 Task: Search and explore Airbnb listings in Outer Banks, North Carolina with access to surfing.
Action: Mouse moved to (479, 70)
Screenshot: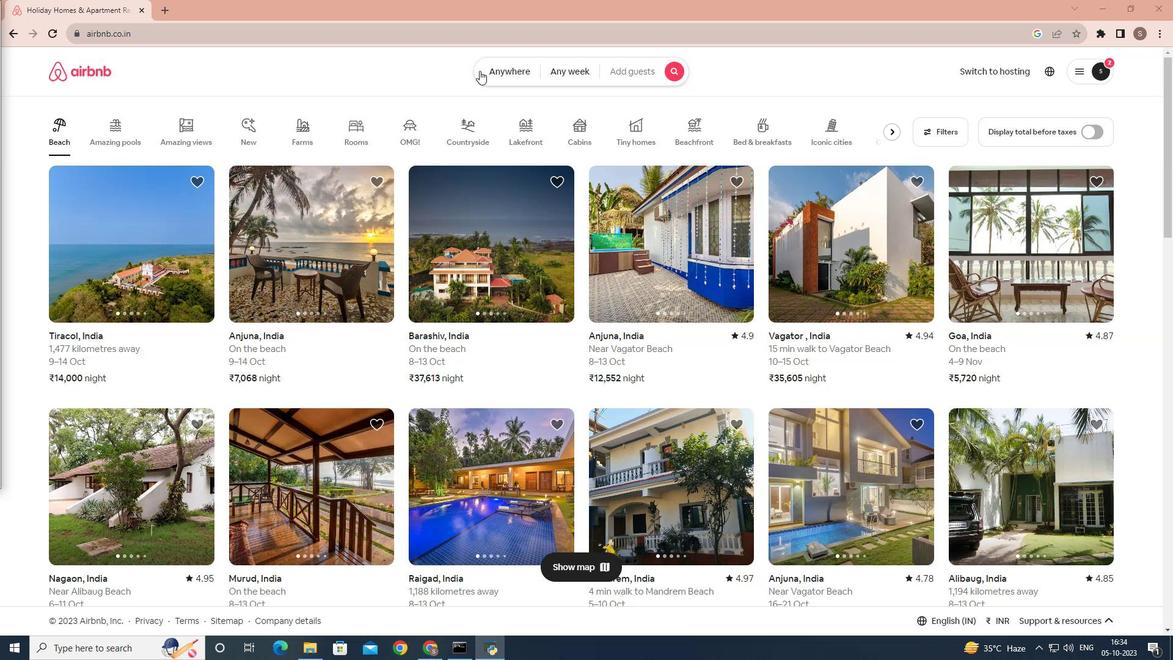 
Action: Mouse pressed left at (479, 70)
Screenshot: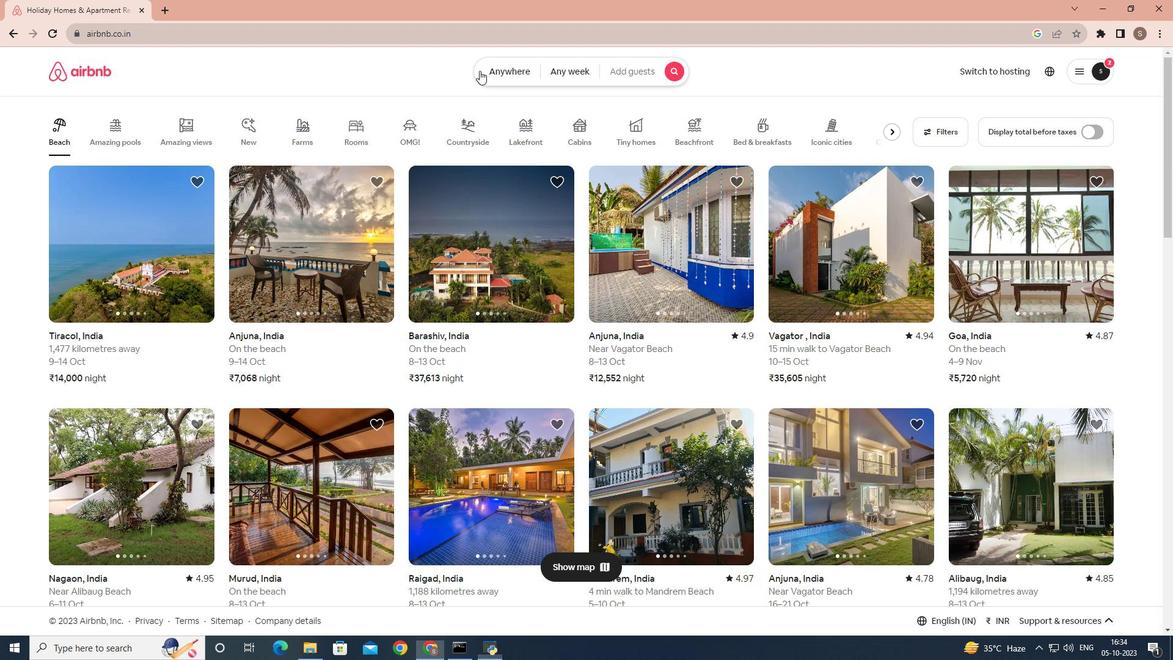 
Action: Mouse moved to (434, 125)
Screenshot: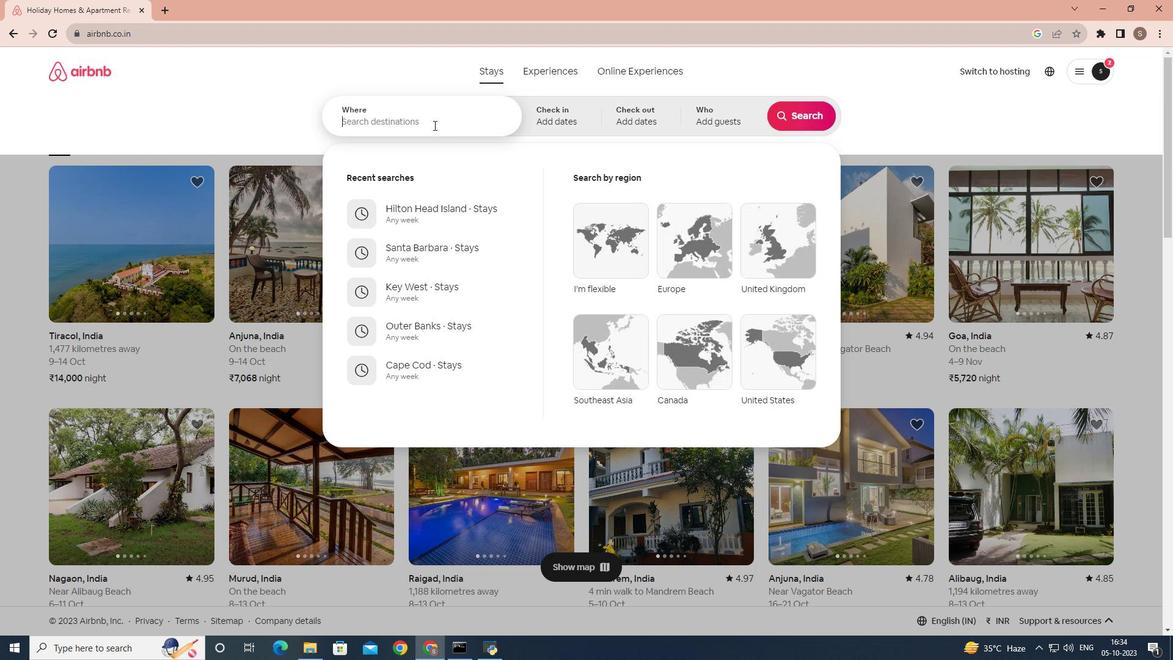 
Action: Mouse pressed left at (434, 125)
Screenshot: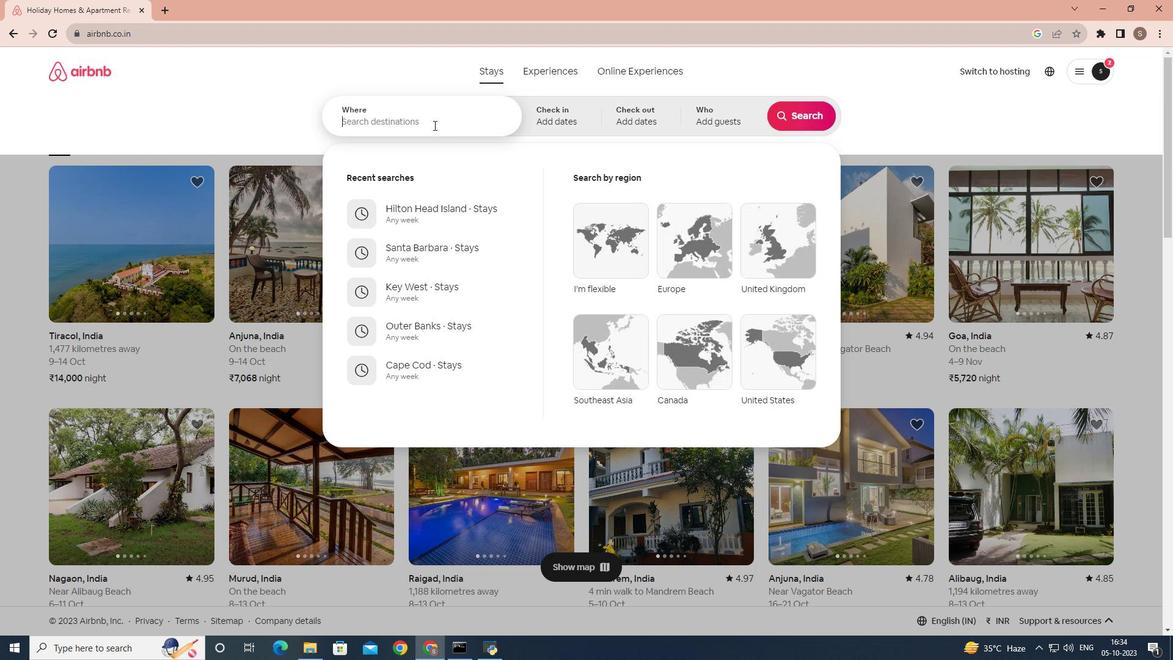 
Action: Key pressed <Key.shift><Key.shift>Outer<Key.space><Key.shift>Banks,<Key.space><Key.shift>north<Key.space><Key.shift>Carolina<Key.enter>
Screenshot: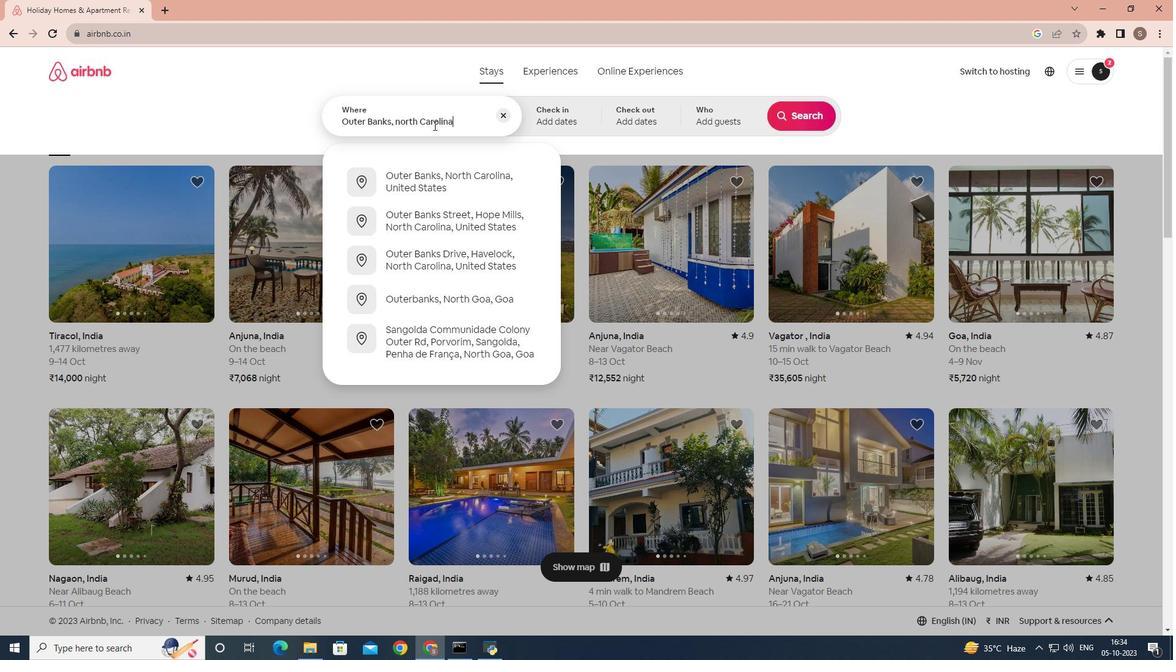 
Action: Mouse moved to (782, 112)
Screenshot: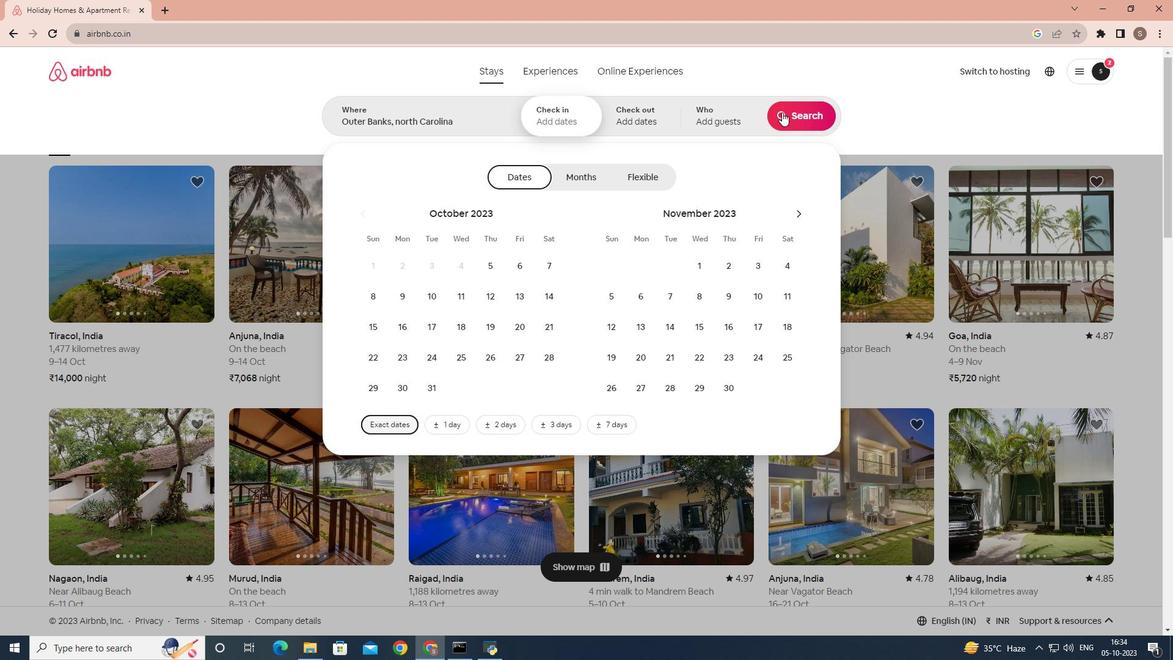 
Action: Mouse pressed left at (782, 112)
Screenshot: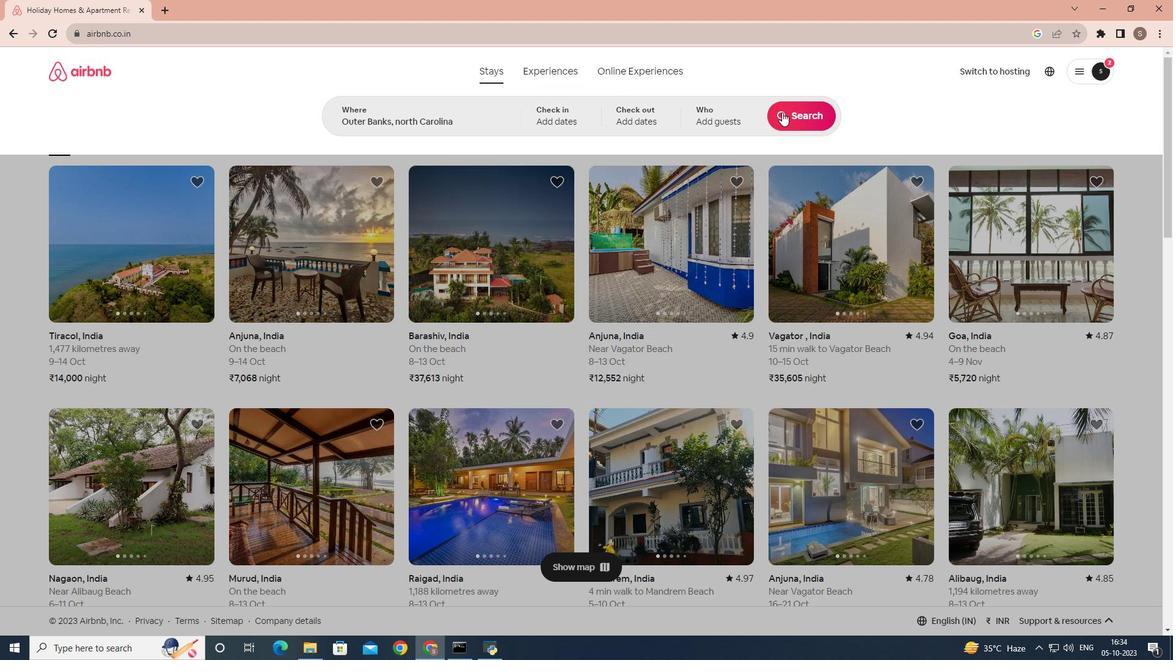 
Action: Mouse moved to (928, 123)
Screenshot: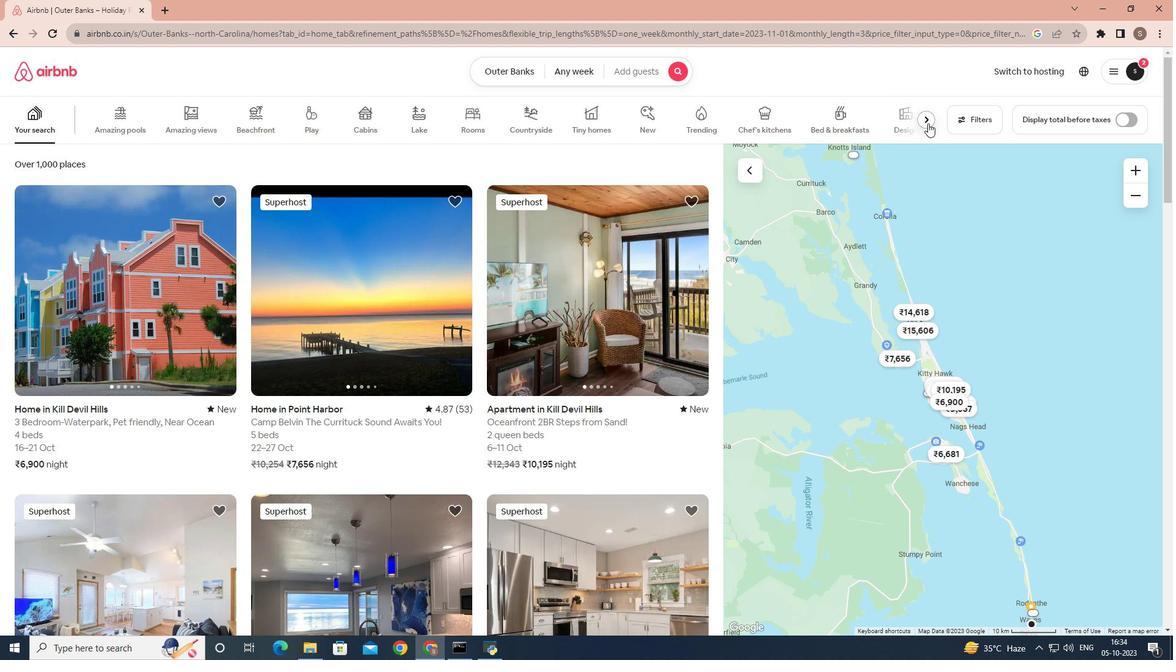
Action: Mouse pressed left at (928, 123)
Screenshot: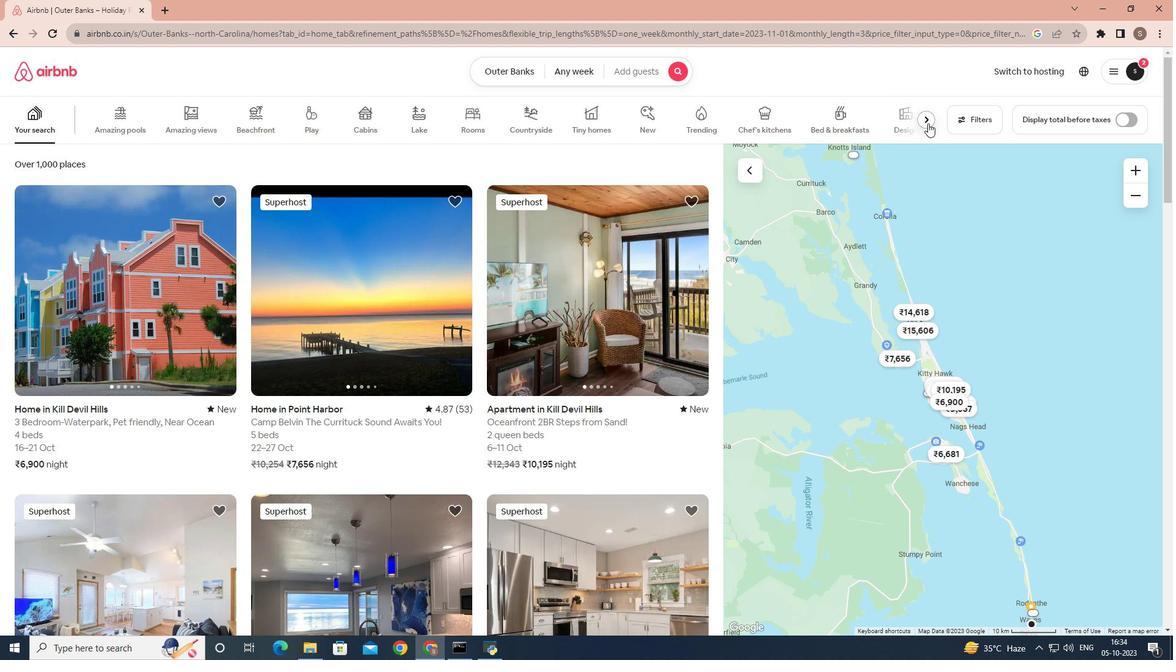 
Action: Mouse moved to (839, 122)
Screenshot: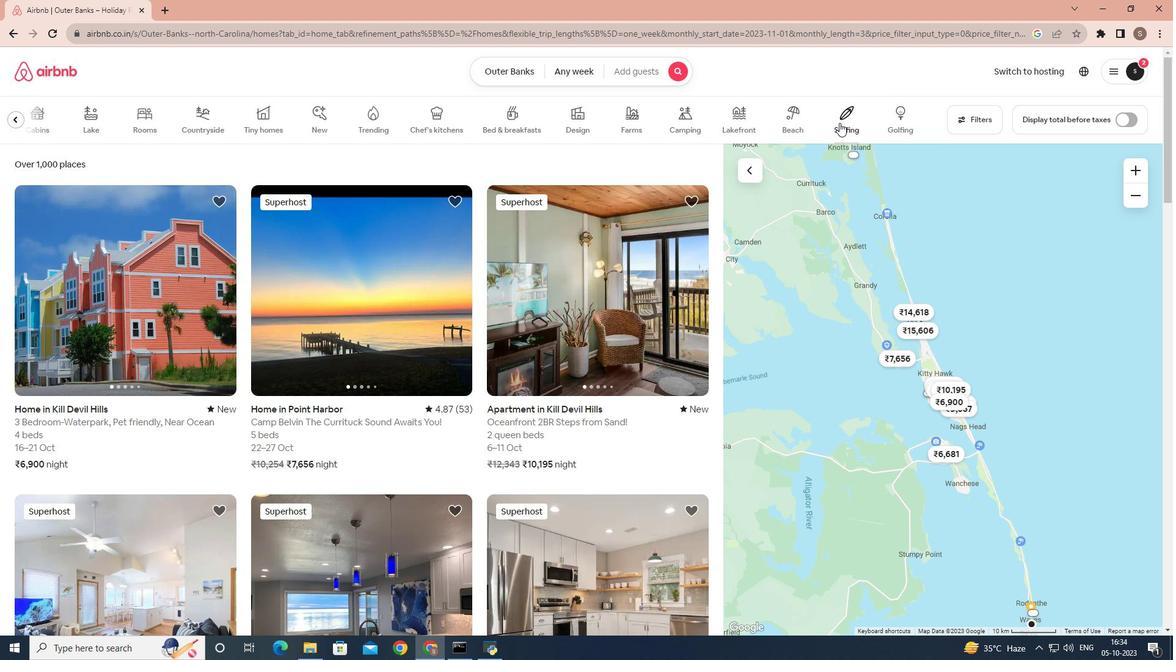 
Action: Mouse pressed left at (839, 122)
Screenshot: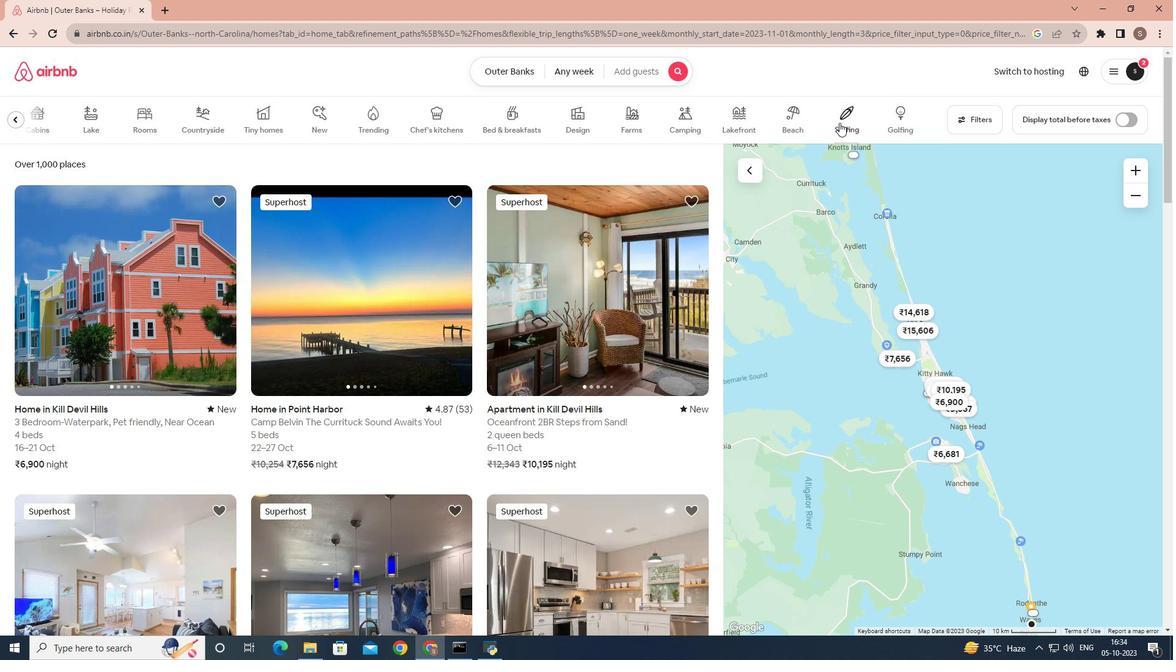 
Action: Mouse moved to (204, 317)
Screenshot: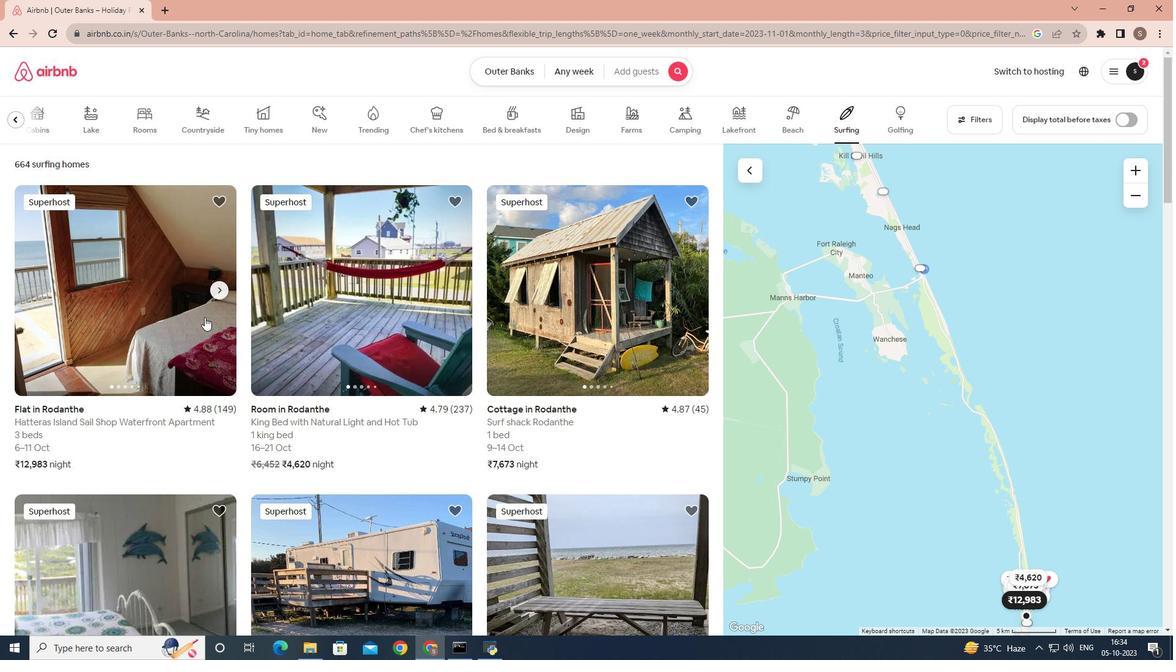 
Action: Mouse scrolled (204, 316) with delta (0, 0)
Screenshot: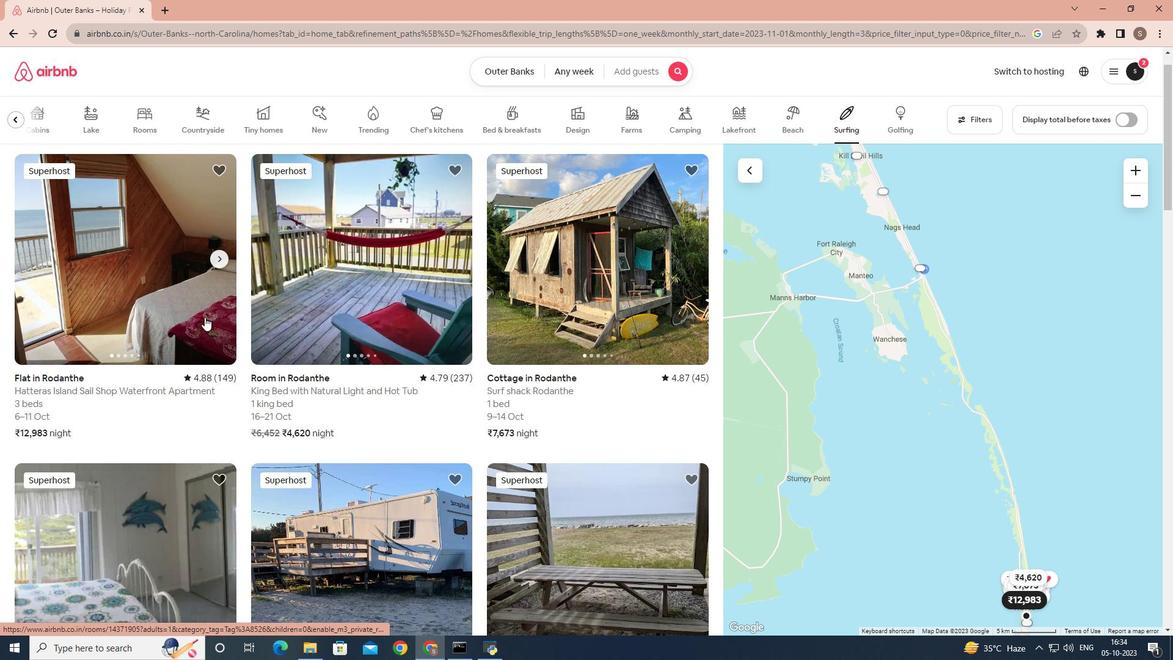 
Action: Mouse moved to (176, 273)
Screenshot: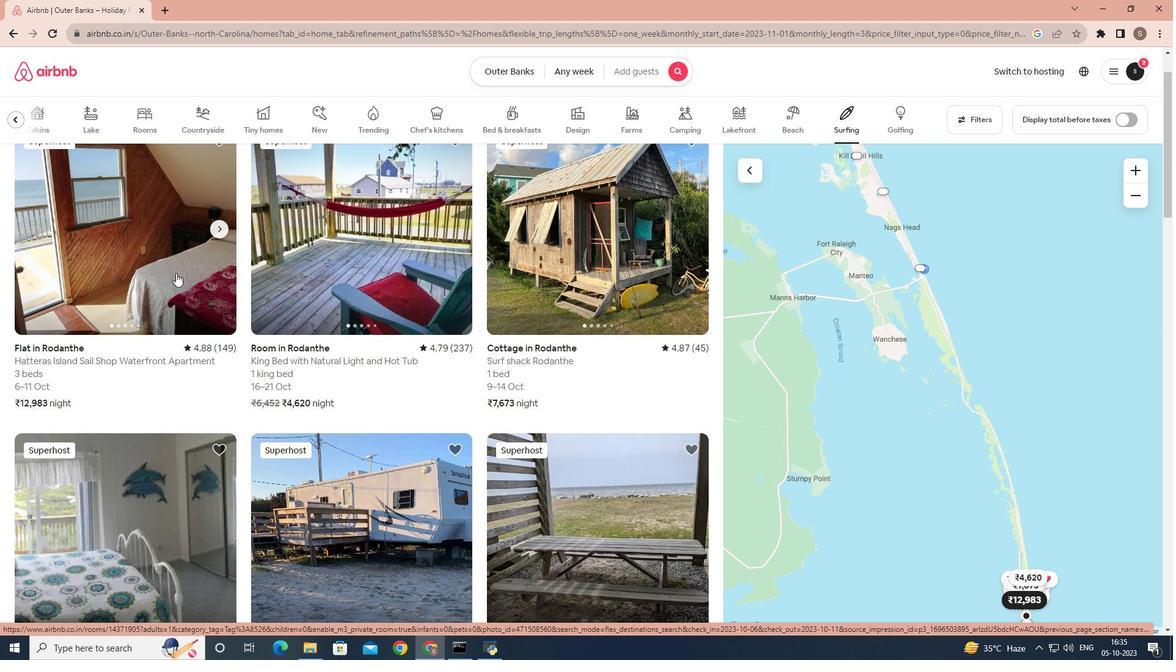 
Action: Mouse pressed left at (176, 273)
Screenshot: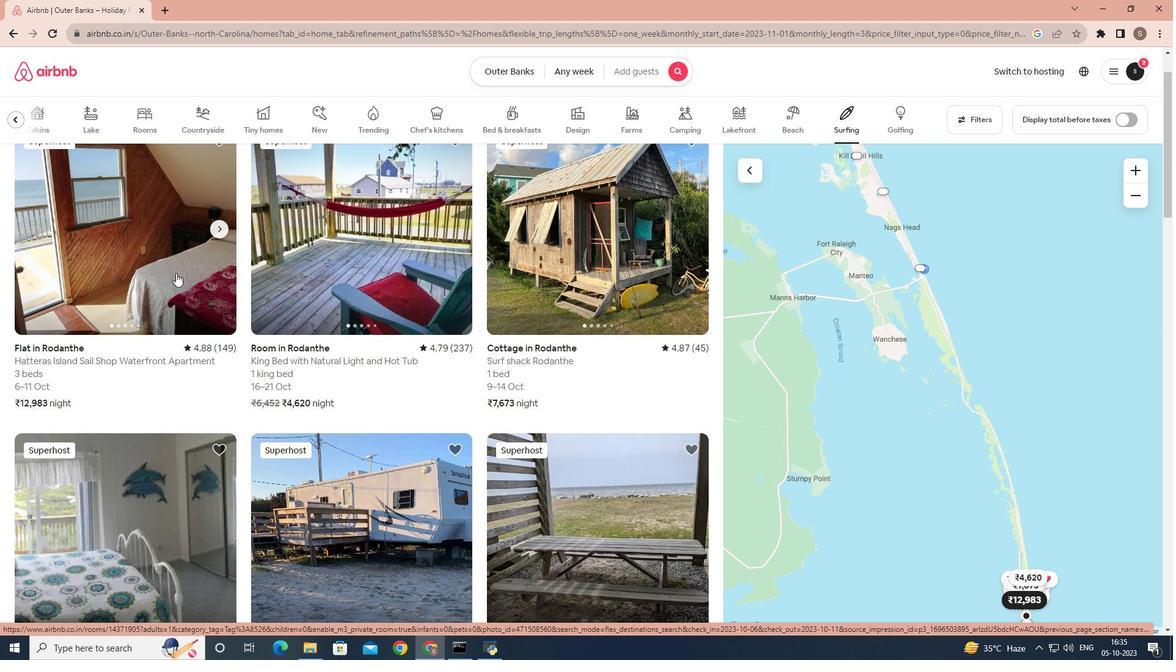 
Action: Mouse moved to (846, 449)
Screenshot: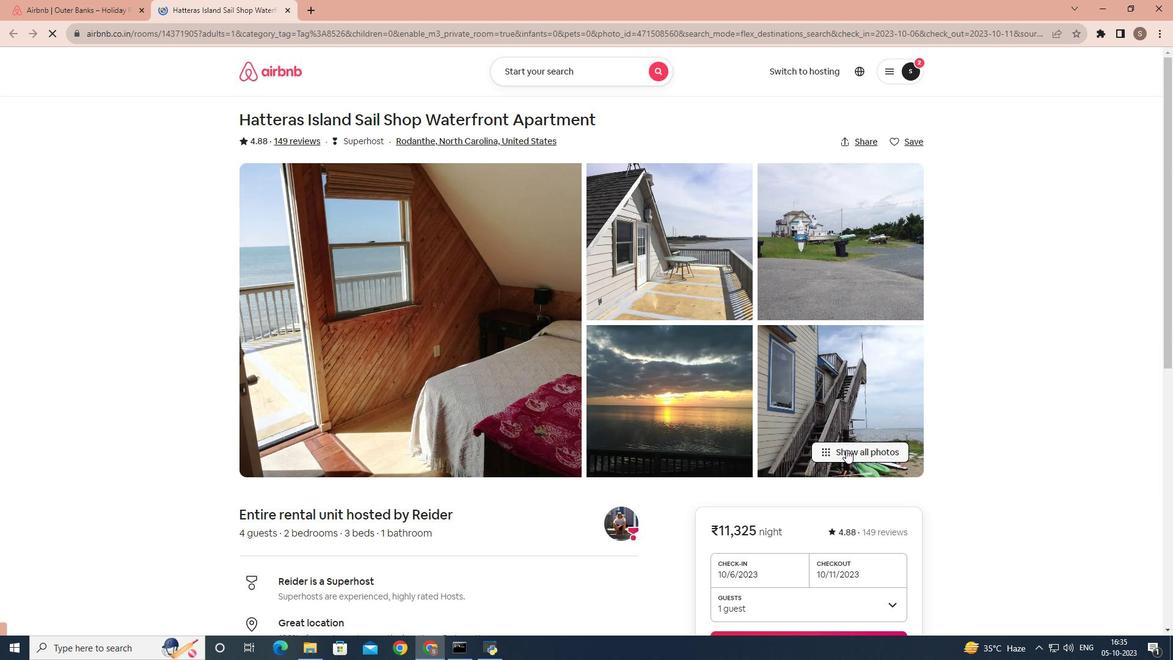 
Action: Mouse pressed left at (846, 449)
Screenshot: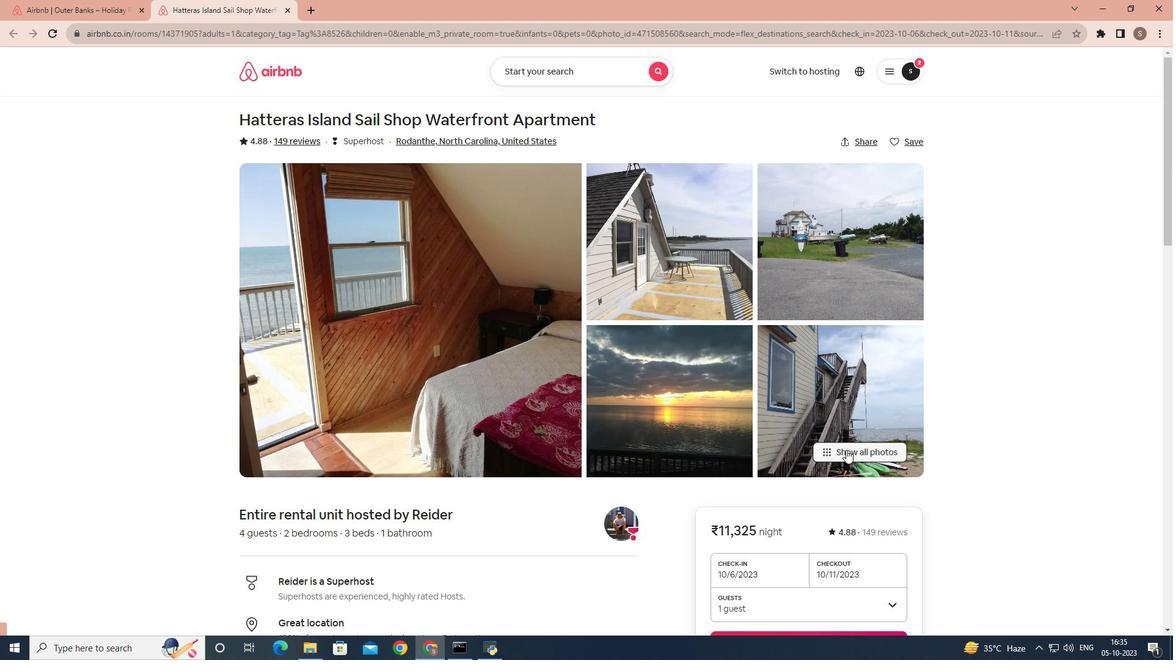 
Action: Mouse moved to (836, 447)
Screenshot: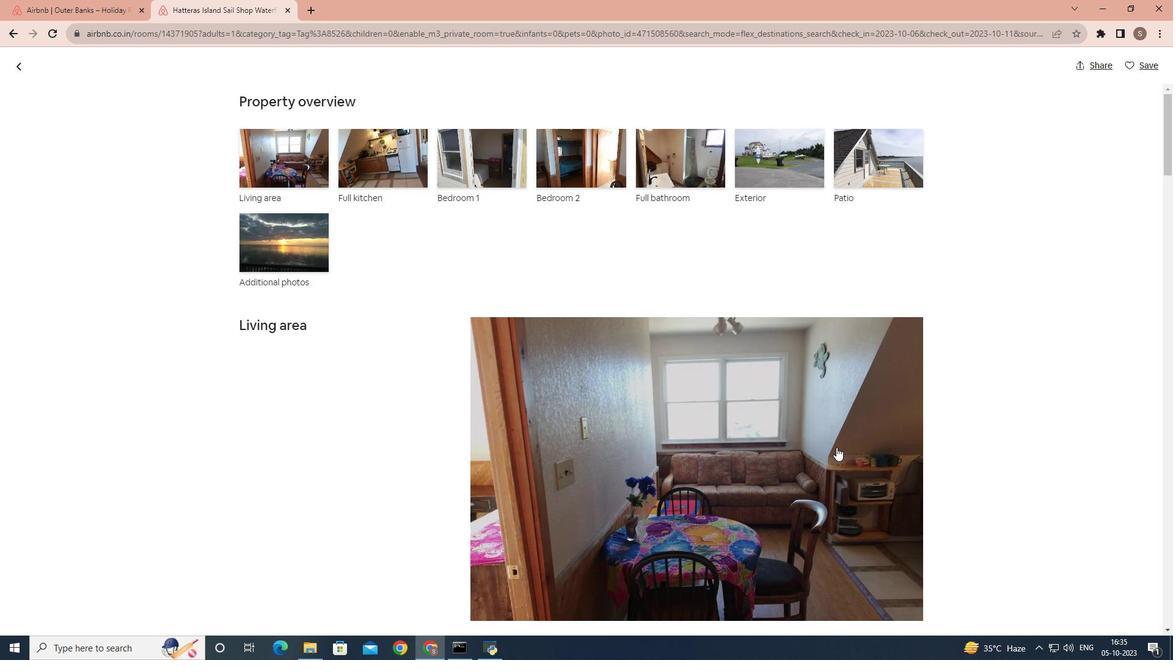 
Action: Mouse scrolled (836, 446) with delta (0, 0)
Screenshot: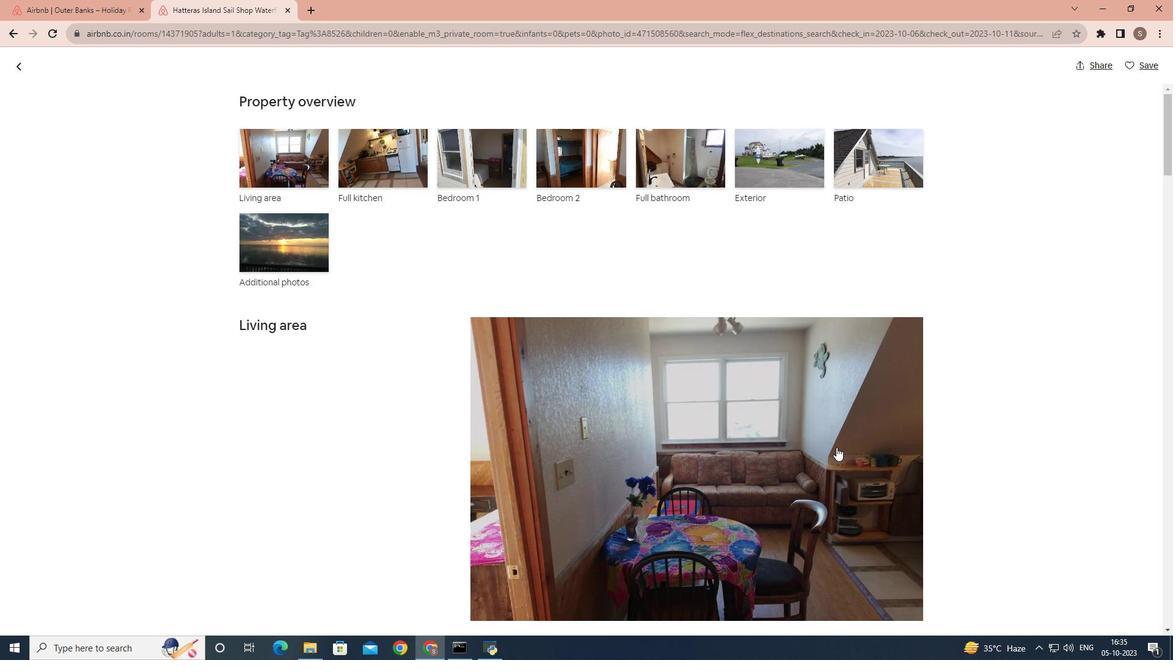 
Action: Mouse scrolled (836, 446) with delta (0, 0)
Screenshot: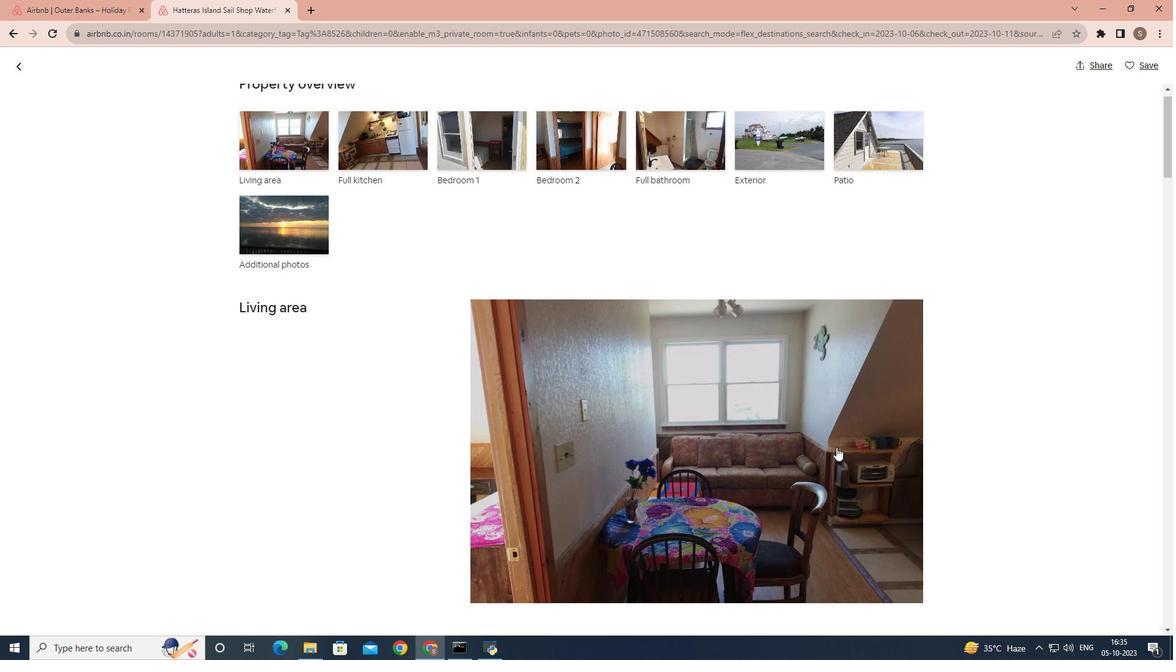 
Action: Mouse scrolled (836, 446) with delta (0, 0)
Screenshot: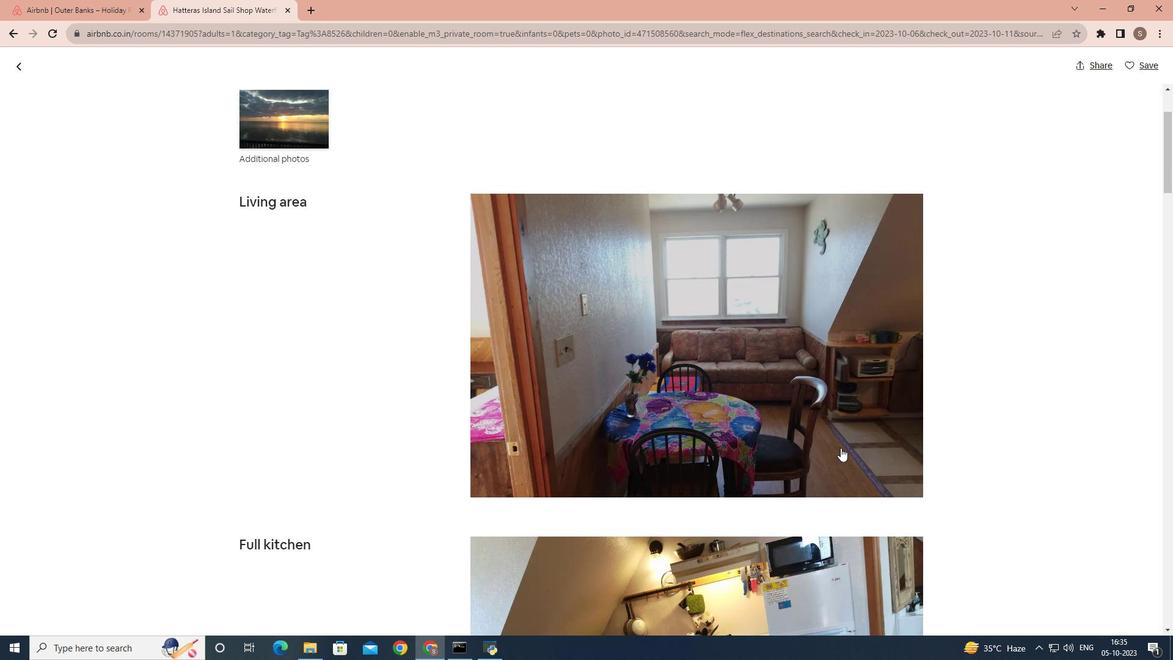 
Action: Mouse moved to (842, 448)
Screenshot: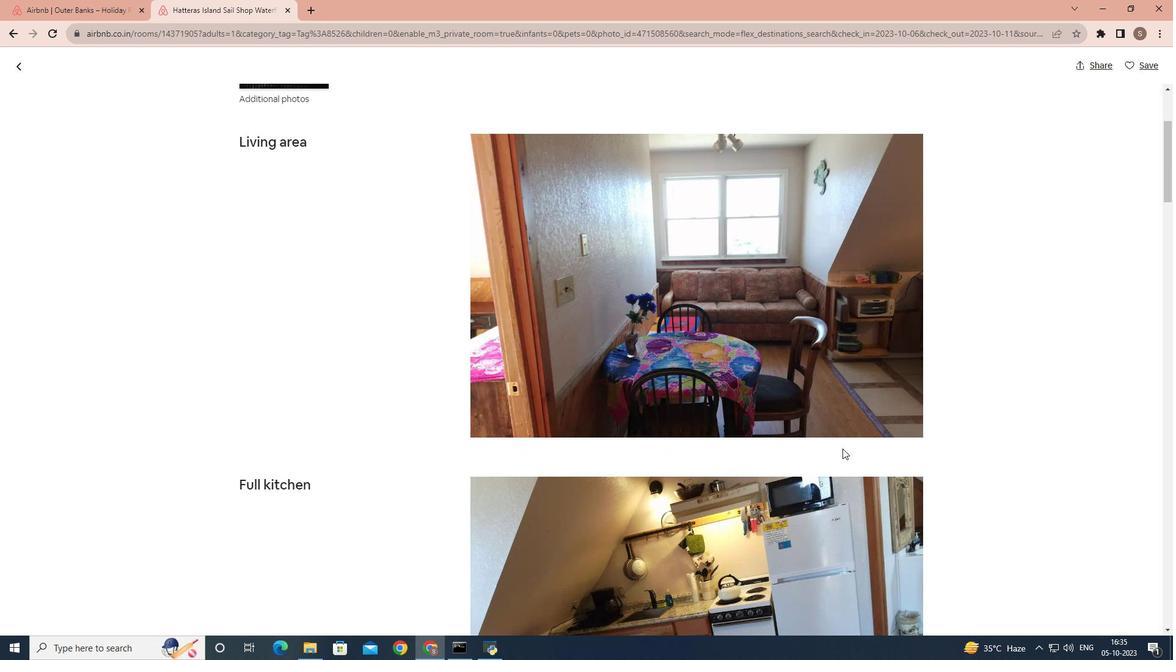 
Action: Mouse scrolled (842, 448) with delta (0, 0)
Screenshot: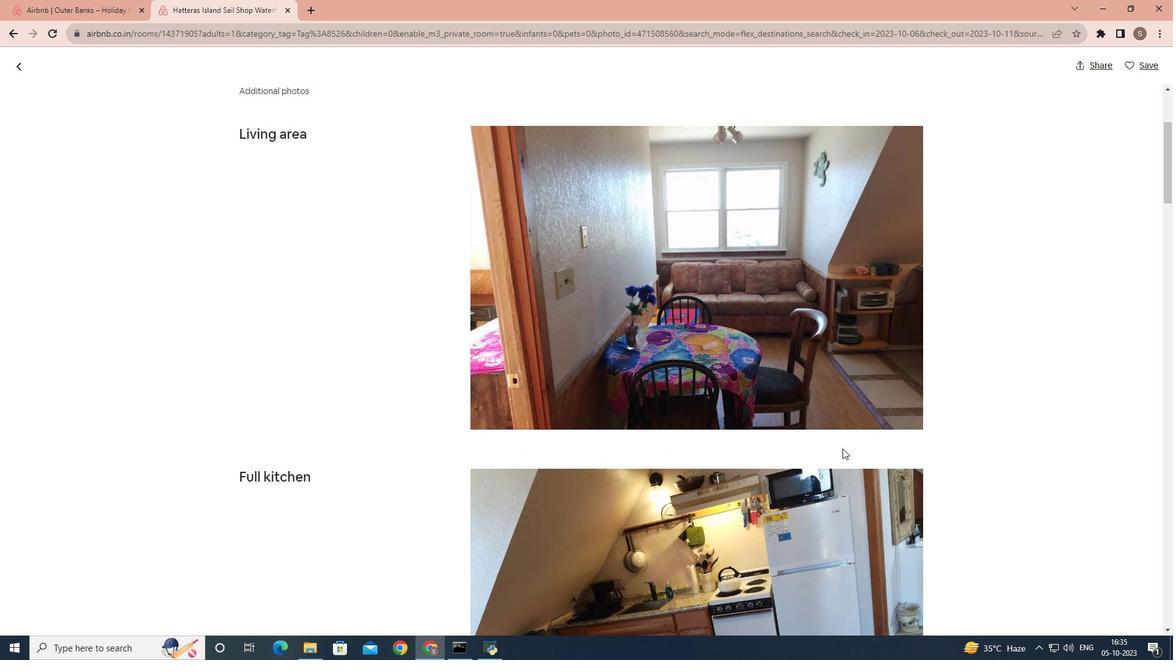 
Action: Mouse scrolled (842, 448) with delta (0, 0)
Screenshot: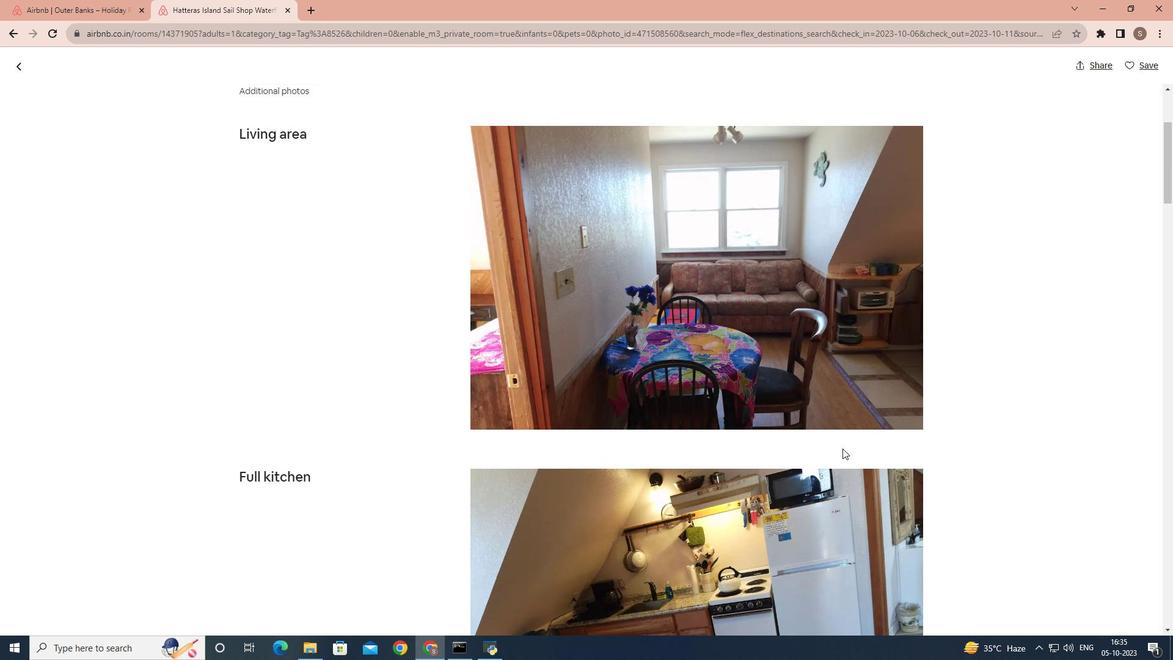 
Action: Mouse scrolled (842, 448) with delta (0, 0)
Screenshot: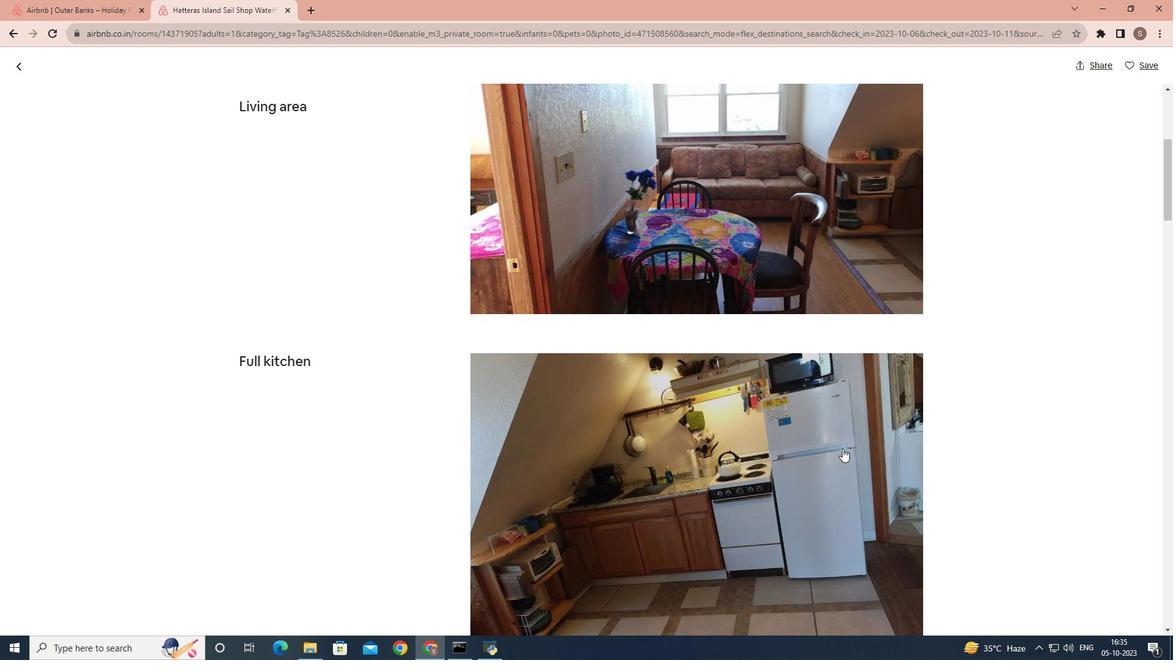 
Action: Mouse scrolled (842, 448) with delta (0, 0)
Screenshot: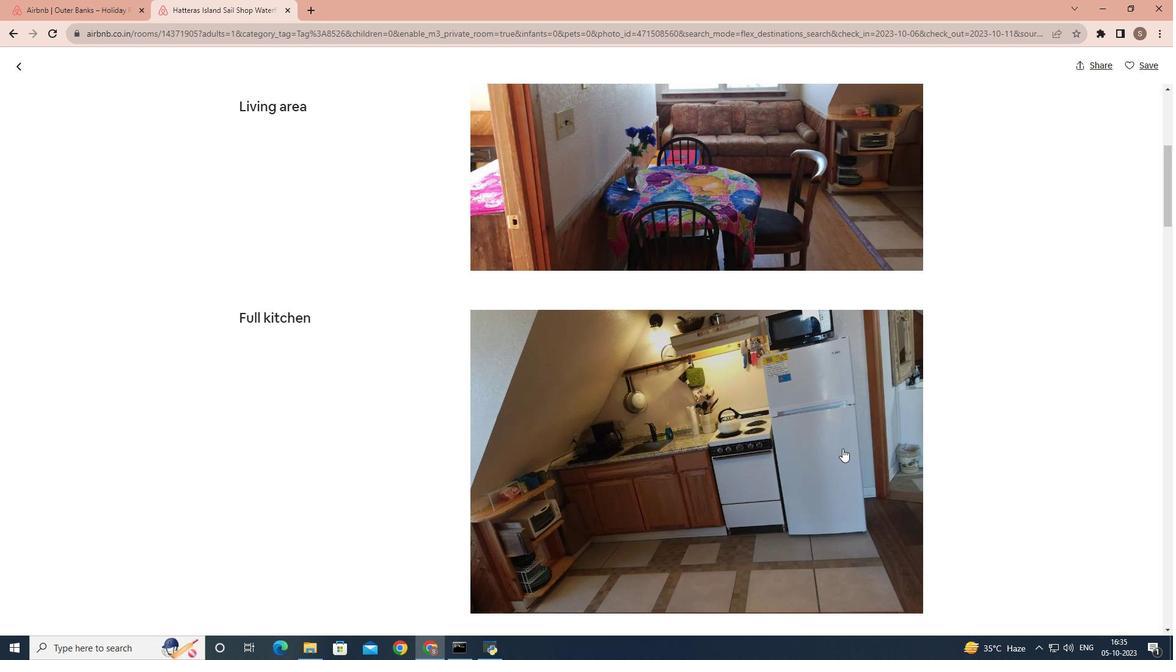 
Action: Mouse moved to (844, 439)
Screenshot: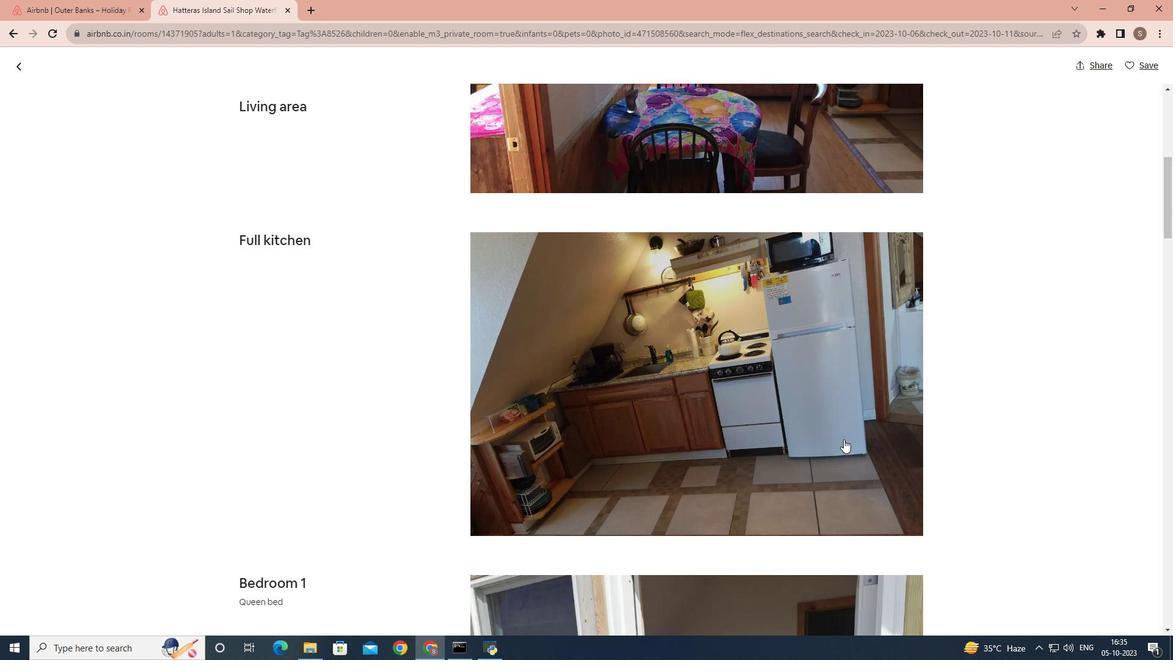 
Action: Mouse scrolled (844, 438) with delta (0, 0)
Screenshot: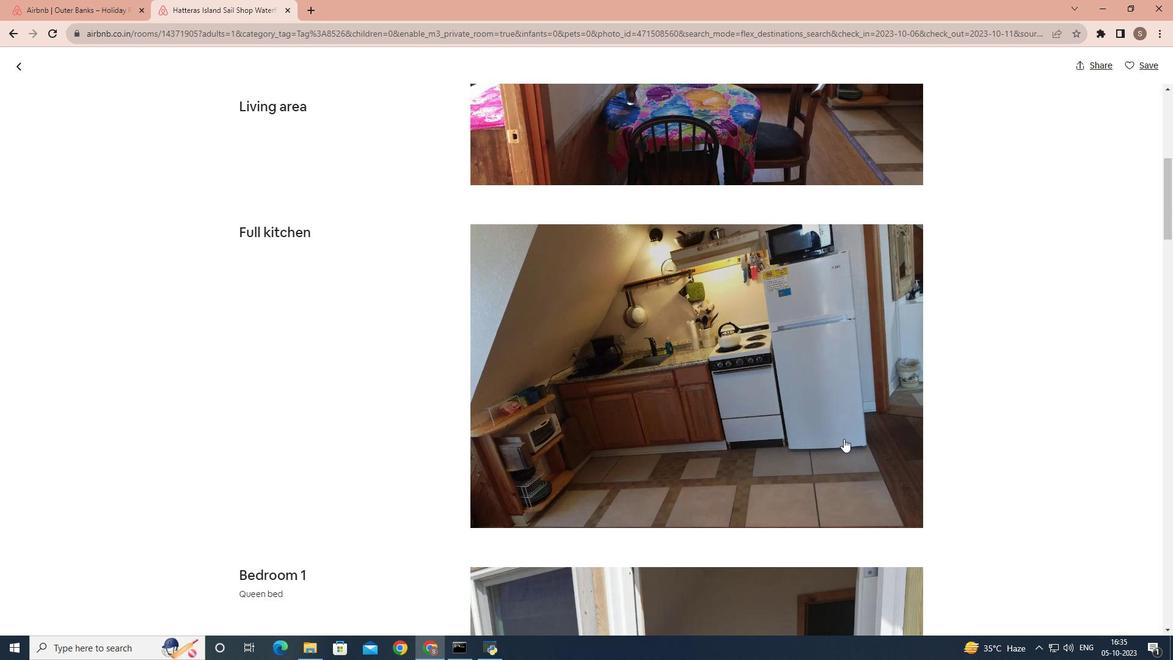 
Action: Mouse scrolled (844, 438) with delta (0, 0)
Screenshot: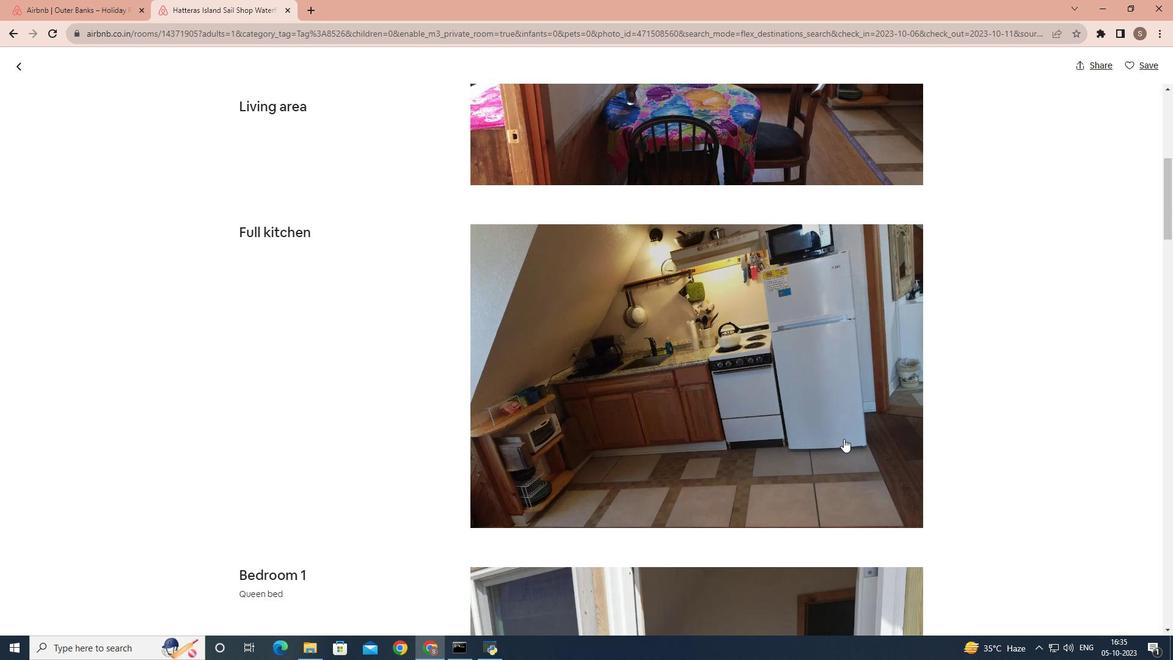 
Action: Mouse moved to (844, 437)
Screenshot: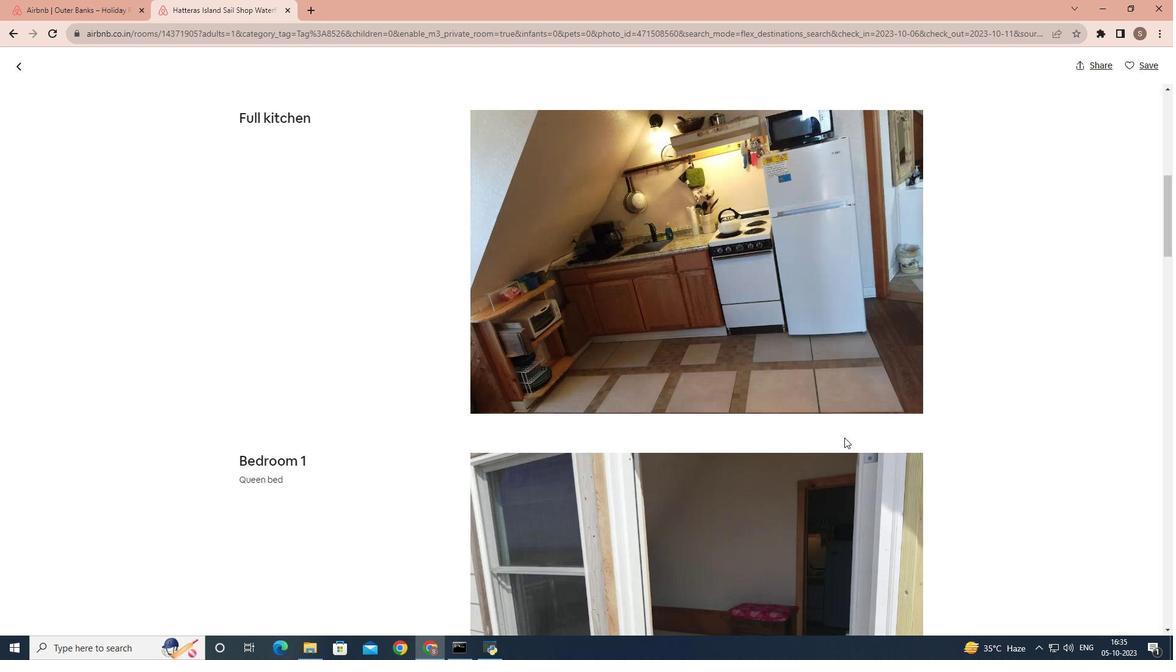 
Action: Mouse scrolled (844, 437) with delta (0, 0)
Screenshot: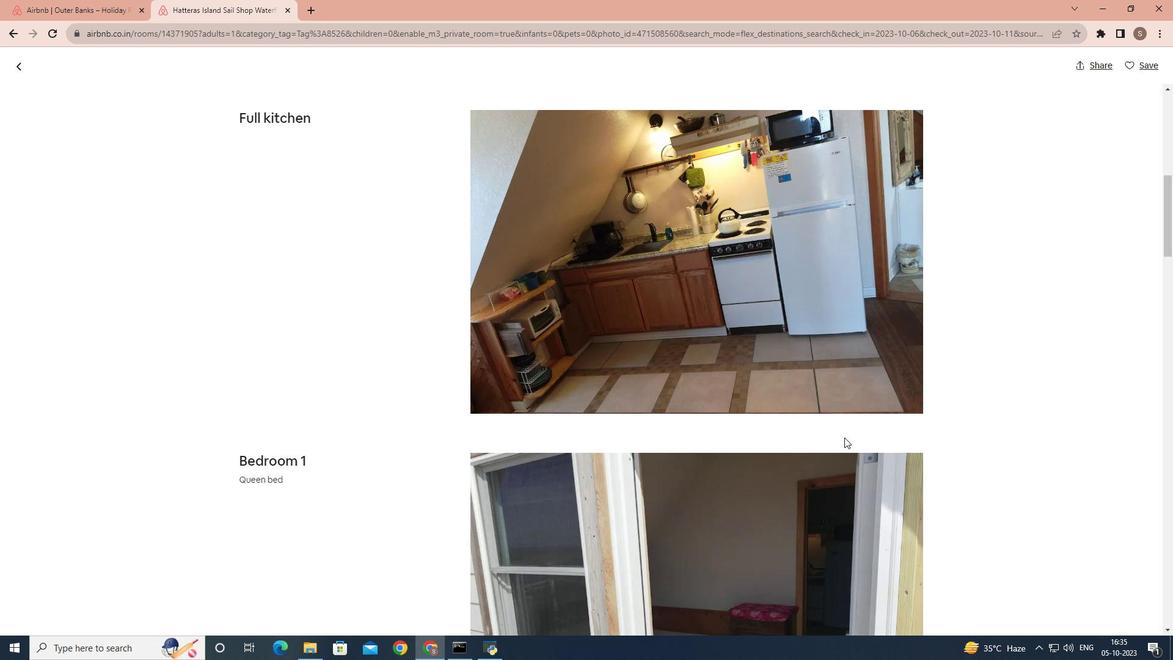 
Action: Mouse scrolled (844, 437) with delta (0, 0)
Screenshot: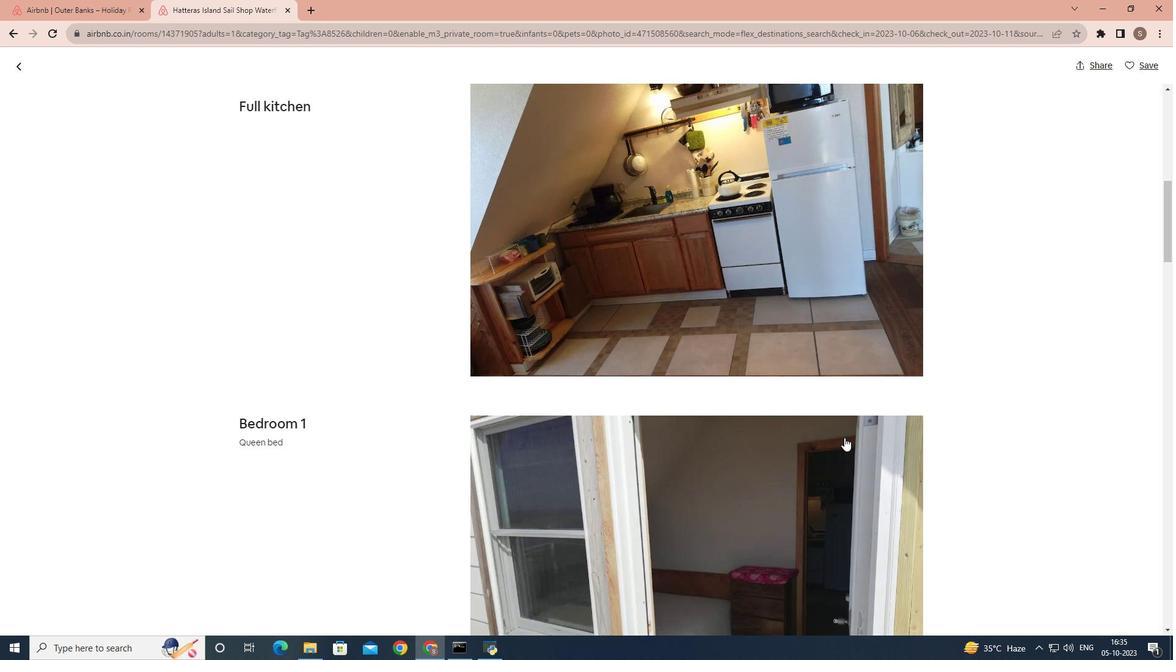 
Action: Mouse scrolled (844, 437) with delta (0, 0)
Screenshot: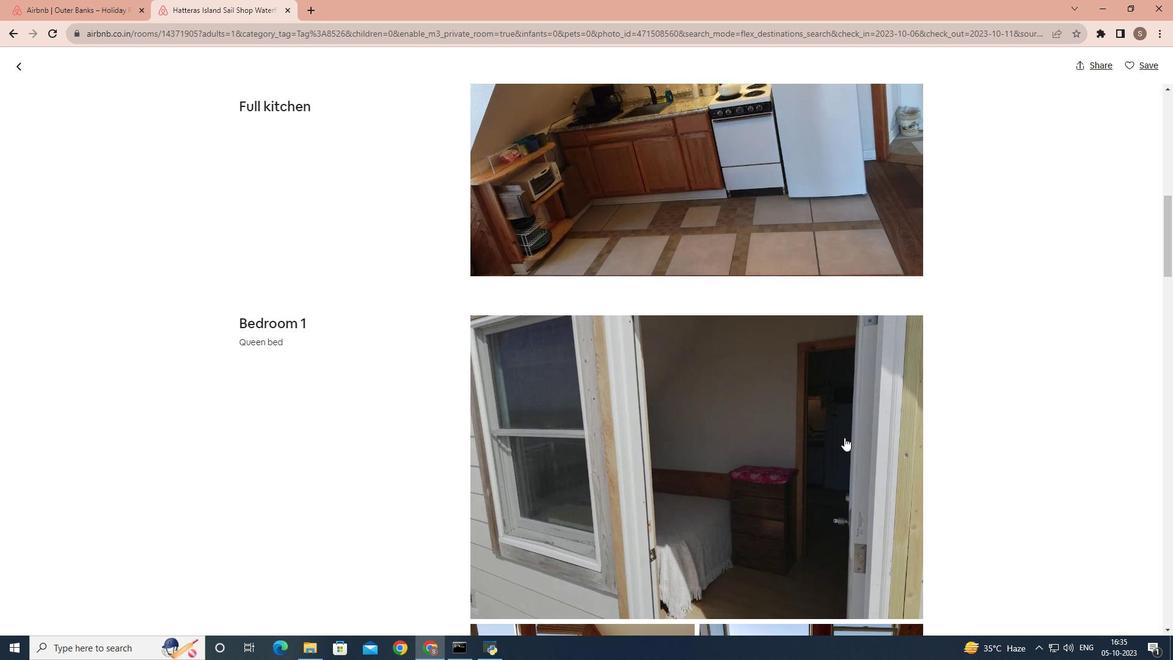 
Action: Mouse scrolled (844, 437) with delta (0, 0)
Screenshot: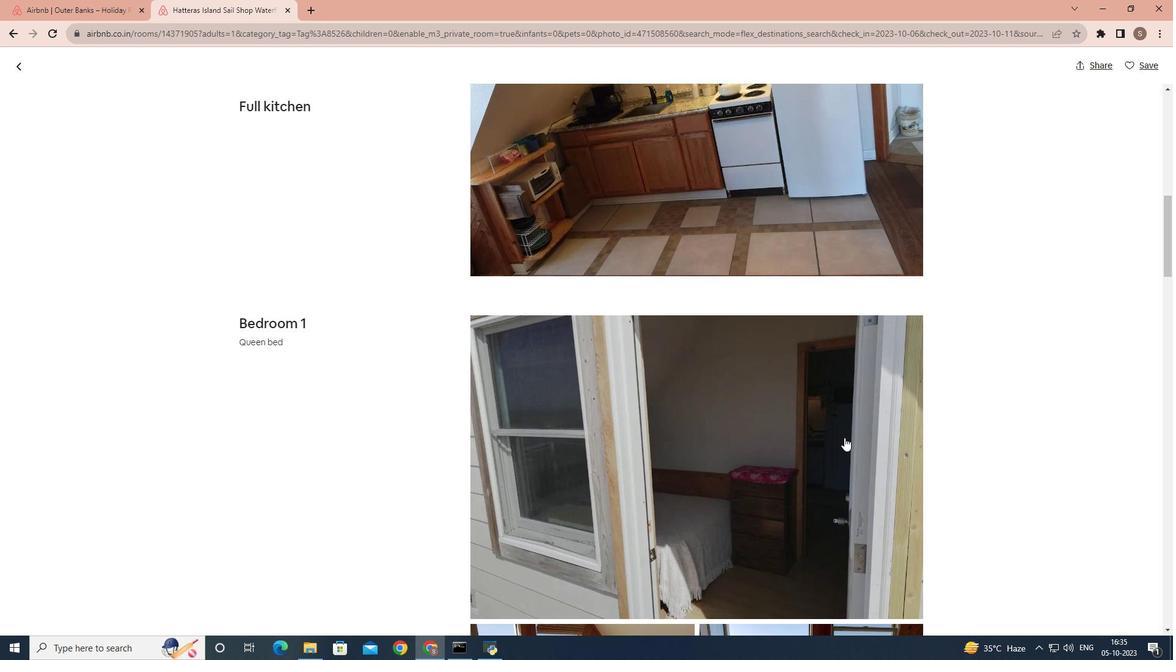 
Action: Mouse scrolled (844, 437) with delta (0, 0)
Screenshot: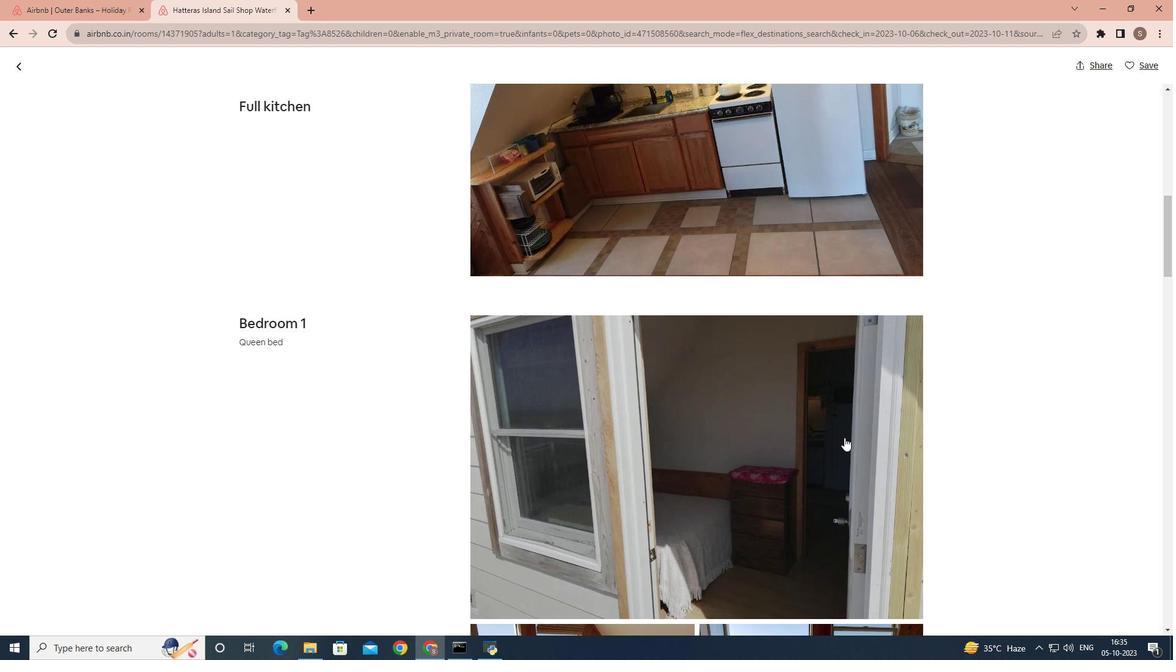 
Action: Mouse scrolled (844, 437) with delta (0, 0)
Screenshot: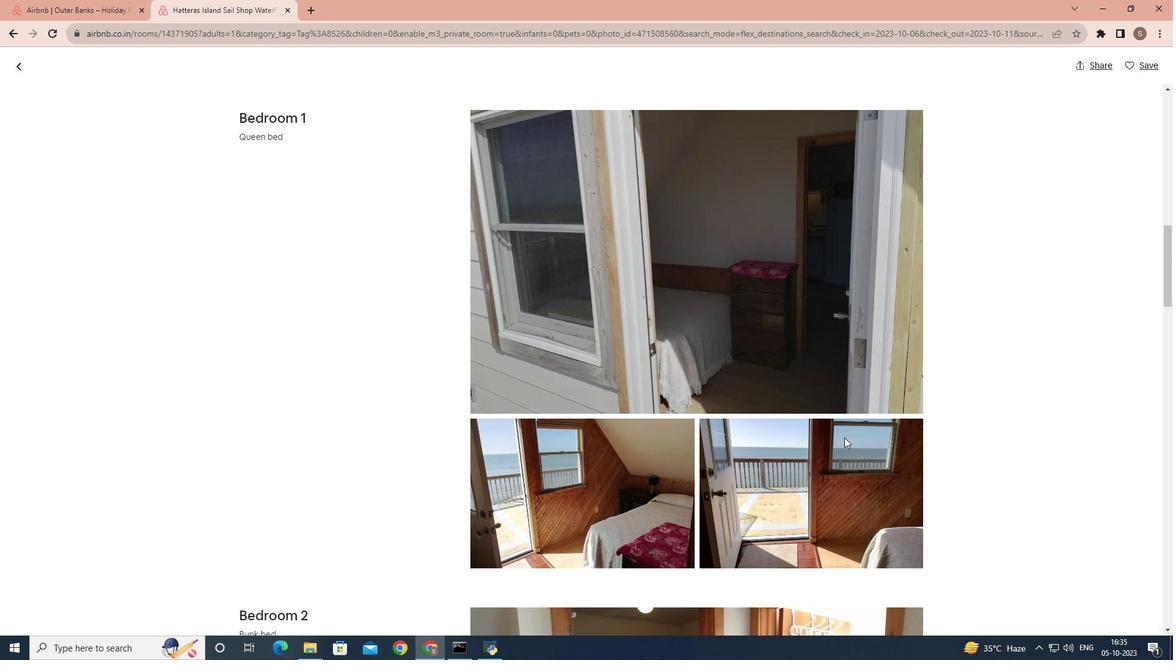 
Action: Mouse scrolled (844, 437) with delta (0, 0)
Screenshot: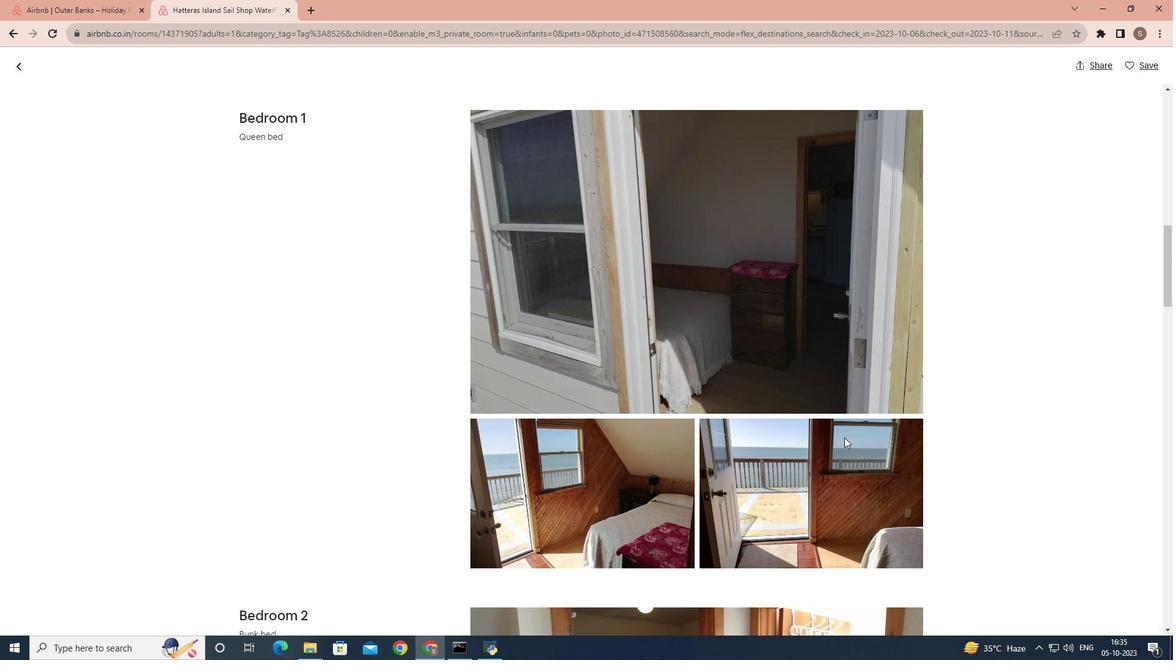 
Action: Mouse scrolled (844, 437) with delta (0, 0)
Screenshot: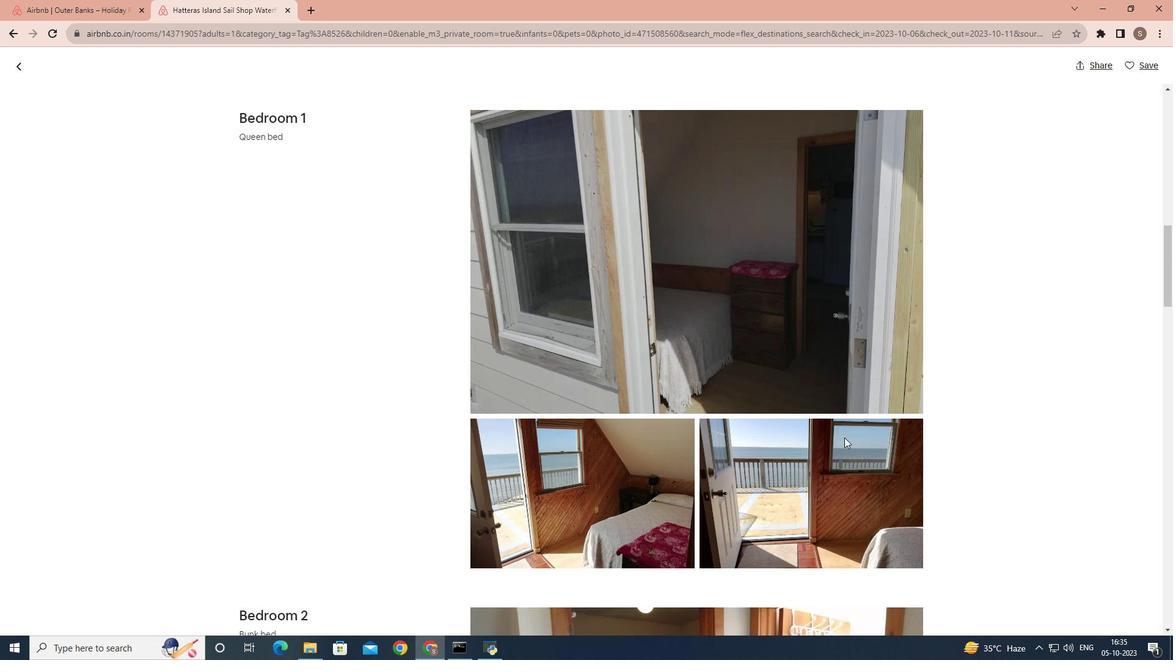 
Action: Mouse scrolled (844, 437) with delta (0, 0)
Screenshot: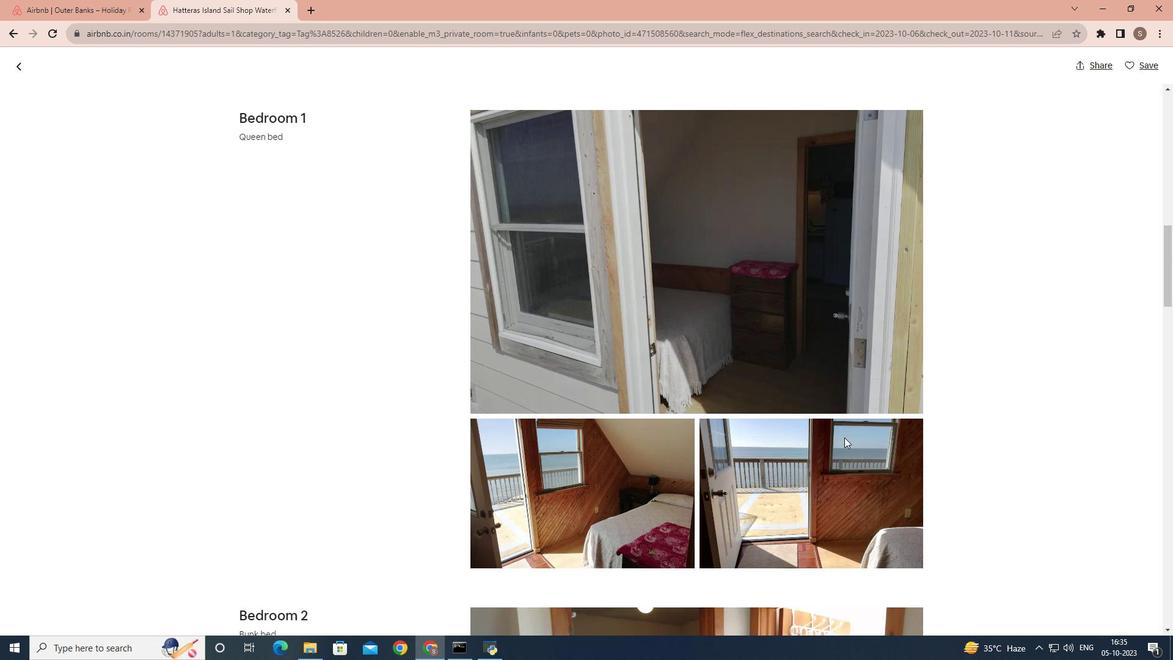 
Action: Mouse moved to (848, 440)
Screenshot: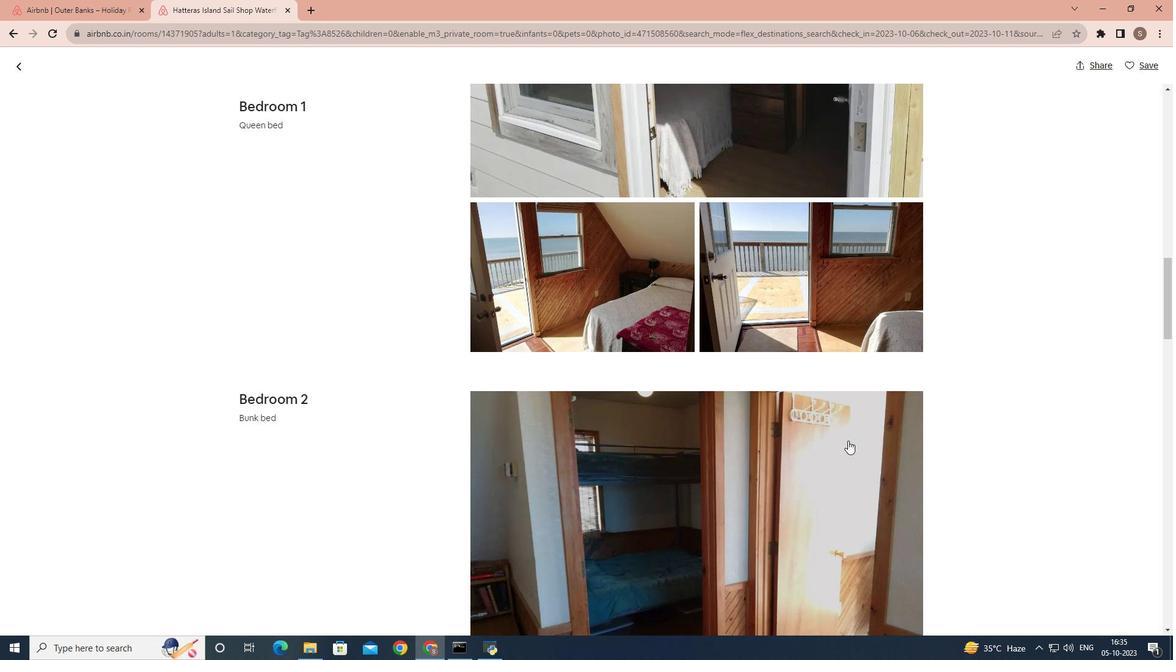 
Action: Mouse scrolled (848, 439) with delta (0, 0)
Screenshot: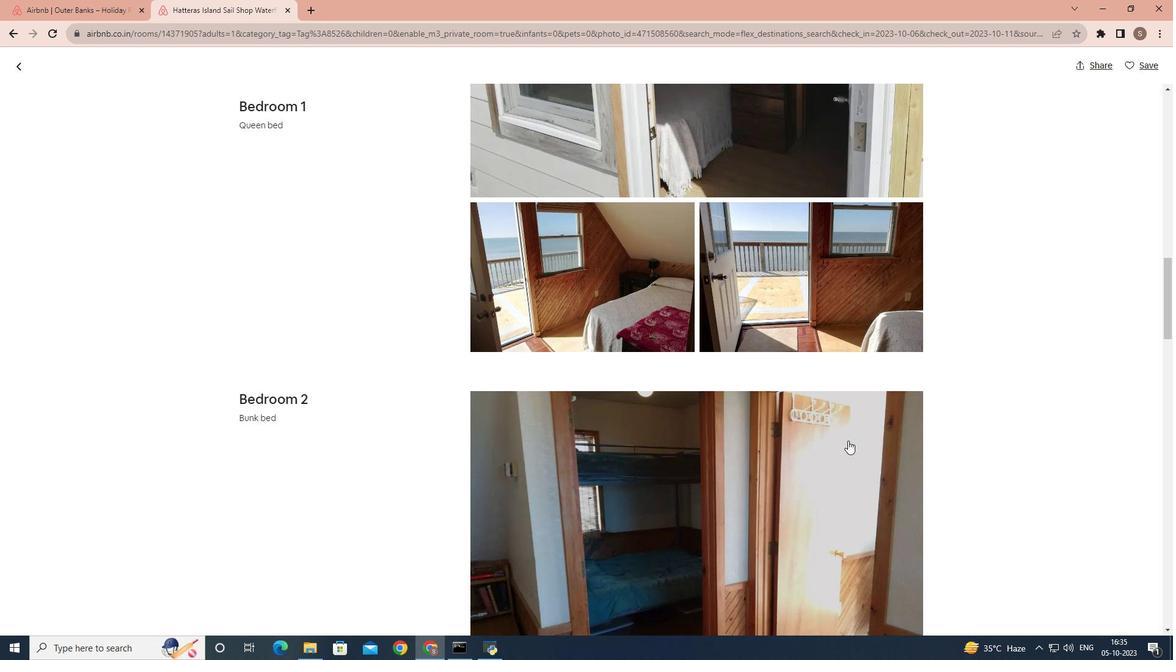 
Action: Mouse moved to (848, 440)
Screenshot: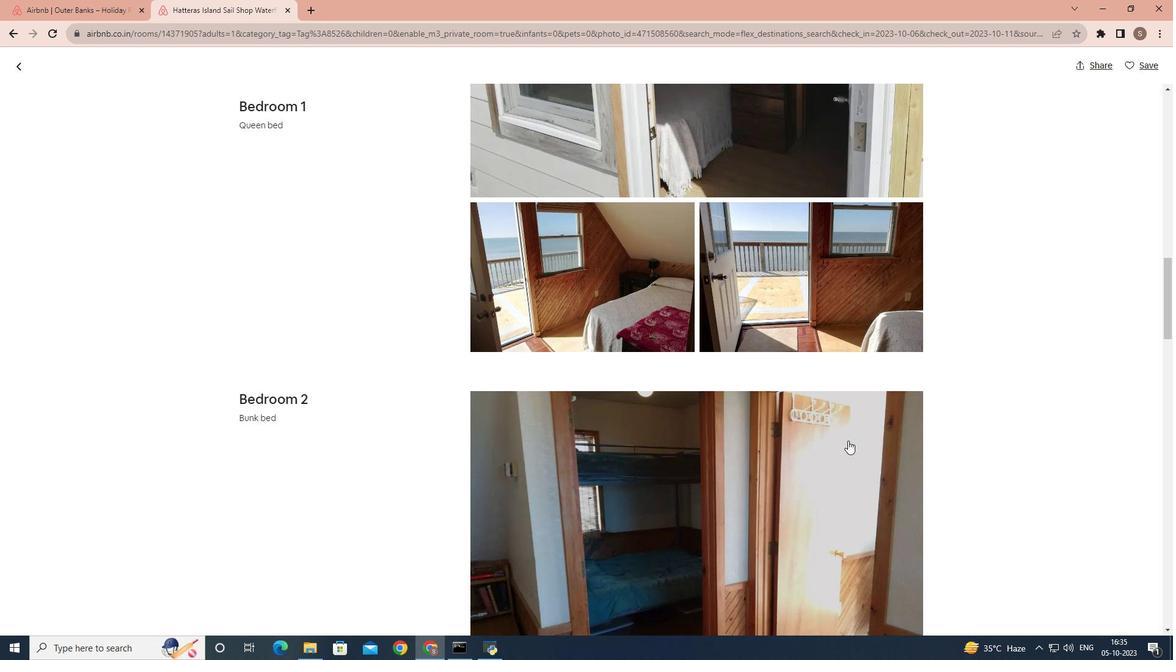 
Action: Mouse scrolled (848, 440) with delta (0, 0)
Screenshot: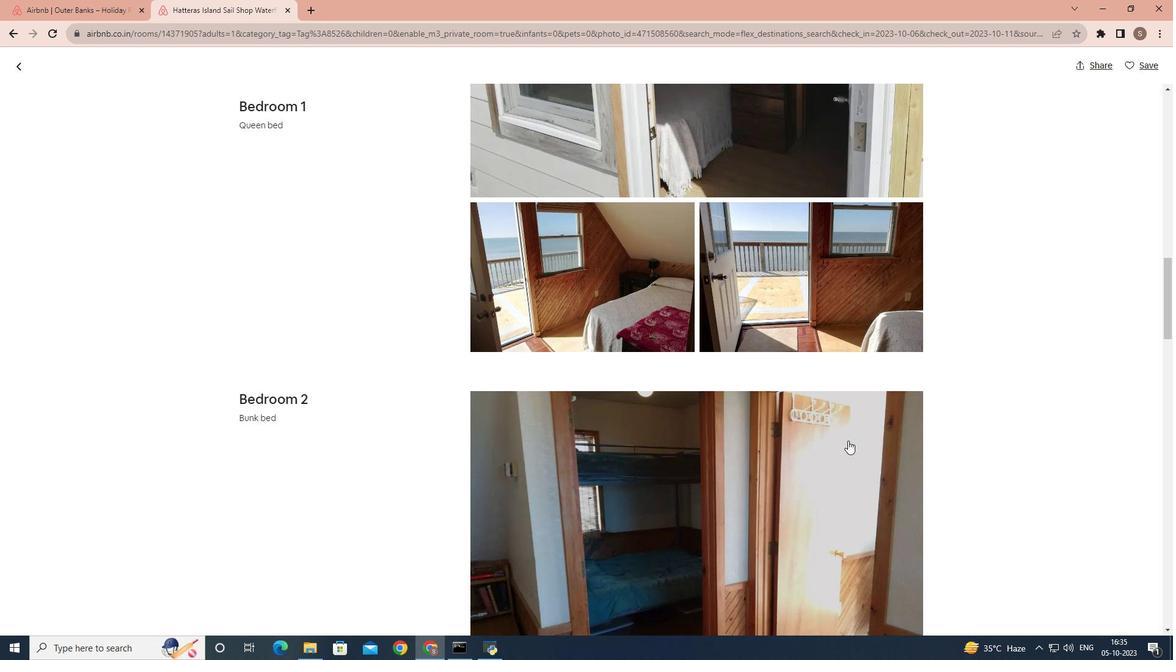 
Action: Mouse scrolled (848, 440) with delta (0, 0)
Screenshot: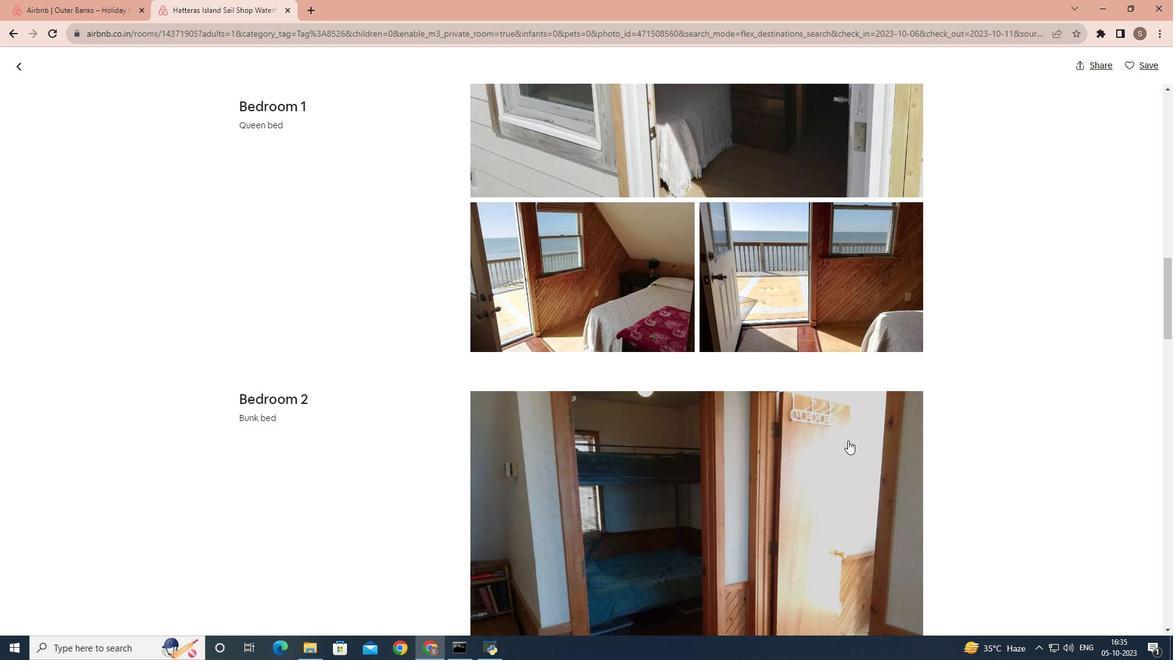 
Action: Mouse scrolled (848, 440) with delta (0, 0)
Screenshot: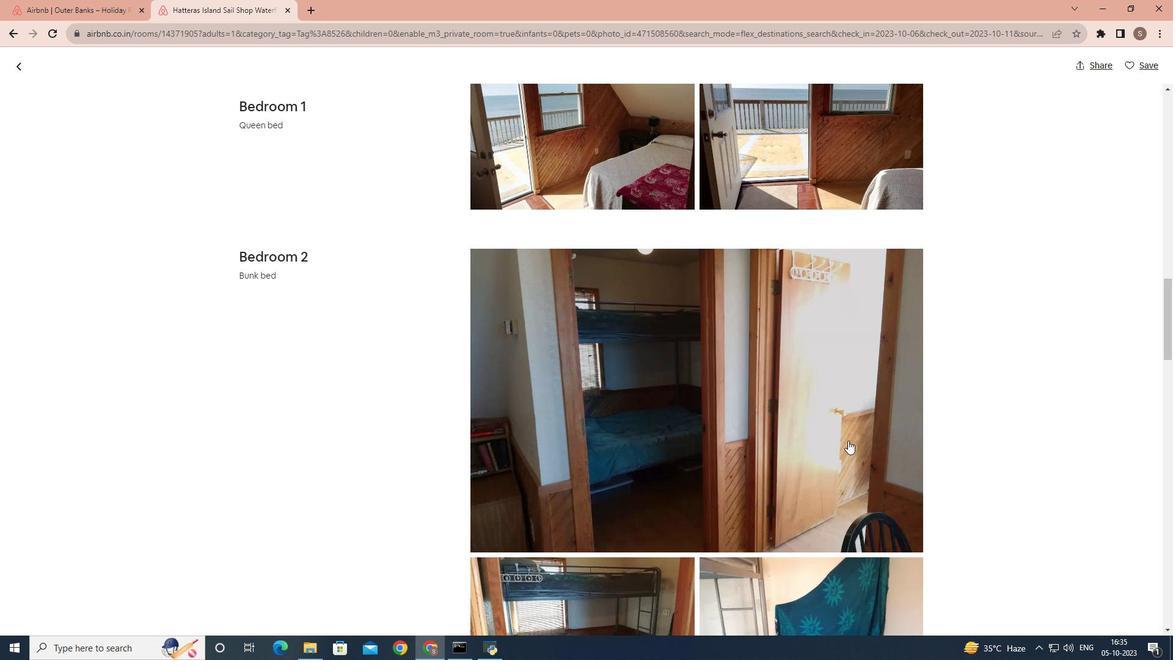 
Action: Mouse scrolled (848, 440) with delta (0, 0)
Screenshot: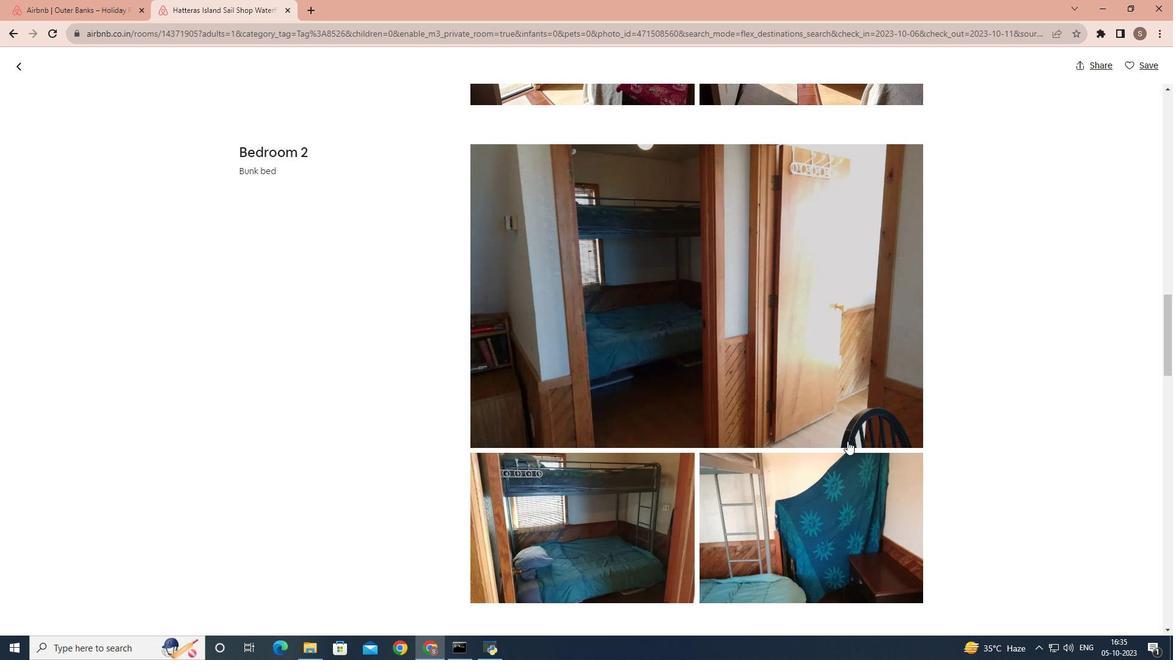 
Action: Mouse moved to (847, 441)
Screenshot: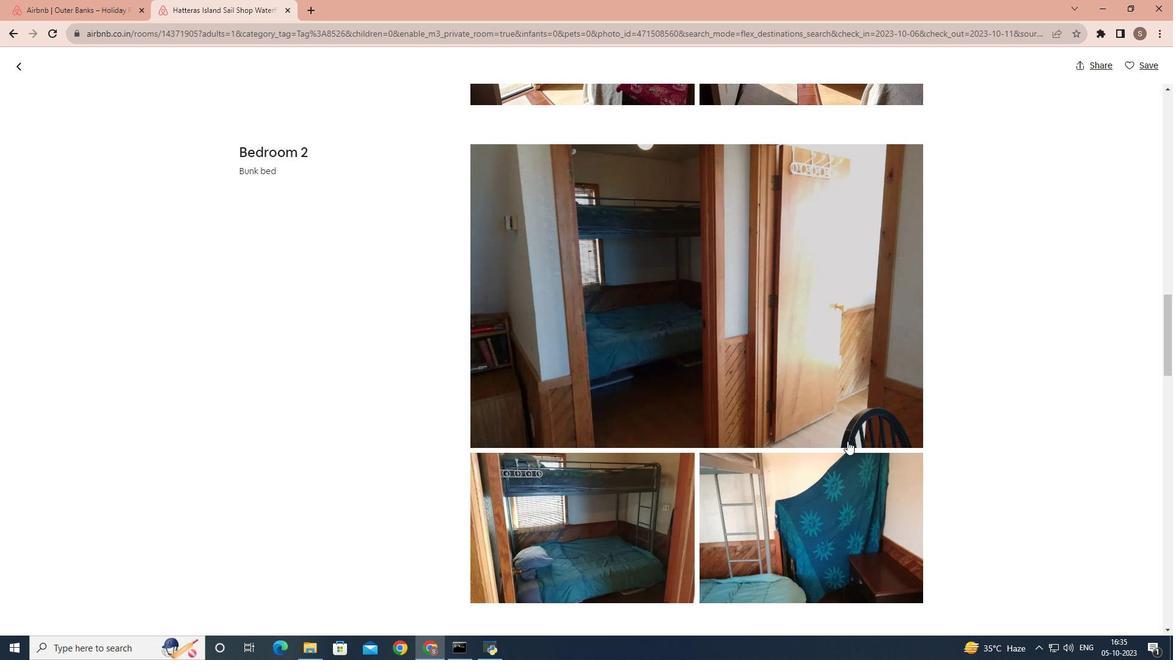 
Action: Mouse scrolled (847, 440) with delta (0, 0)
Screenshot: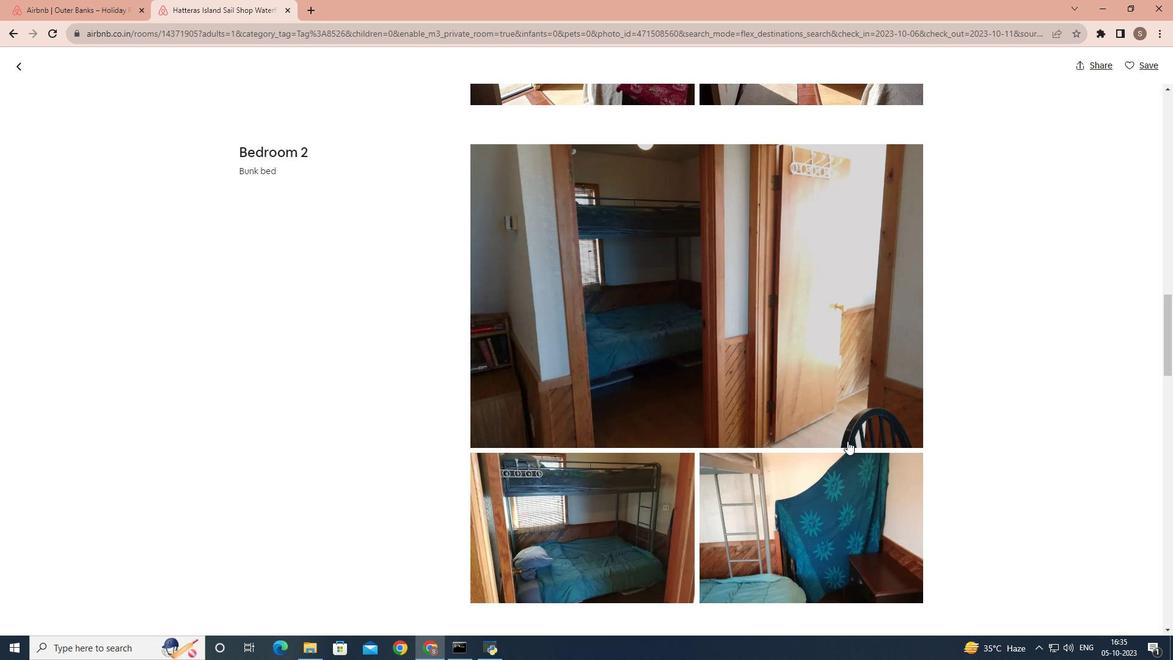 
Action: Mouse scrolled (847, 440) with delta (0, 0)
Screenshot: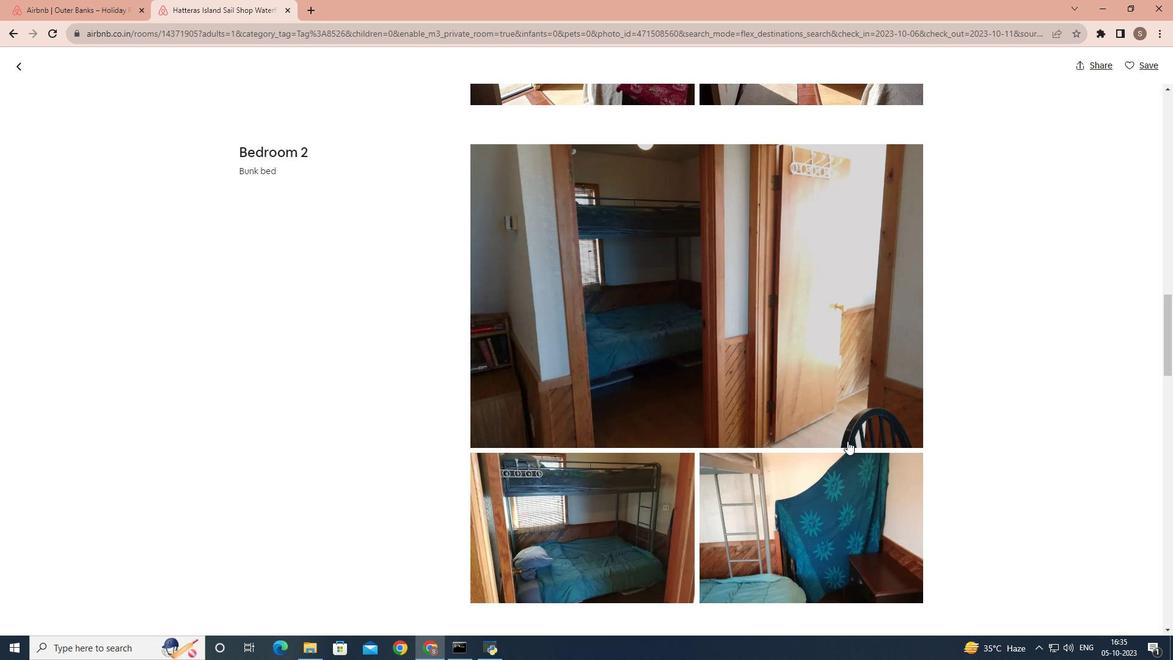 
Action: Mouse moved to (847, 438)
Screenshot: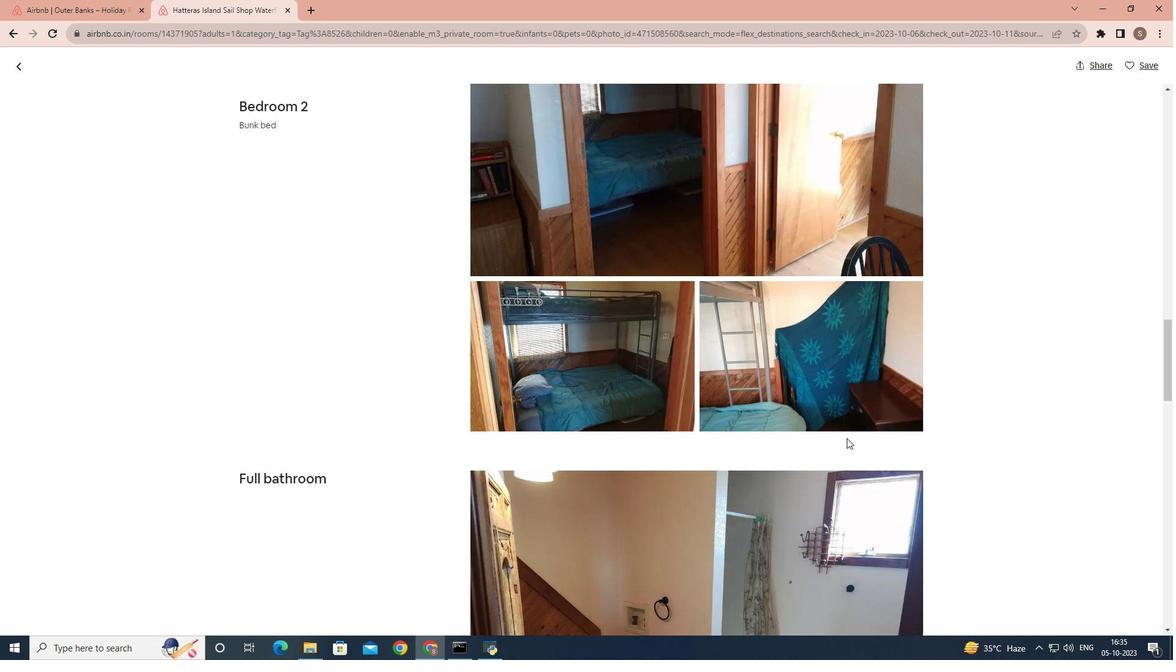 
Action: Mouse scrolled (847, 437) with delta (0, 0)
Screenshot: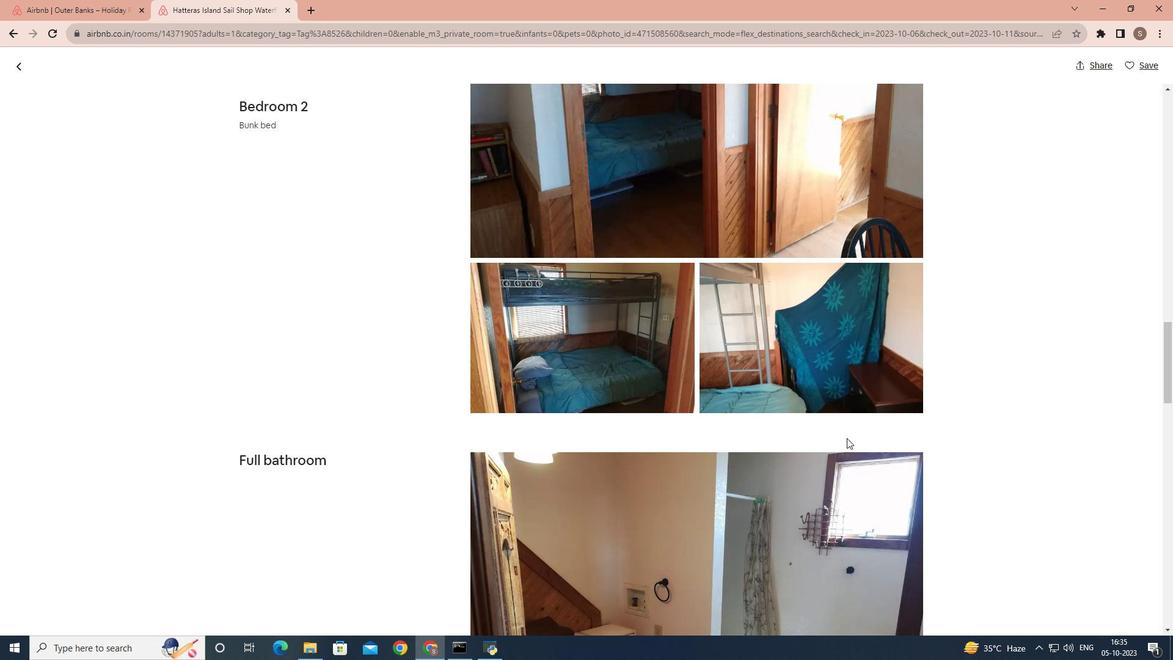 
Action: Mouse scrolled (847, 437) with delta (0, 0)
Screenshot: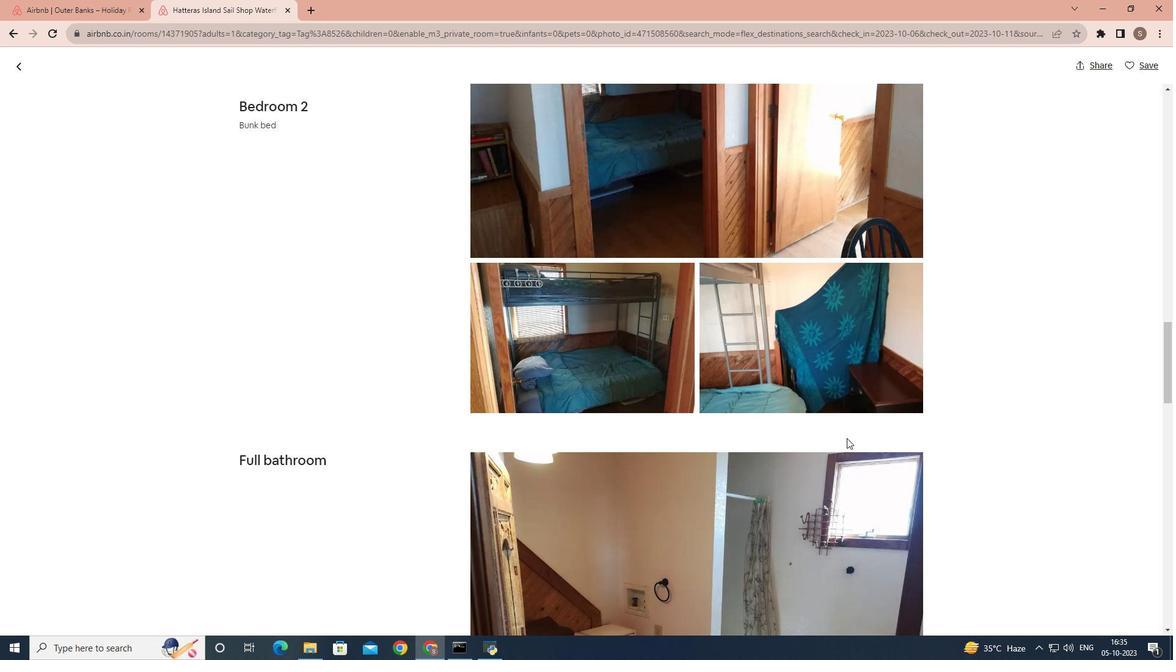 
Action: Mouse scrolled (847, 437) with delta (0, 0)
Screenshot: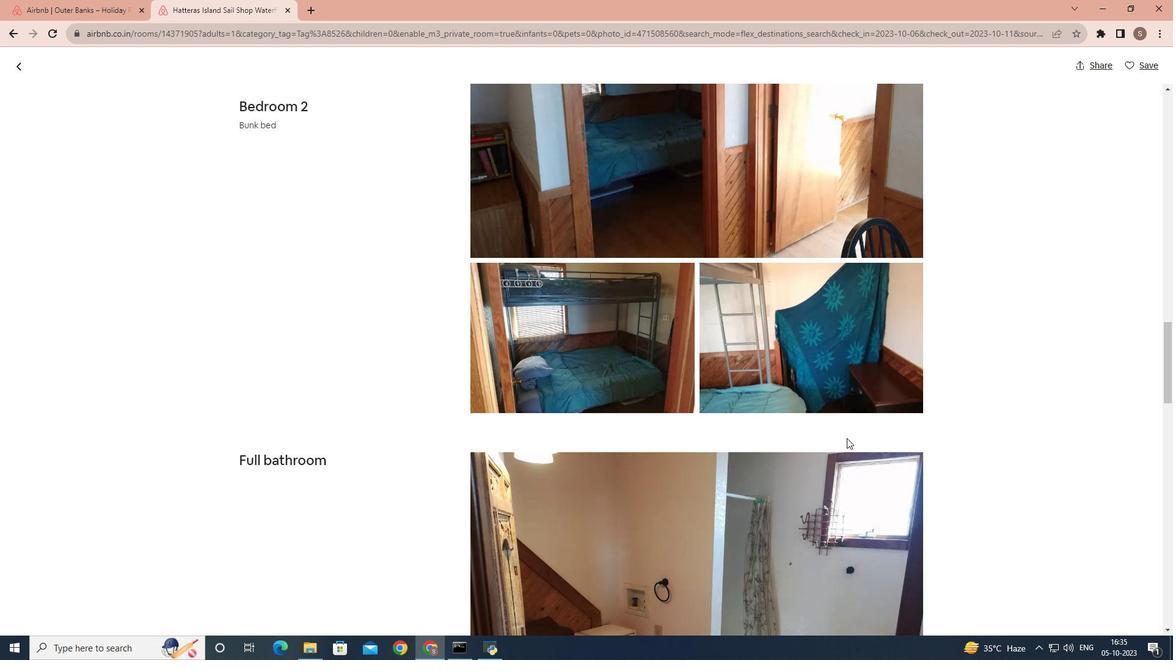 
Action: Mouse moved to (847, 436)
Screenshot: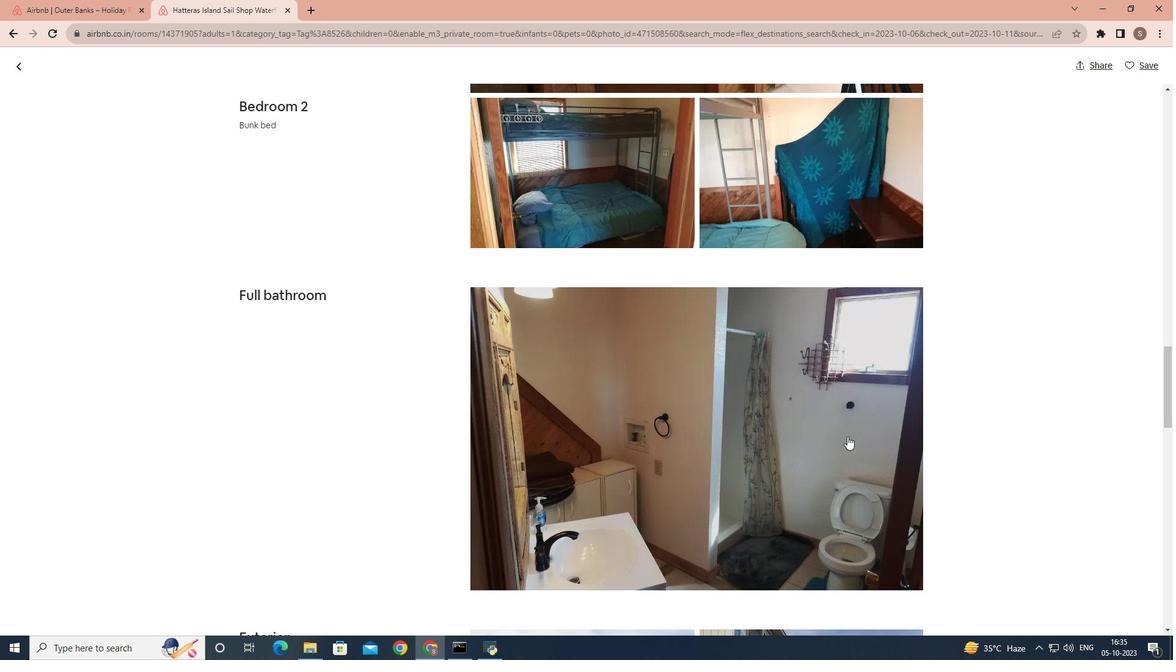 
Action: Mouse scrolled (847, 435) with delta (0, 0)
Screenshot: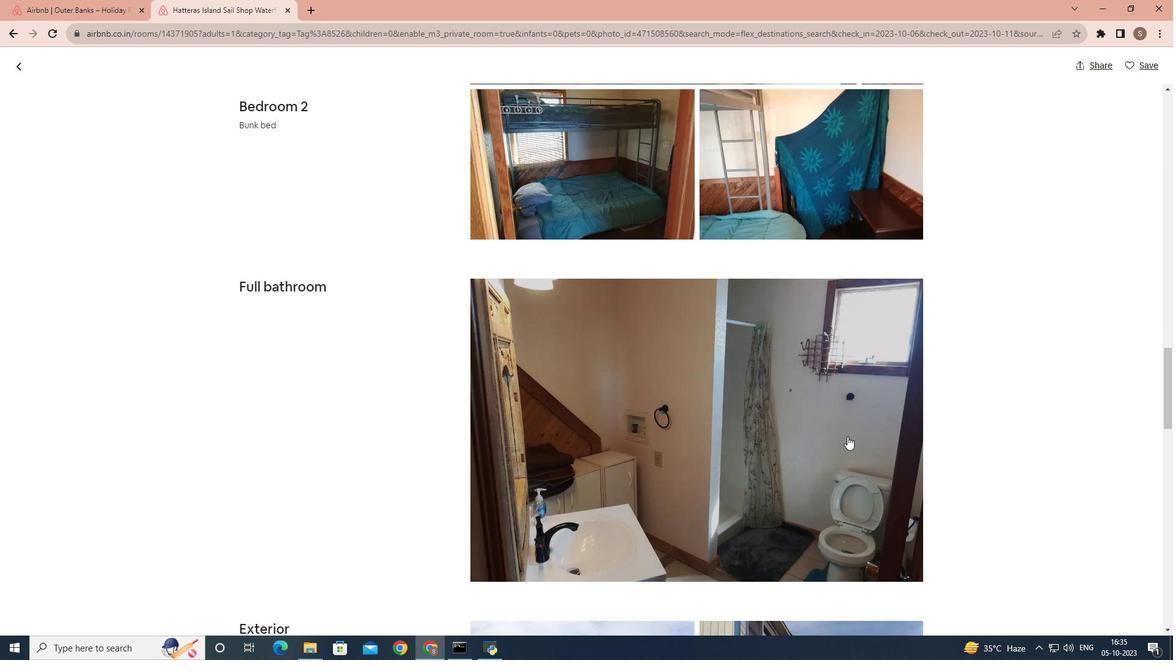 
Action: Mouse scrolled (847, 435) with delta (0, 0)
Screenshot: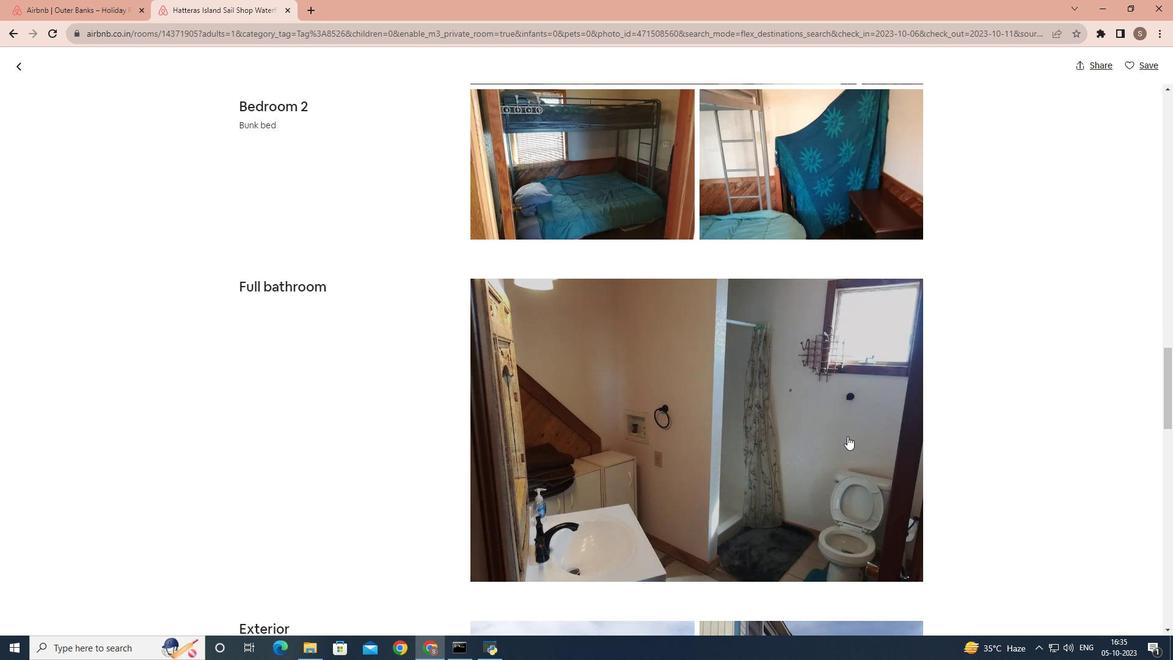 
Action: Mouse scrolled (847, 435) with delta (0, 0)
Screenshot: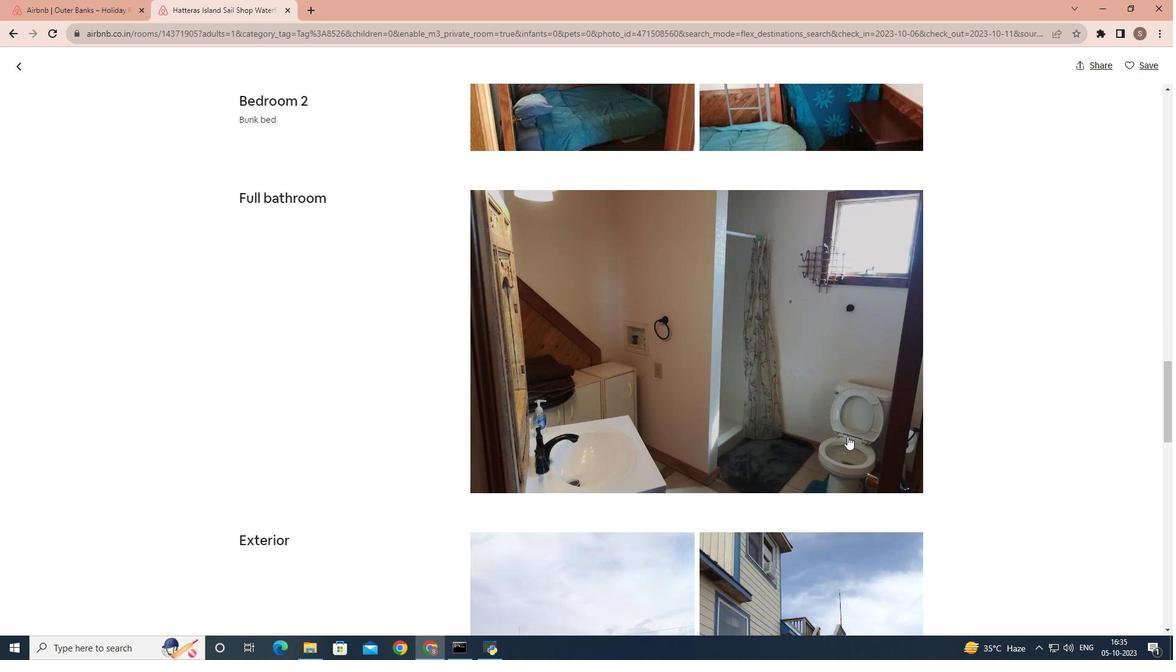 
Action: Mouse scrolled (847, 435) with delta (0, 0)
Screenshot: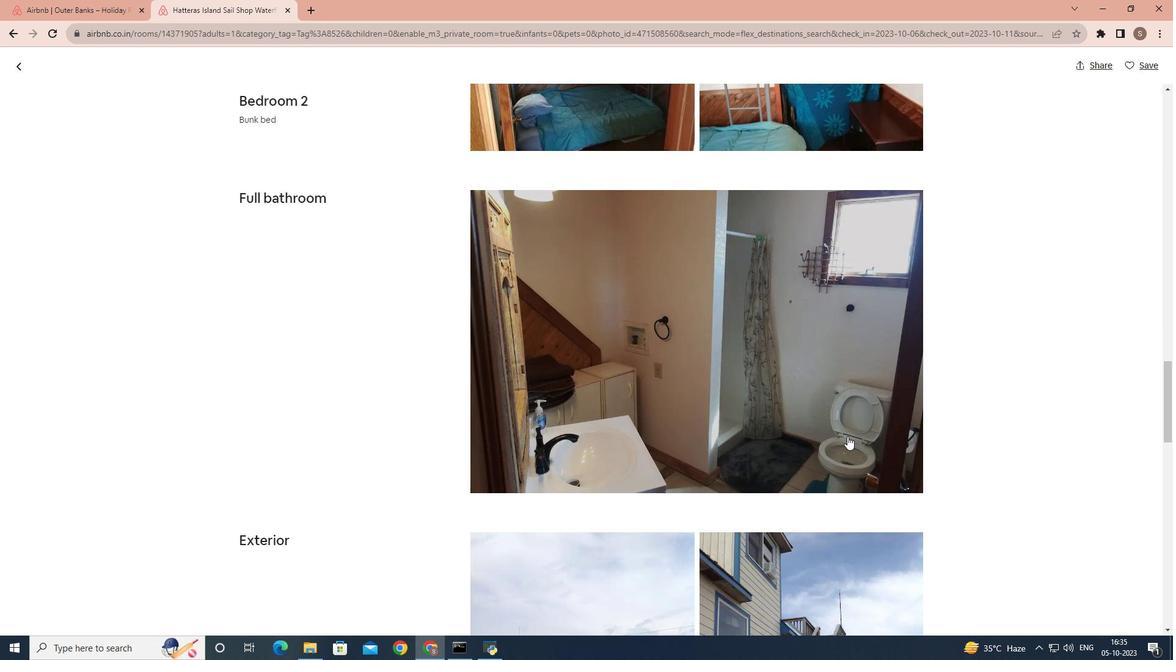 
Action: Mouse scrolled (847, 435) with delta (0, 0)
Screenshot: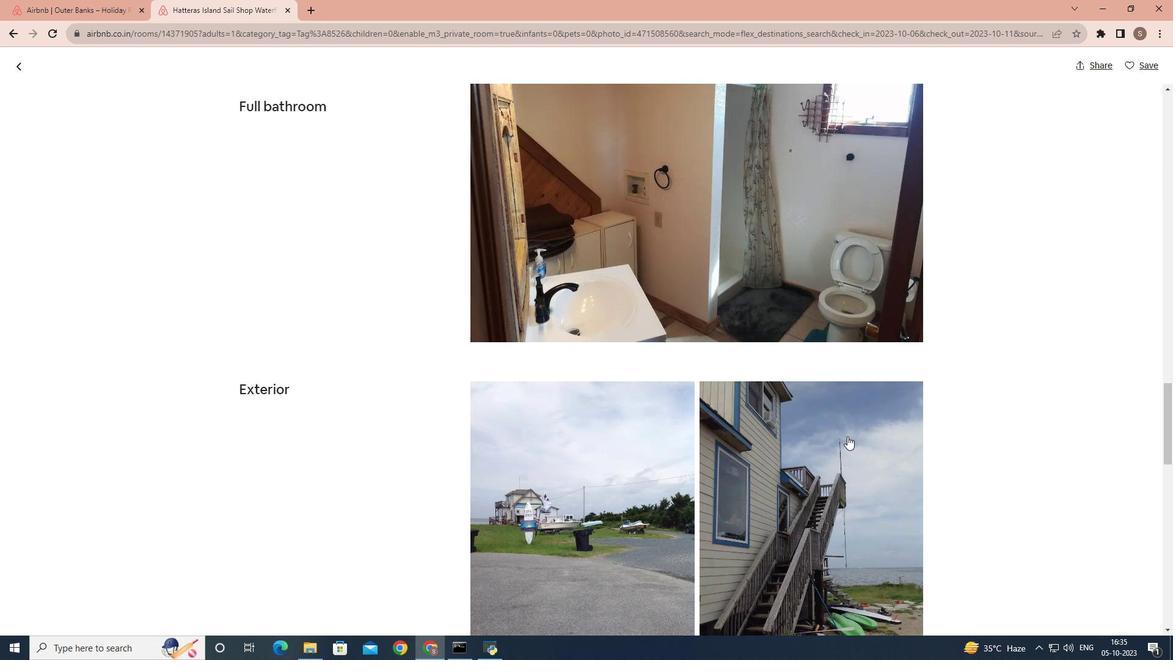 
Action: Mouse scrolled (847, 435) with delta (0, 0)
Screenshot: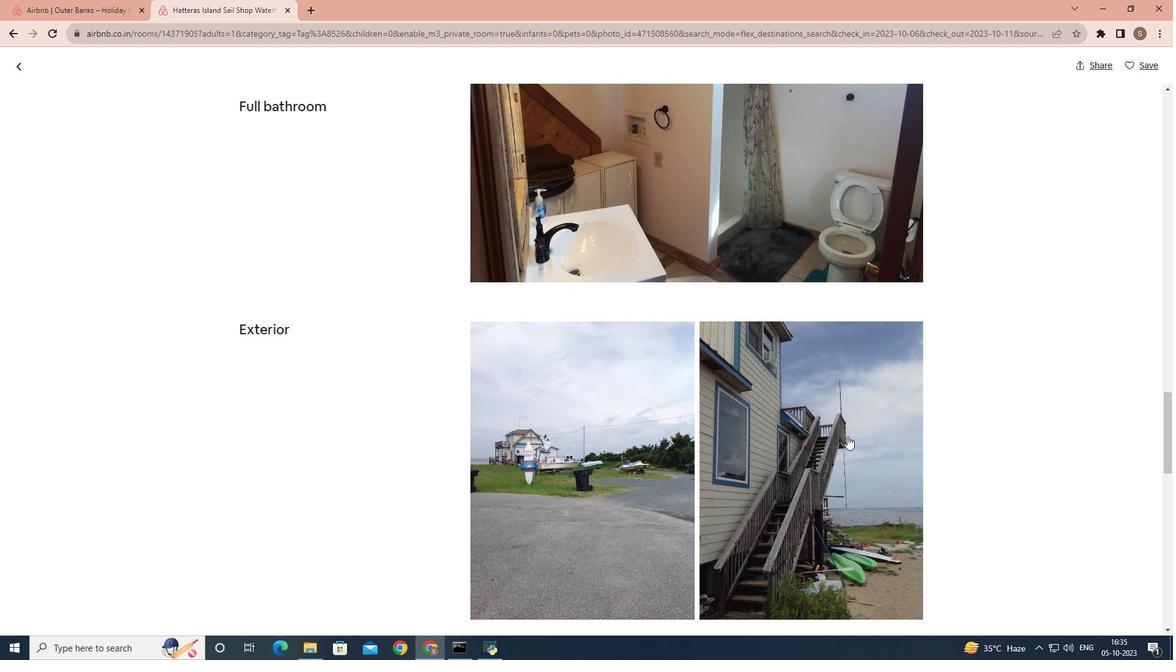 
Action: Mouse scrolled (847, 435) with delta (0, 0)
Screenshot: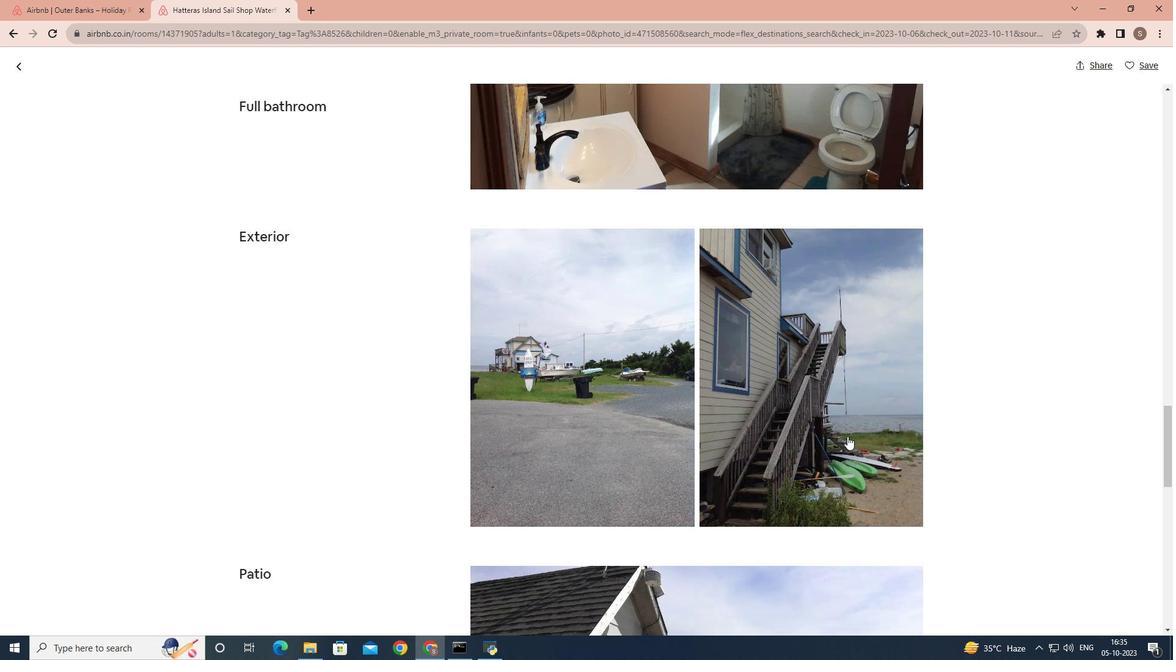 
Action: Mouse scrolled (847, 435) with delta (0, 0)
Screenshot: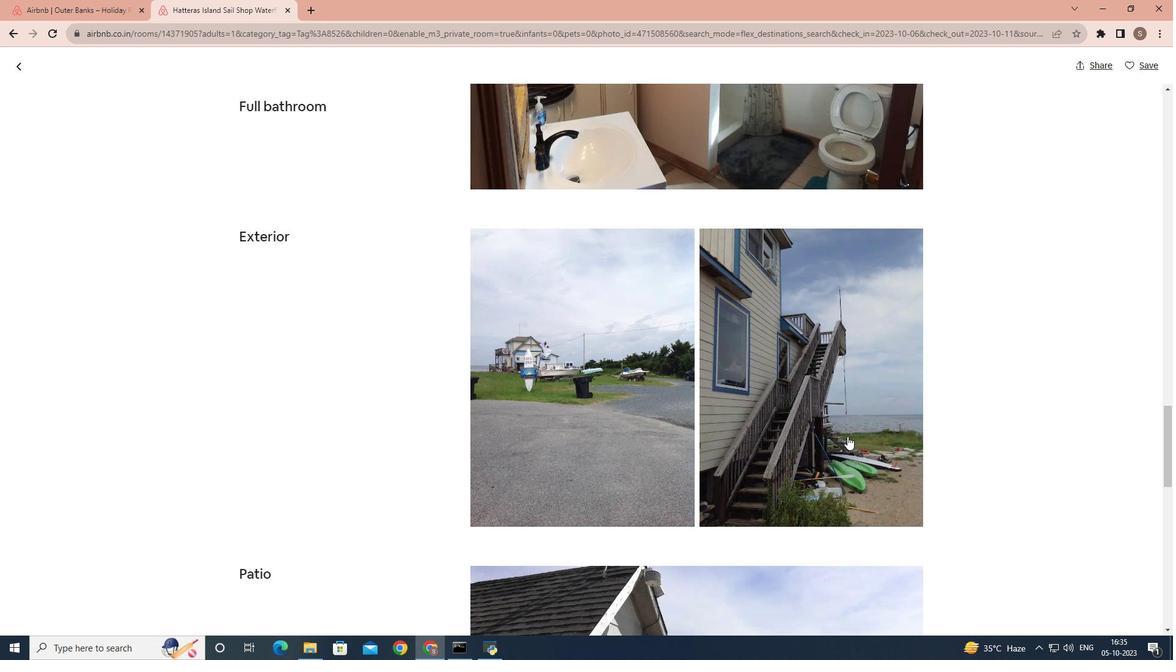 
Action: Mouse scrolled (847, 435) with delta (0, 0)
Screenshot: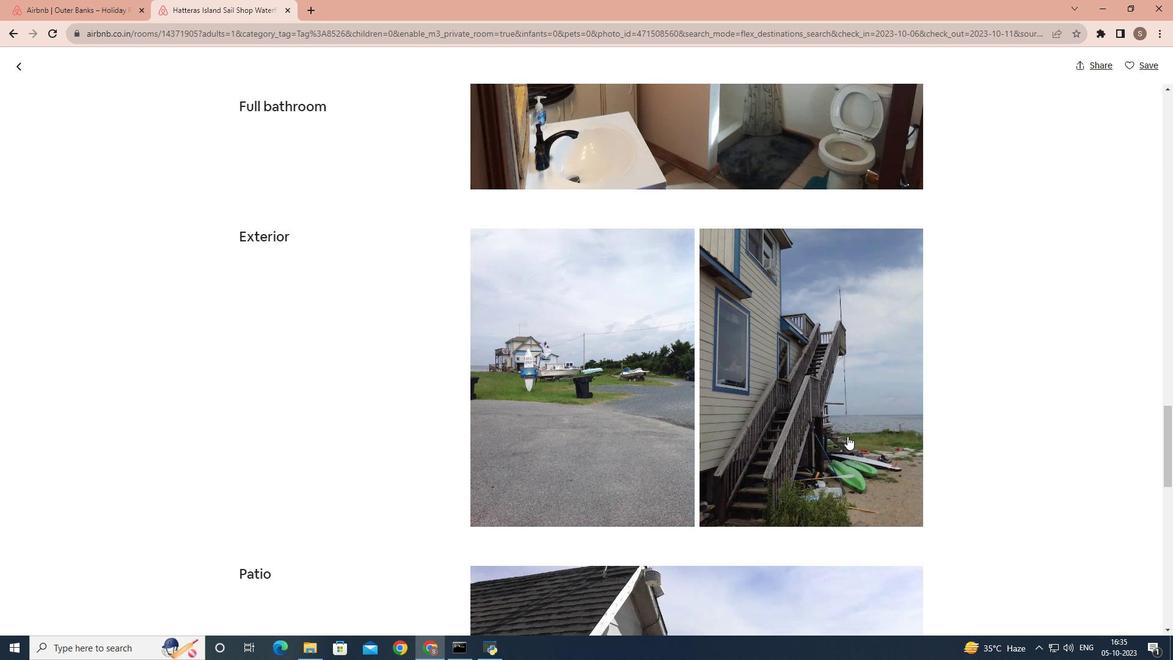 
Action: Mouse scrolled (847, 435) with delta (0, 0)
Screenshot: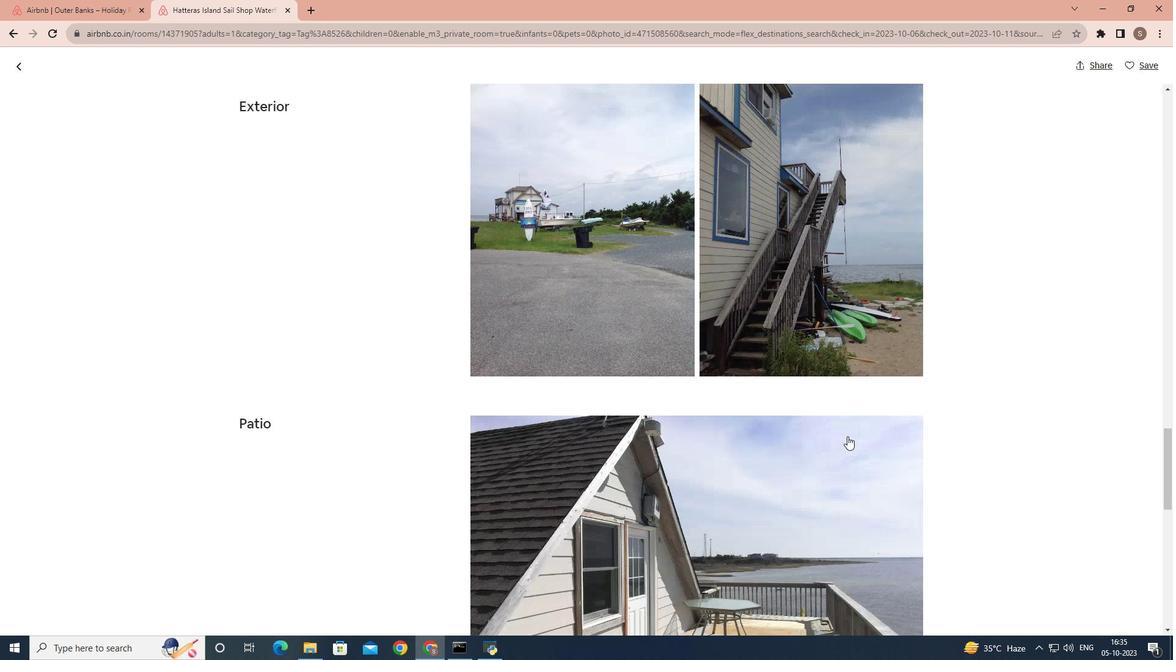 
Action: Mouse moved to (842, 435)
Screenshot: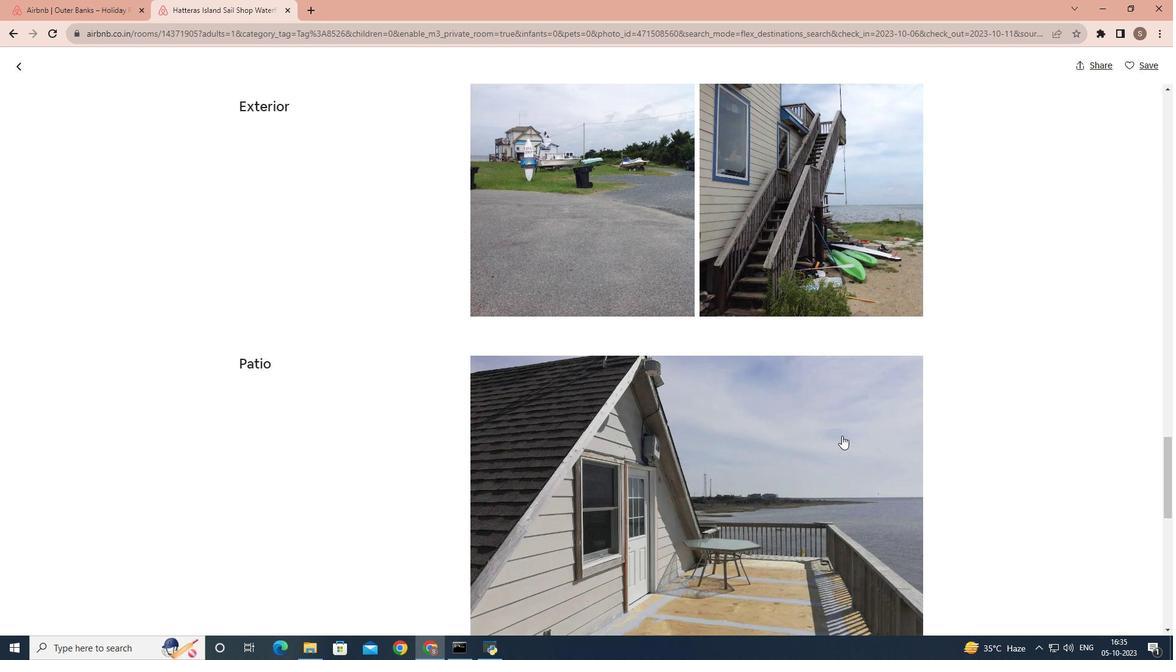 
Action: Mouse scrolled (842, 435) with delta (0, 0)
Screenshot: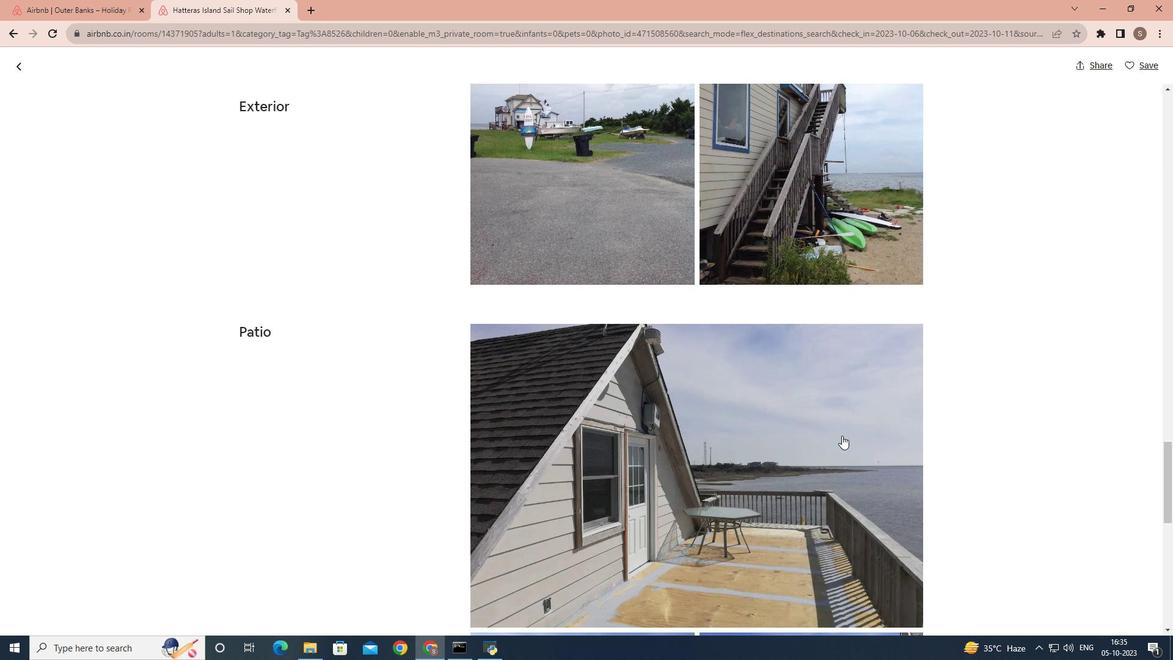 
Action: Mouse scrolled (842, 435) with delta (0, 0)
Screenshot: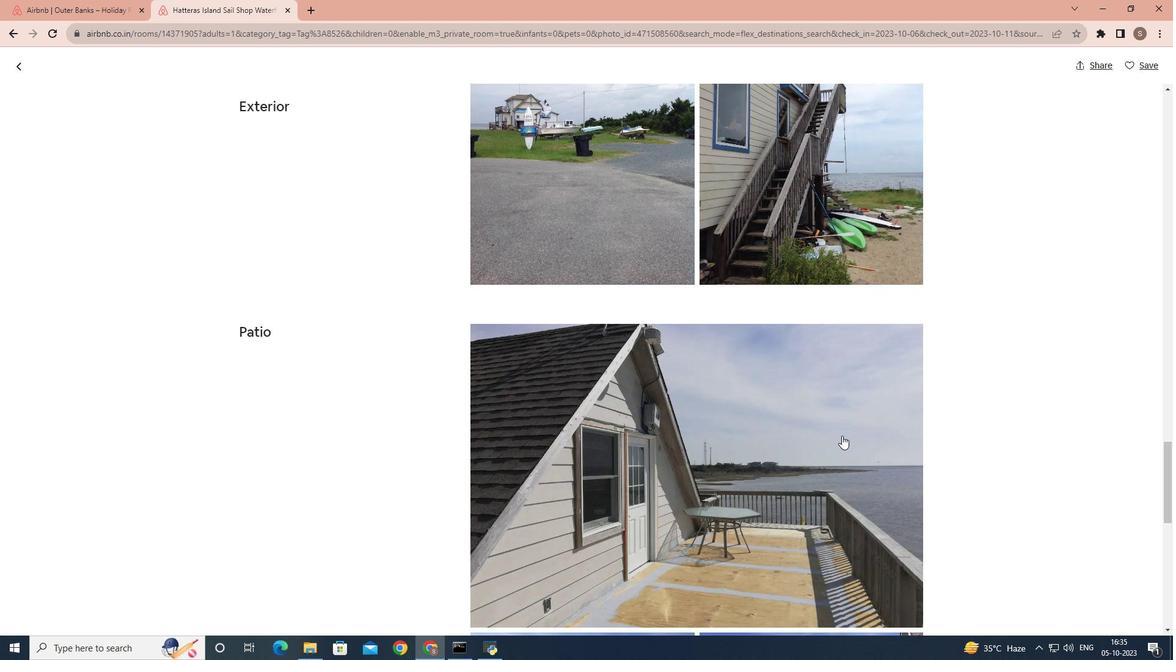 
Action: Mouse scrolled (842, 435) with delta (0, 0)
Screenshot: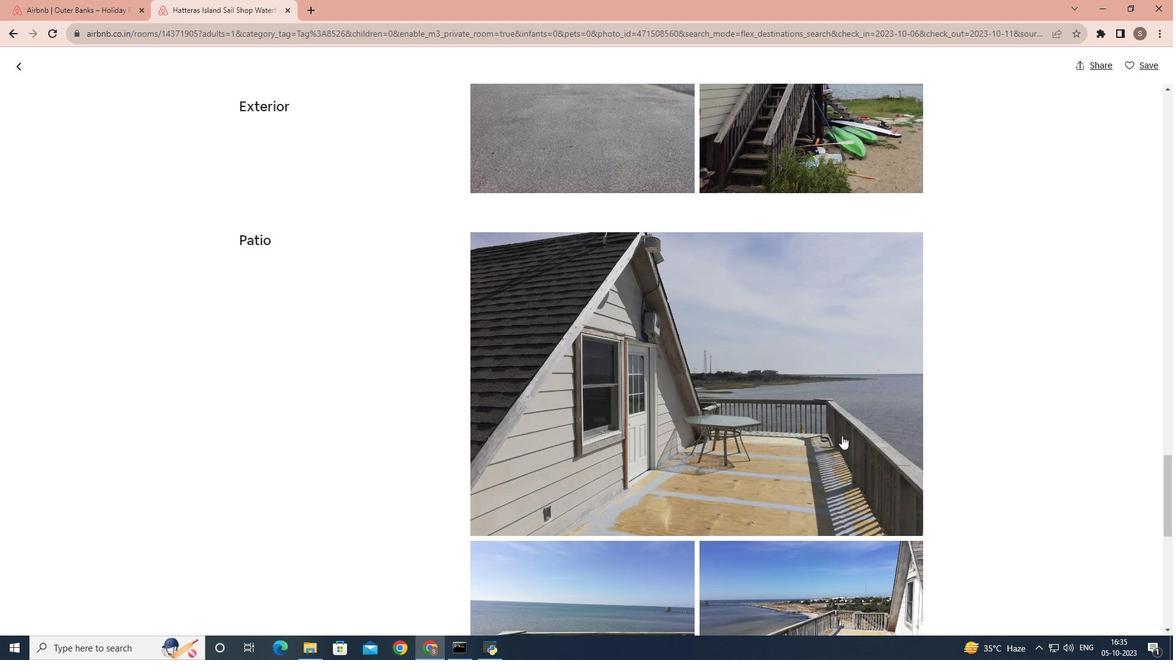 
Action: Mouse scrolled (842, 435) with delta (0, 0)
Screenshot: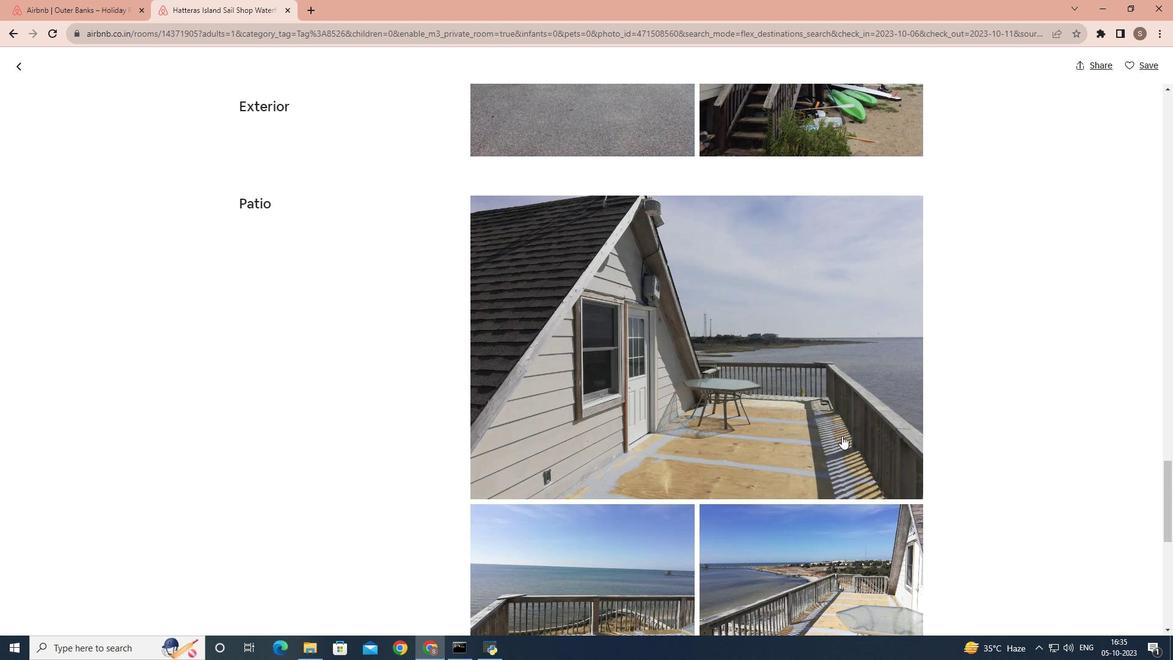 
Action: Mouse scrolled (842, 435) with delta (0, 0)
Screenshot: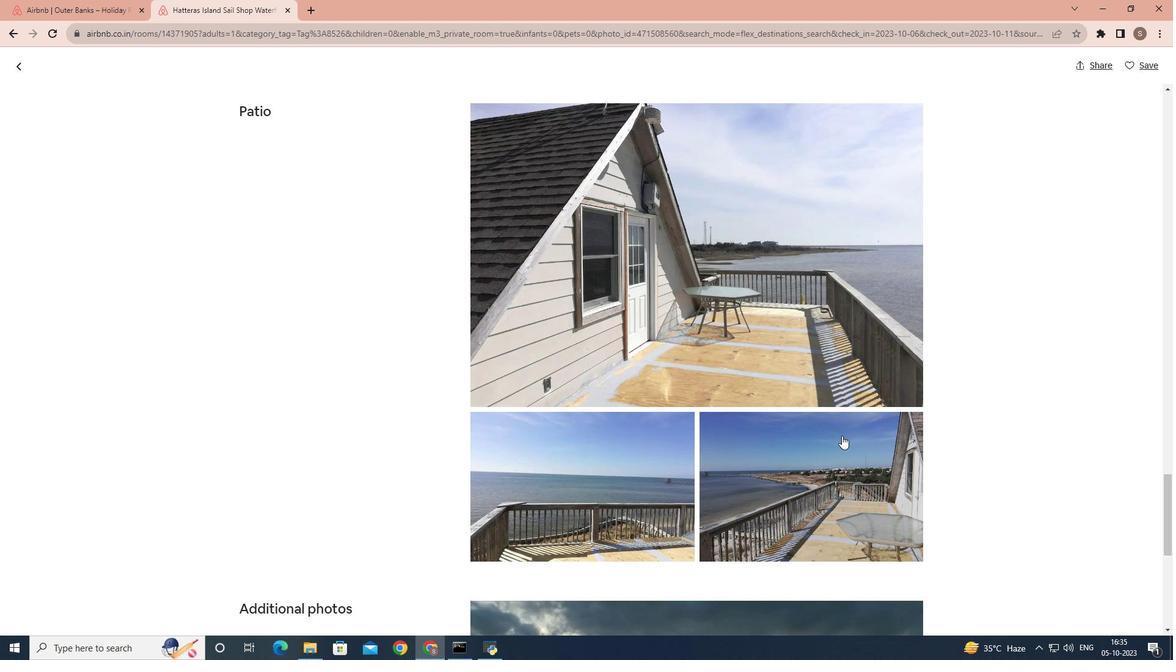 
Action: Mouse scrolled (842, 435) with delta (0, 0)
Screenshot: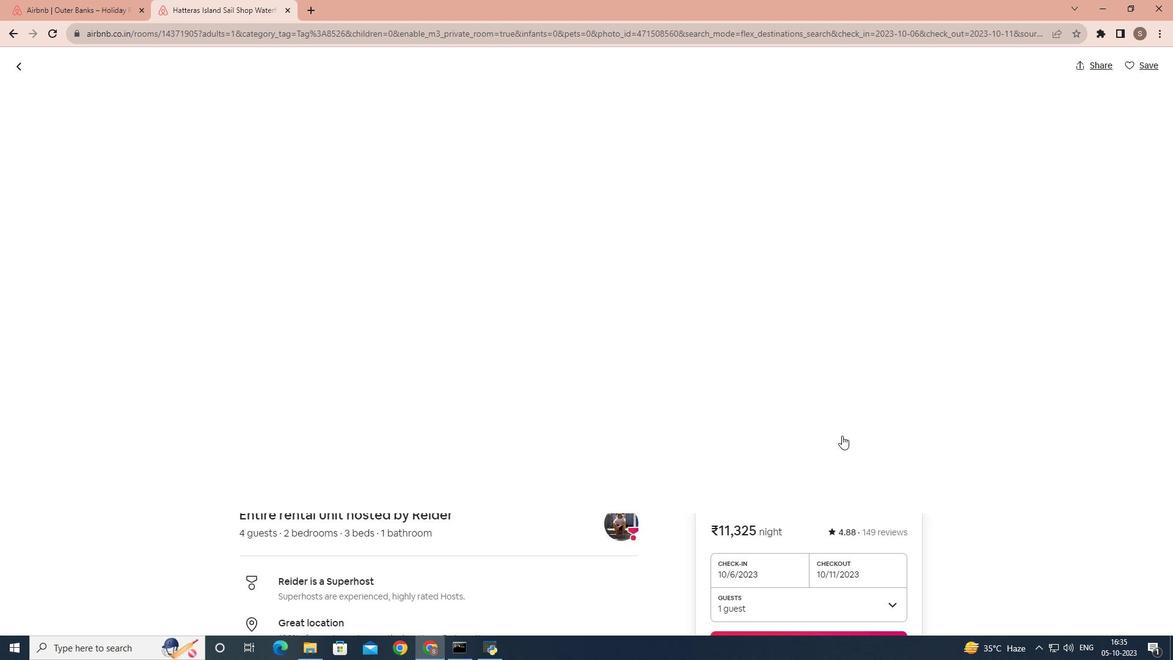 
Action: Mouse scrolled (842, 435) with delta (0, 0)
Screenshot: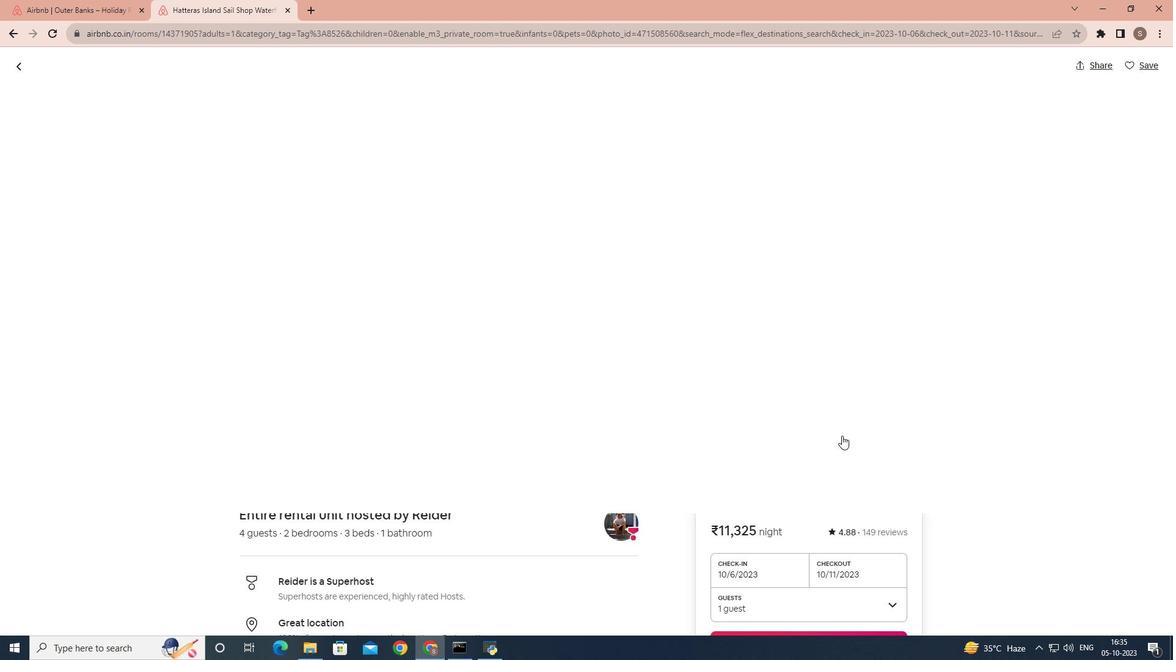 
Action: Mouse scrolled (842, 435) with delta (0, 0)
Screenshot: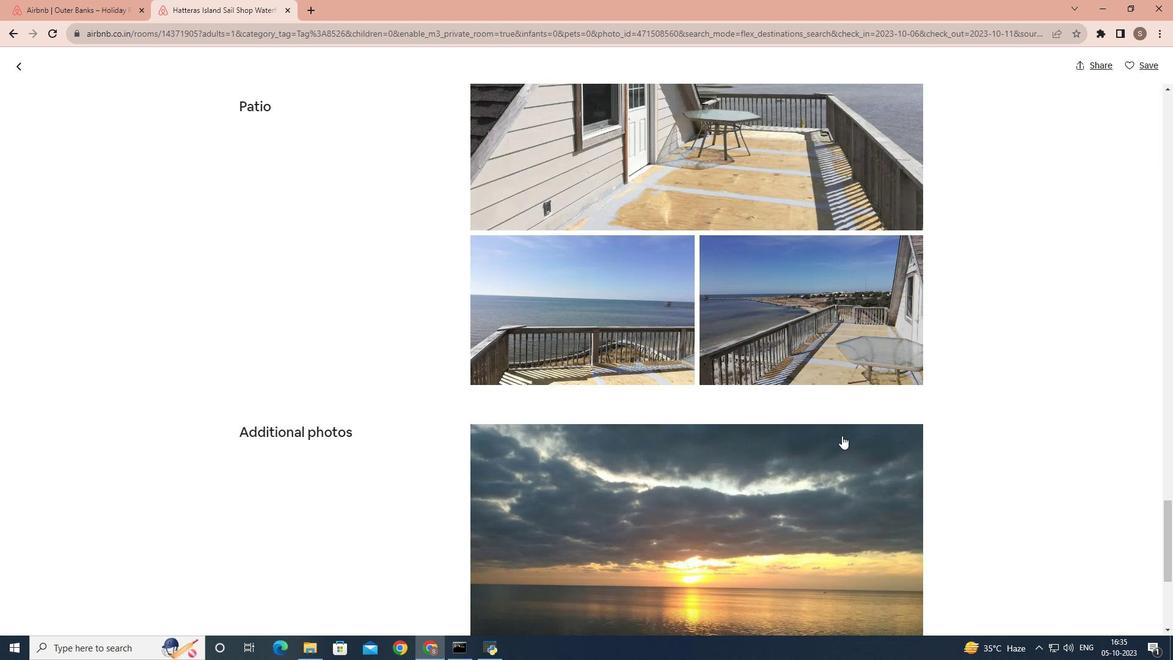 
Action: Mouse scrolled (842, 435) with delta (0, 0)
Screenshot: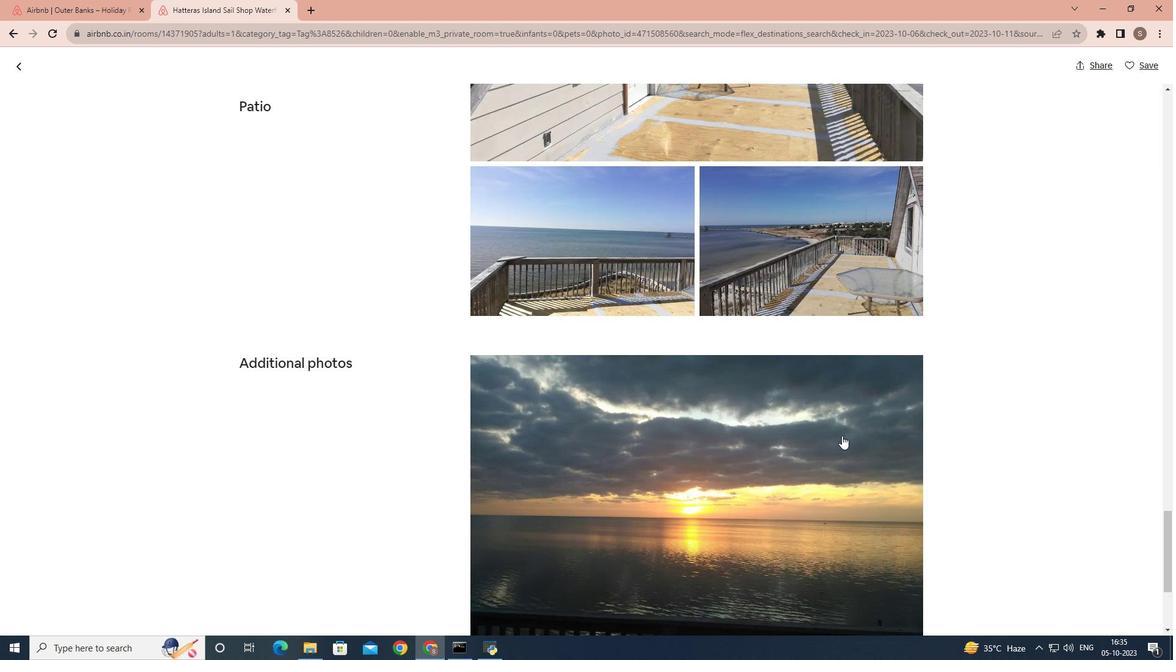 
Action: Mouse scrolled (842, 435) with delta (0, 0)
Screenshot: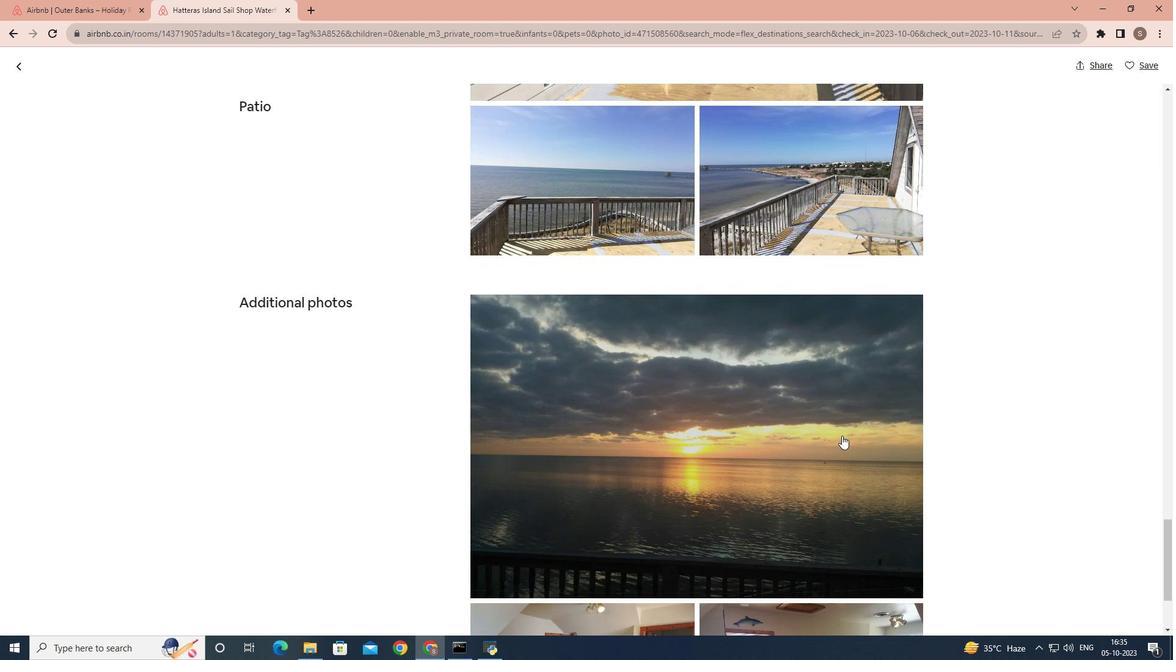 
Action: Mouse scrolled (842, 435) with delta (0, 0)
Screenshot: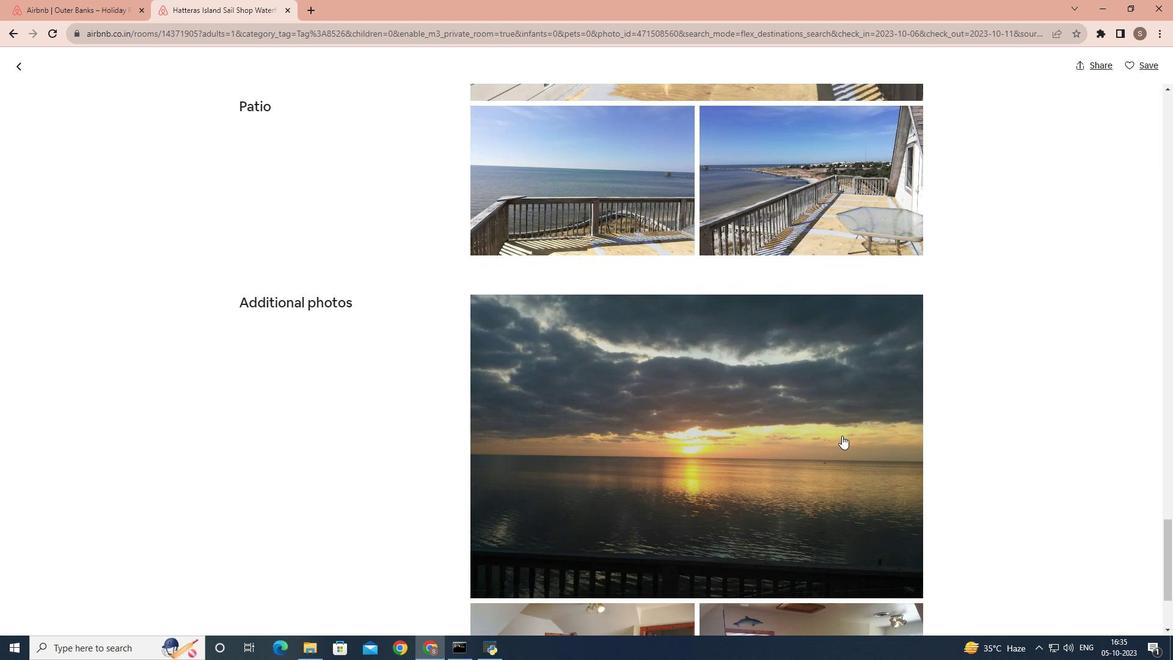 
Action: Mouse scrolled (842, 435) with delta (0, 0)
Screenshot: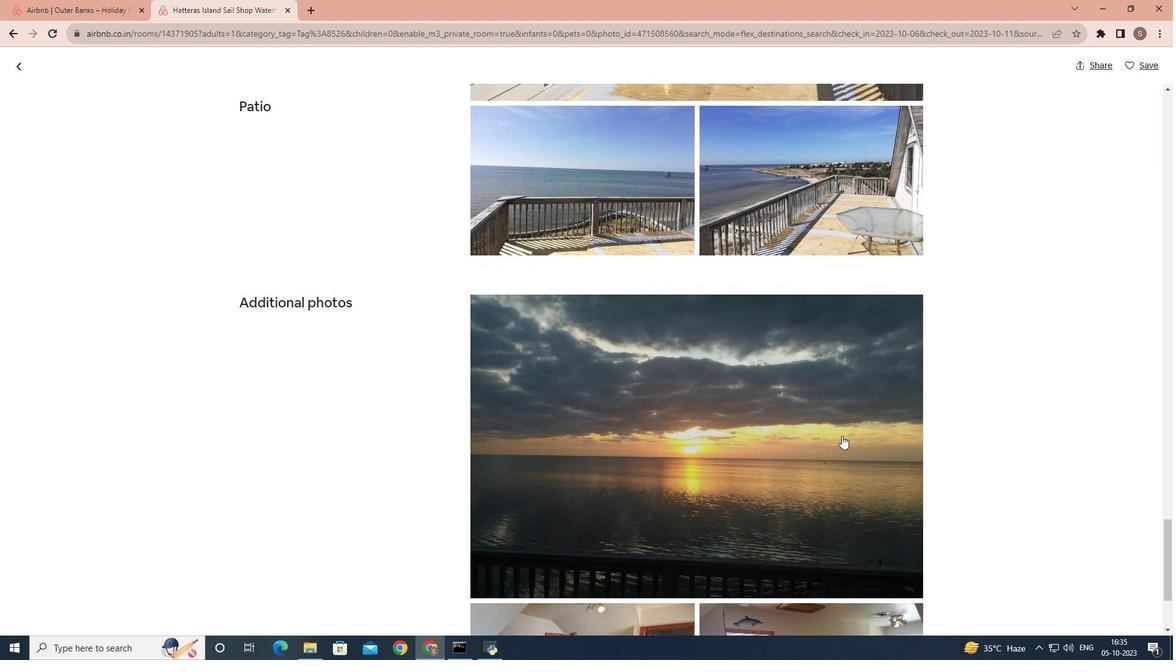 
Action: Mouse scrolled (842, 435) with delta (0, 0)
Screenshot: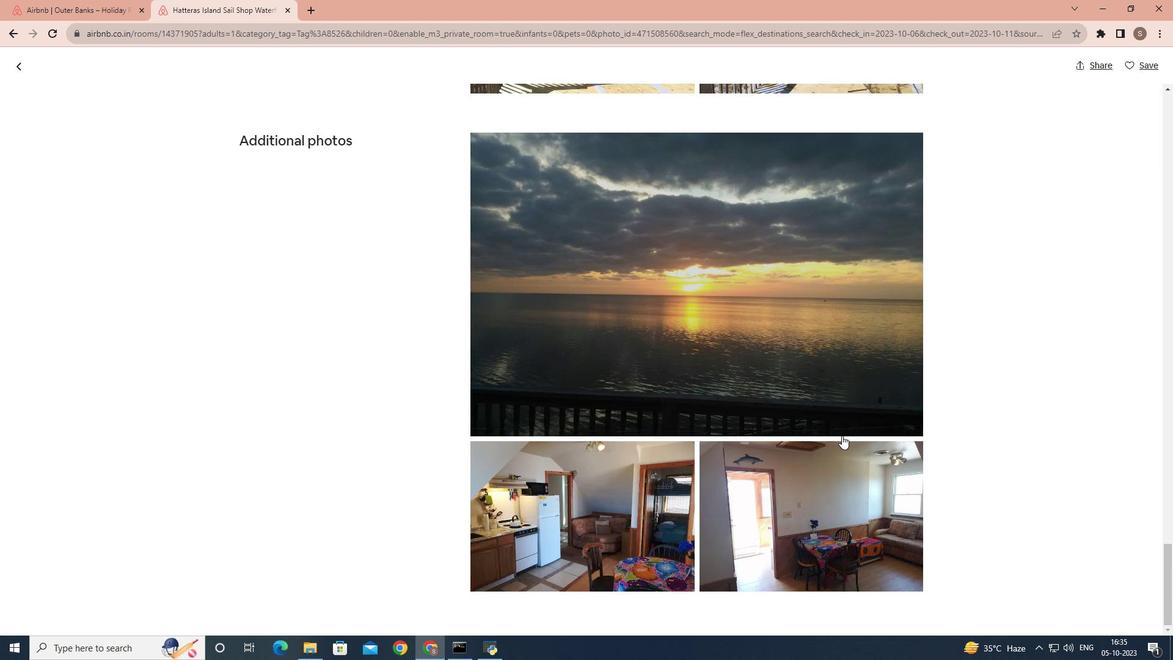 
Action: Mouse scrolled (842, 435) with delta (0, 0)
Screenshot: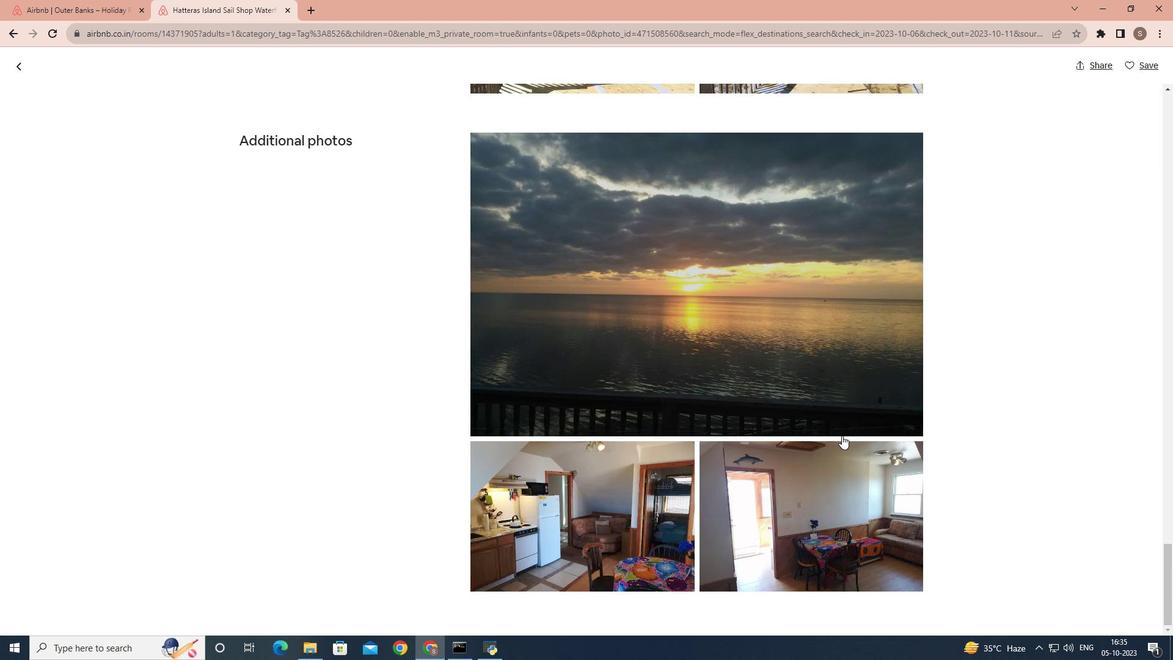 
Action: Mouse scrolled (842, 435) with delta (0, 0)
Screenshot: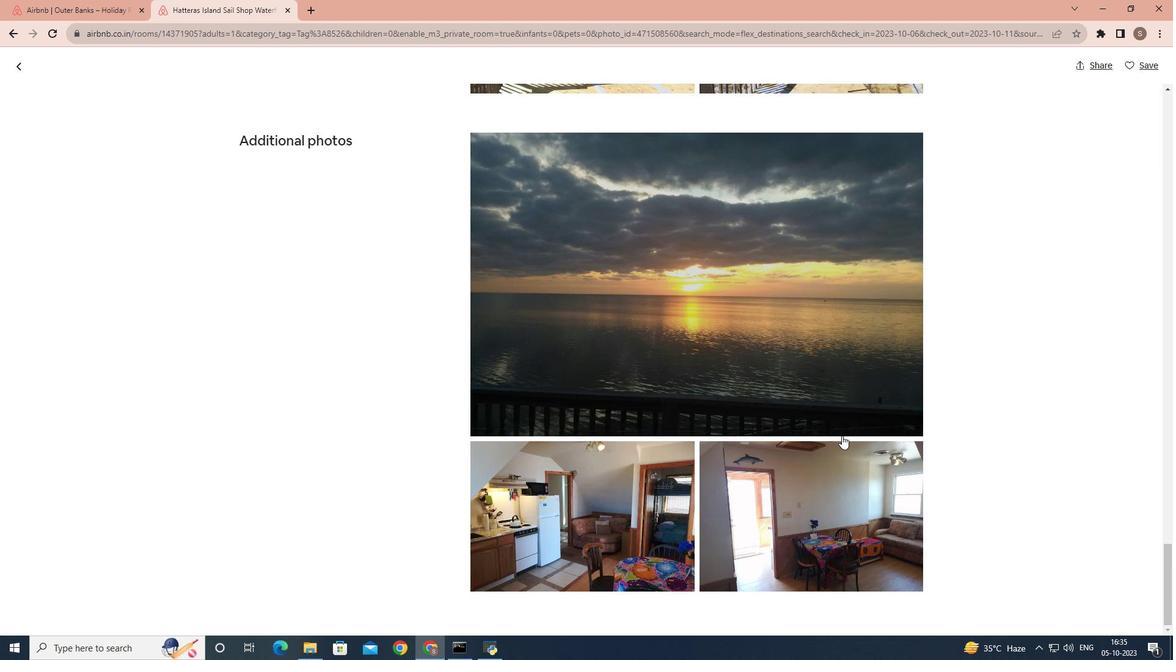 
Action: Mouse scrolled (842, 435) with delta (0, 0)
Screenshot: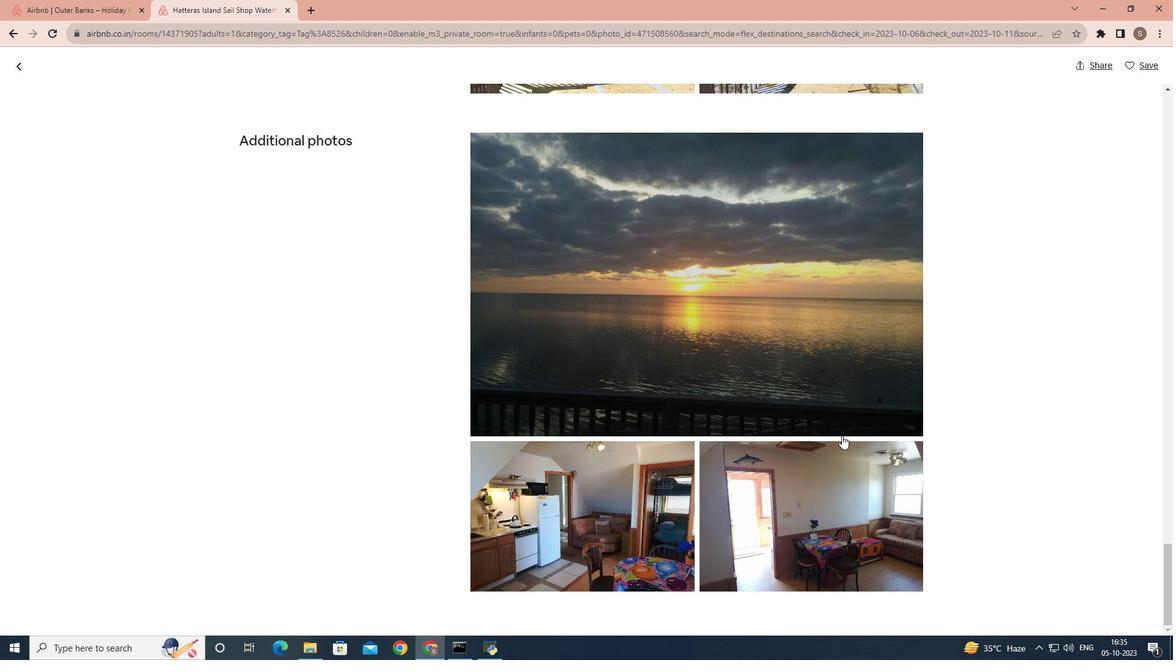 
Action: Mouse scrolled (842, 435) with delta (0, 0)
Screenshot: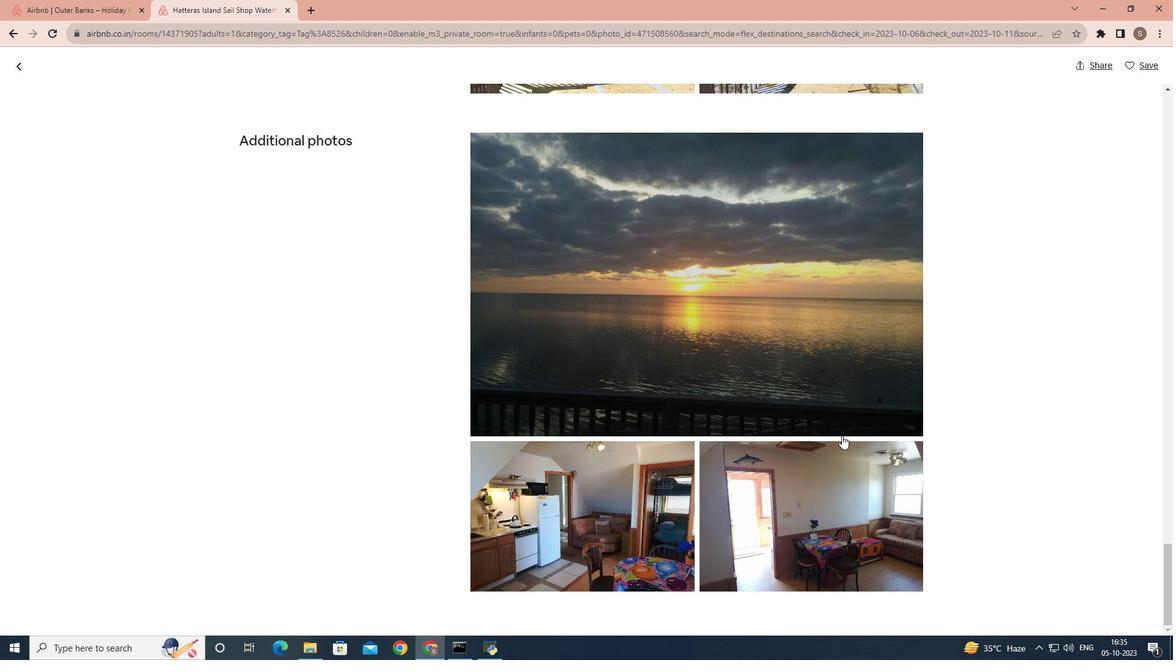 
Action: Mouse scrolled (842, 435) with delta (0, 0)
Screenshot: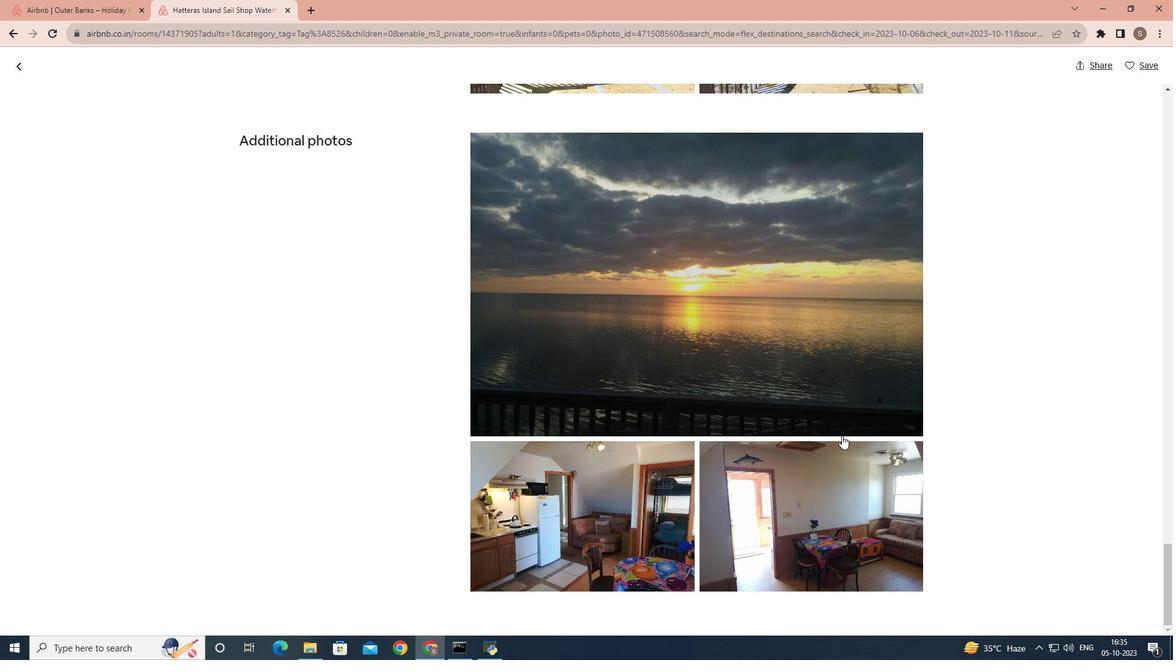 
Action: Mouse scrolled (842, 435) with delta (0, 0)
Screenshot: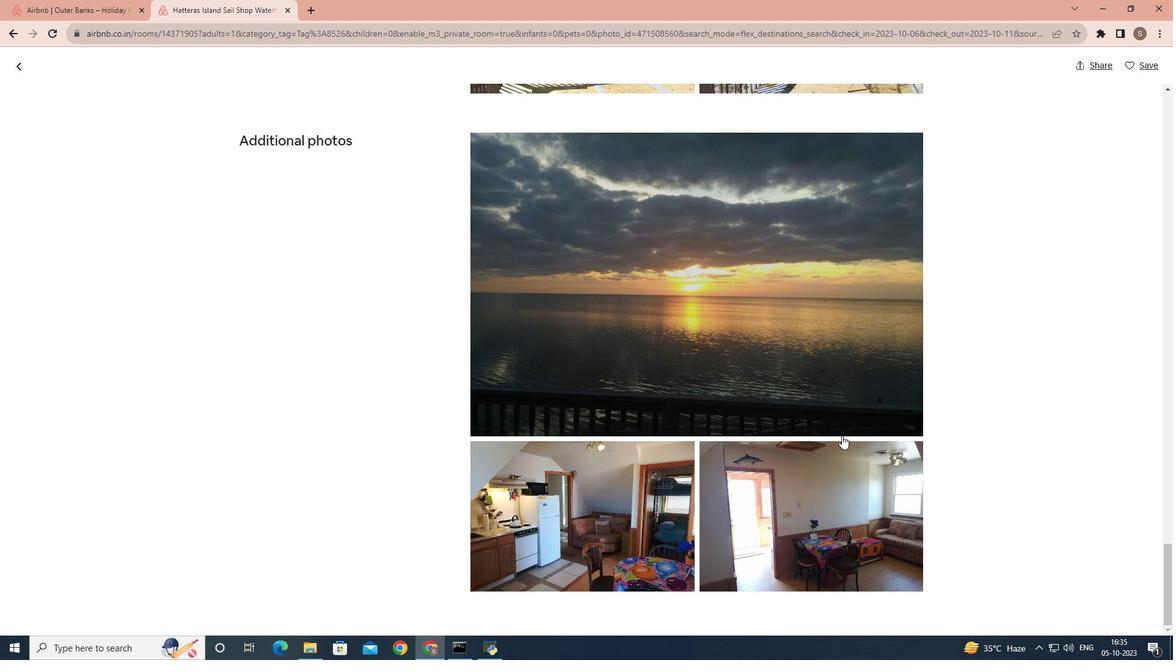 
Action: Mouse scrolled (842, 435) with delta (0, 0)
Screenshot: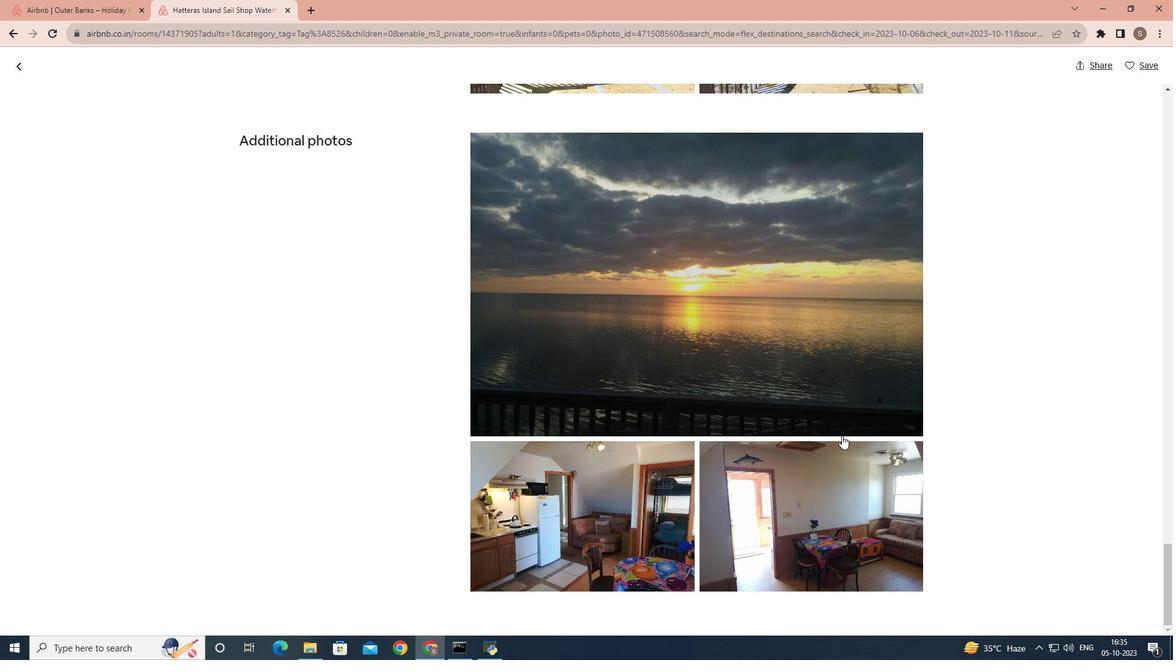 
Action: Mouse scrolled (842, 435) with delta (0, 0)
Screenshot: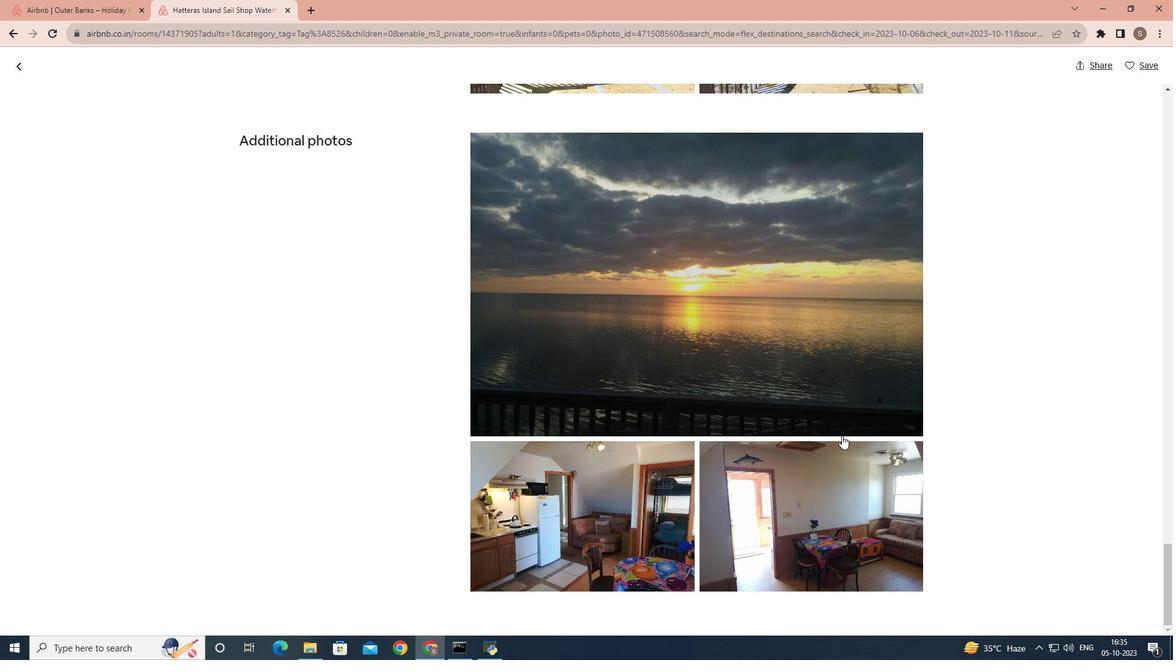 
Action: Mouse scrolled (842, 435) with delta (0, 0)
Screenshot: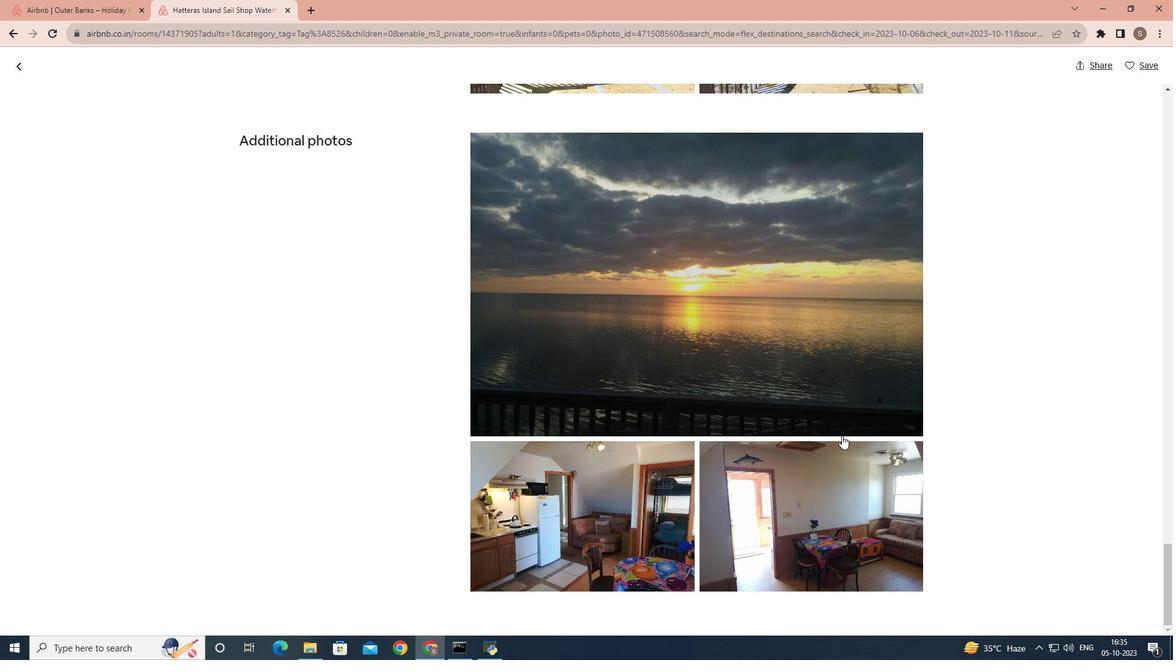 
Action: Mouse scrolled (842, 435) with delta (0, 0)
Screenshot: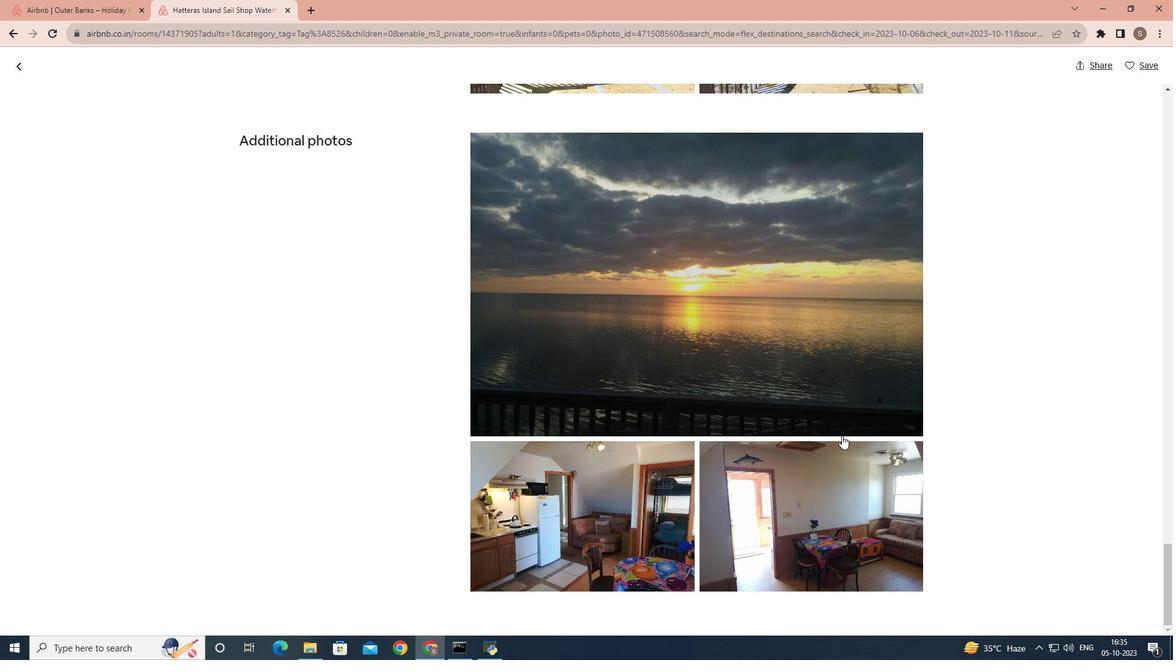 
Action: Mouse scrolled (842, 435) with delta (0, 0)
Screenshot: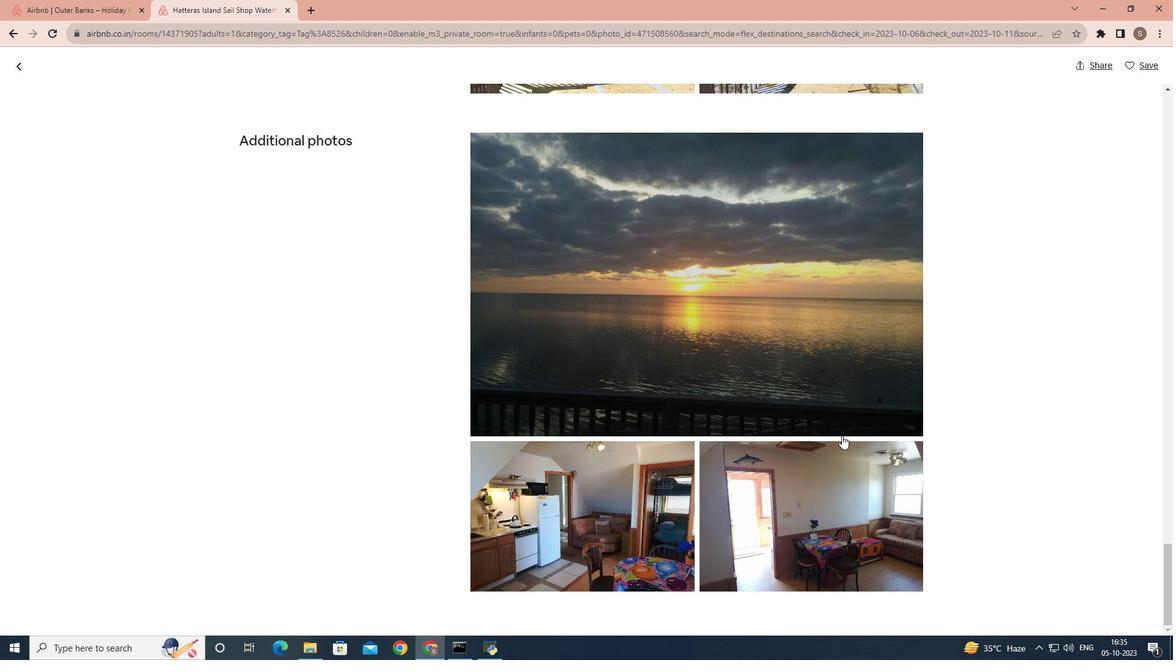
Action: Mouse scrolled (842, 435) with delta (0, 0)
Screenshot: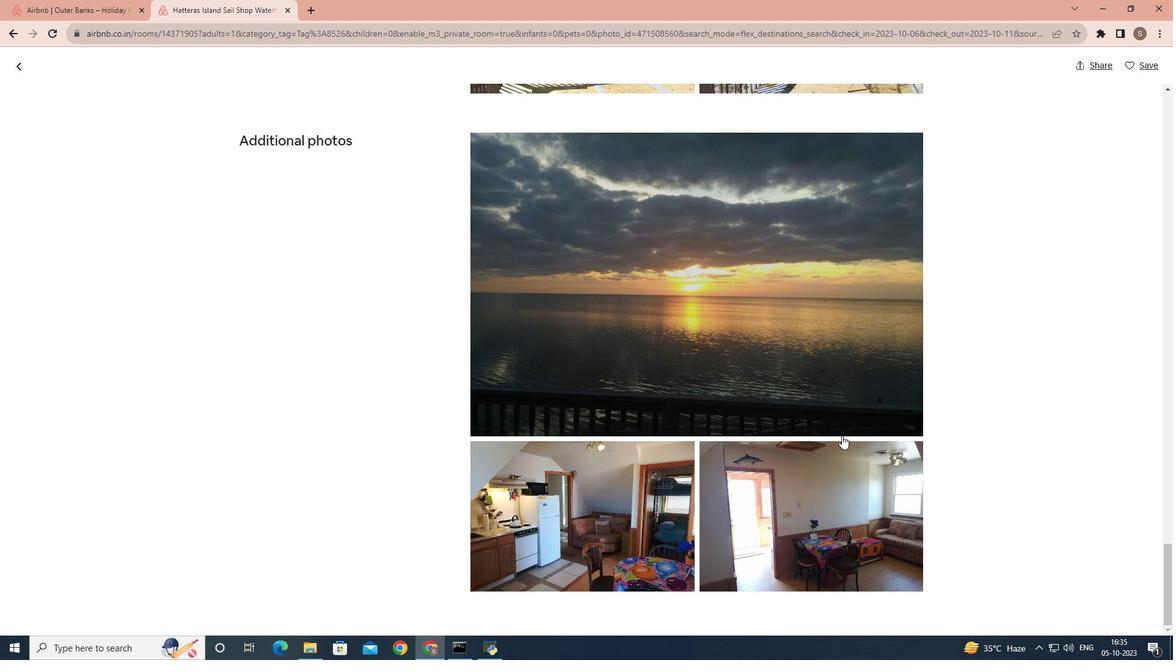 
Action: Mouse scrolled (842, 435) with delta (0, 0)
Screenshot: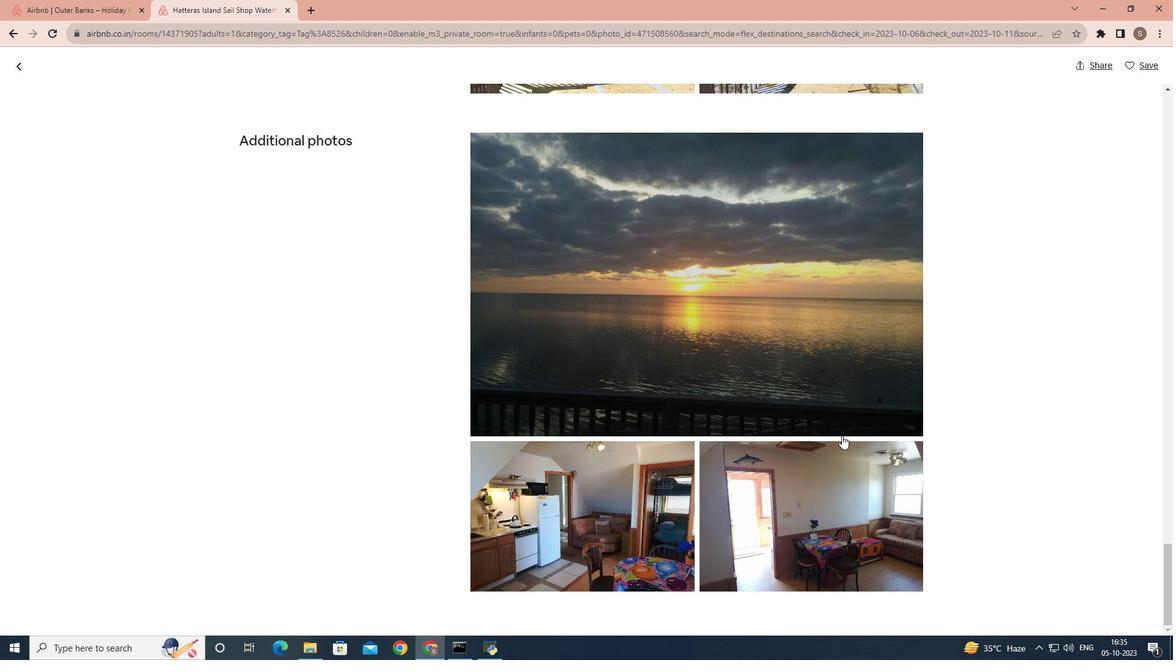 
Action: Mouse scrolled (842, 435) with delta (0, 0)
Screenshot: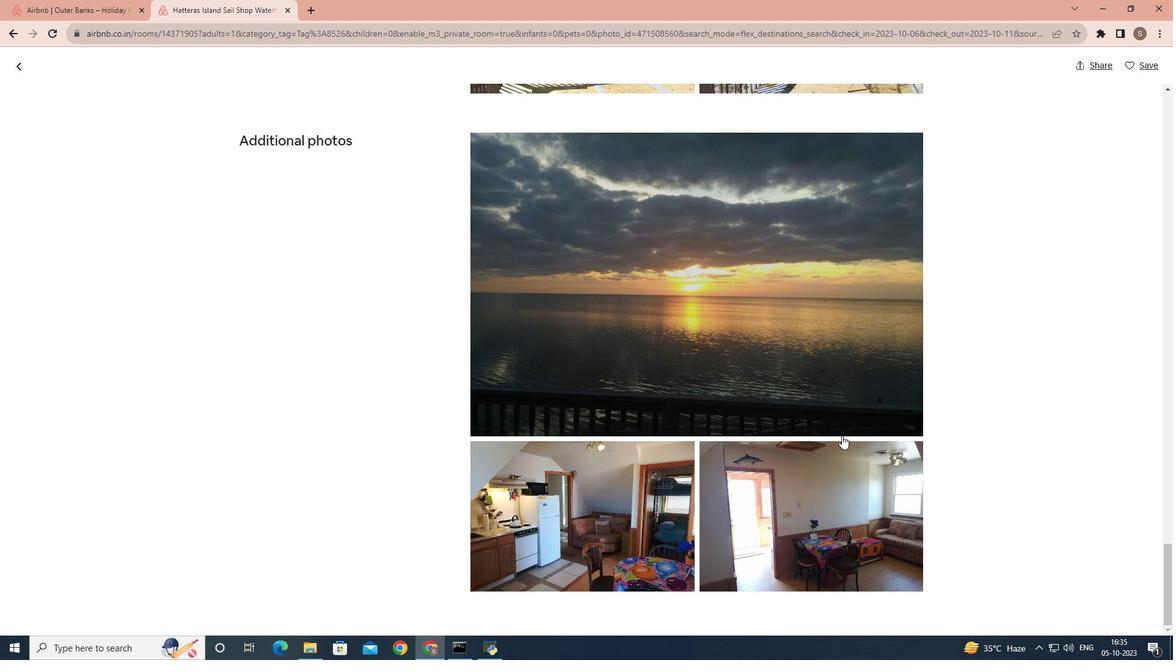 
Action: Mouse scrolled (842, 435) with delta (0, 0)
Screenshot: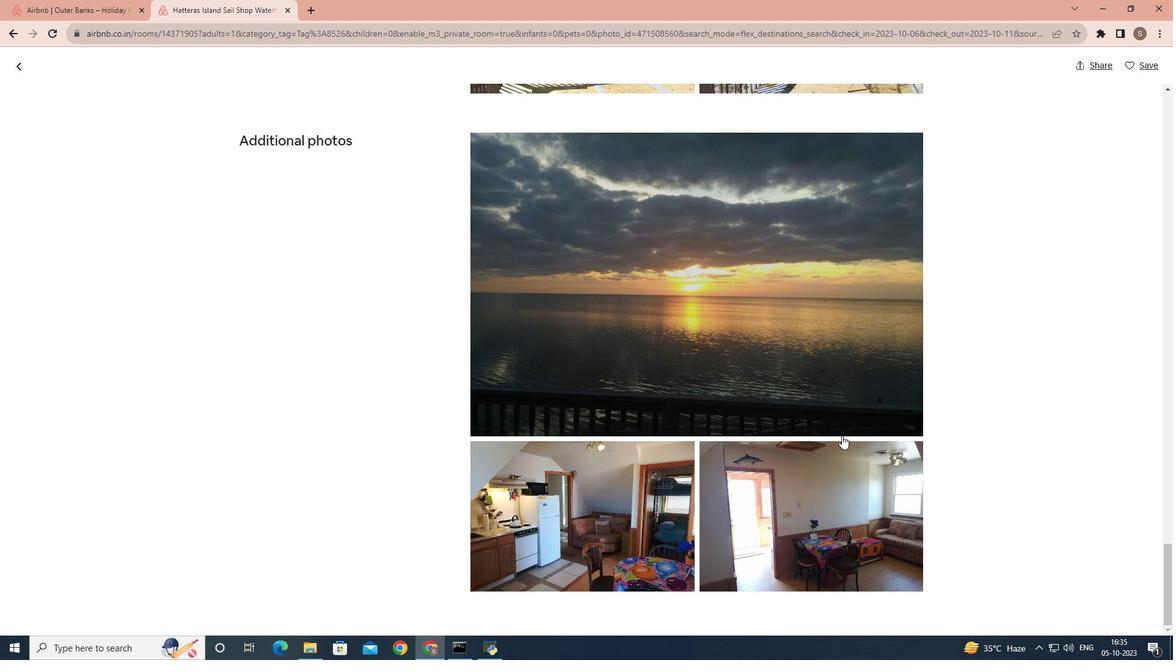 
Action: Mouse scrolled (842, 435) with delta (0, 0)
Screenshot: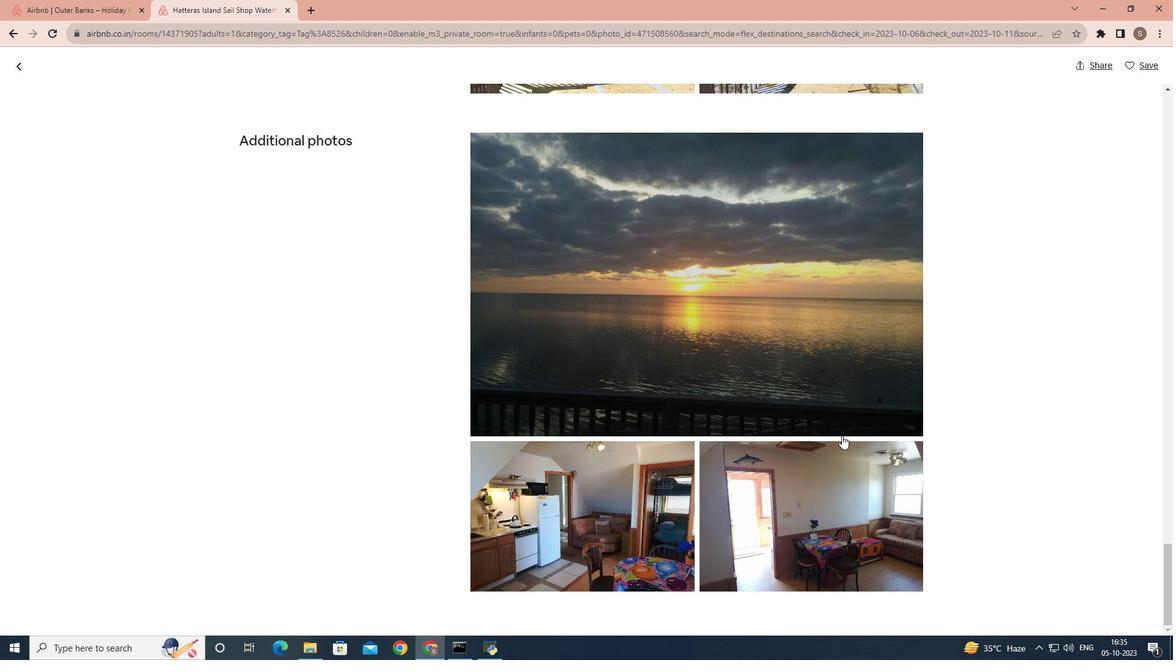 
Action: Mouse scrolled (842, 435) with delta (0, 0)
Screenshot: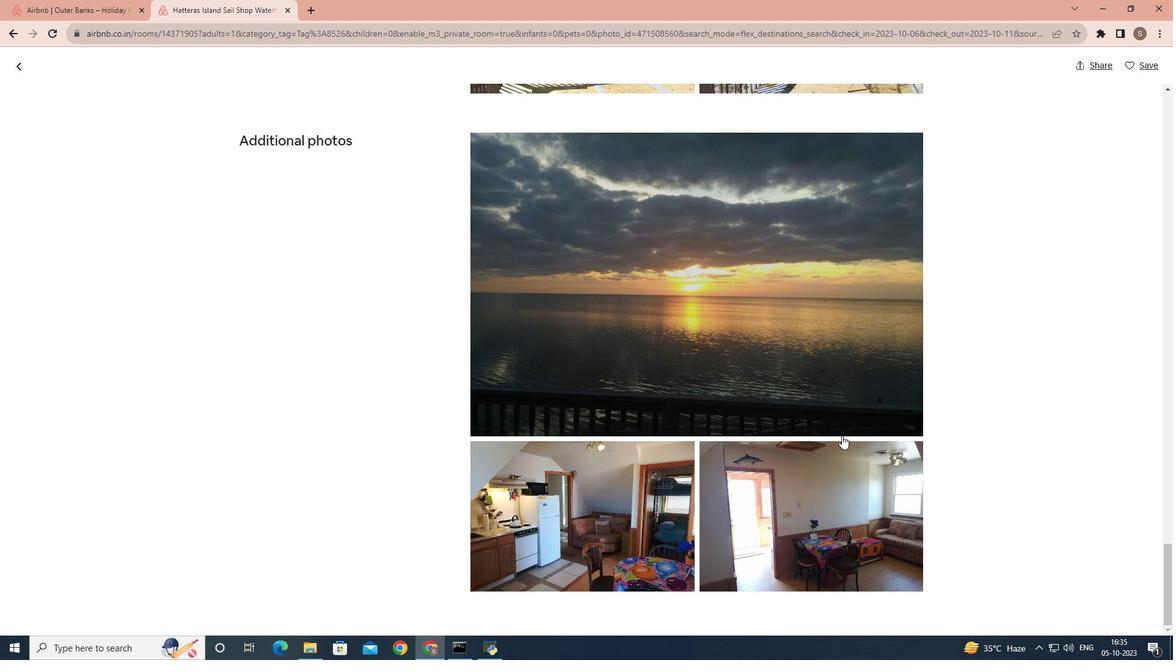 
Action: Mouse moved to (20, 67)
Screenshot: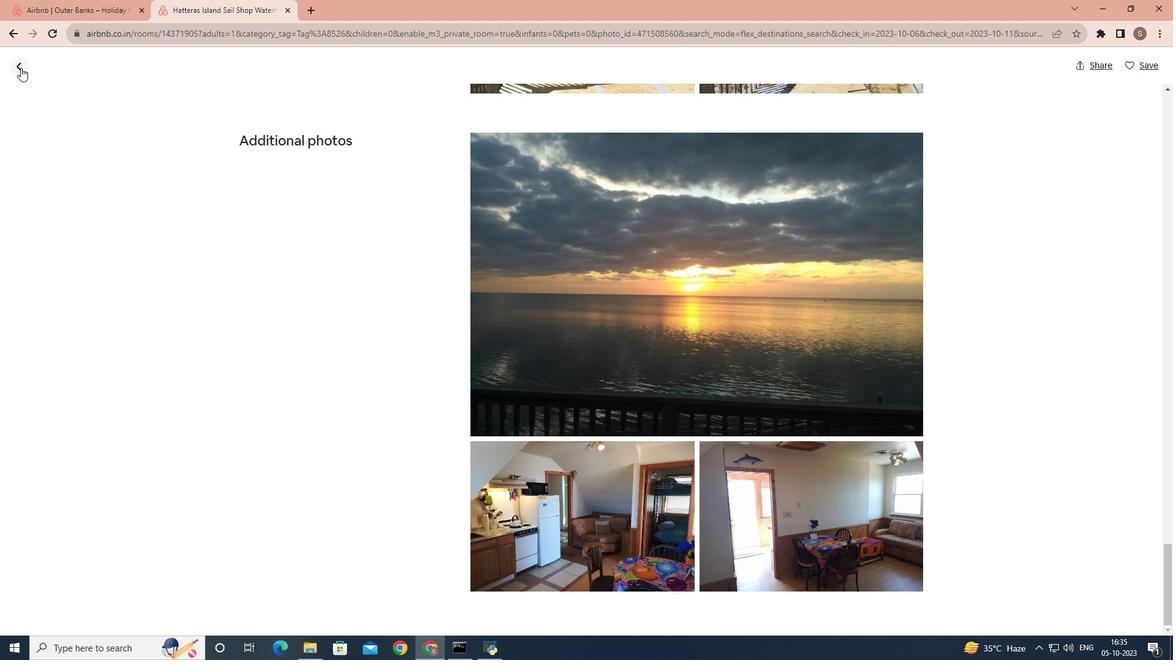 
Action: Mouse pressed left at (20, 67)
Screenshot: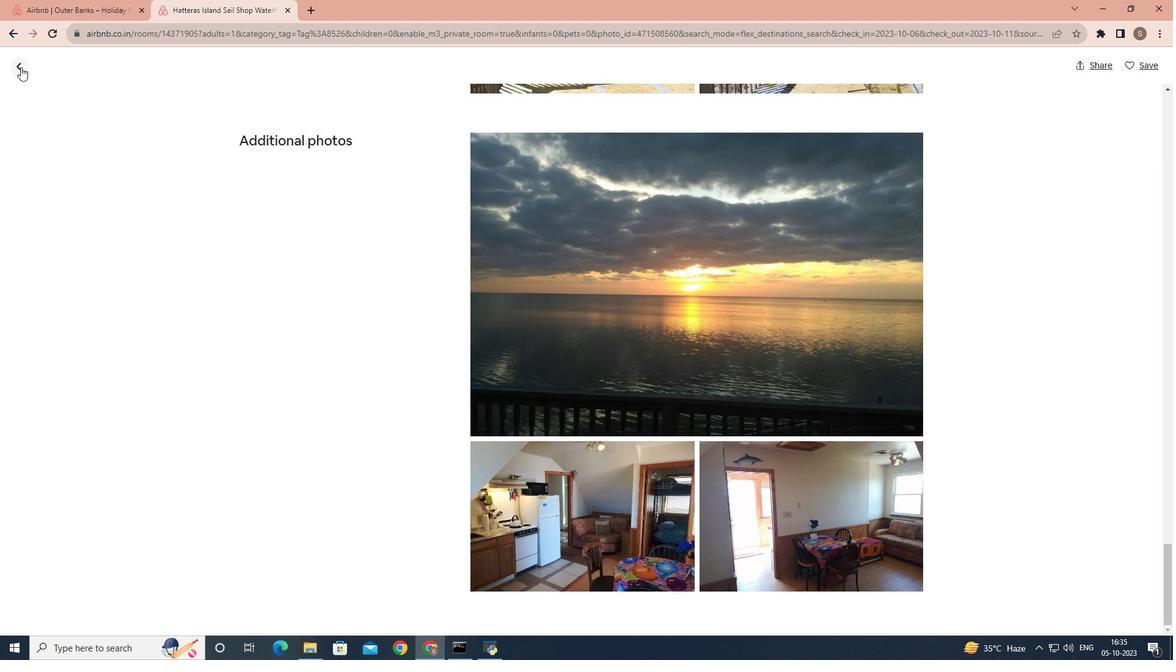 
Action: Mouse moved to (333, 193)
Screenshot: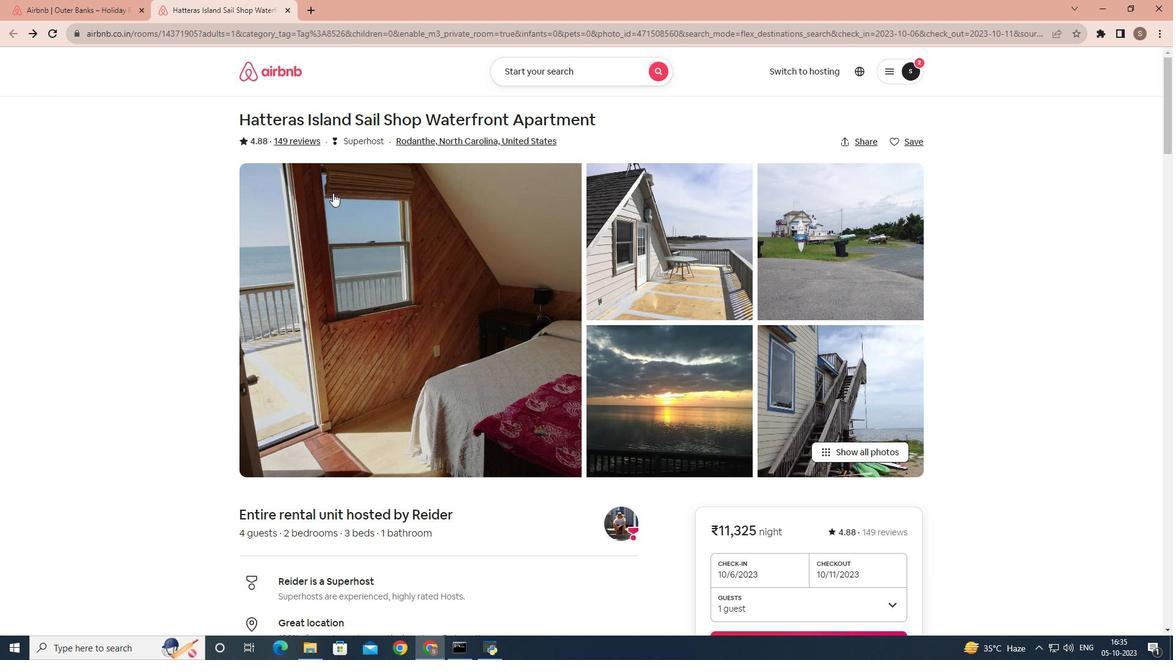 
Action: Mouse scrolled (333, 192) with delta (0, 0)
Screenshot: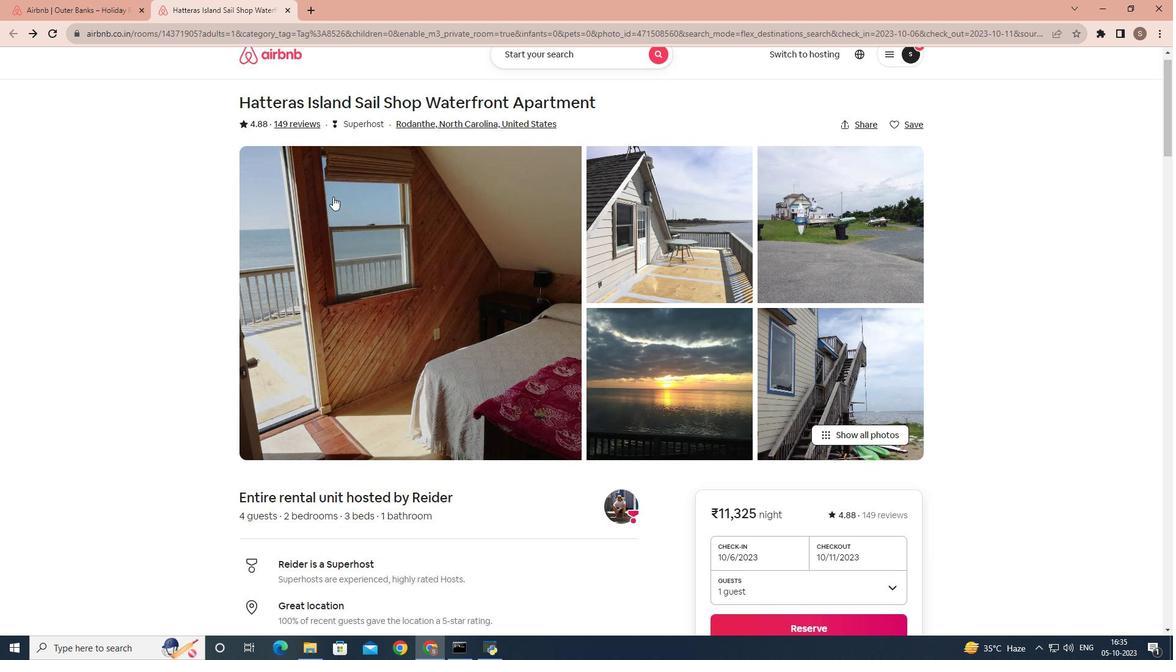 
Action: Mouse scrolled (333, 192) with delta (0, 0)
Screenshot: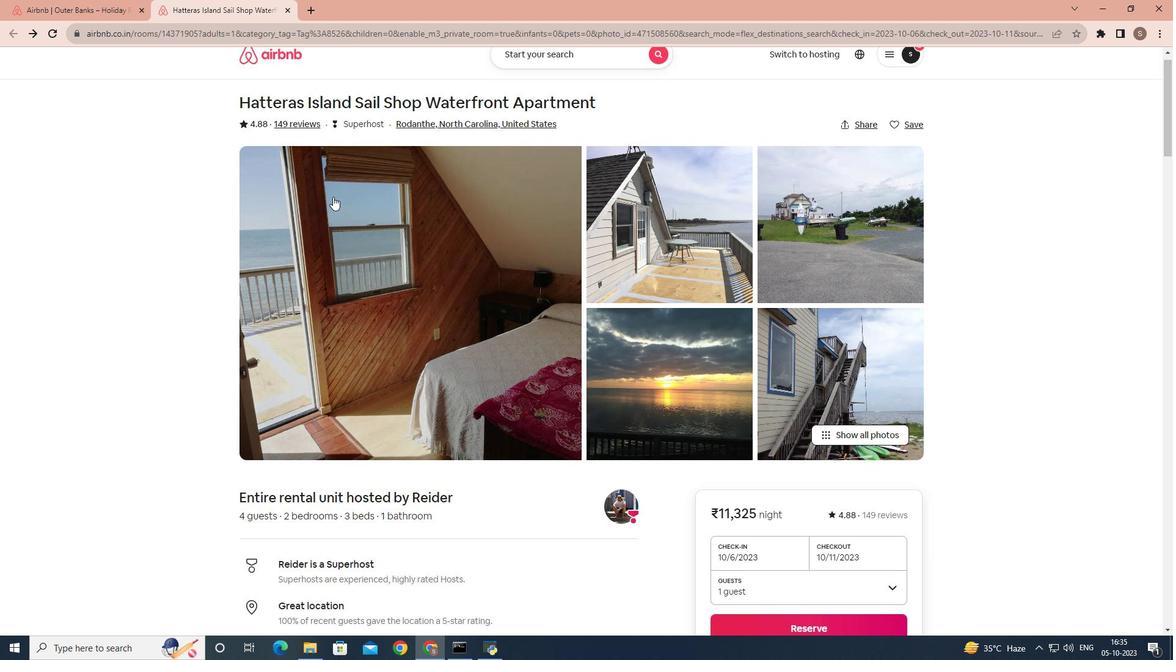 
Action: Mouse scrolled (333, 192) with delta (0, 0)
Screenshot: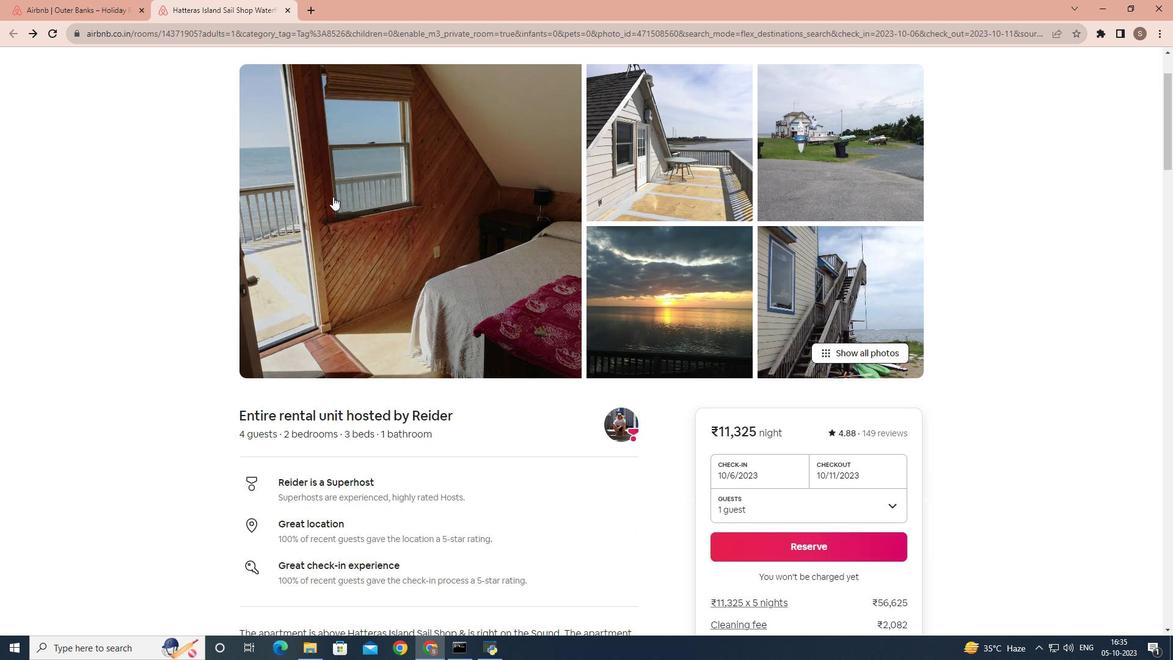 
Action: Mouse moved to (333, 194)
Screenshot: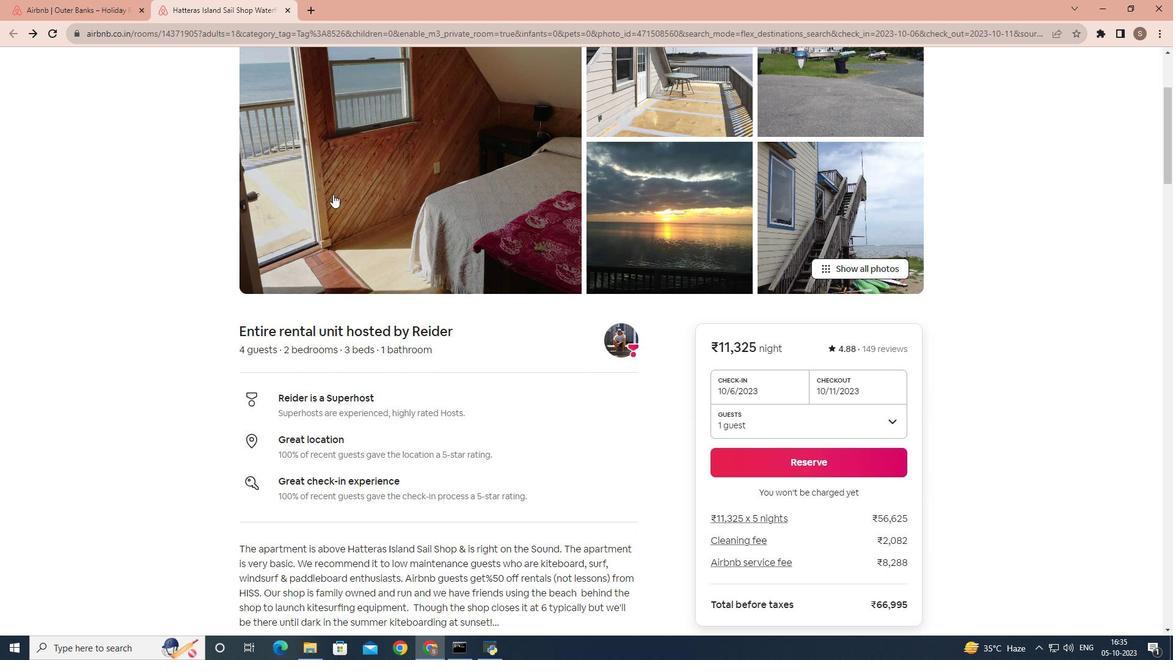 
Action: Mouse scrolled (333, 193) with delta (0, 0)
Screenshot: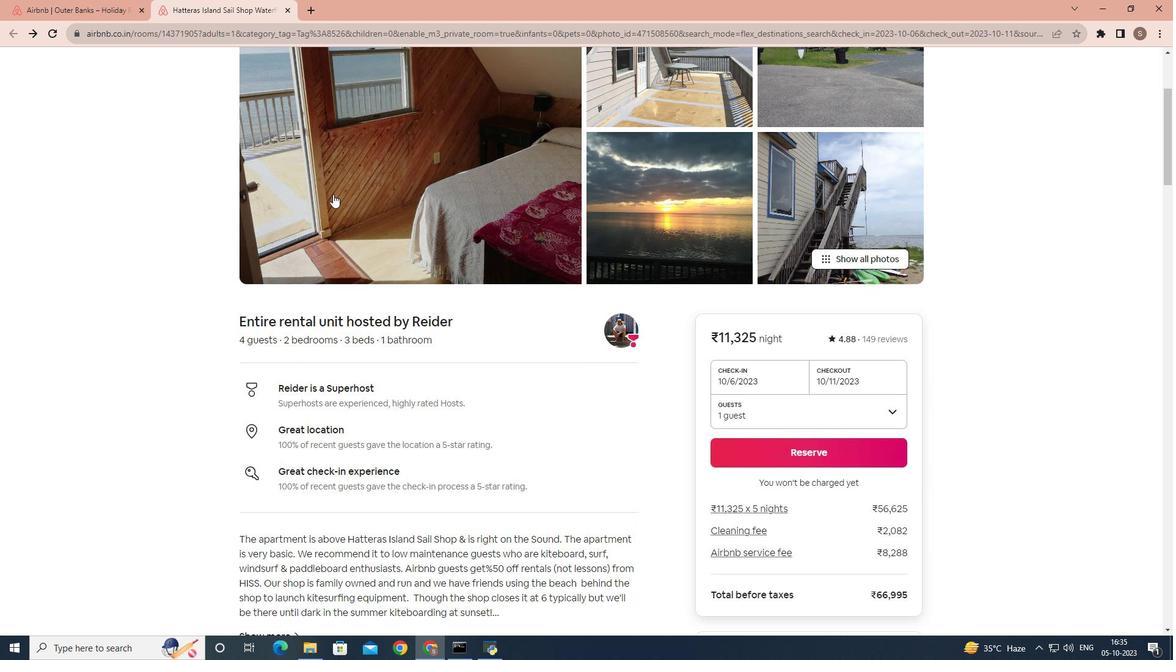 
Action: Mouse scrolled (333, 193) with delta (0, 0)
Screenshot: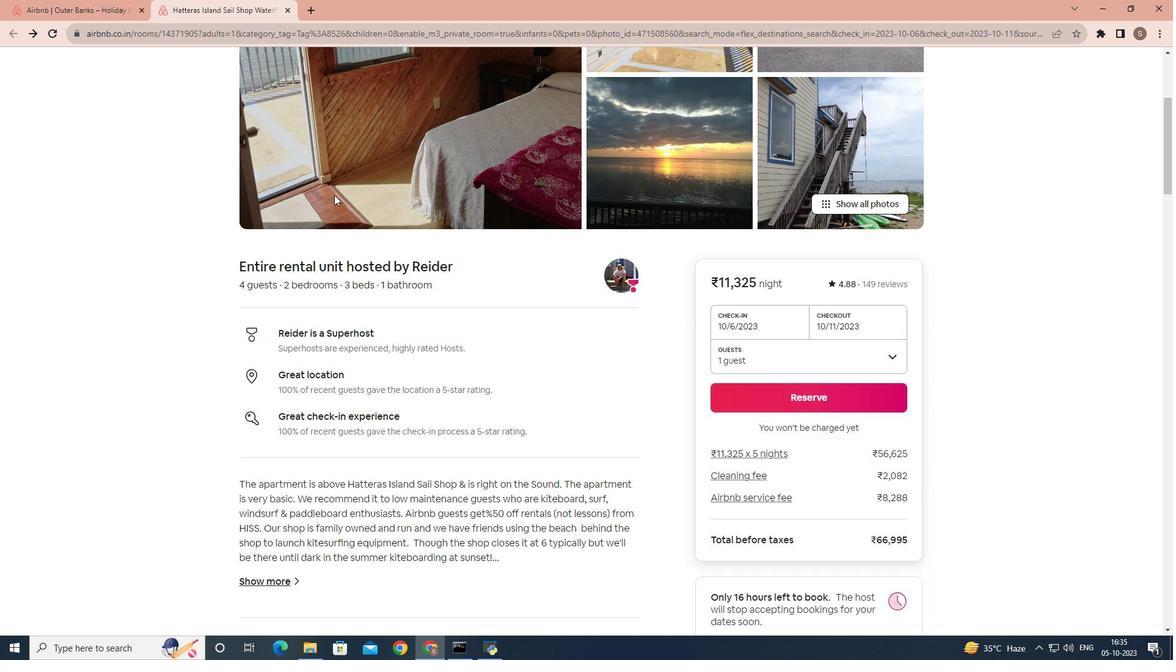 
Action: Mouse scrolled (333, 193) with delta (0, 0)
Screenshot: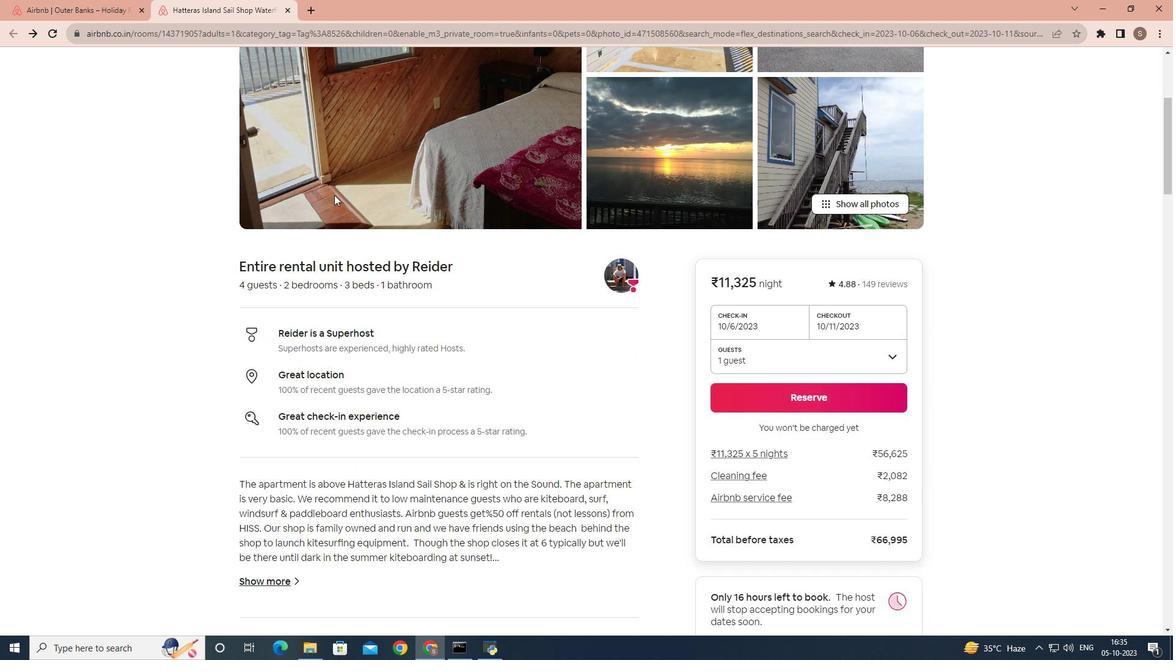 
Action: Mouse moved to (334, 193)
Screenshot: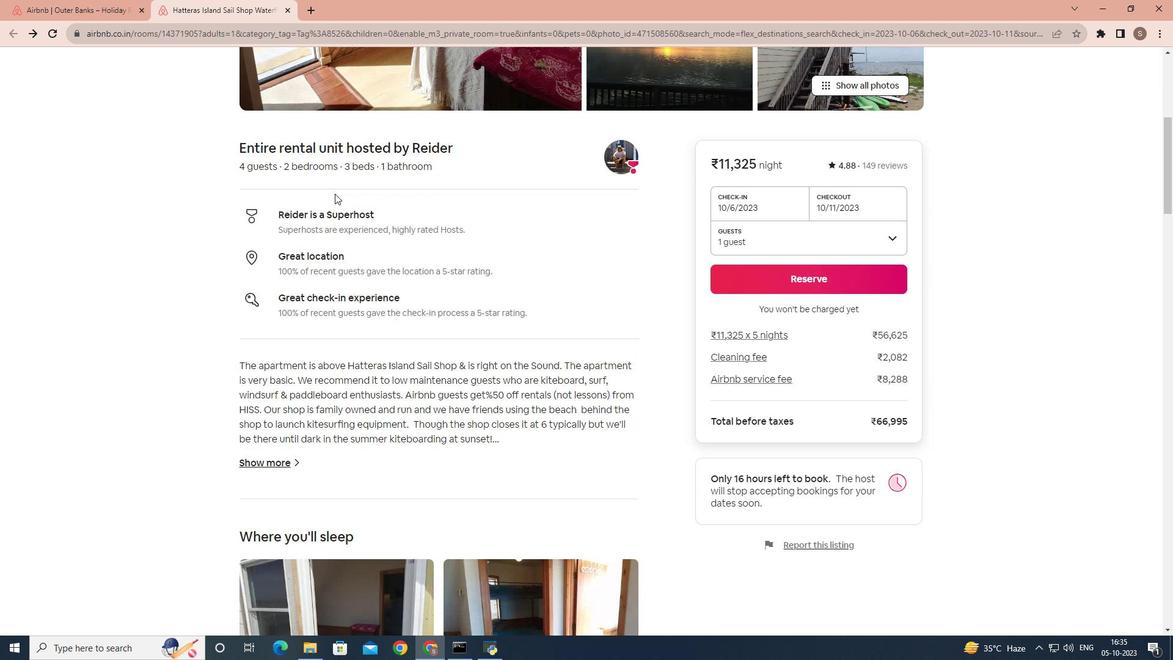 
Action: Mouse scrolled (334, 193) with delta (0, 0)
Screenshot: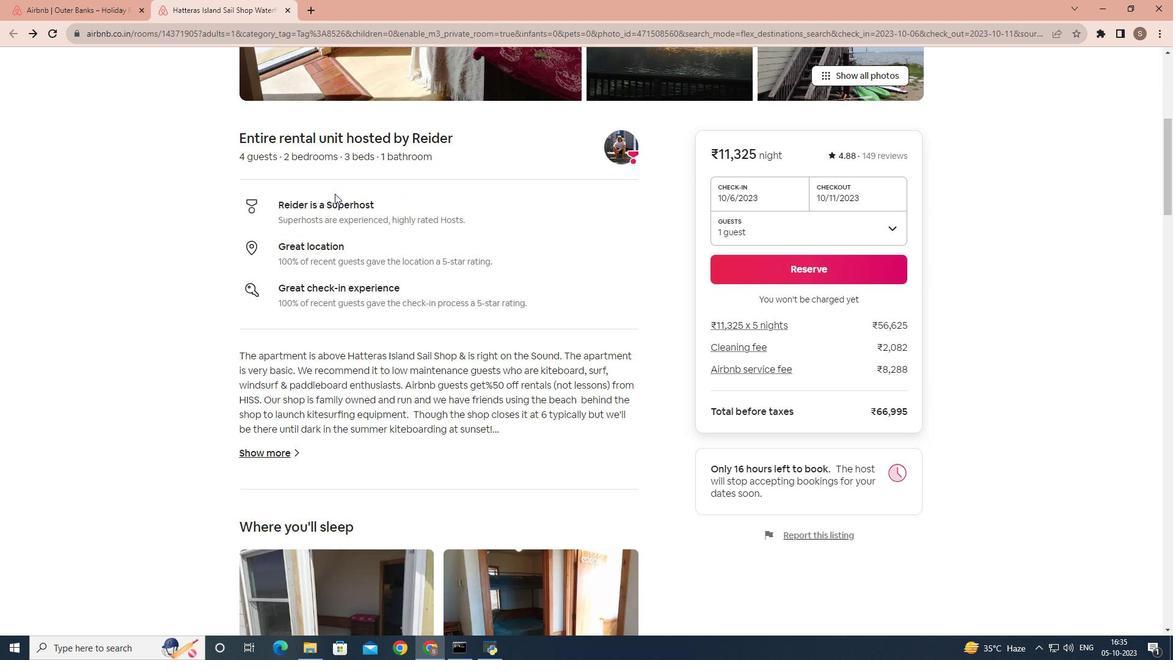 
Action: Mouse scrolled (334, 193) with delta (0, 0)
Screenshot: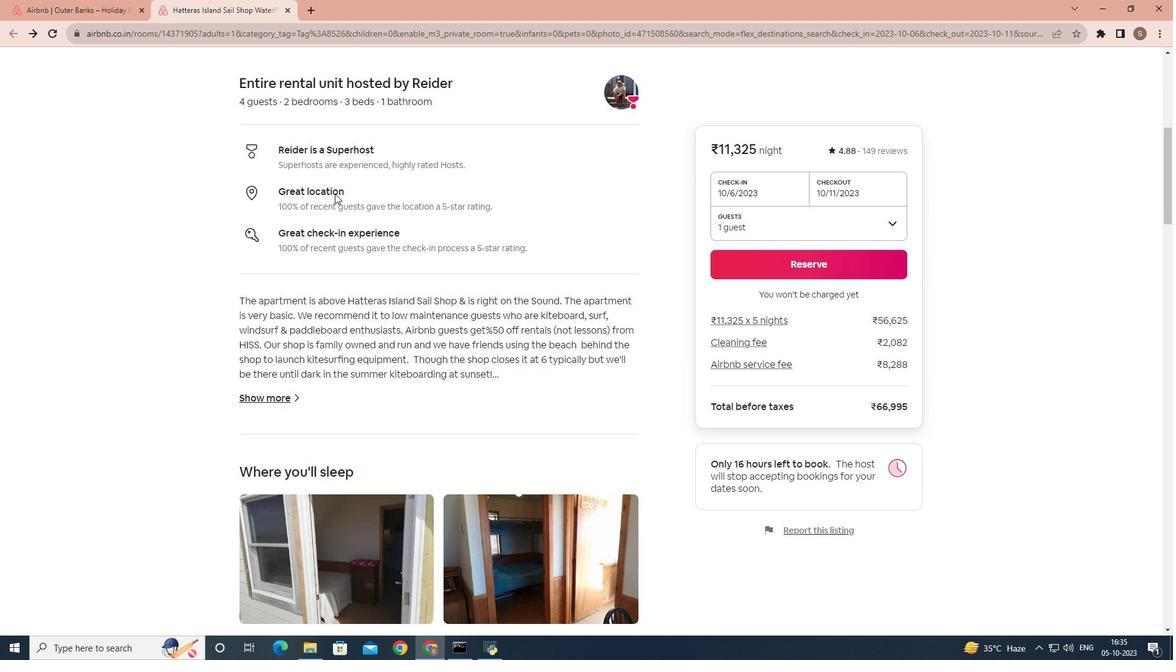 
Action: Mouse scrolled (334, 193) with delta (0, 0)
Screenshot: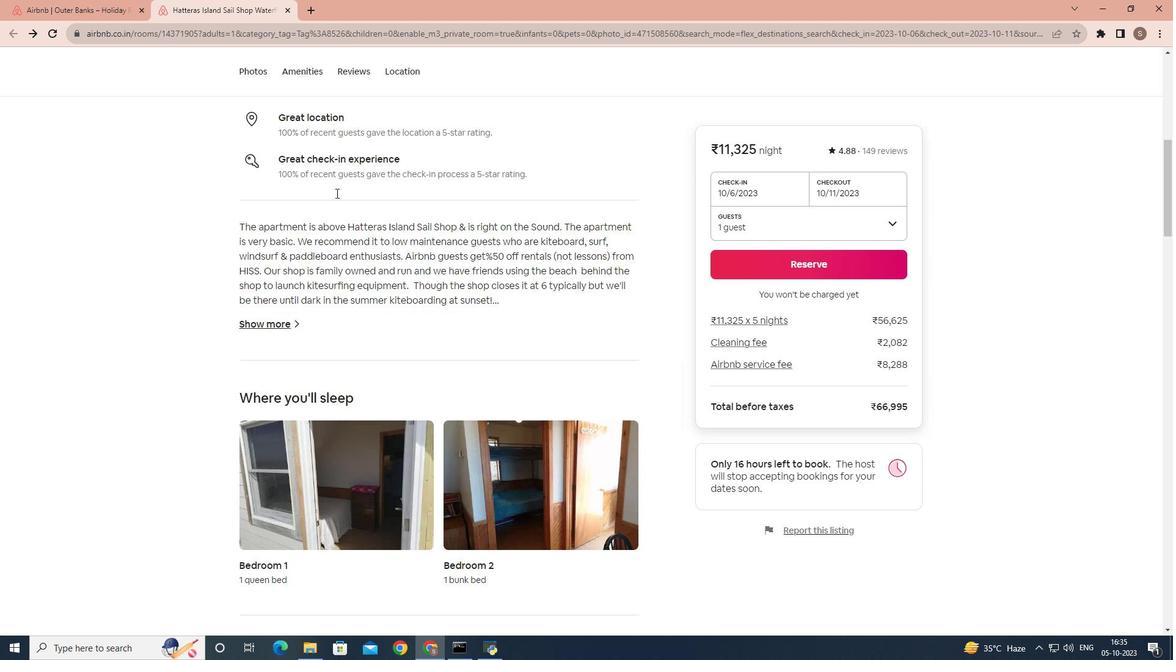 
Action: Mouse moved to (336, 193)
Screenshot: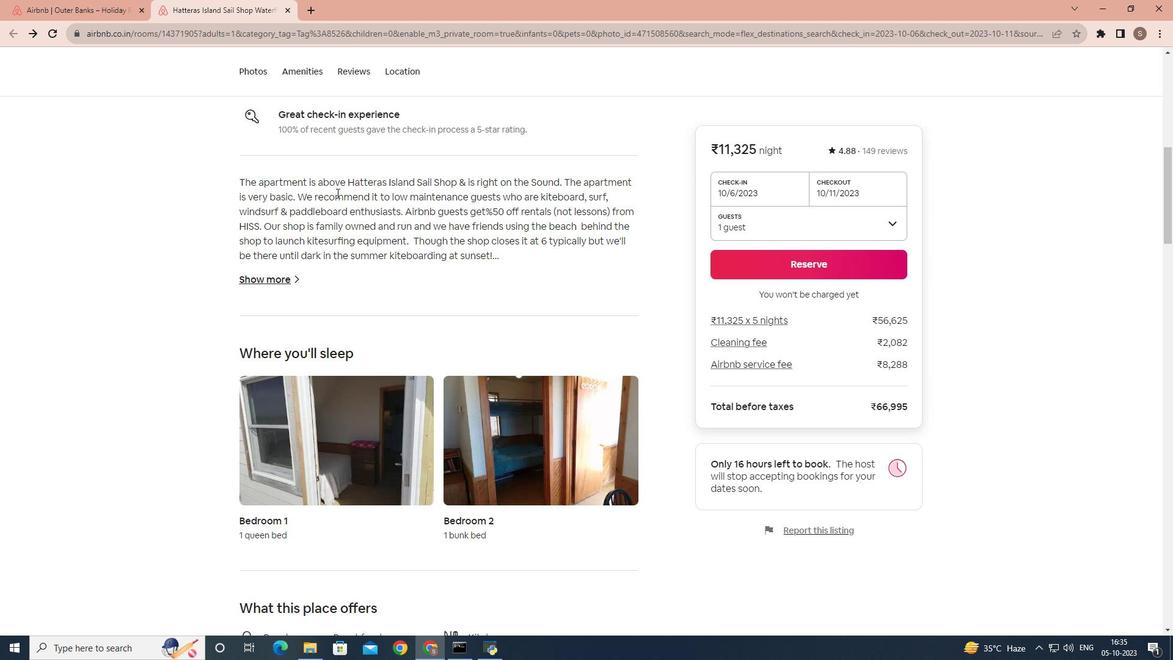 
Action: Mouse scrolled (336, 192) with delta (0, 0)
Screenshot: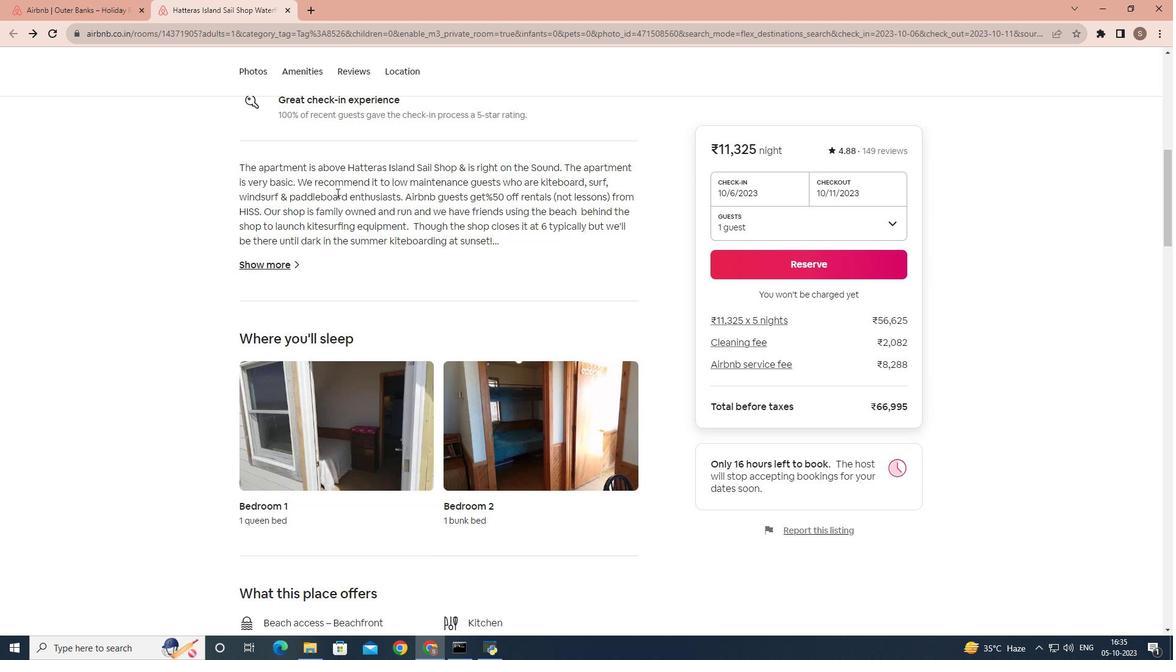 
Action: Mouse moved to (283, 220)
Screenshot: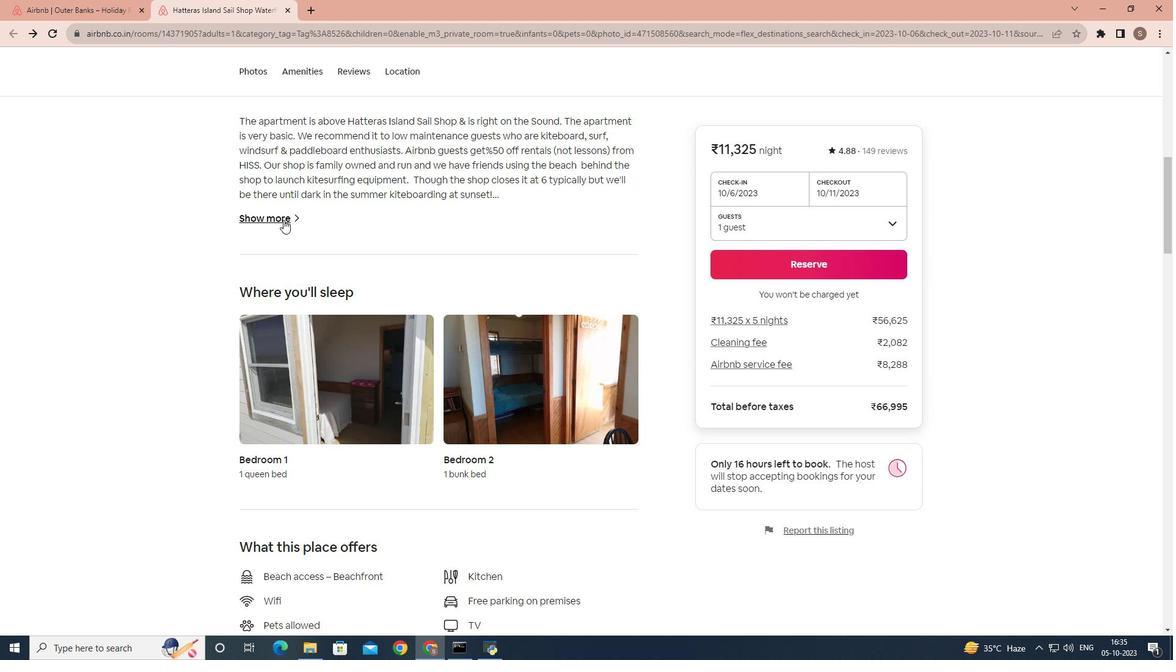 
Action: Mouse pressed left at (283, 220)
Screenshot: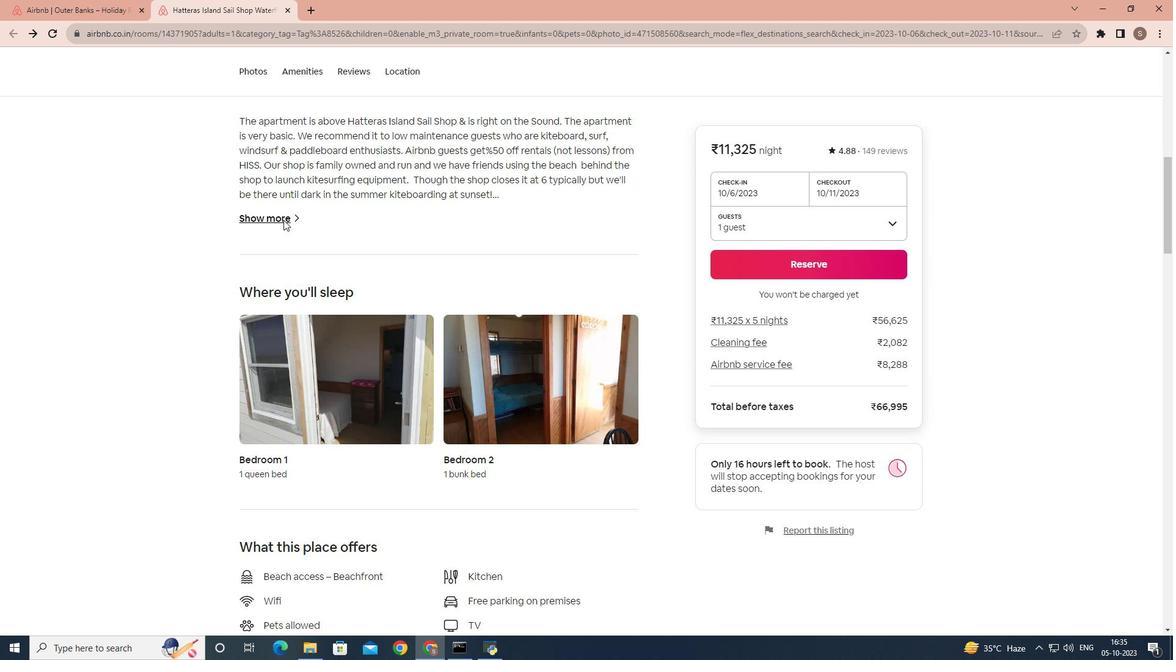 
Action: Mouse moved to (437, 256)
Screenshot: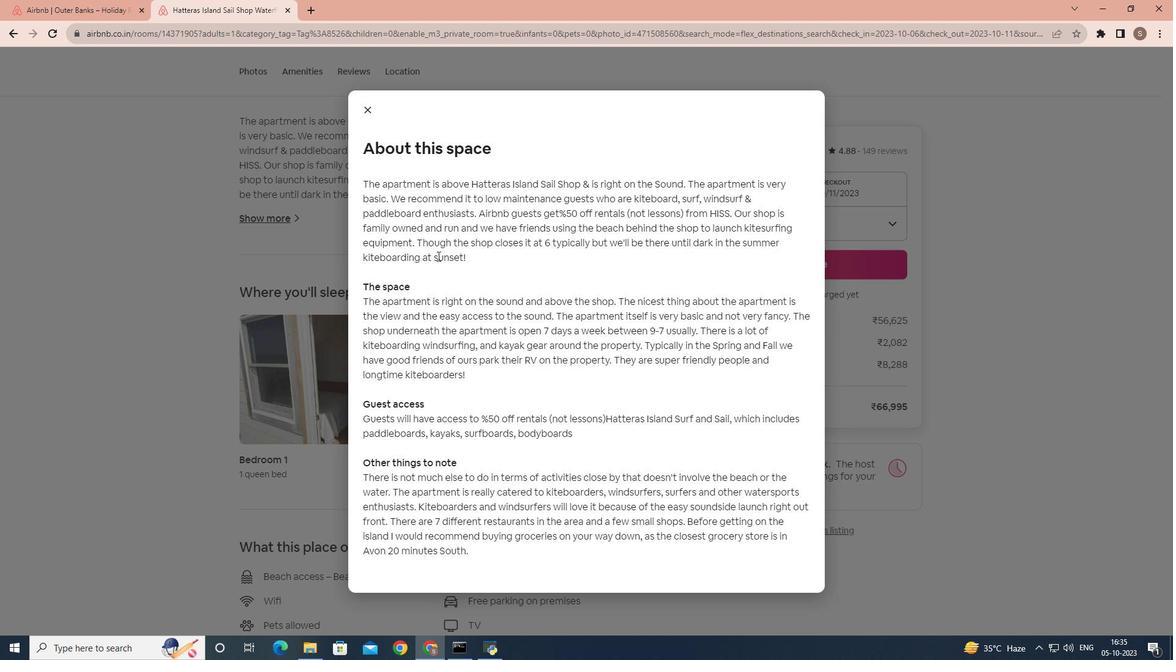 
Action: Mouse scrolled (437, 255) with delta (0, 0)
Screenshot: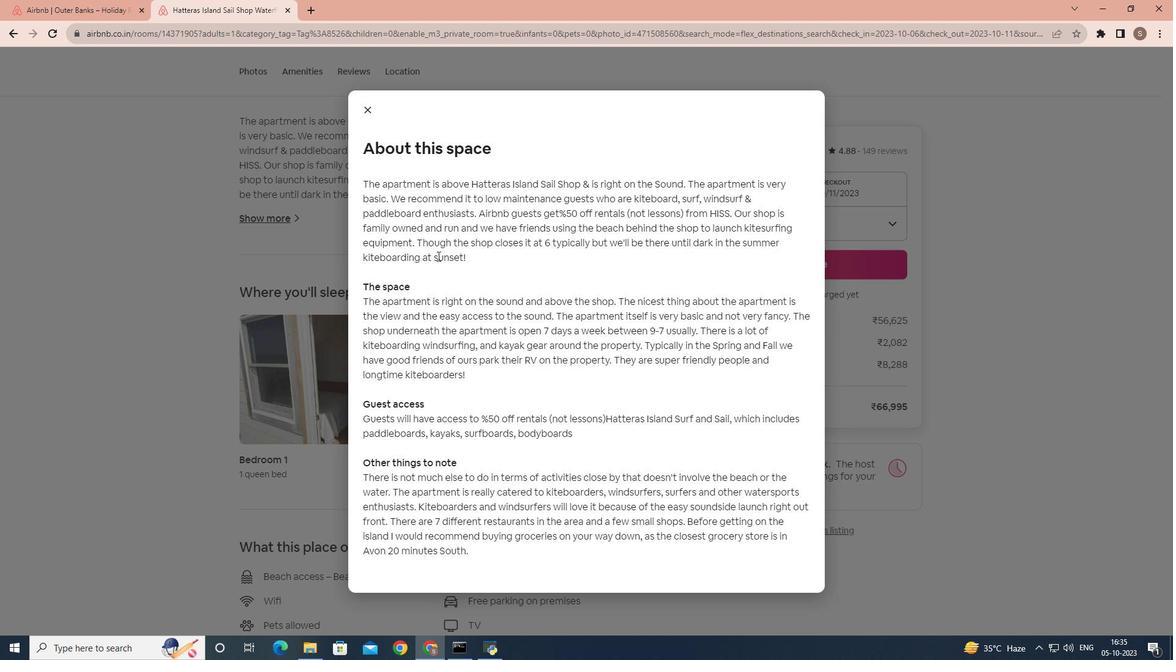 
Action: Mouse scrolled (437, 255) with delta (0, 0)
Screenshot: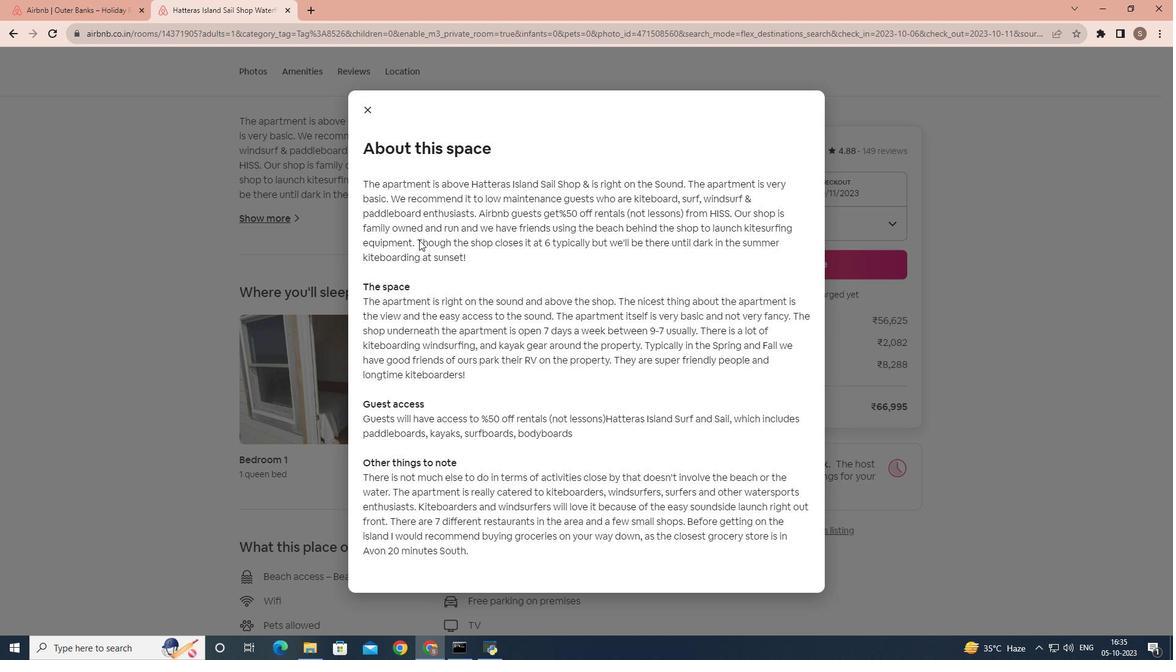 
Action: Mouse moved to (368, 111)
Screenshot: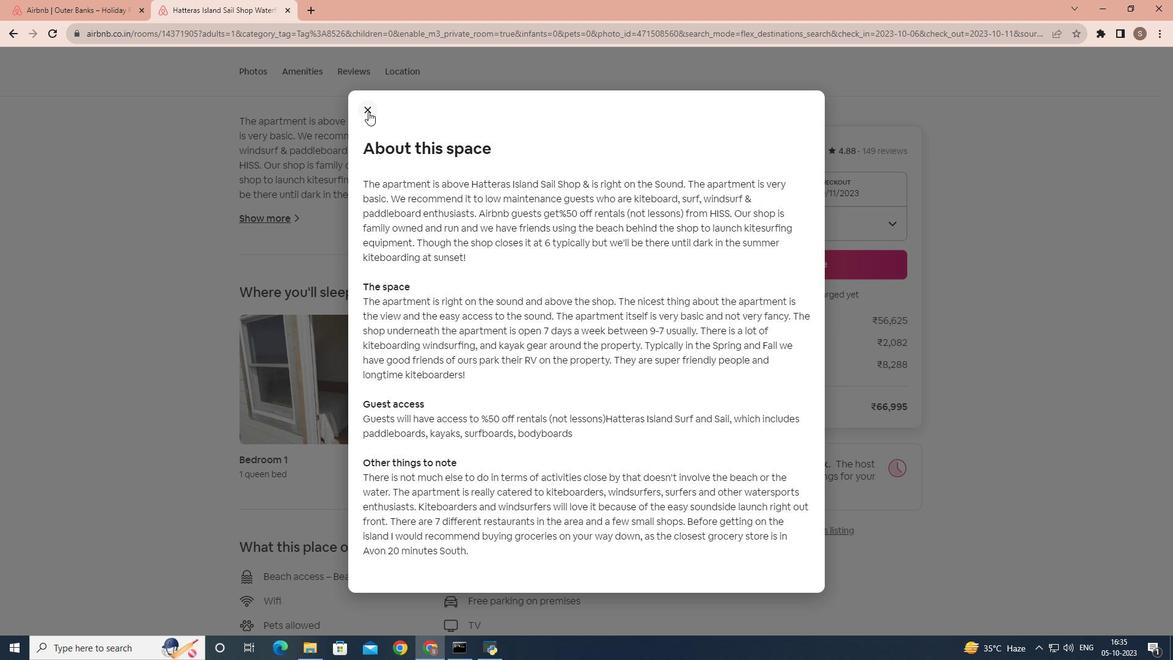 
Action: Mouse pressed left at (368, 111)
Screenshot: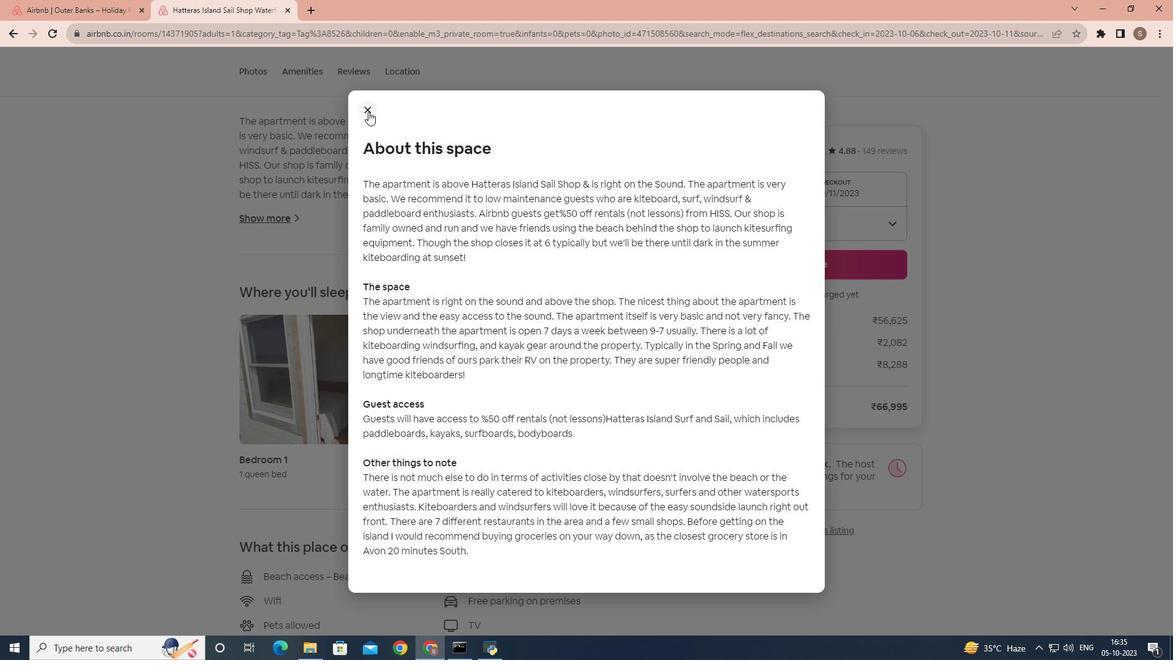 
Action: Mouse moved to (430, 218)
Screenshot: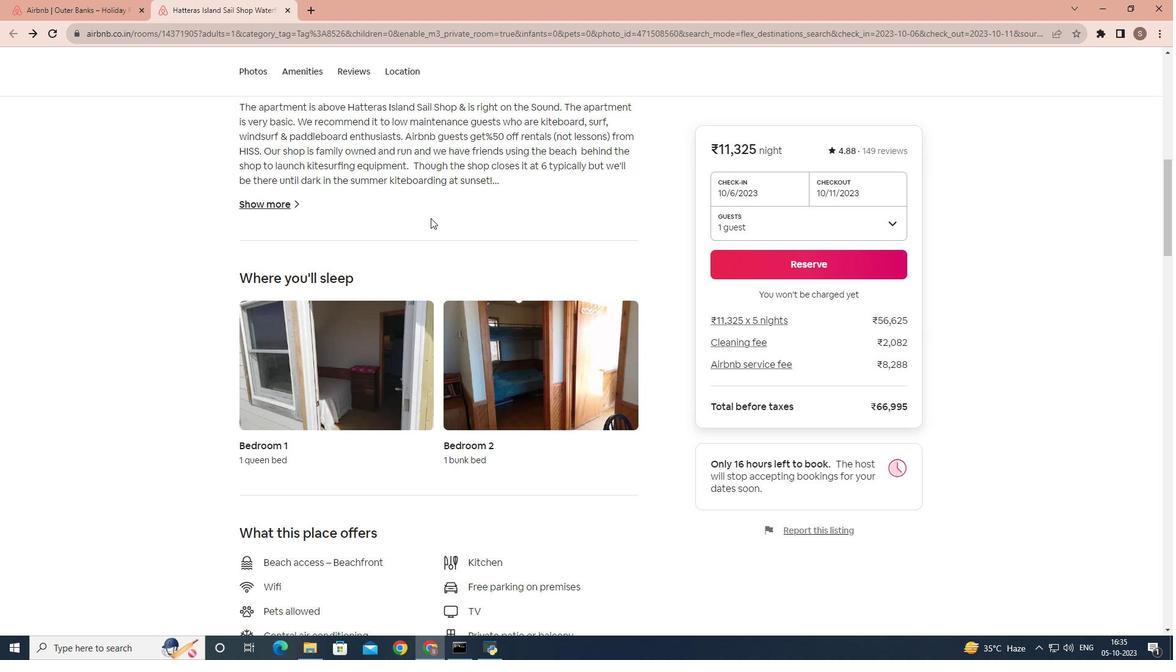 
Action: Mouse scrolled (430, 217) with delta (0, 0)
Screenshot: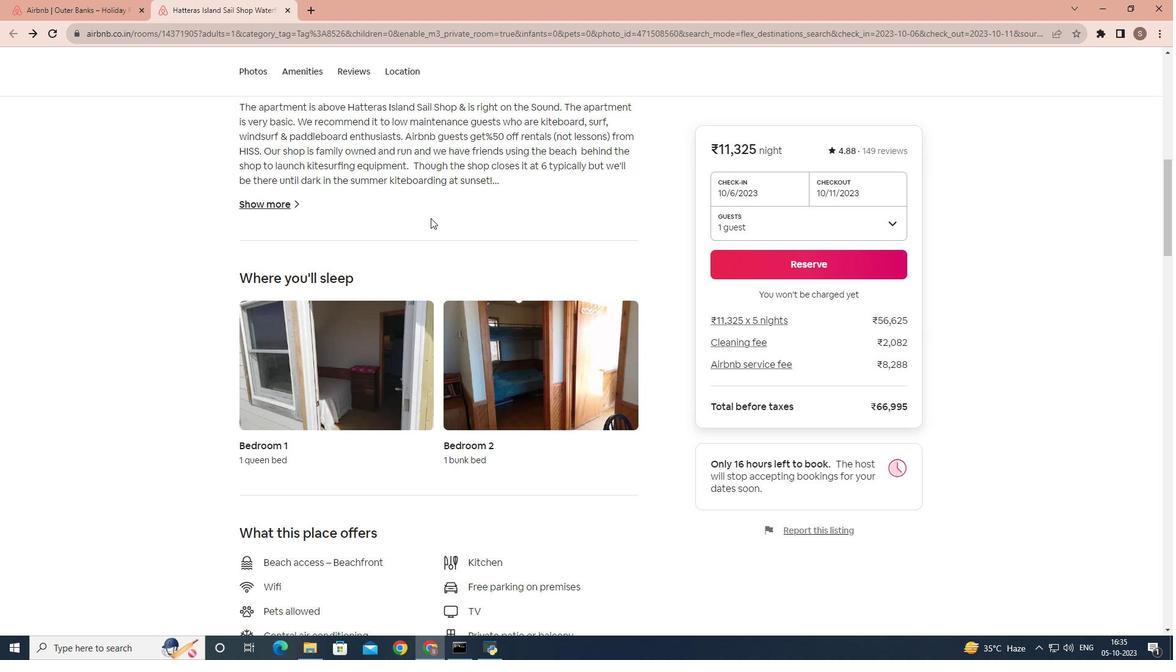 
Action: Mouse scrolled (430, 217) with delta (0, 0)
Screenshot: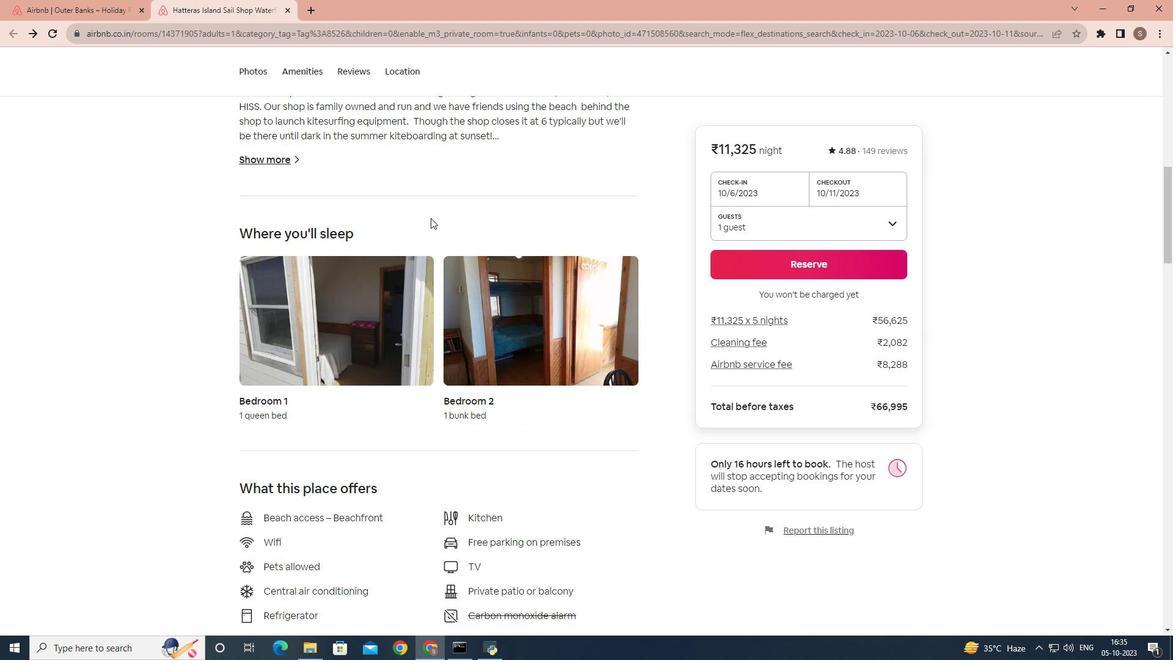 
Action: Mouse moved to (422, 234)
Screenshot: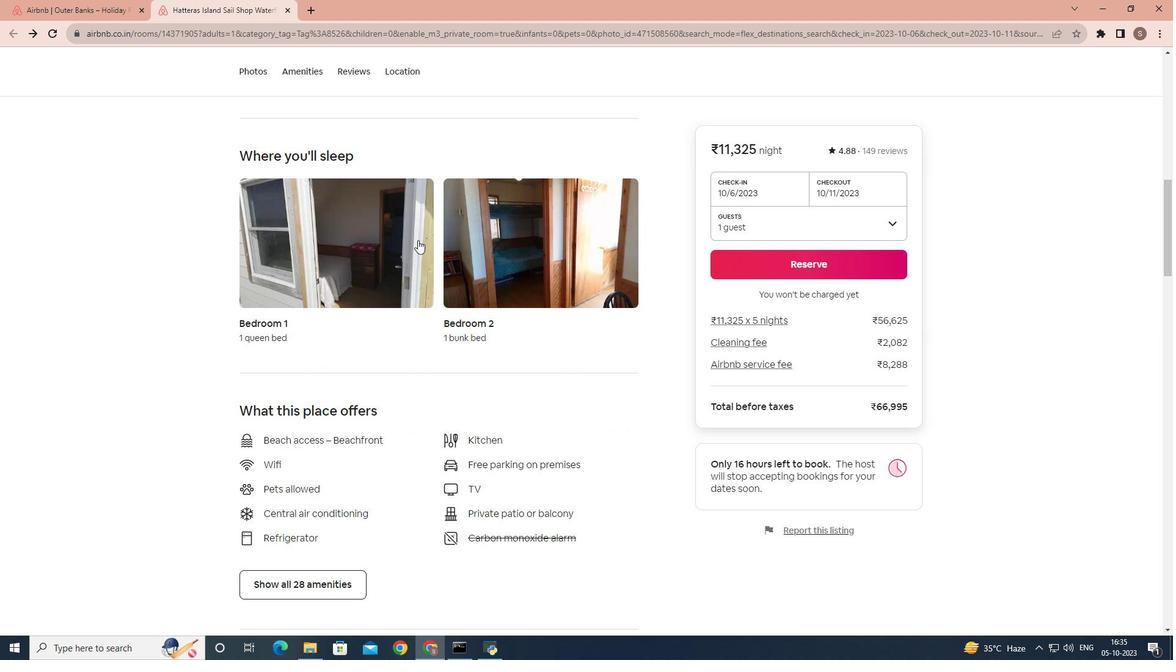 
Action: Mouse scrolled (422, 233) with delta (0, 0)
Screenshot: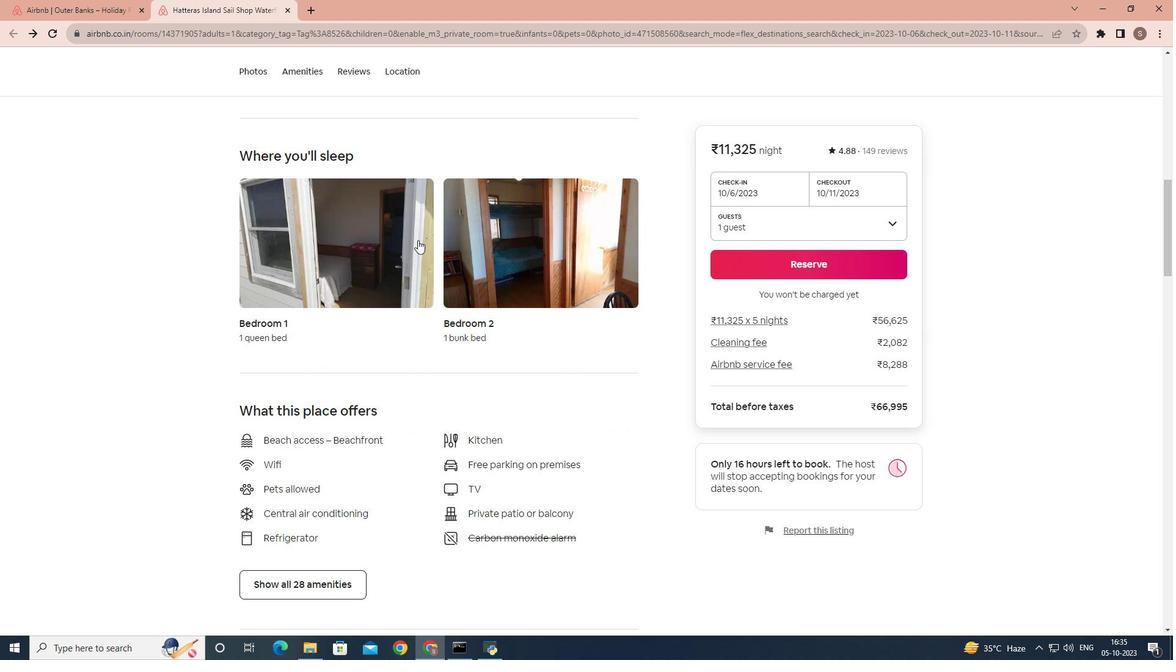 
Action: Mouse moved to (418, 240)
Screenshot: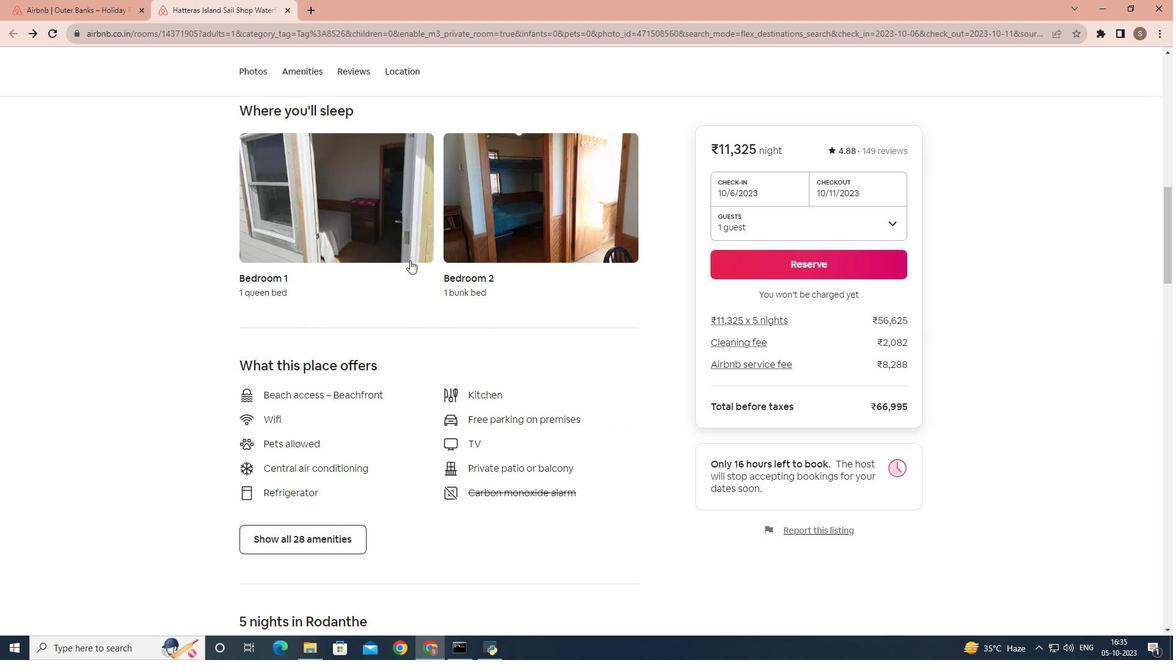 
Action: Mouse scrolled (418, 239) with delta (0, 0)
Screenshot: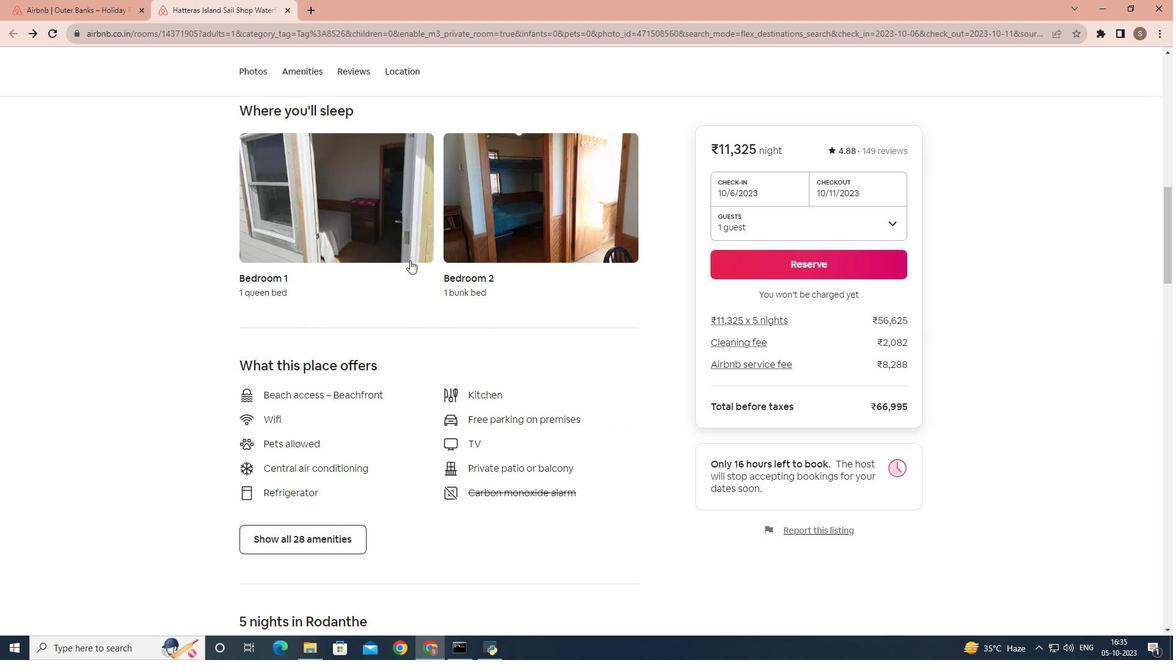
Action: Mouse moved to (415, 243)
Screenshot: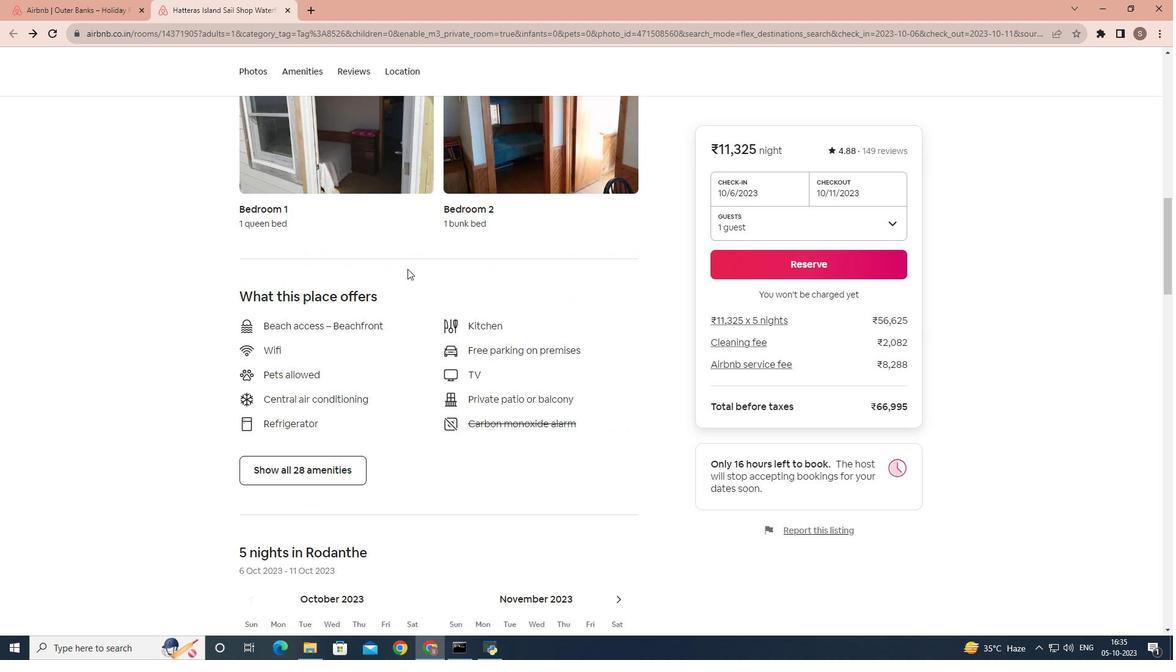 
Action: Mouse scrolled (415, 242) with delta (0, 0)
Screenshot: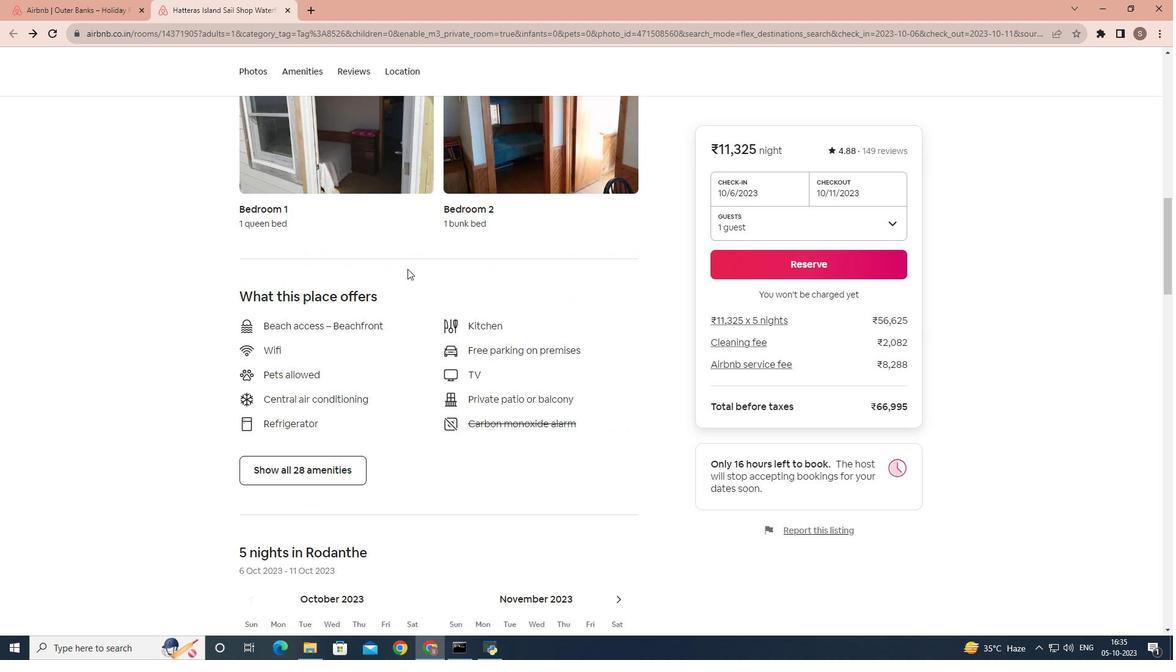 
Action: Mouse moved to (389, 316)
Screenshot: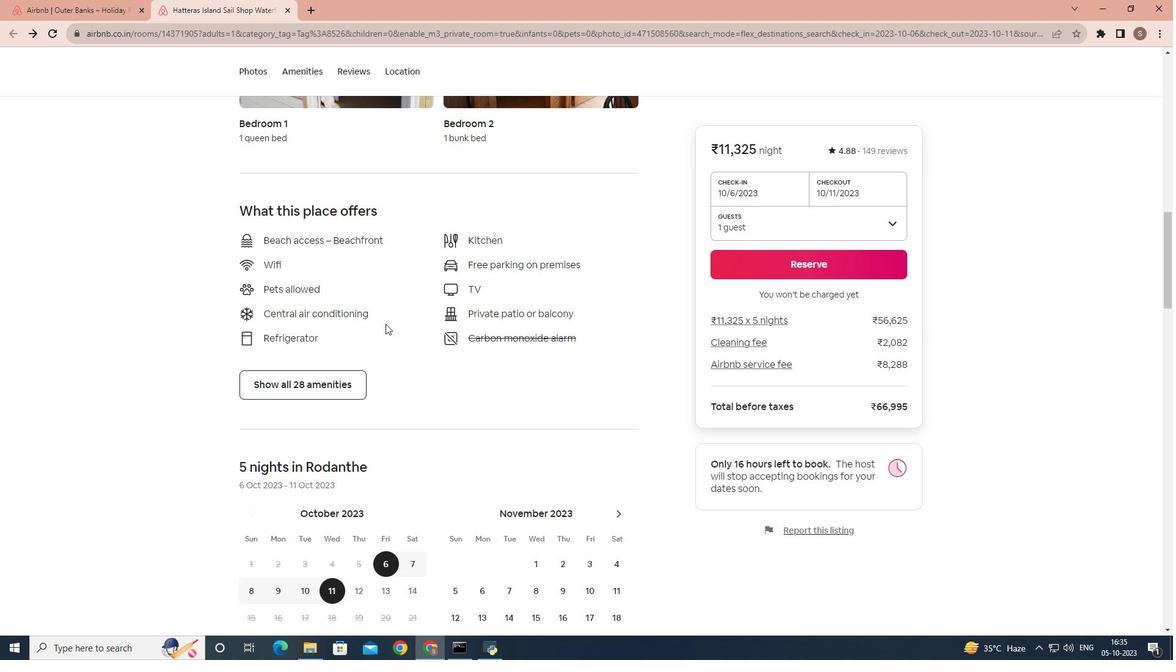 
Action: Mouse scrolled (389, 316) with delta (0, 0)
Screenshot: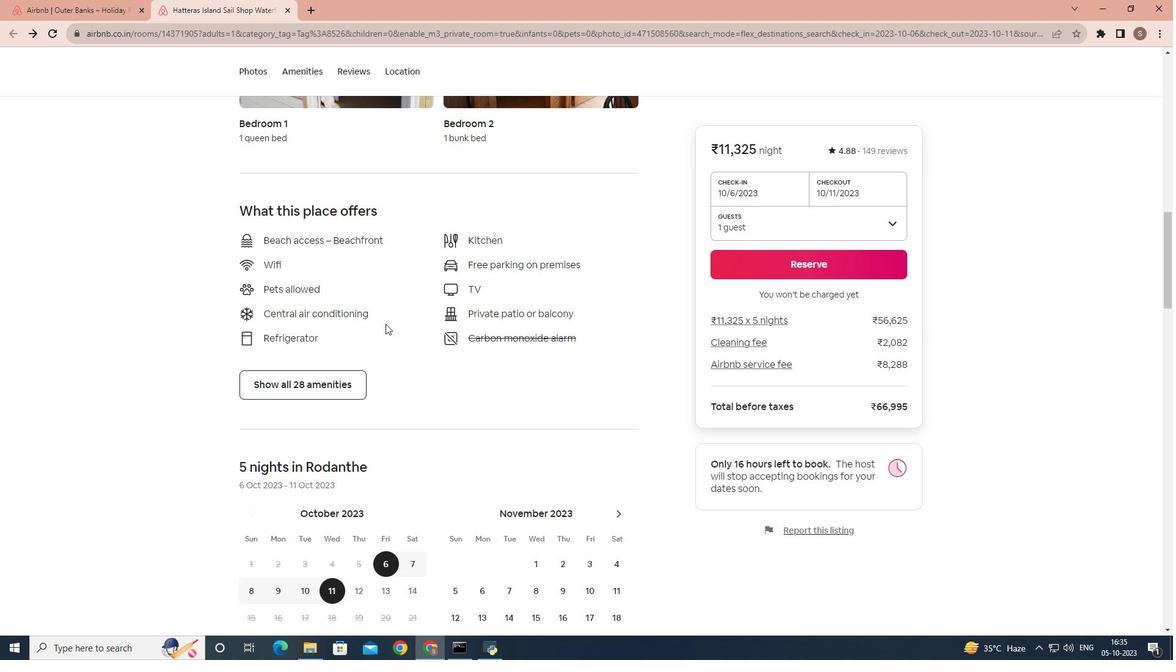 
Action: Mouse moved to (362, 350)
Screenshot: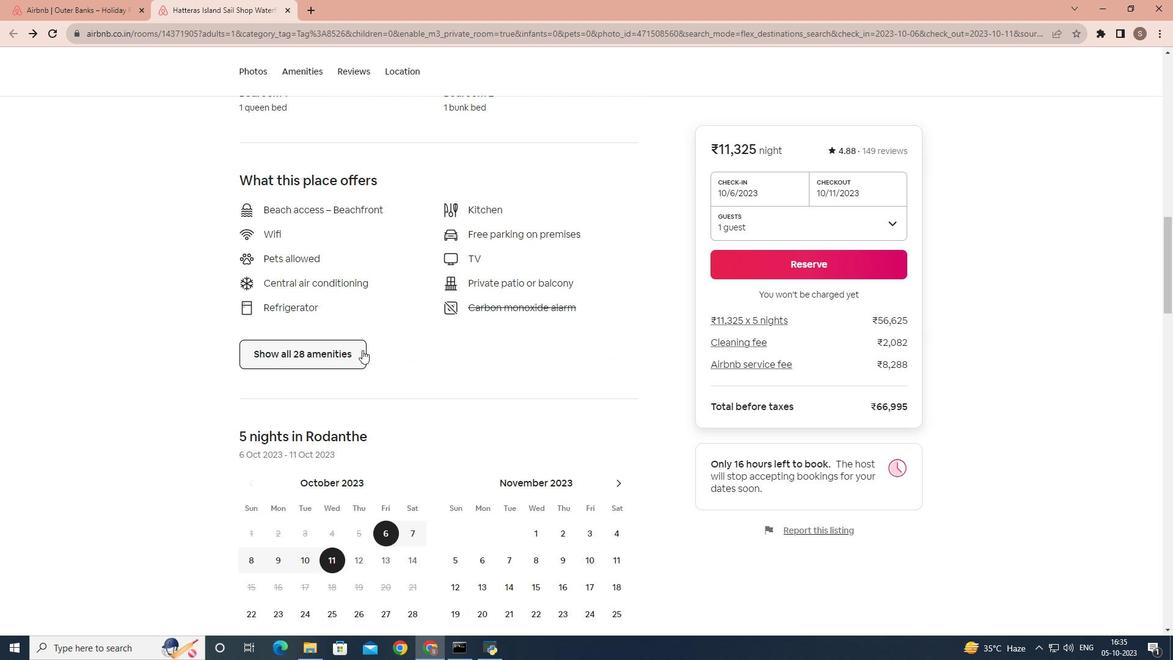 
Action: Mouse pressed left at (362, 350)
Screenshot: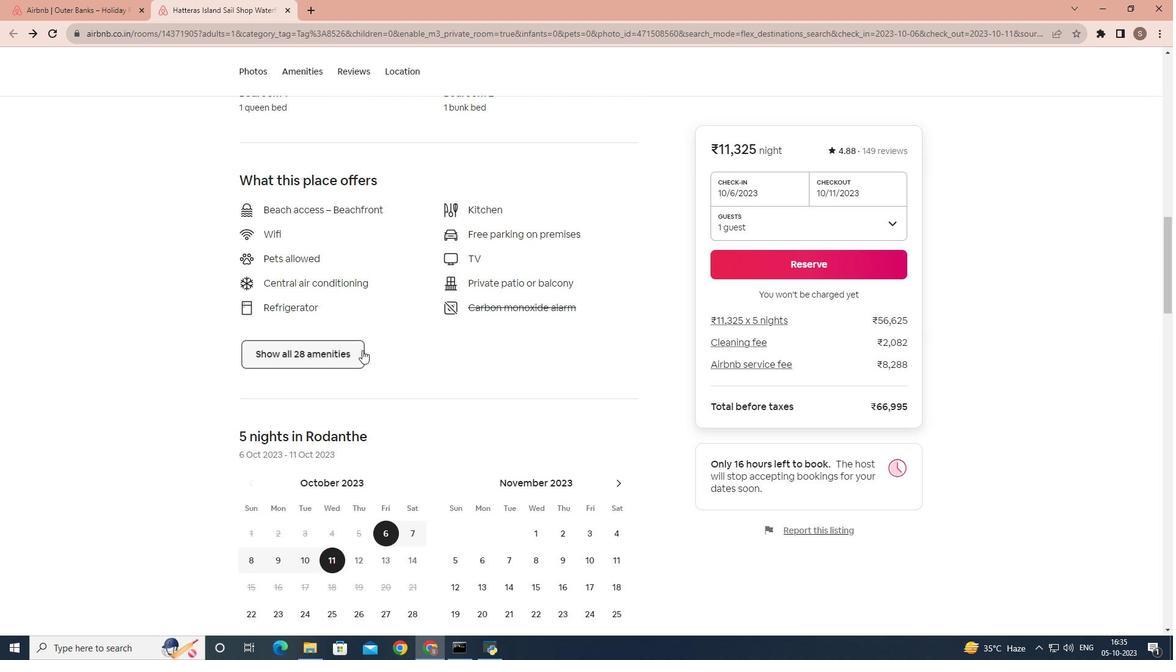 
Action: Mouse moved to (558, 297)
Screenshot: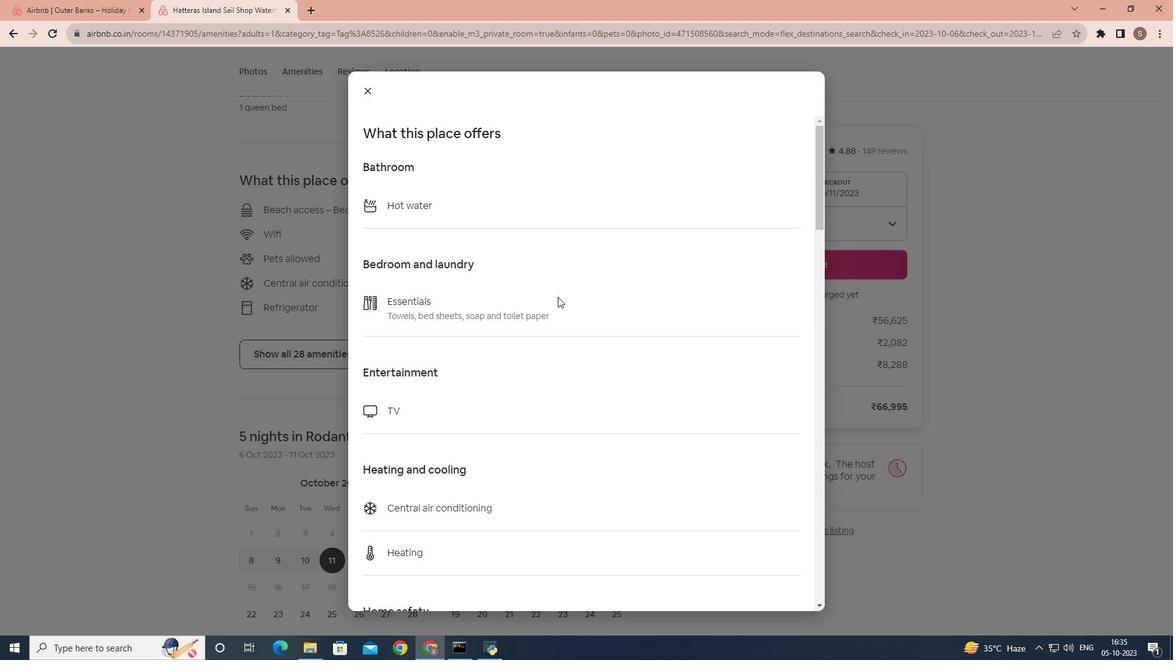 
Action: Mouse scrolled (558, 296) with delta (0, 0)
Screenshot: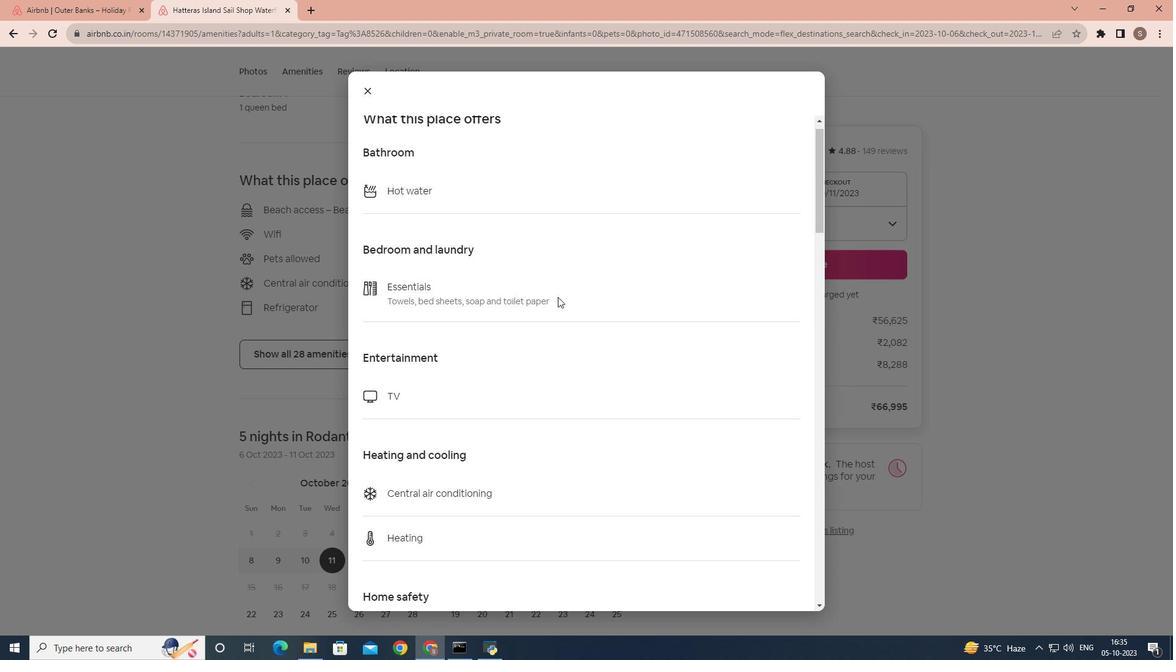 
Action: Mouse scrolled (558, 296) with delta (0, 0)
Screenshot: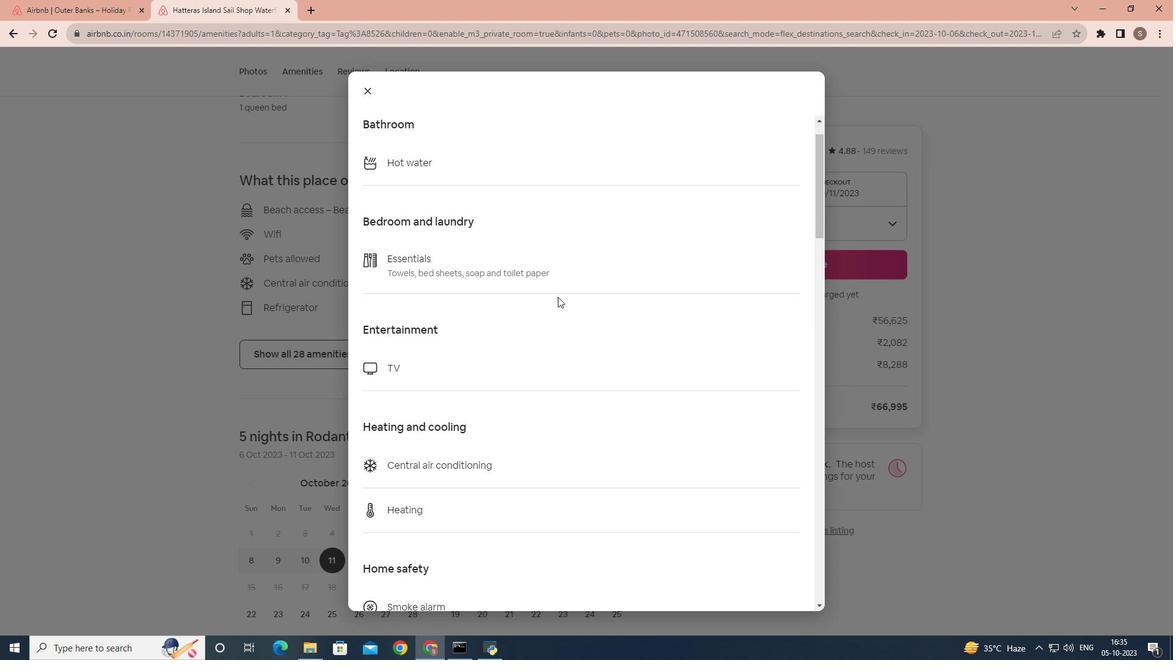
Action: Mouse scrolled (558, 296) with delta (0, 0)
Screenshot: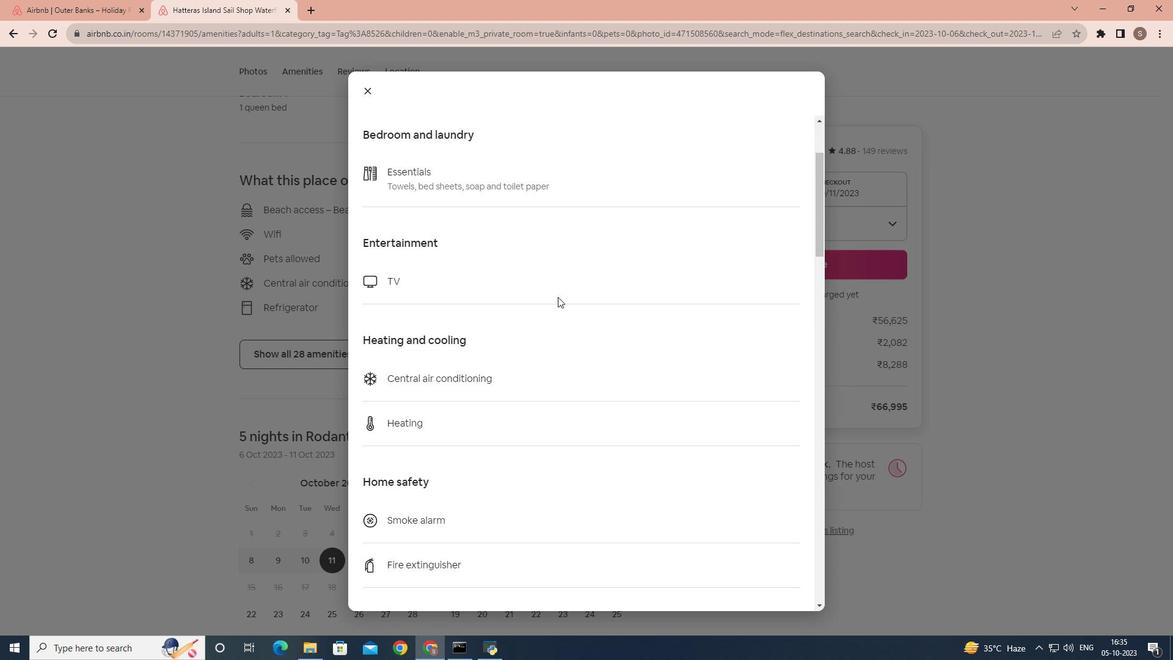 
Action: Mouse scrolled (558, 296) with delta (0, 0)
Screenshot: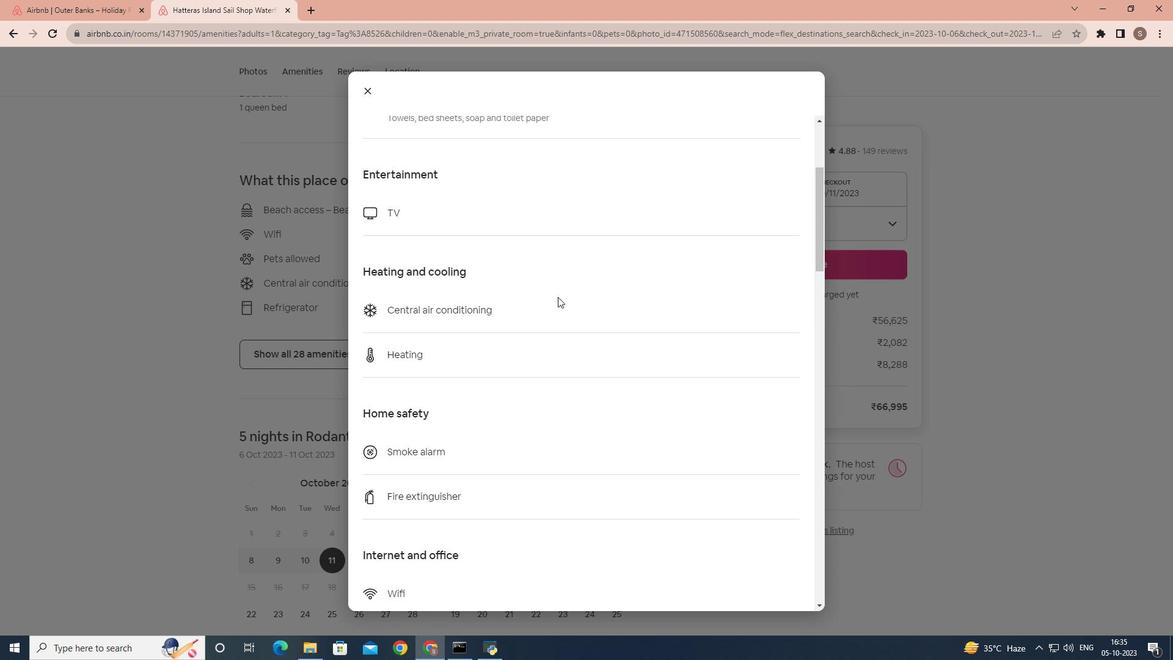 
Action: Mouse scrolled (558, 296) with delta (0, 0)
Screenshot: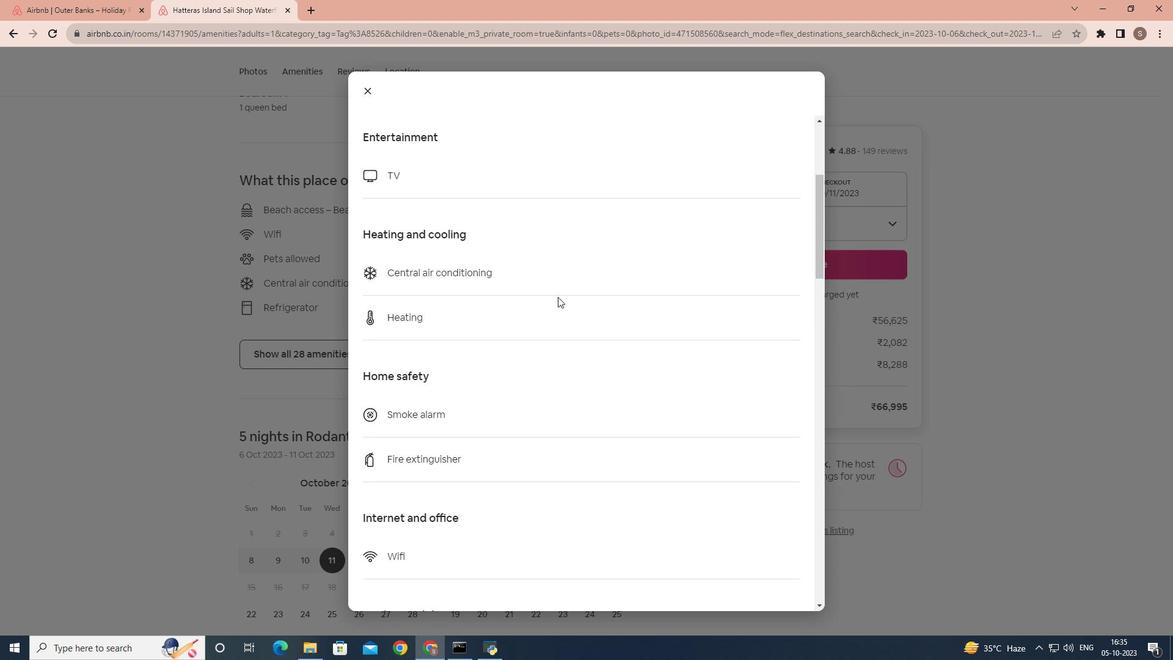 
Action: Mouse scrolled (558, 296) with delta (0, 0)
Screenshot: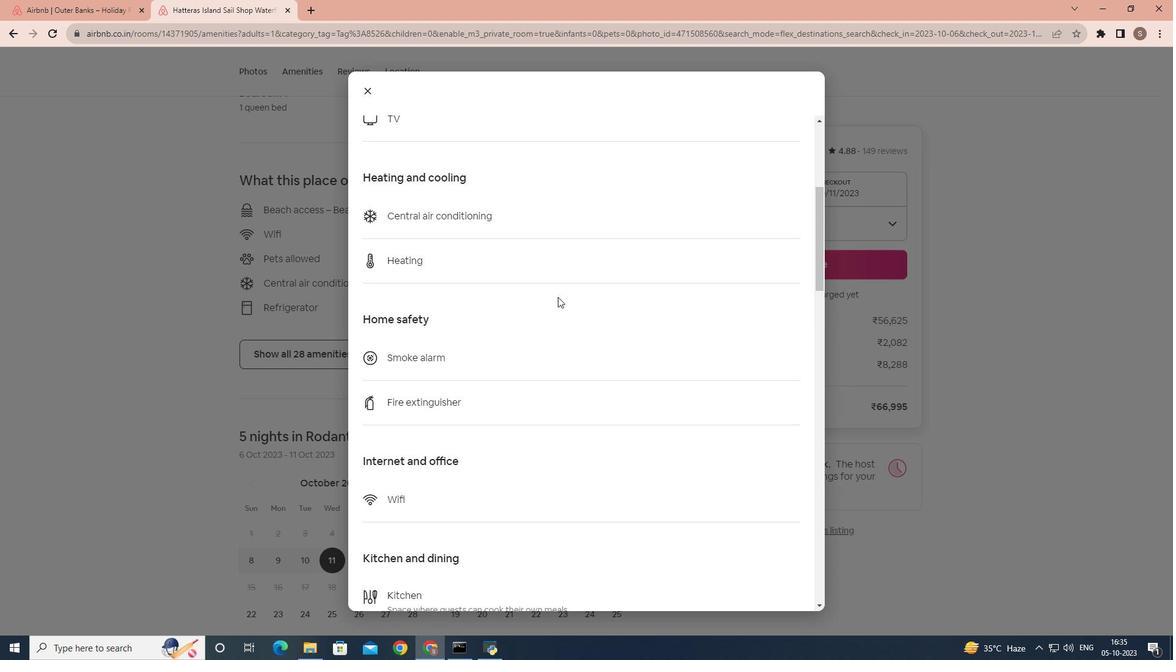 
Action: Mouse scrolled (558, 296) with delta (0, 0)
Screenshot: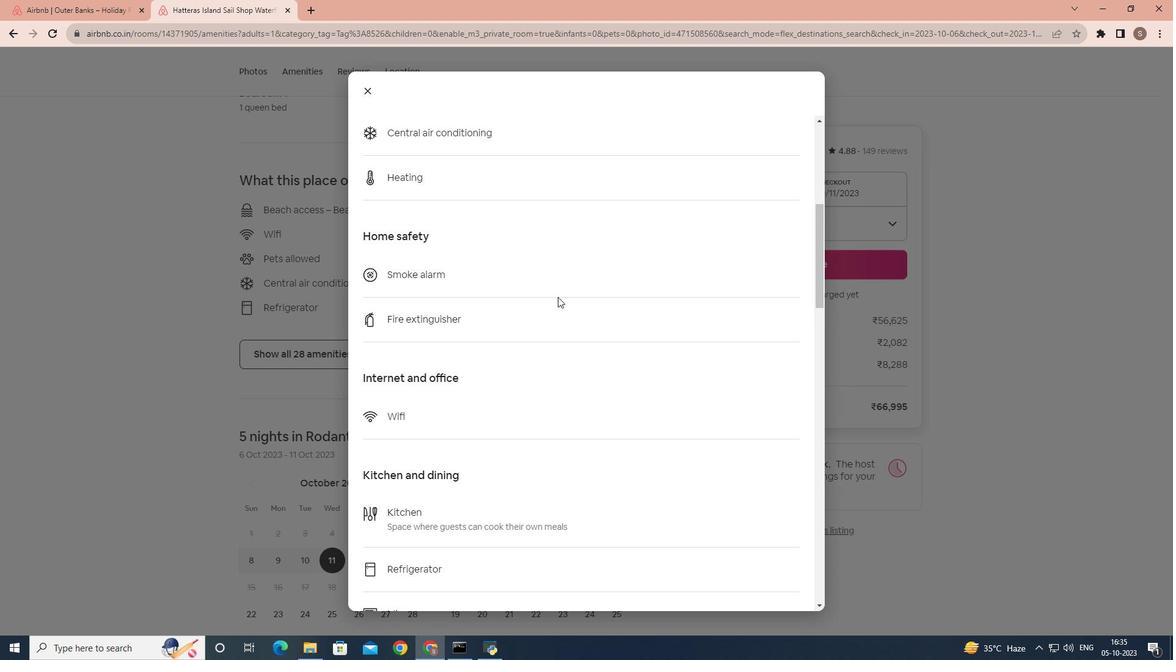 
Action: Mouse scrolled (558, 296) with delta (0, 0)
Screenshot: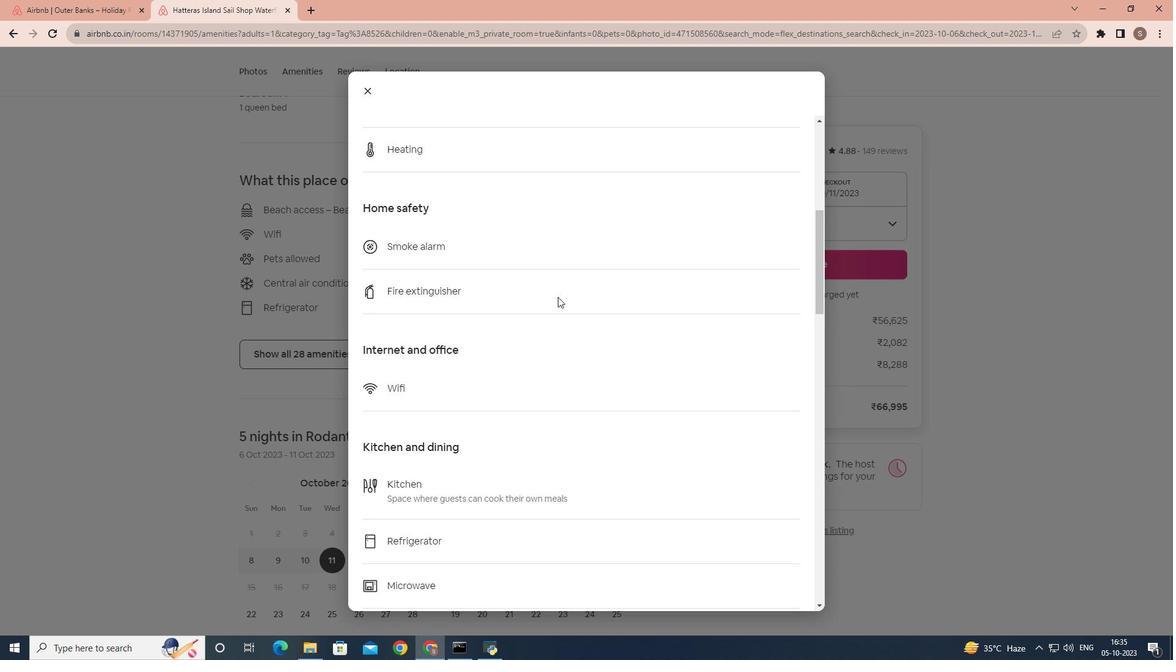
Action: Mouse scrolled (558, 296) with delta (0, 0)
Screenshot: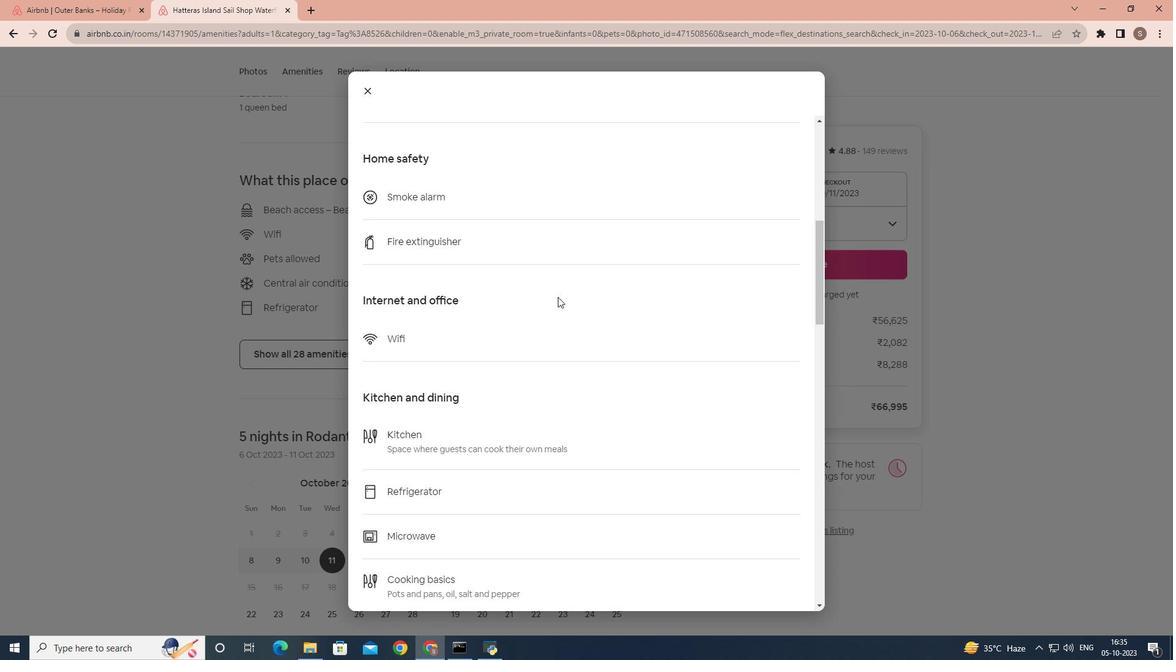 
Action: Mouse scrolled (558, 296) with delta (0, 0)
Screenshot: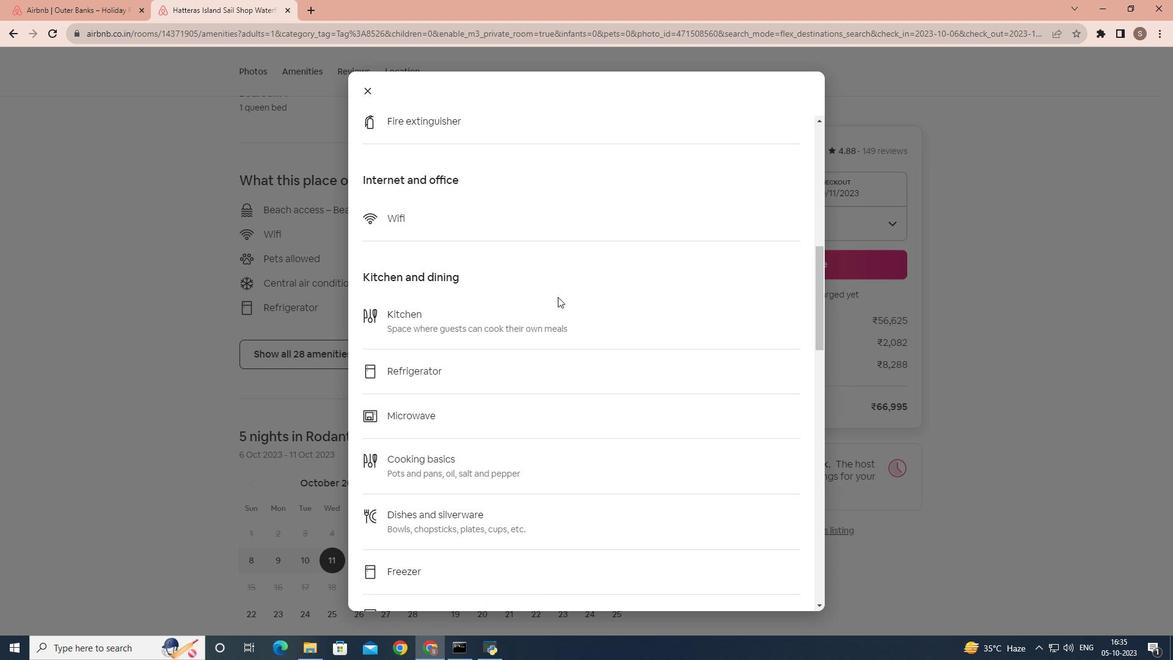 
Action: Mouse scrolled (558, 296) with delta (0, 0)
Screenshot: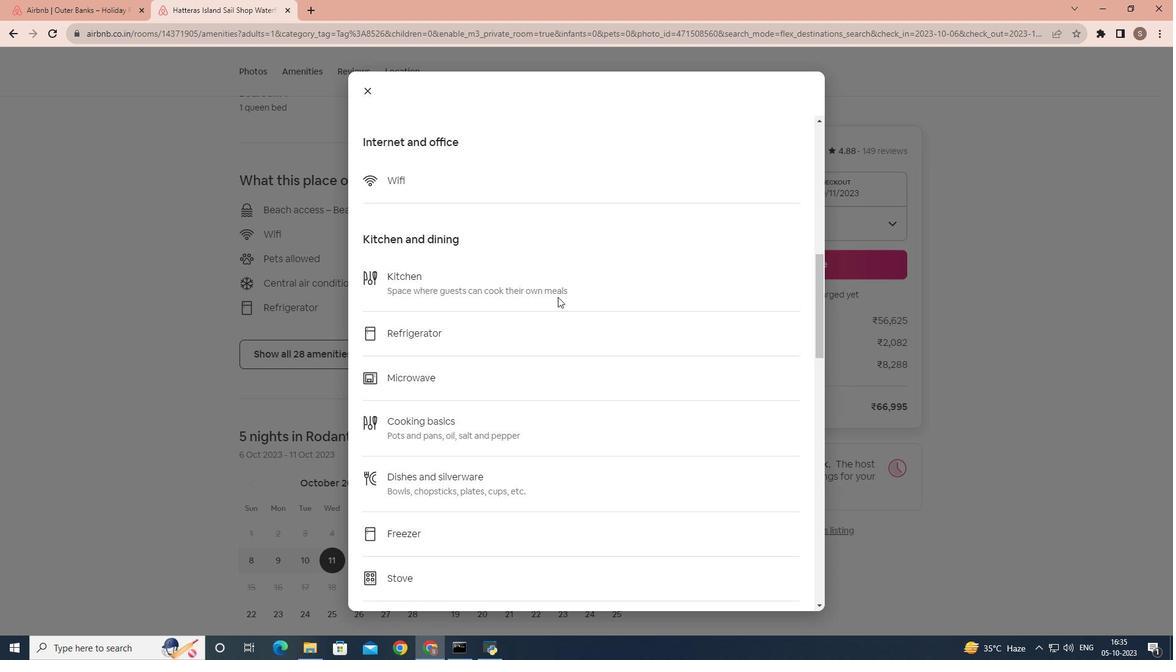 
Action: Mouse scrolled (558, 296) with delta (0, 0)
Screenshot: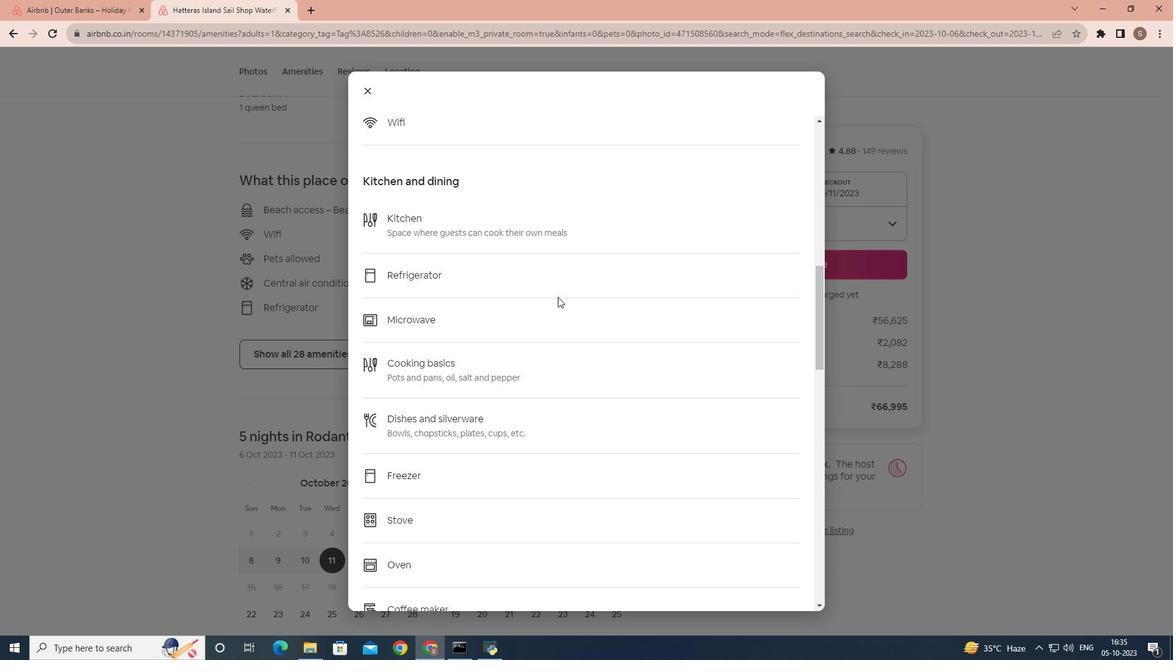 
Action: Mouse scrolled (558, 296) with delta (0, 0)
Screenshot: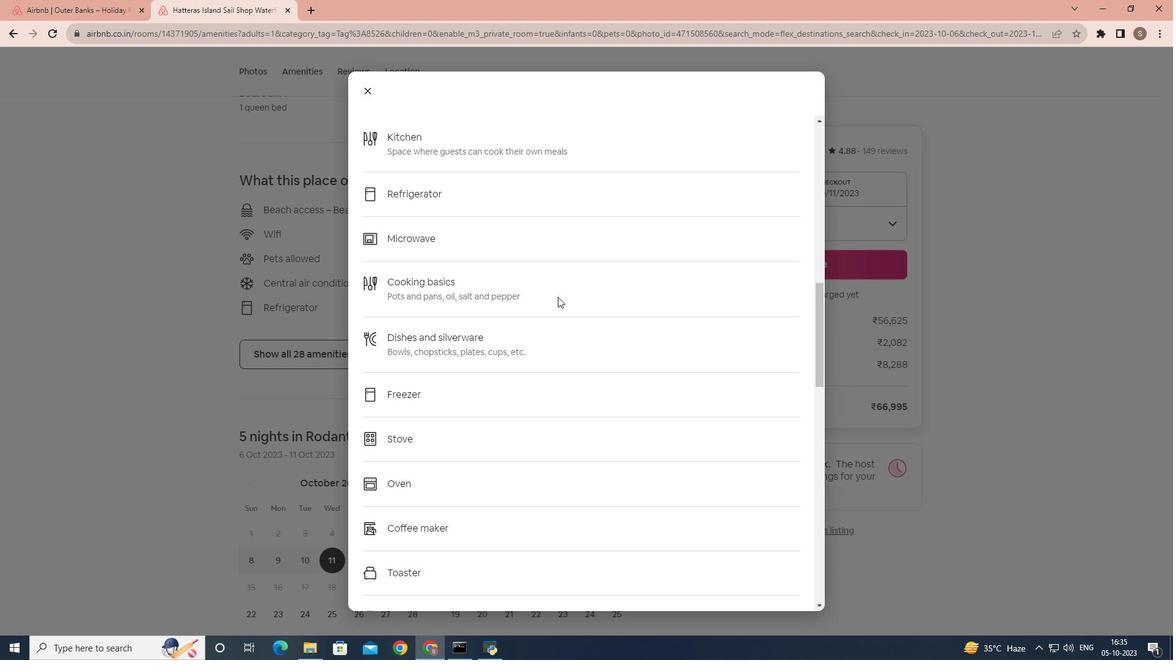 
Action: Mouse scrolled (558, 296) with delta (0, 0)
Screenshot: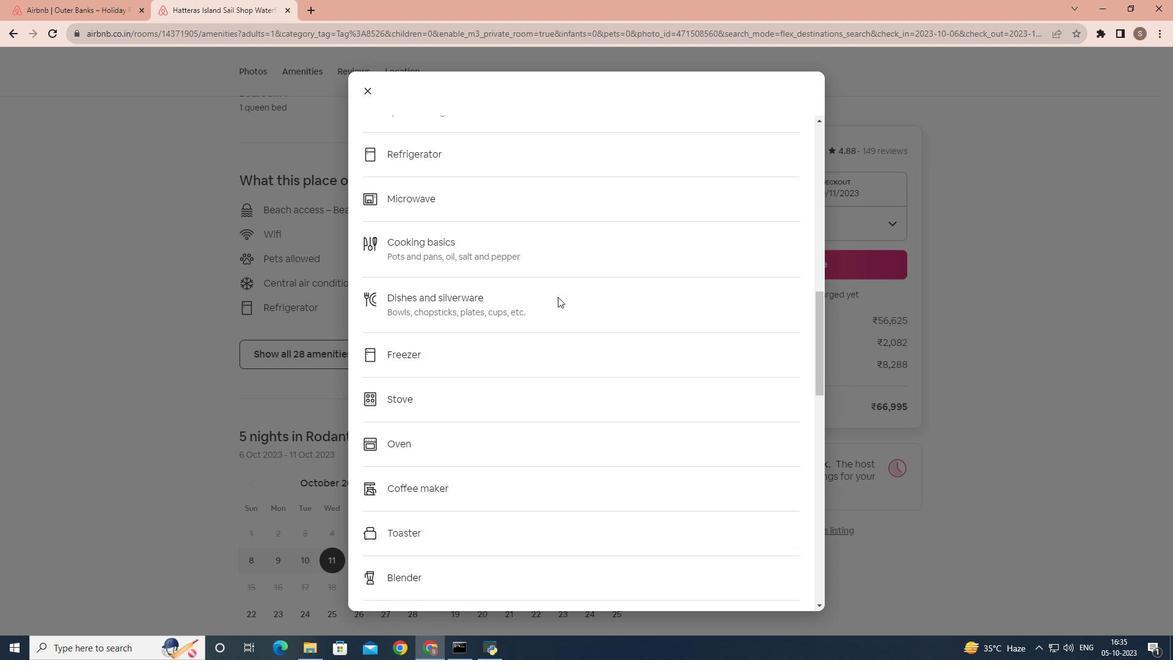 
Action: Mouse scrolled (558, 296) with delta (0, 0)
Screenshot: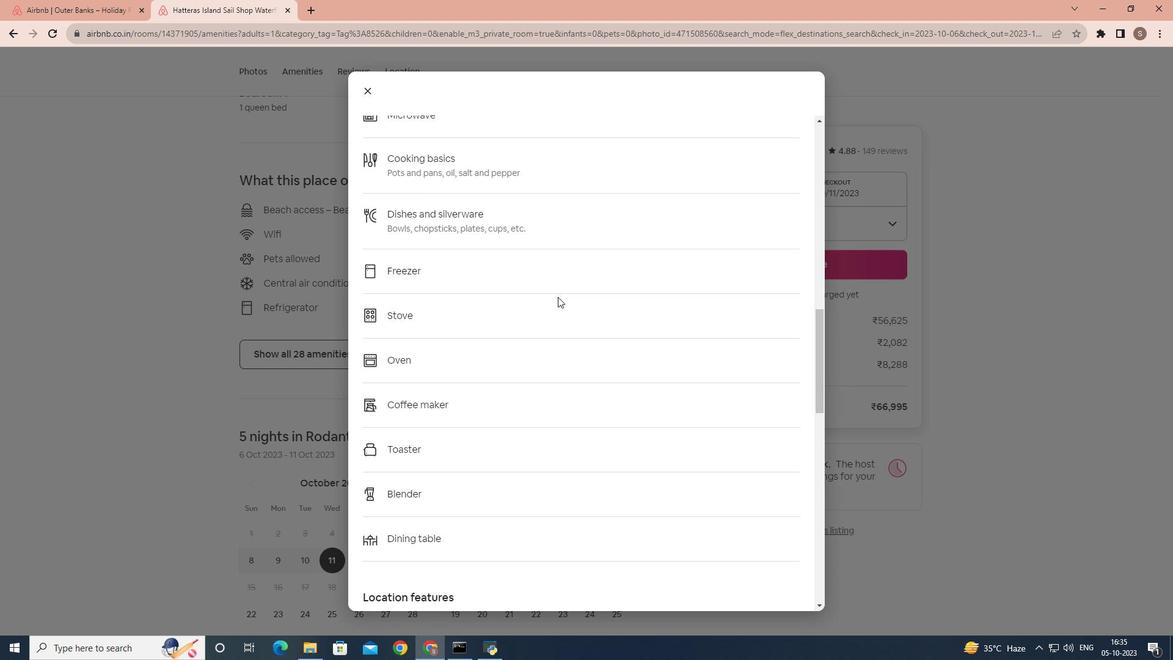 
Action: Mouse scrolled (558, 296) with delta (0, 0)
Screenshot: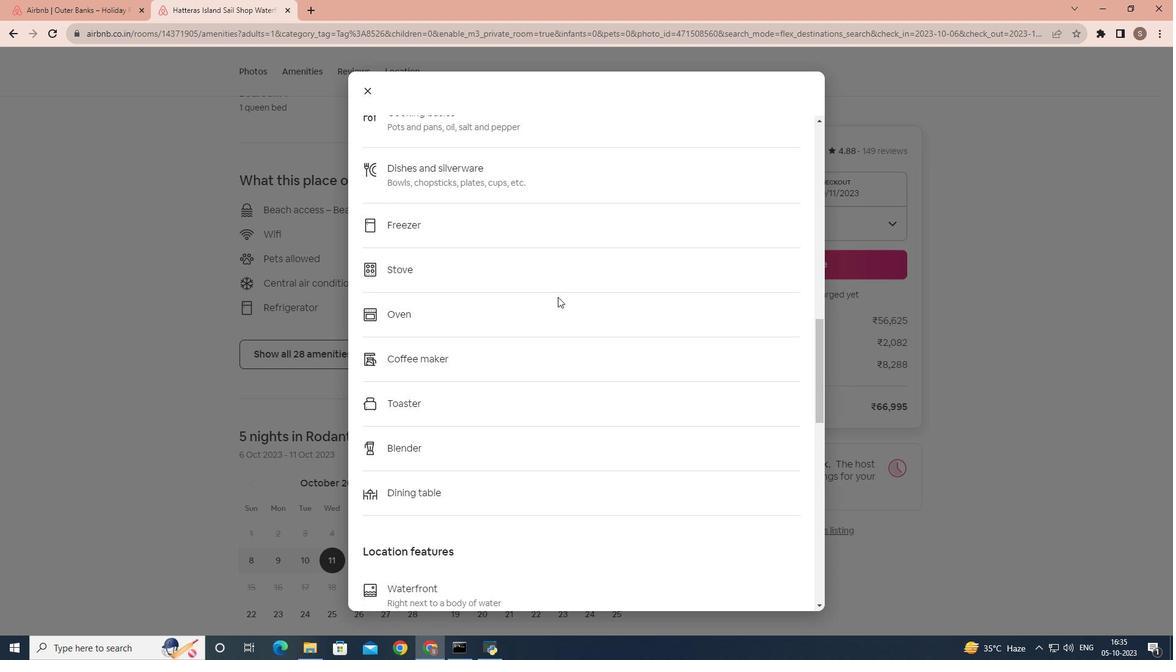 
Action: Mouse scrolled (558, 296) with delta (0, 0)
Screenshot: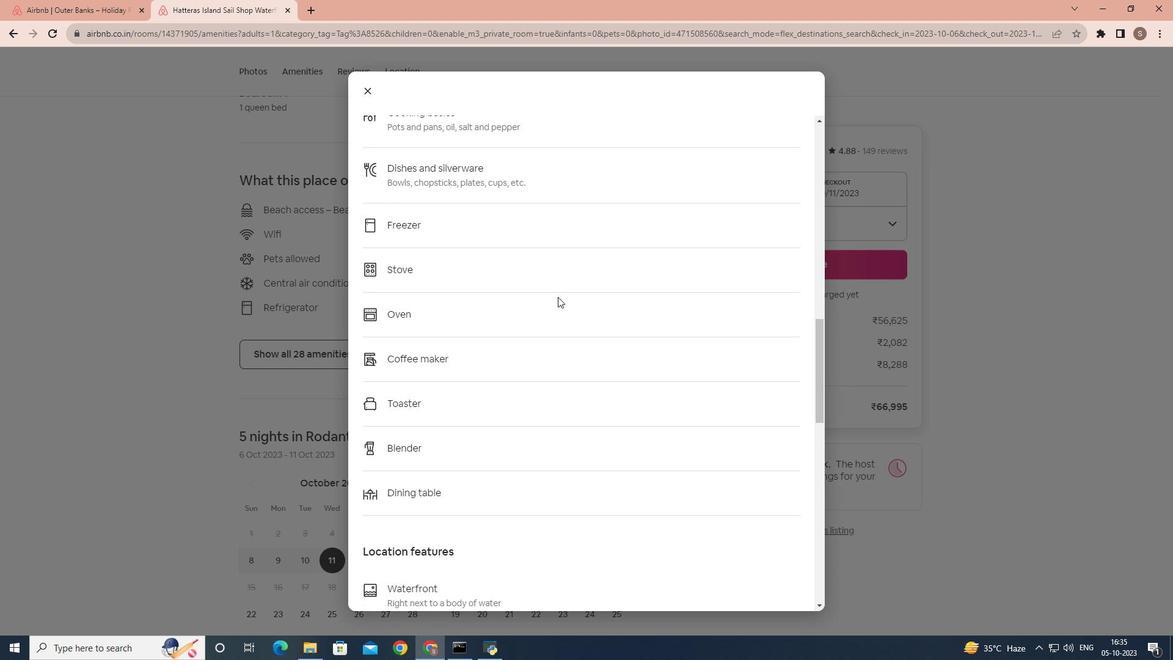 
Action: Mouse scrolled (558, 296) with delta (0, 0)
Screenshot: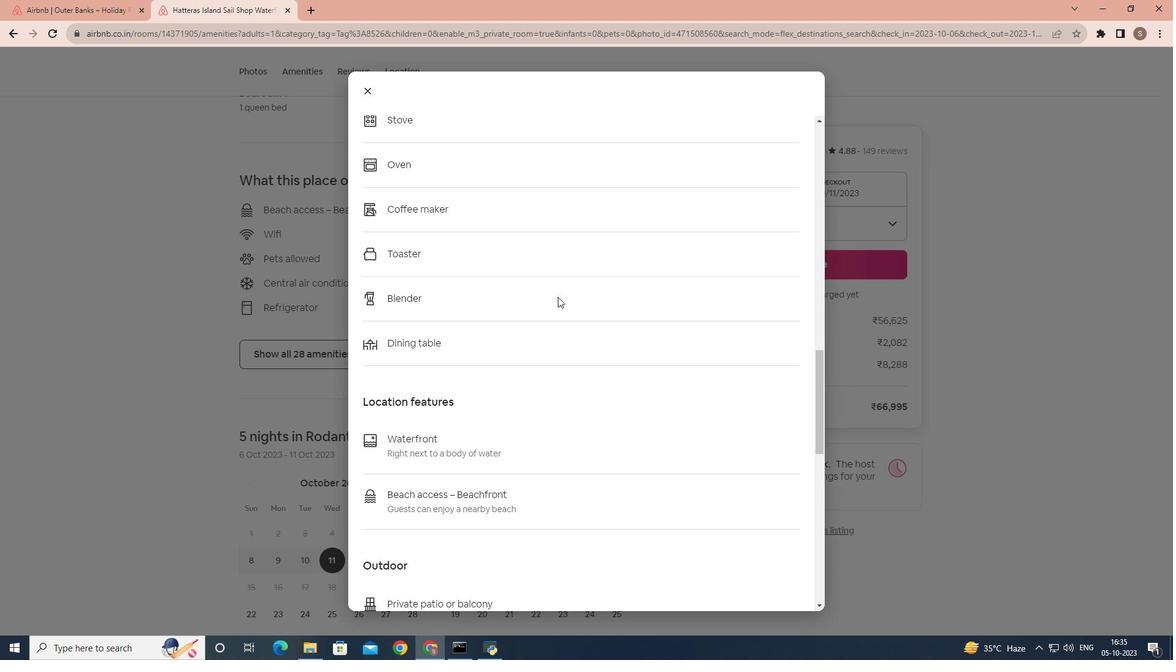 
Action: Mouse scrolled (558, 296) with delta (0, 0)
Screenshot: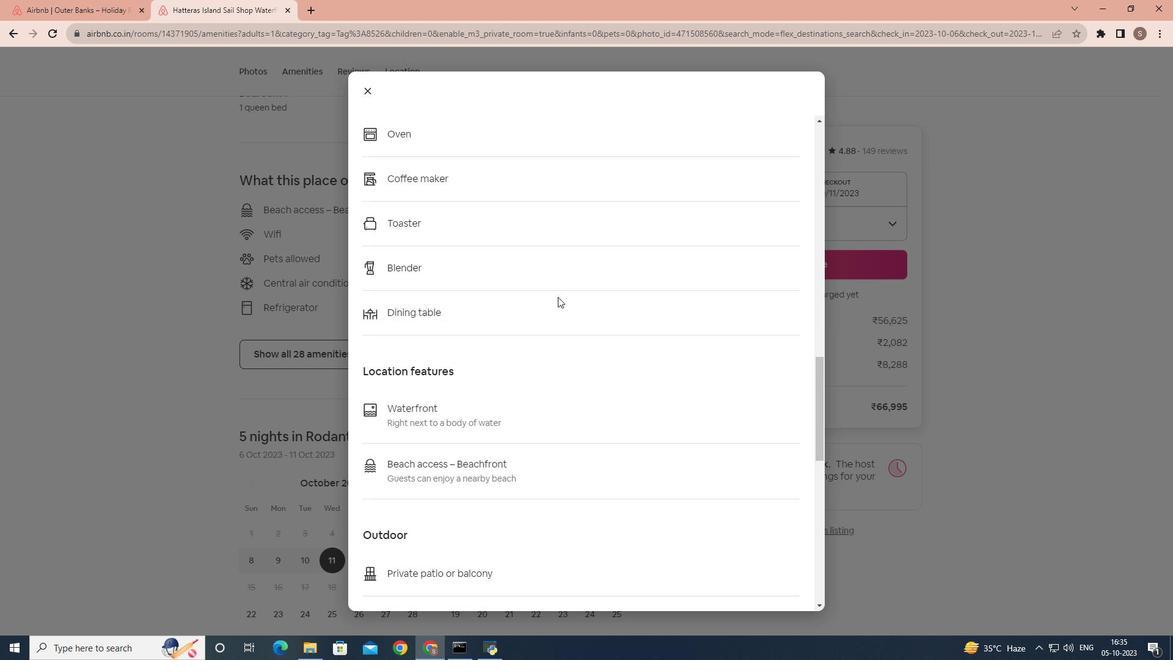 
Action: Mouse scrolled (558, 296) with delta (0, 0)
Screenshot: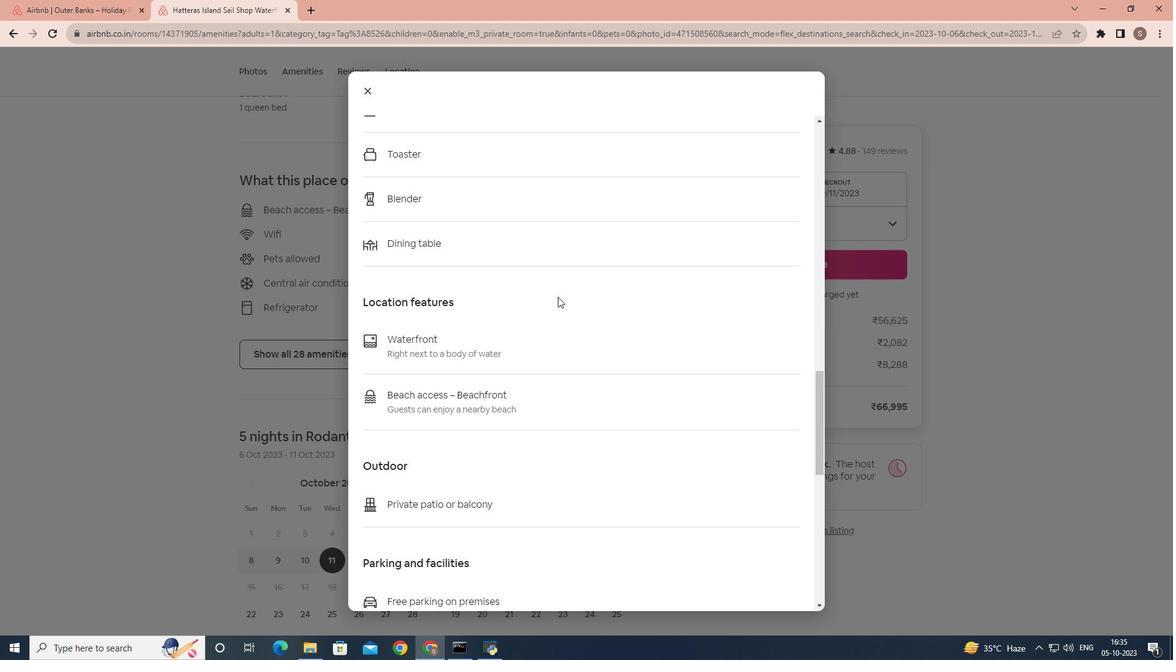 
Action: Mouse scrolled (558, 296) with delta (0, 0)
Screenshot: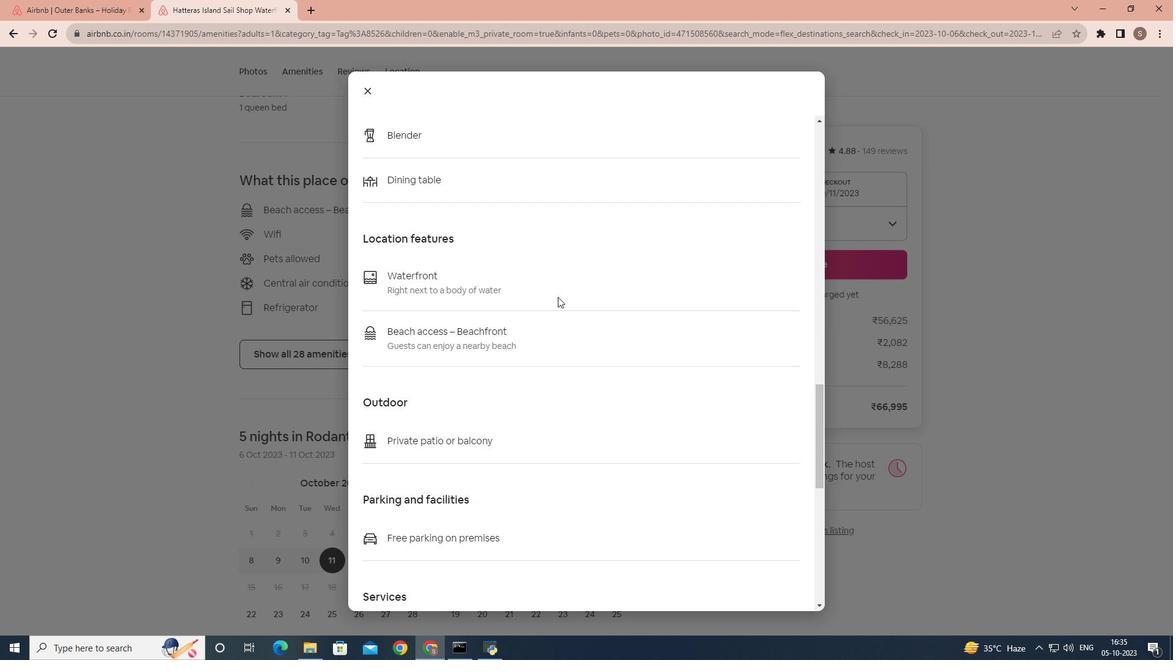
Action: Mouse scrolled (558, 296) with delta (0, 0)
Screenshot: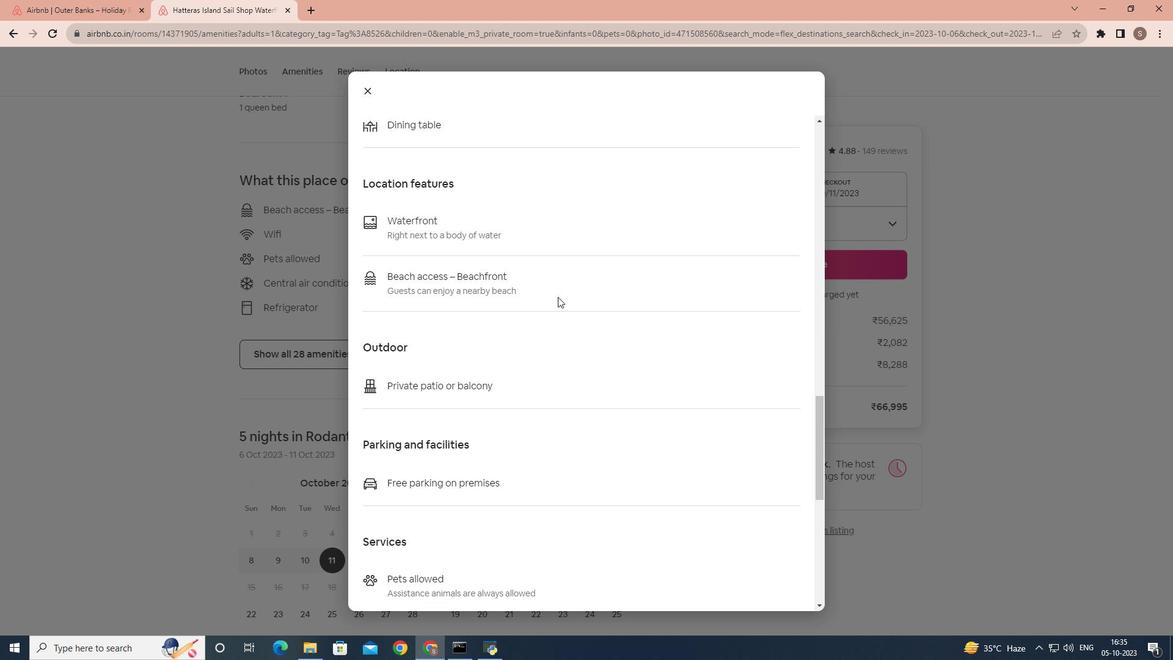 
Action: Mouse scrolled (558, 296) with delta (0, 0)
Screenshot: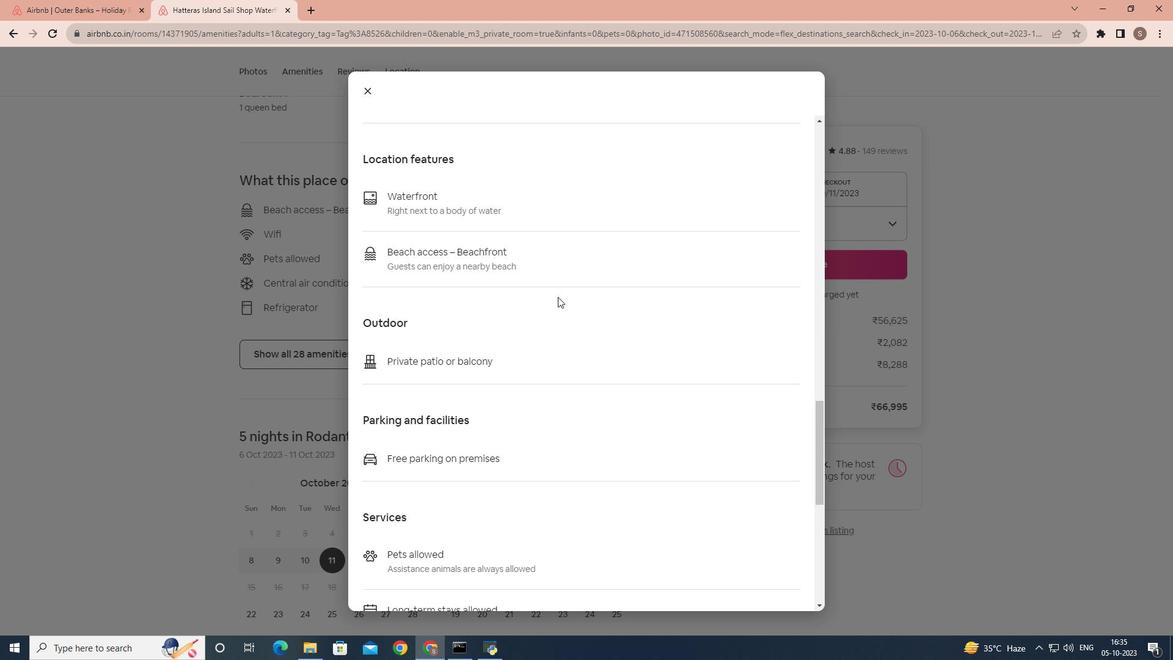 
Action: Mouse scrolled (558, 296) with delta (0, 0)
Screenshot: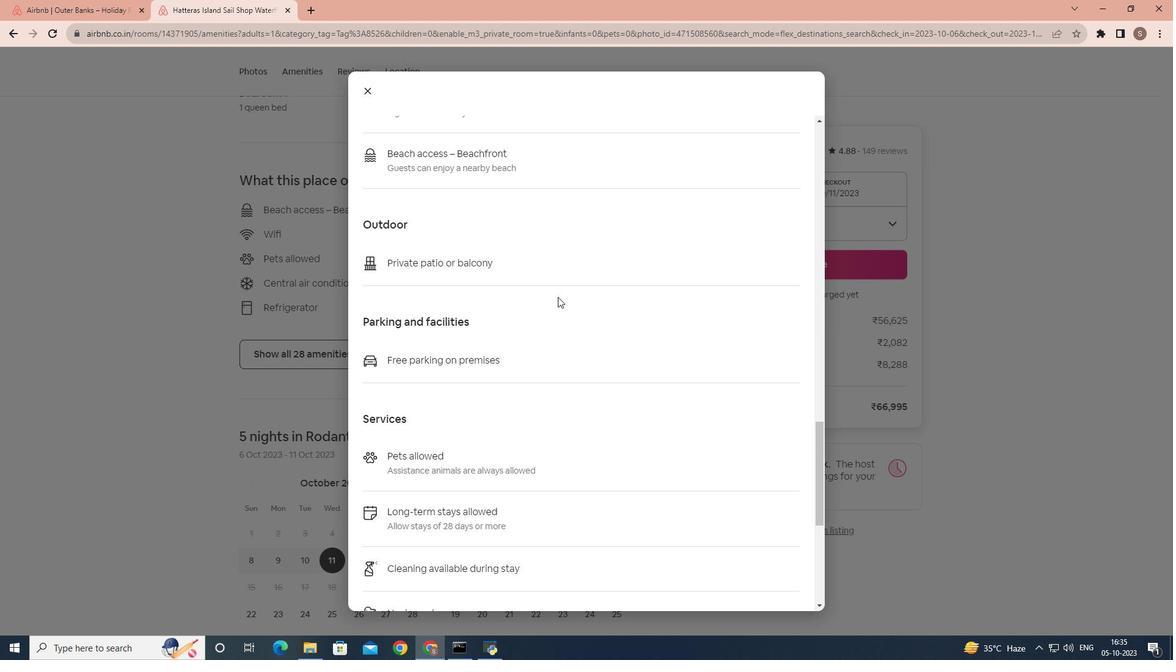 
Action: Mouse scrolled (558, 296) with delta (0, 0)
Screenshot: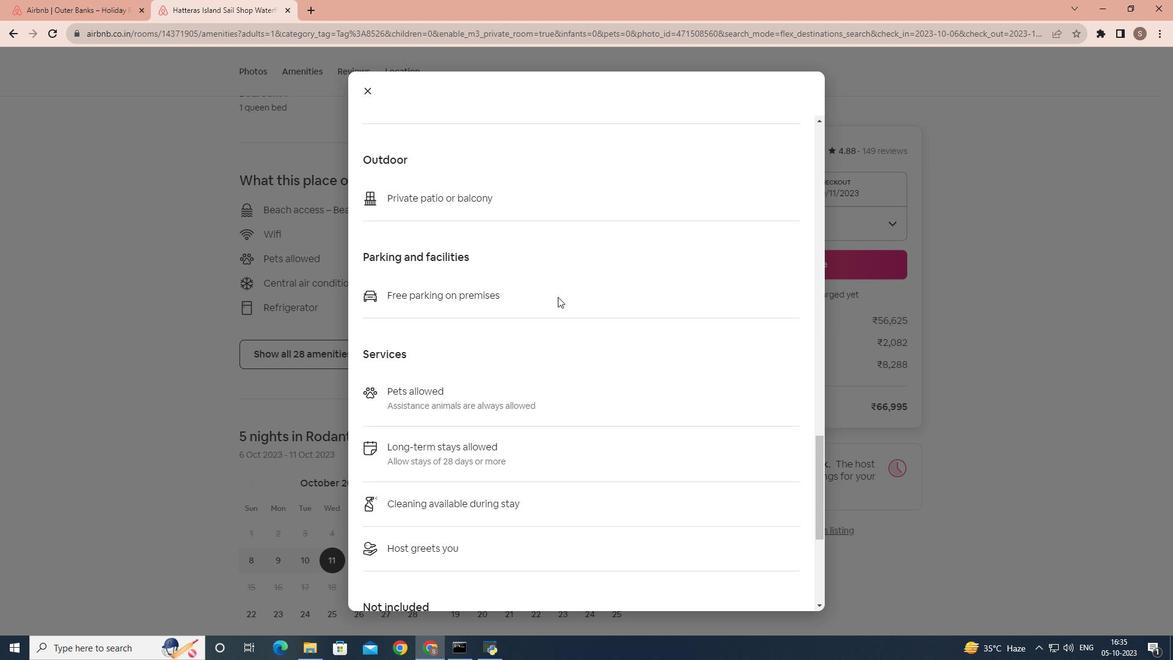 
Action: Mouse scrolled (558, 296) with delta (0, 0)
Screenshot: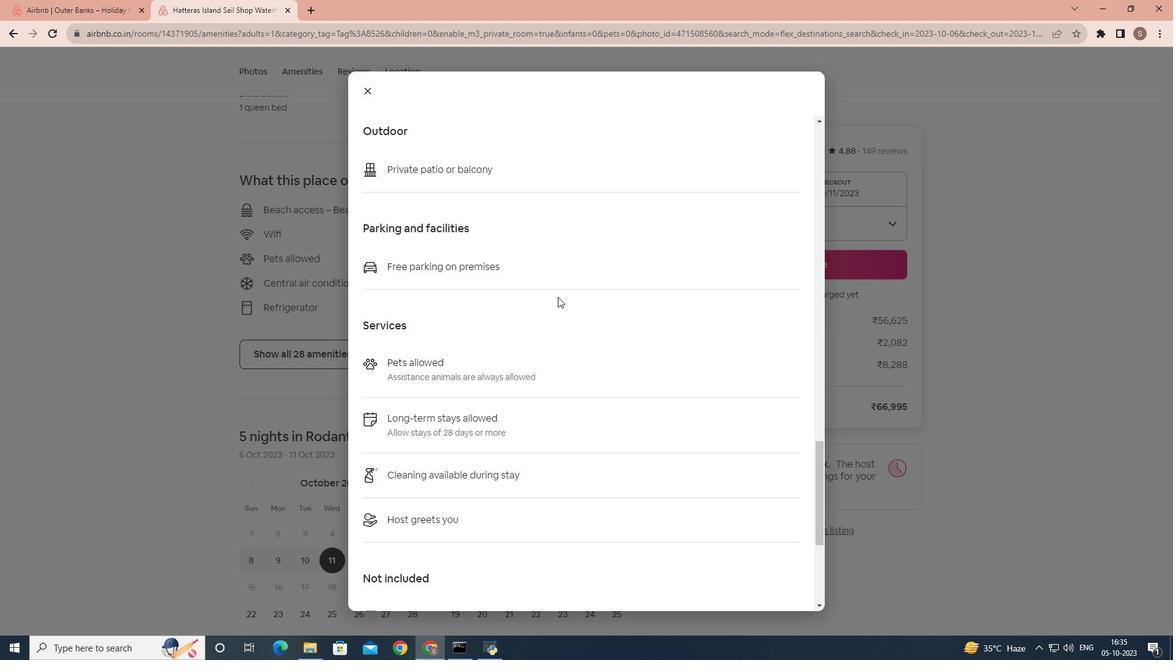 
Action: Mouse scrolled (558, 296) with delta (0, 0)
Screenshot: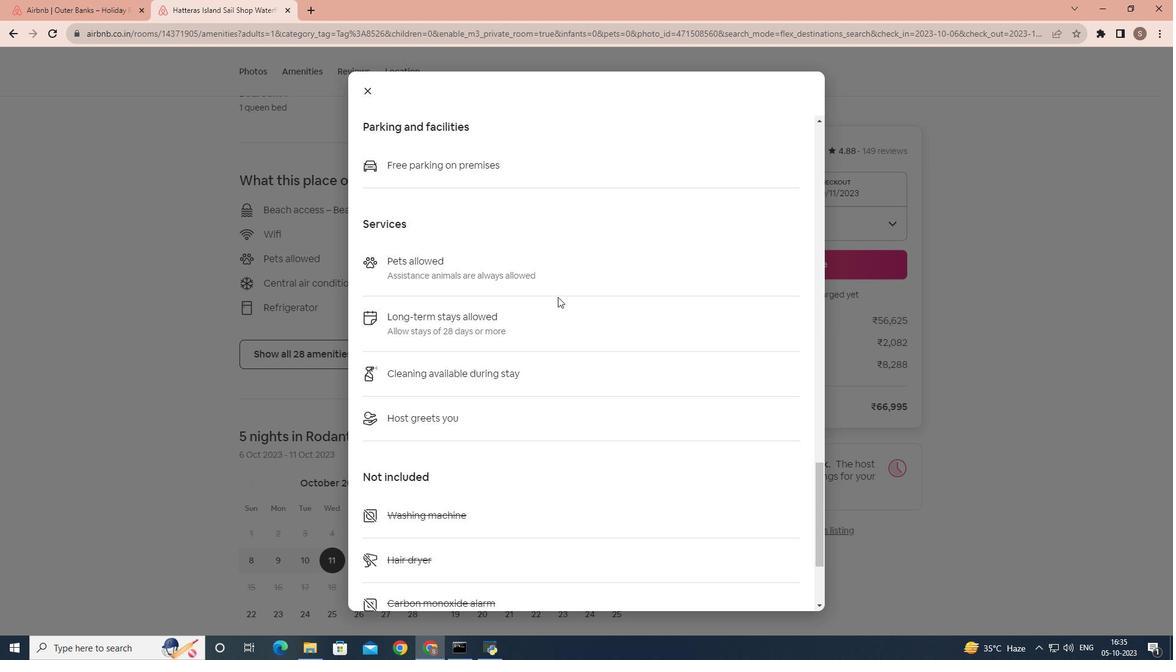 
Action: Mouse scrolled (558, 296) with delta (0, 0)
Screenshot: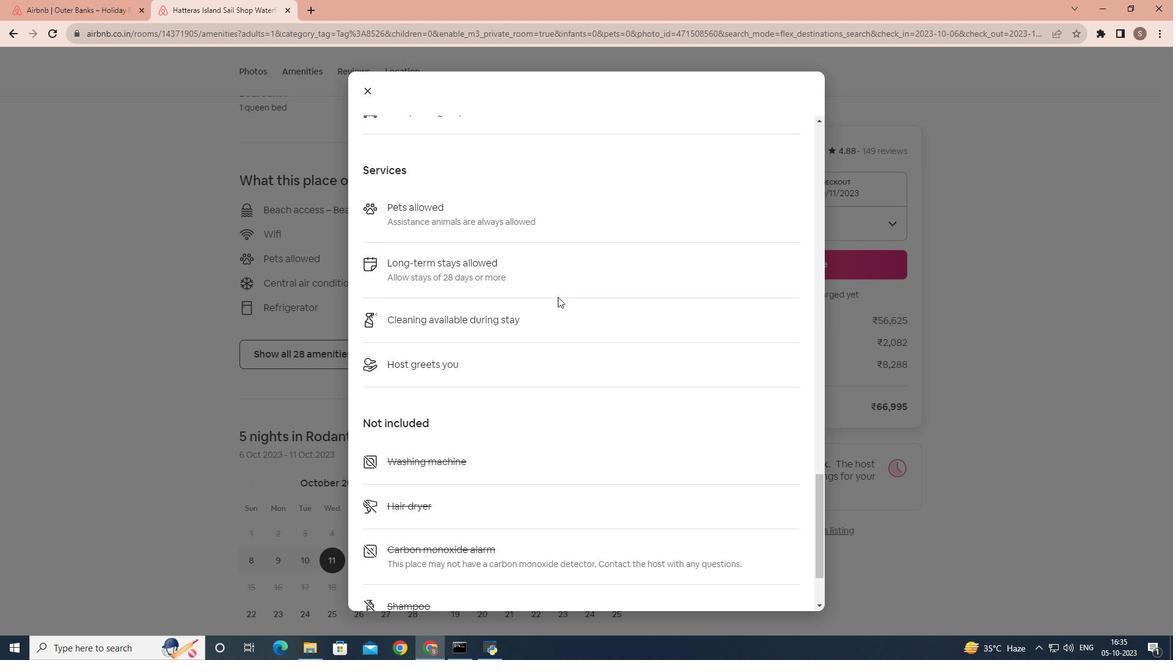
Action: Mouse scrolled (558, 296) with delta (0, 0)
Screenshot: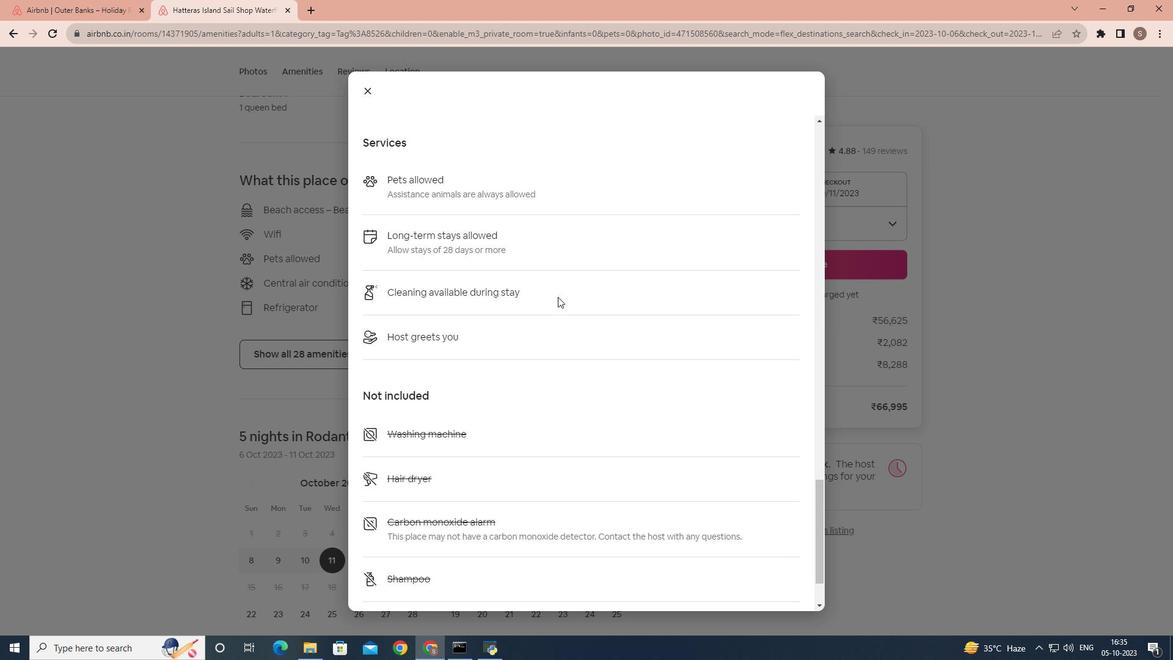 
Action: Mouse scrolled (558, 296) with delta (0, 0)
Screenshot: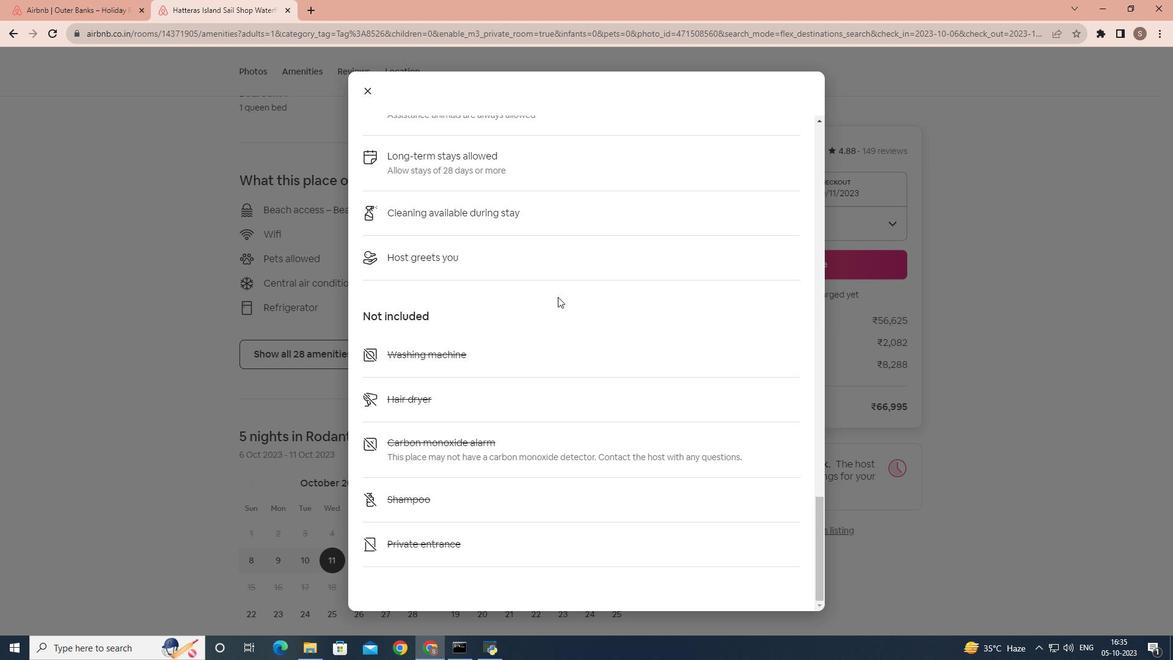 
Action: Mouse scrolled (558, 296) with delta (0, 0)
Screenshot: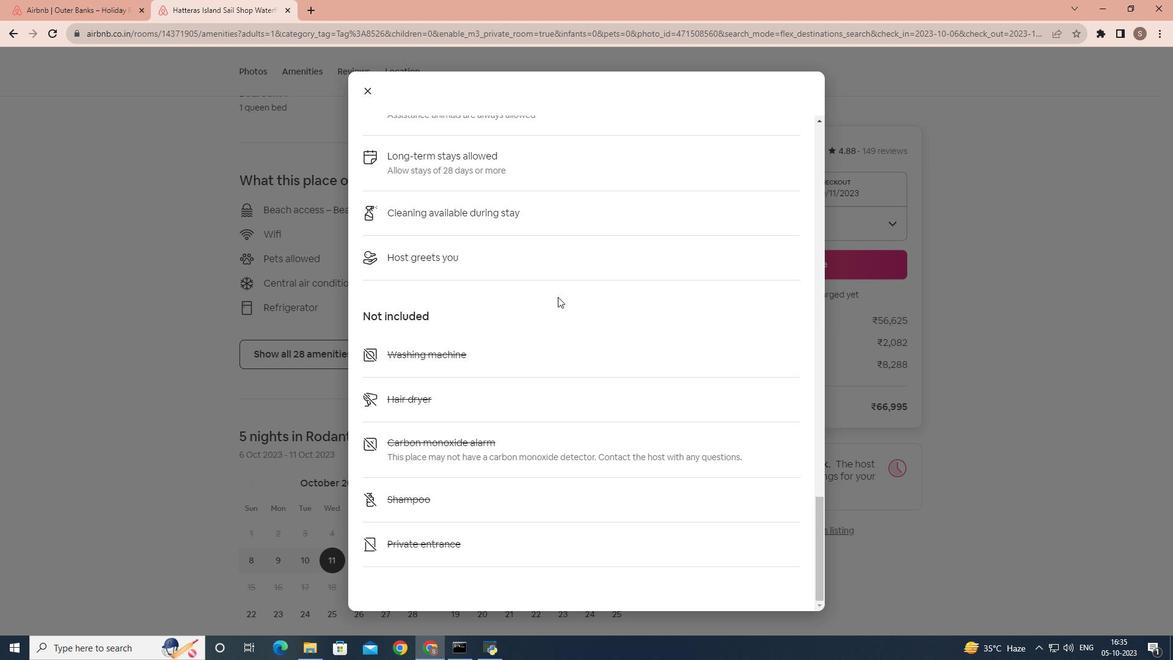 
Action: Mouse scrolled (558, 296) with delta (0, 0)
Screenshot: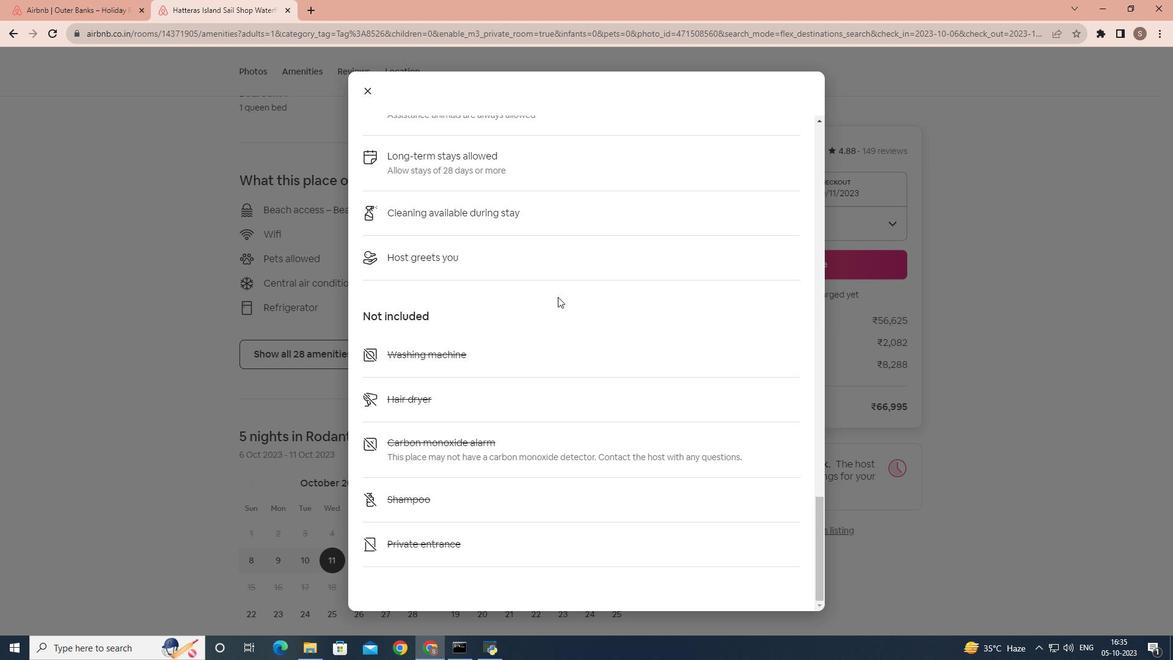 
Action: Mouse scrolled (558, 296) with delta (0, 0)
Screenshot: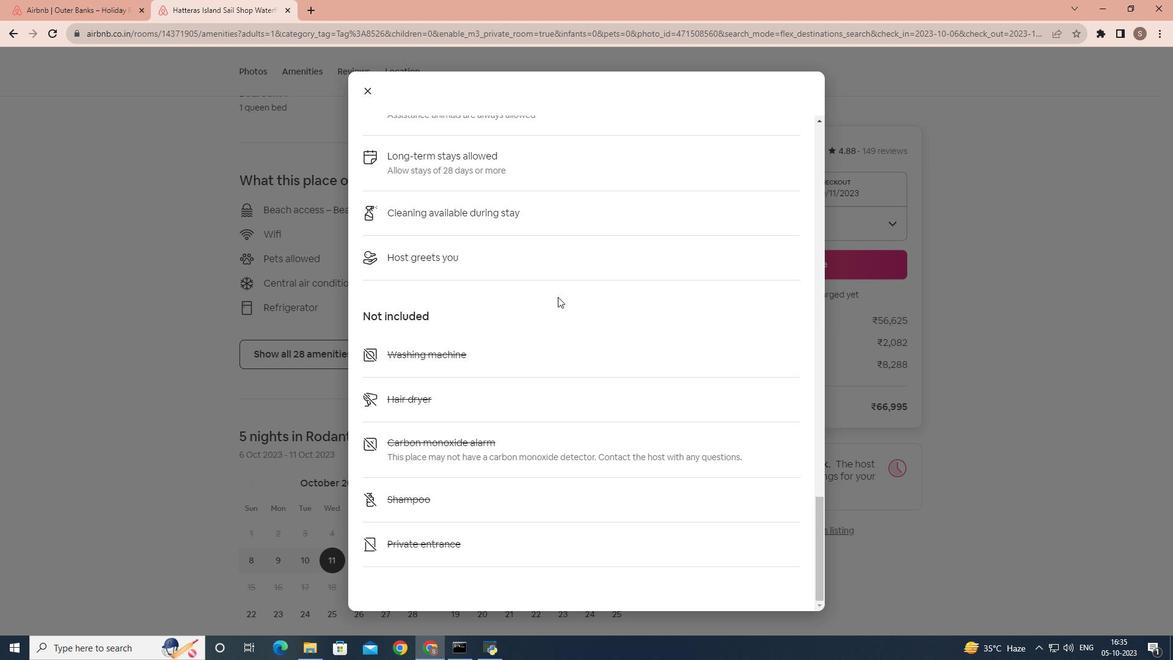 
Action: Mouse scrolled (558, 296) with delta (0, 0)
Screenshot: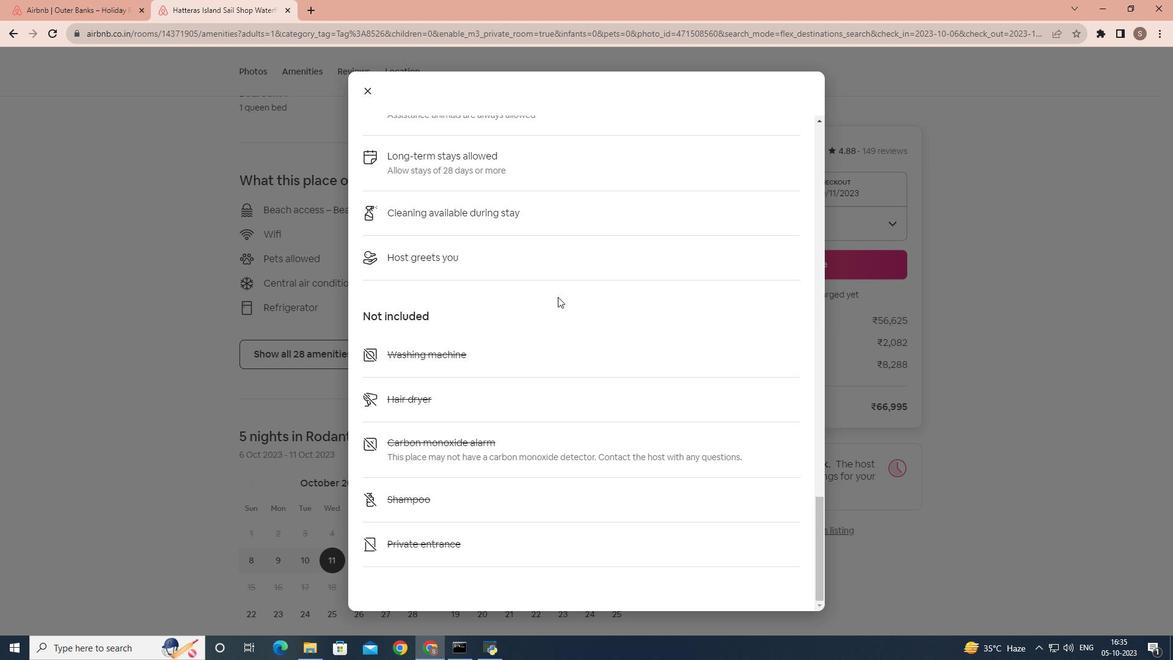 
Action: Mouse scrolled (558, 296) with delta (0, 0)
Screenshot: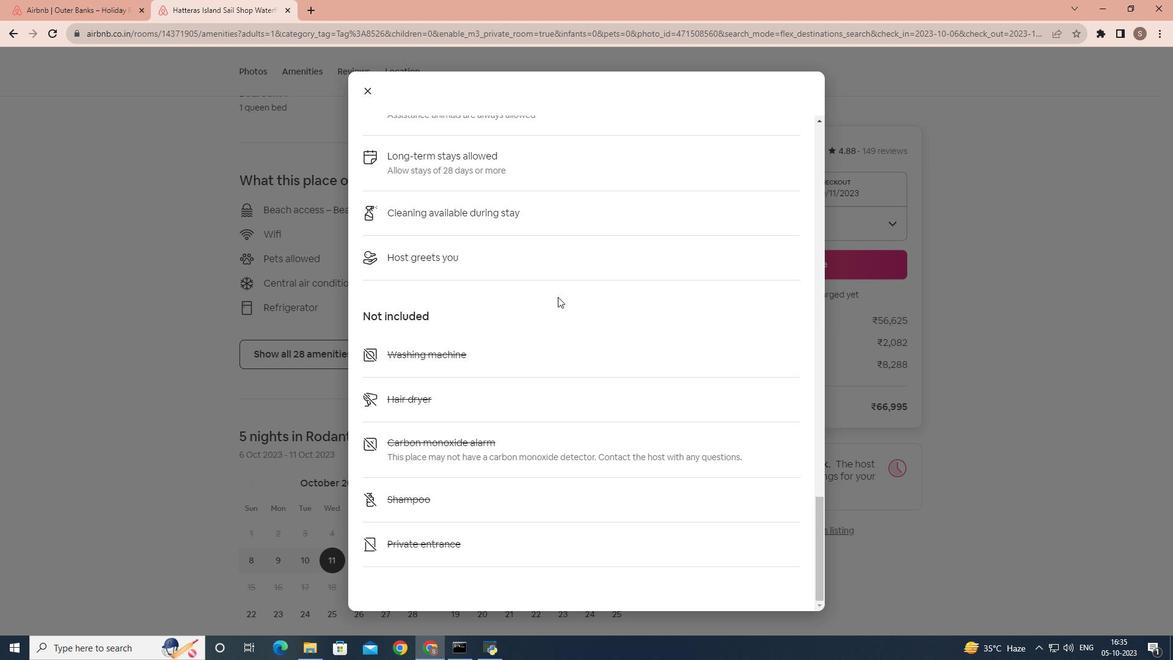 
Action: Mouse moved to (367, 97)
Screenshot: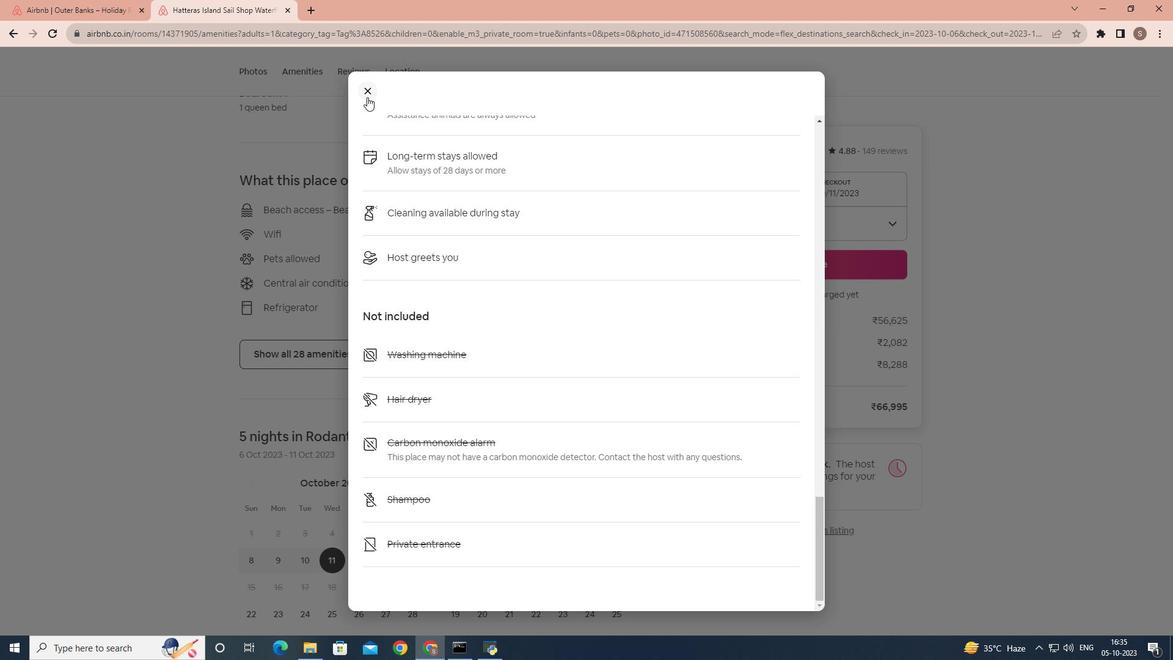 
Action: Mouse pressed left at (367, 97)
Screenshot: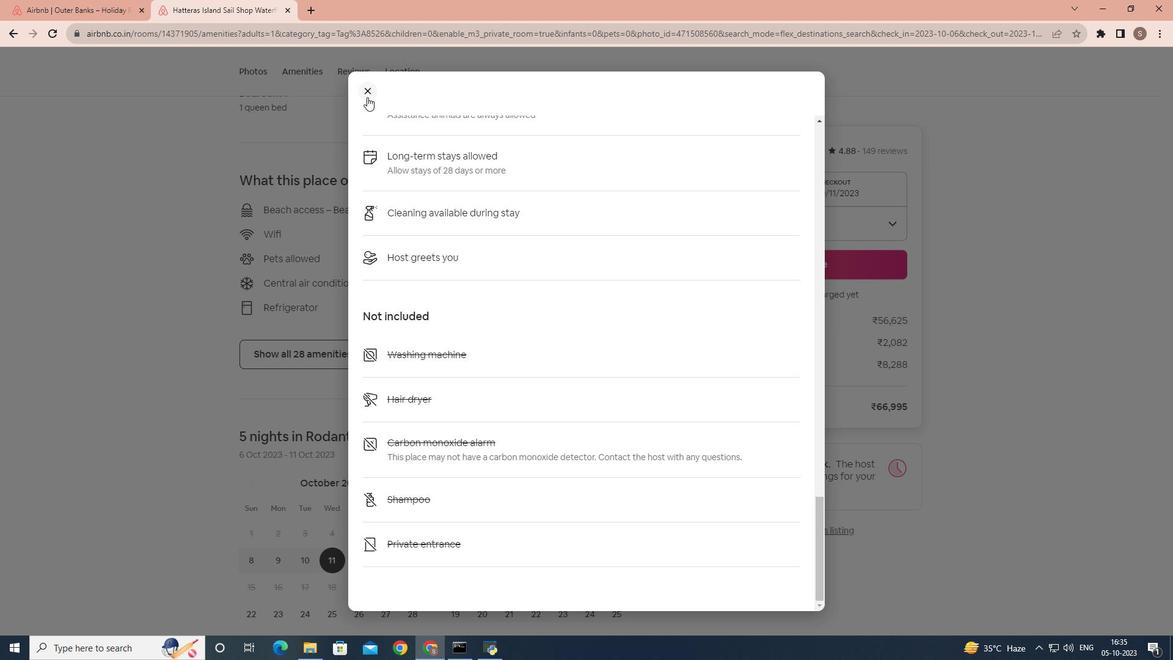 
Action: Mouse scrolled (367, 96) with delta (0, 0)
Screenshot: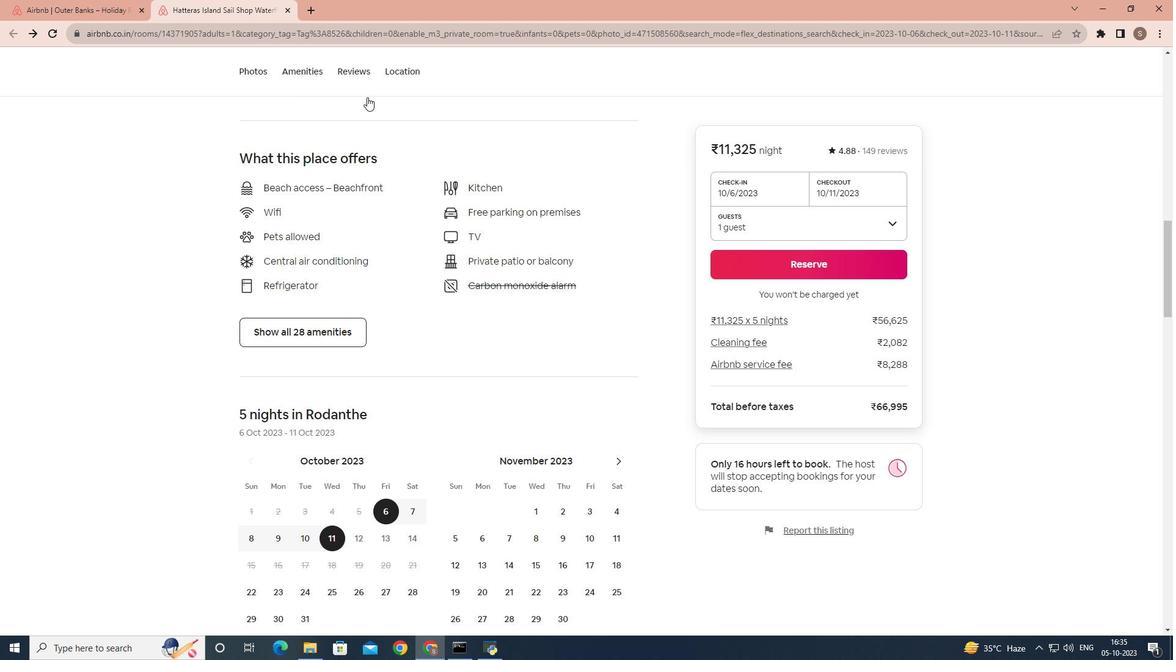 
Action: Mouse scrolled (367, 96) with delta (0, 0)
Screenshot: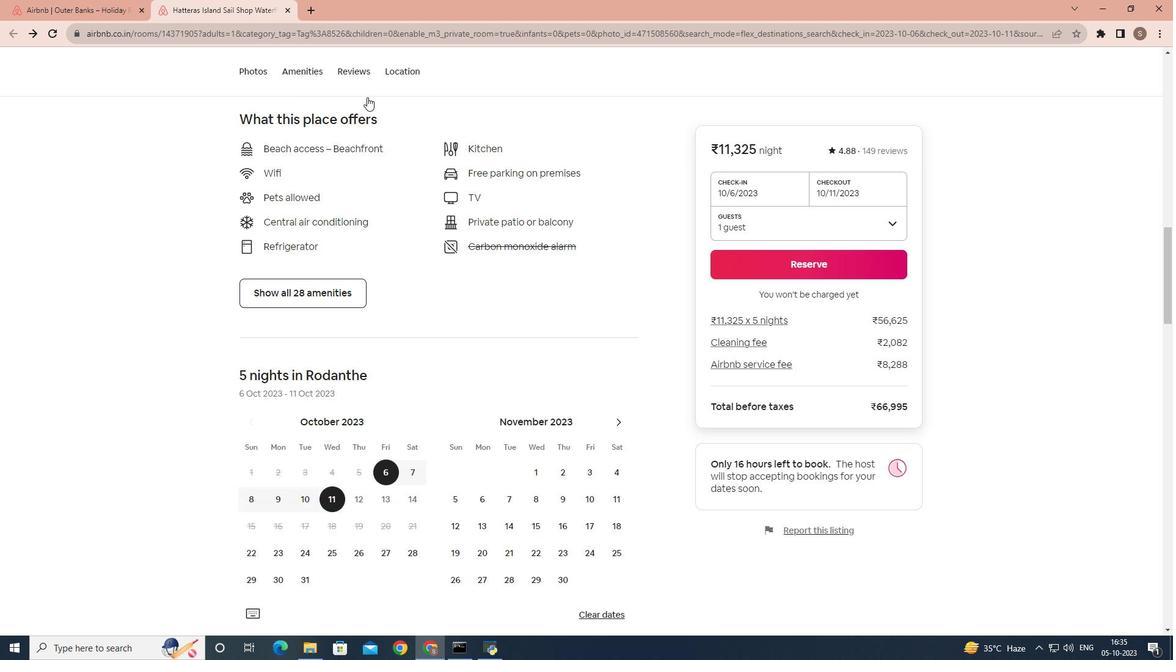 
Action: Mouse scrolled (367, 96) with delta (0, 0)
Screenshot: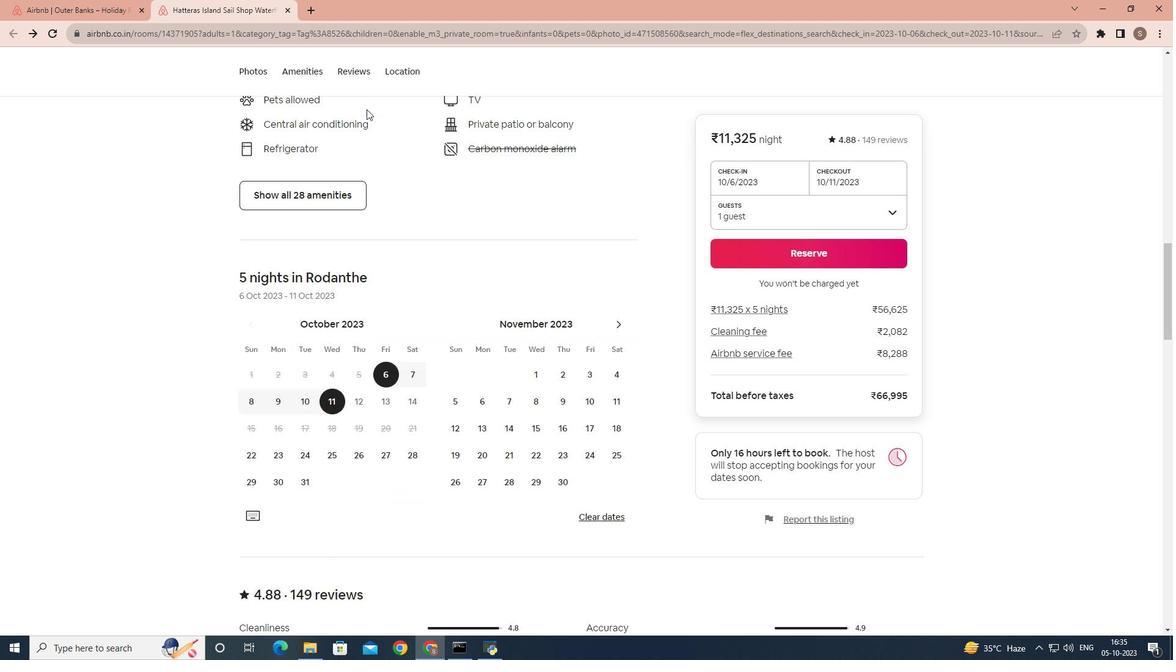 
Action: Mouse moved to (317, 197)
Screenshot: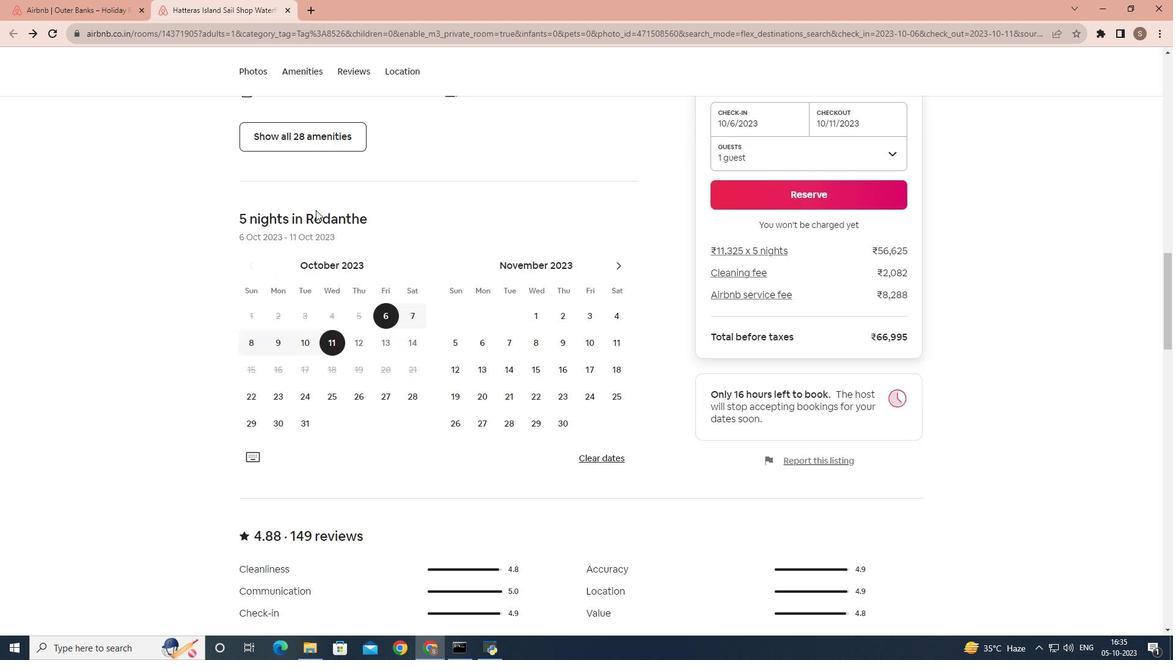 
Action: Mouse scrolled (317, 196) with delta (0, 0)
Screenshot: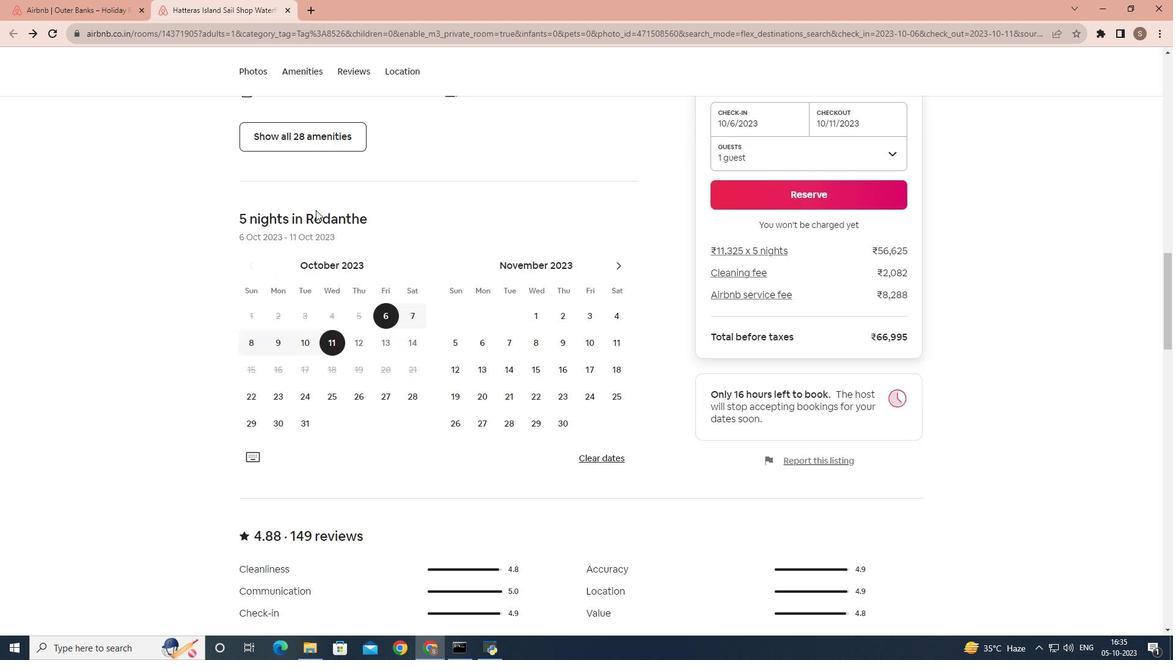 
Action: Mouse moved to (317, 198)
Screenshot: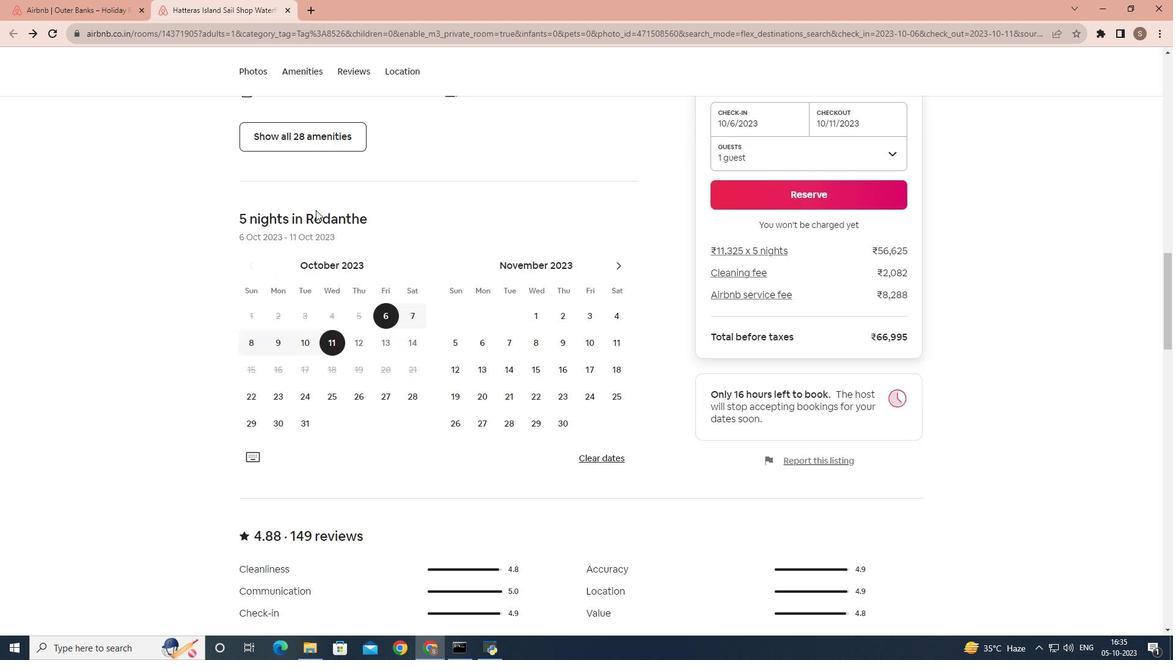 
Action: Mouse scrolled (317, 197) with delta (0, 0)
Screenshot: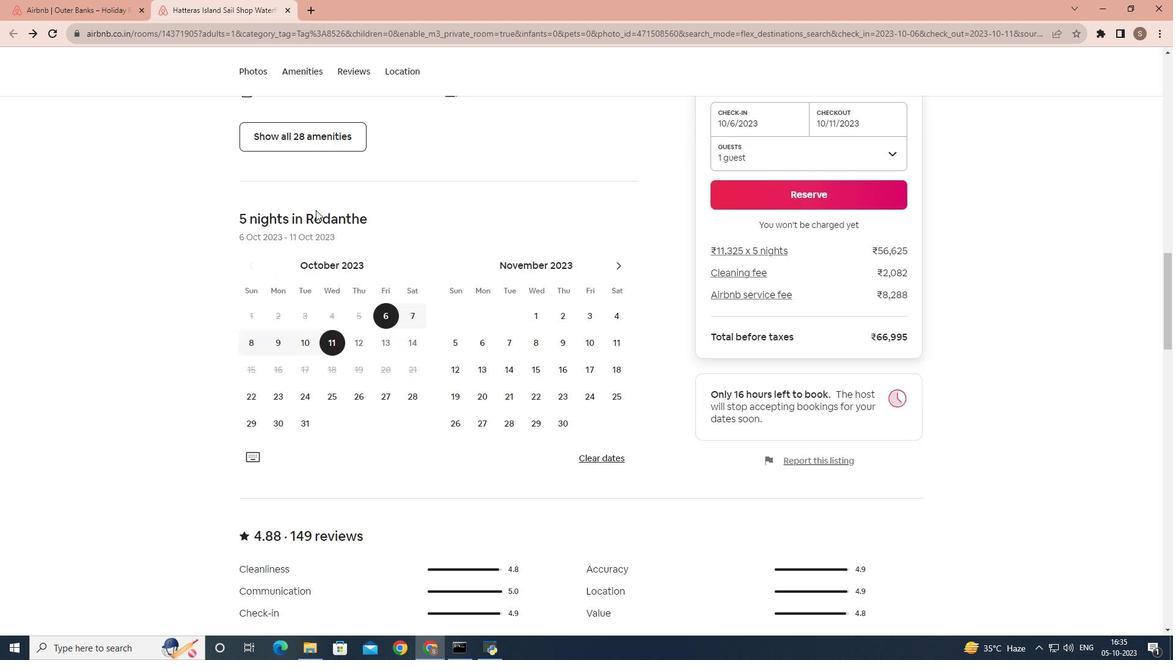 
Action: Mouse moved to (316, 199)
Screenshot: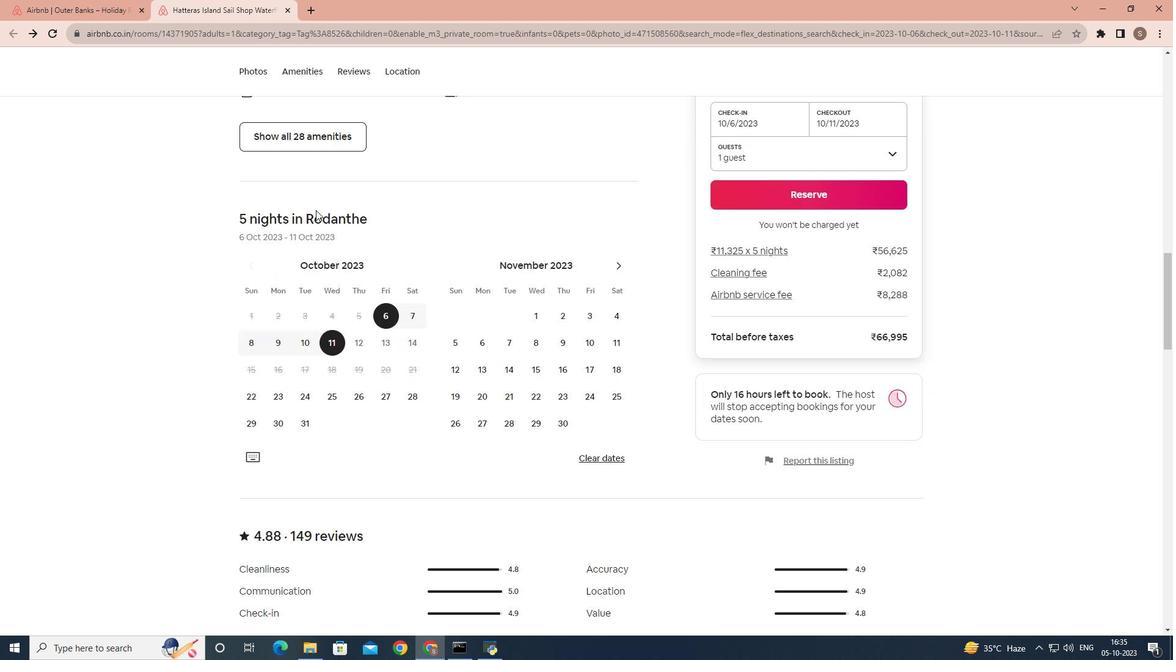 
Action: Mouse scrolled (316, 198) with delta (0, 0)
Screenshot: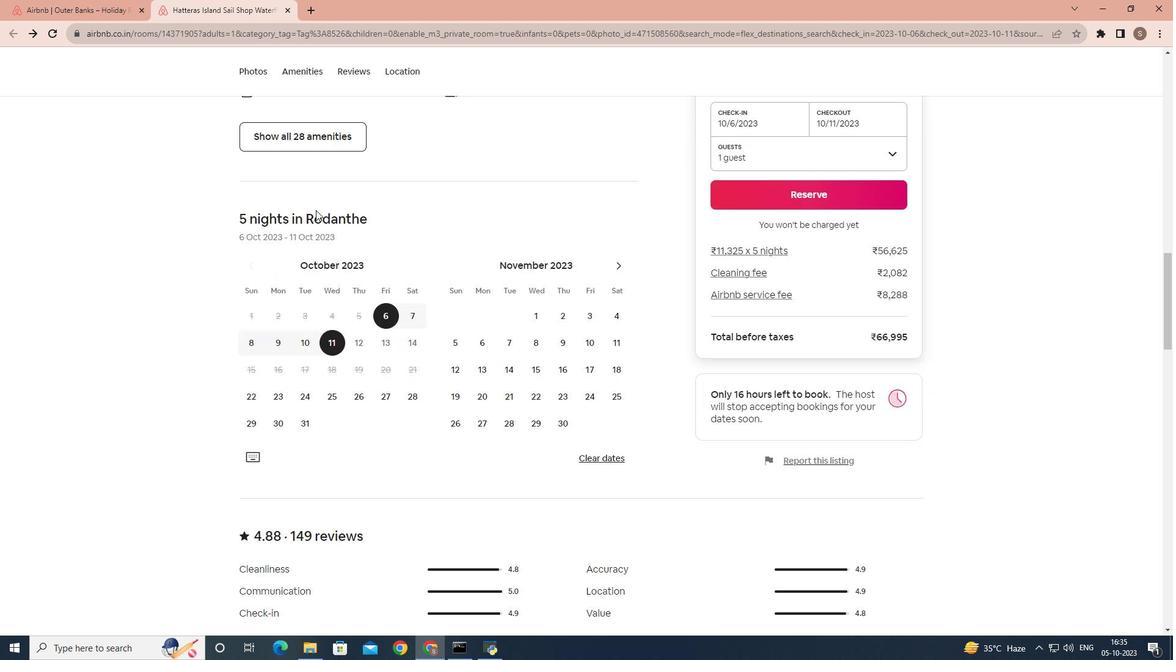 
Action: Mouse moved to (316, 210)
Screenshot: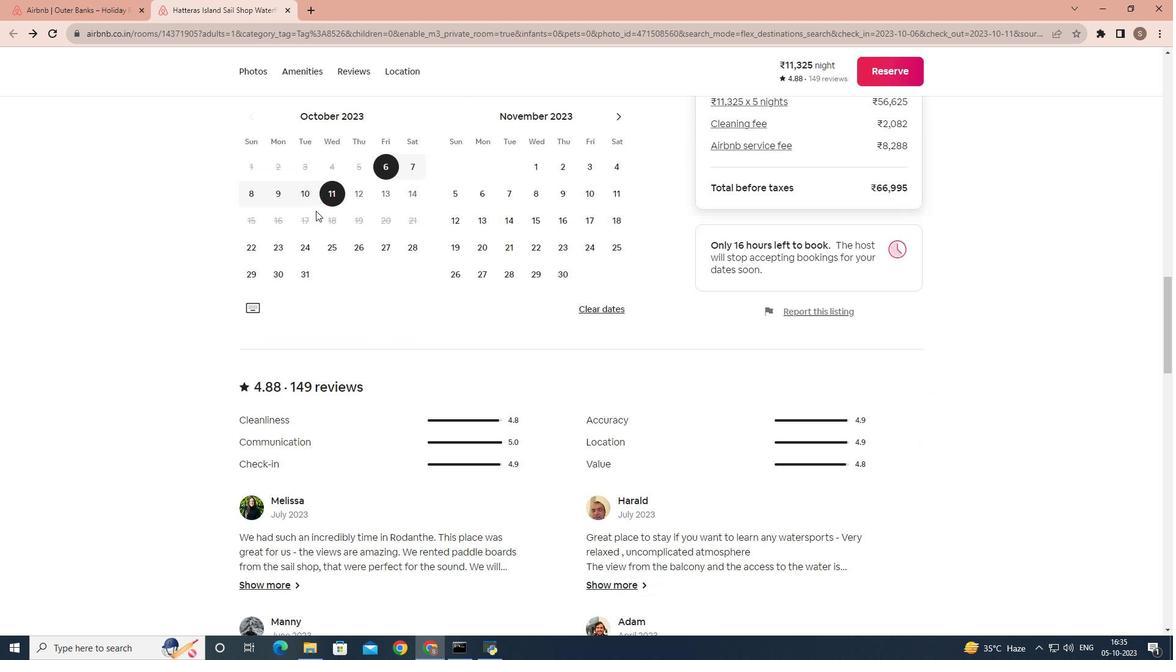 
Action: Mouse scrolled (316, 210) with delta (0, 0)
Screenshot: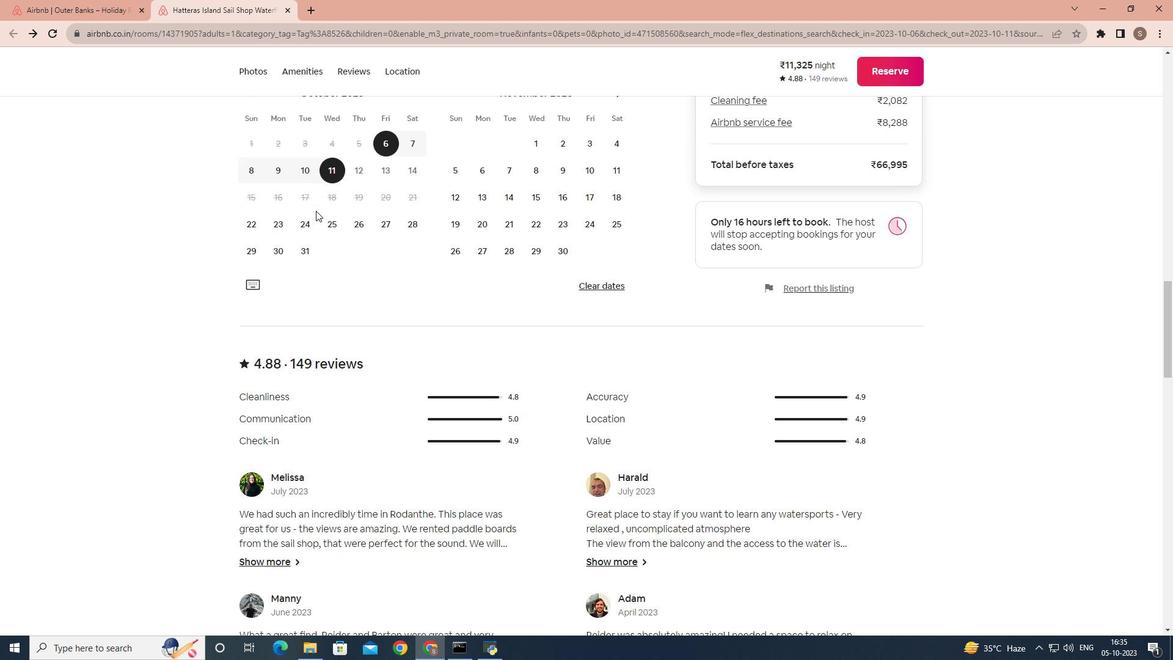 
Action: Mouse scrolled (316, 210) with delta (0, 0)
Screenshot: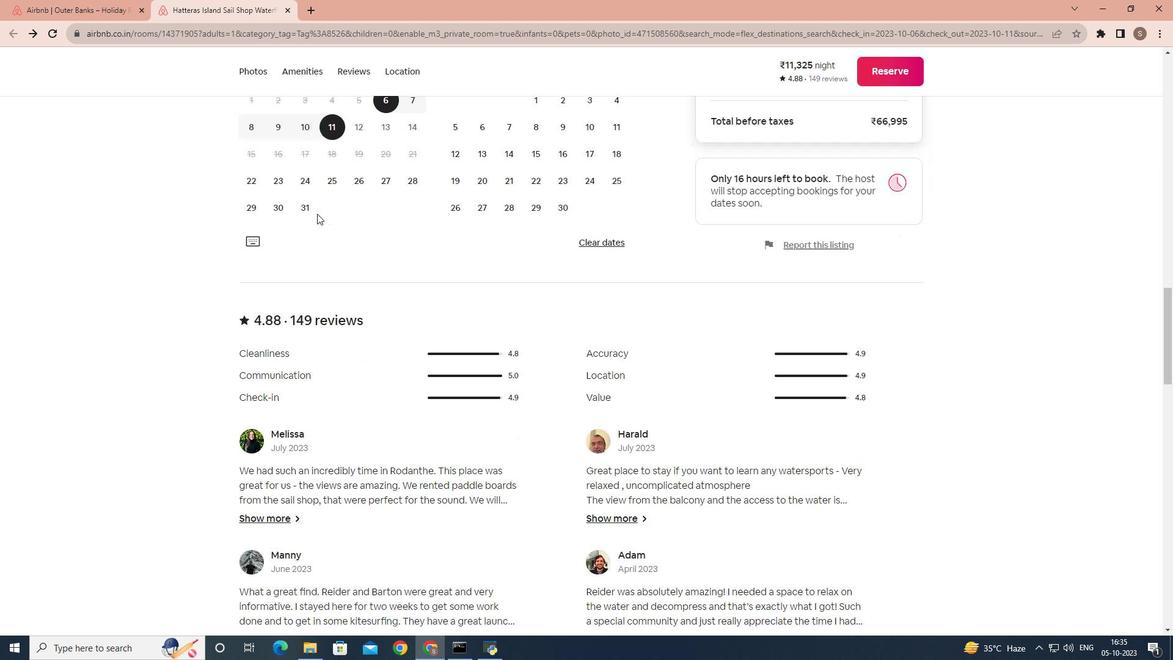 
Action: Mouse scrolled (316, 210) with delta (0, 0)
Screenshot: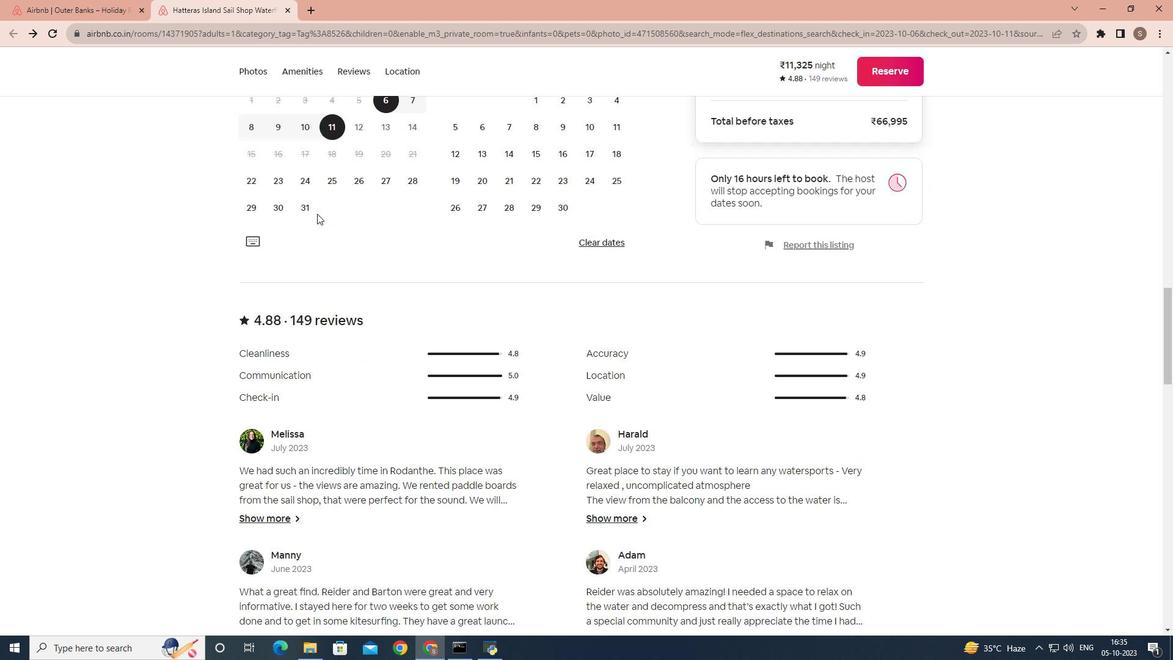 
Action: Mouse moved to (319, 218)
Screenshot: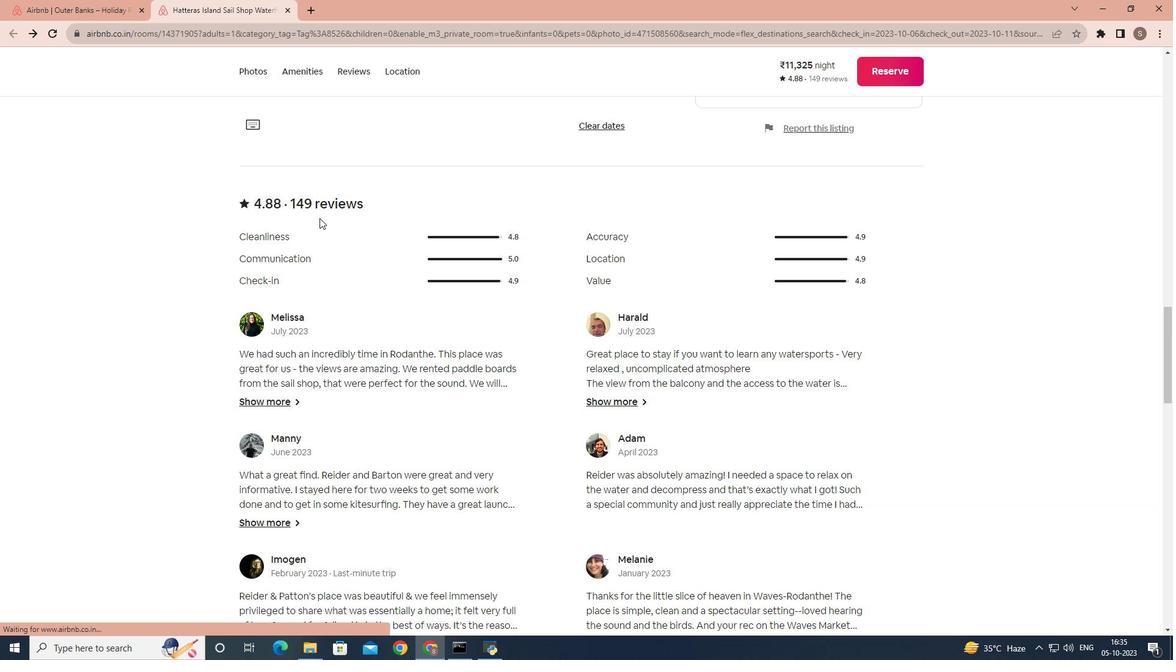 
Action: Mouse scrolled (319, 217) with delta (0, 0)
Screenshot: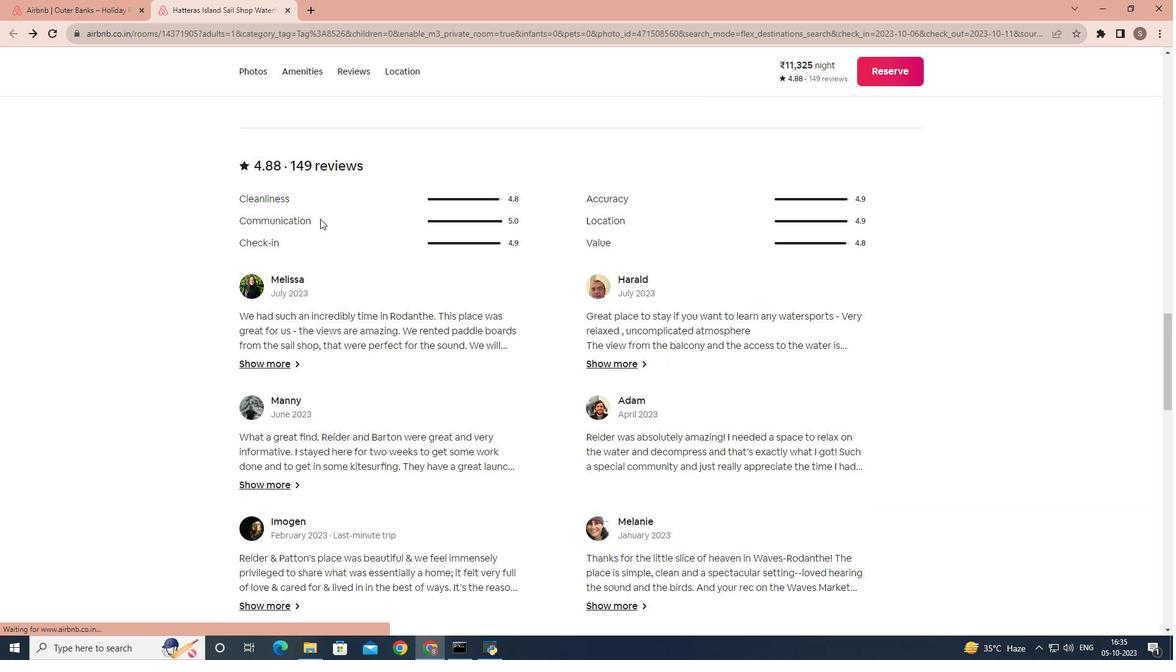 
Action: Mouse scrolled (319, 217) with delta (0, 0)
Screenshot: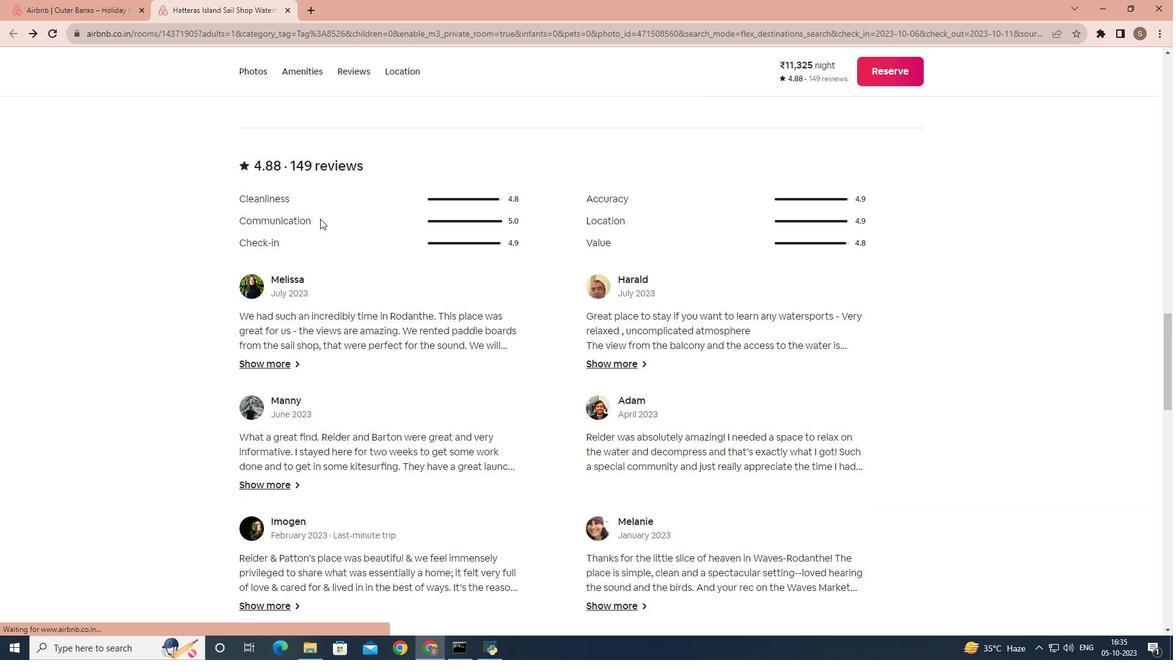 
Action: Mouse moved to (320, 218)
Screenshot: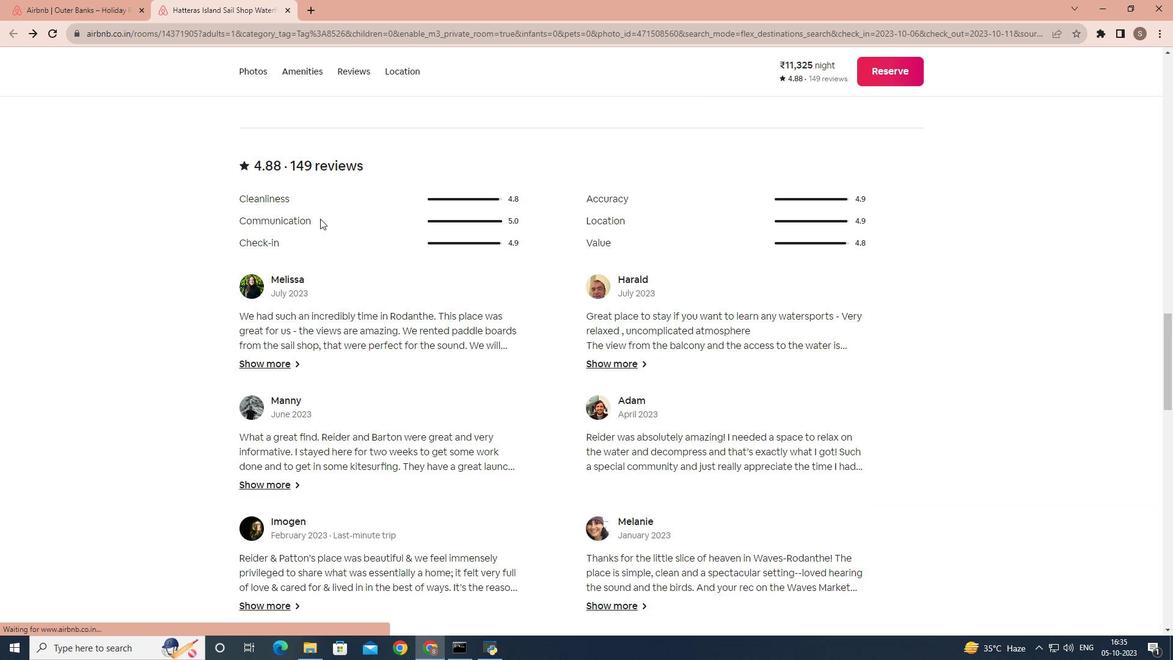 
Action: Mouse scrolled (320, 218) with delta (0, 0)
Screenshot: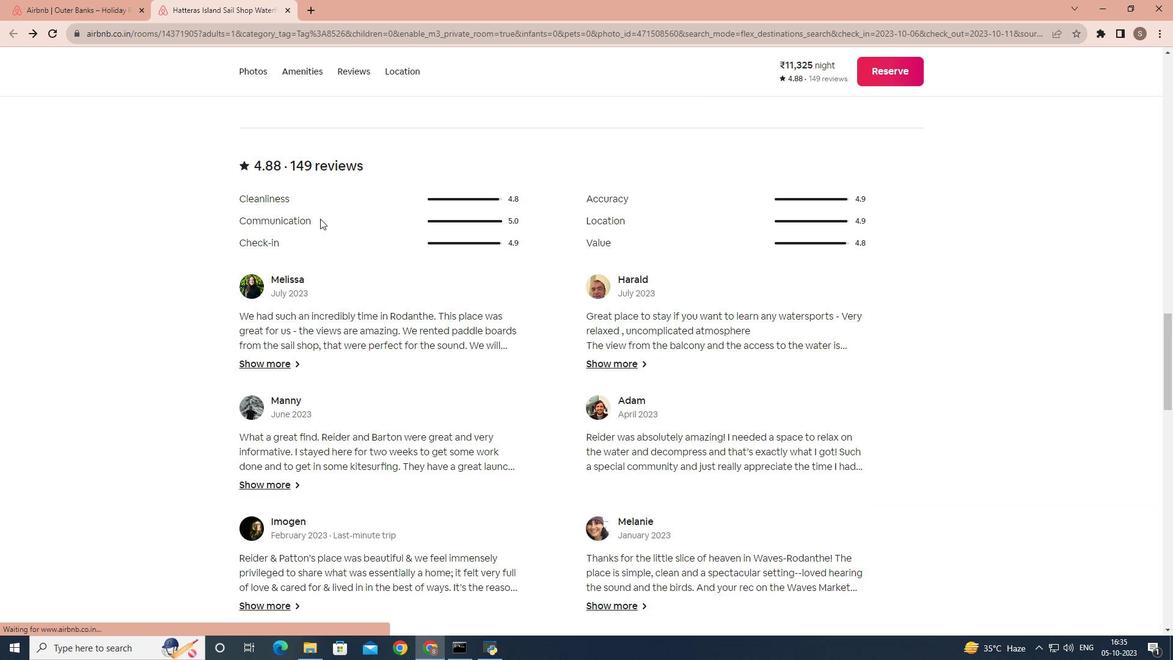 
Action: Mouse scrolled (320, 218) with delta (0, 0)
Screenshot: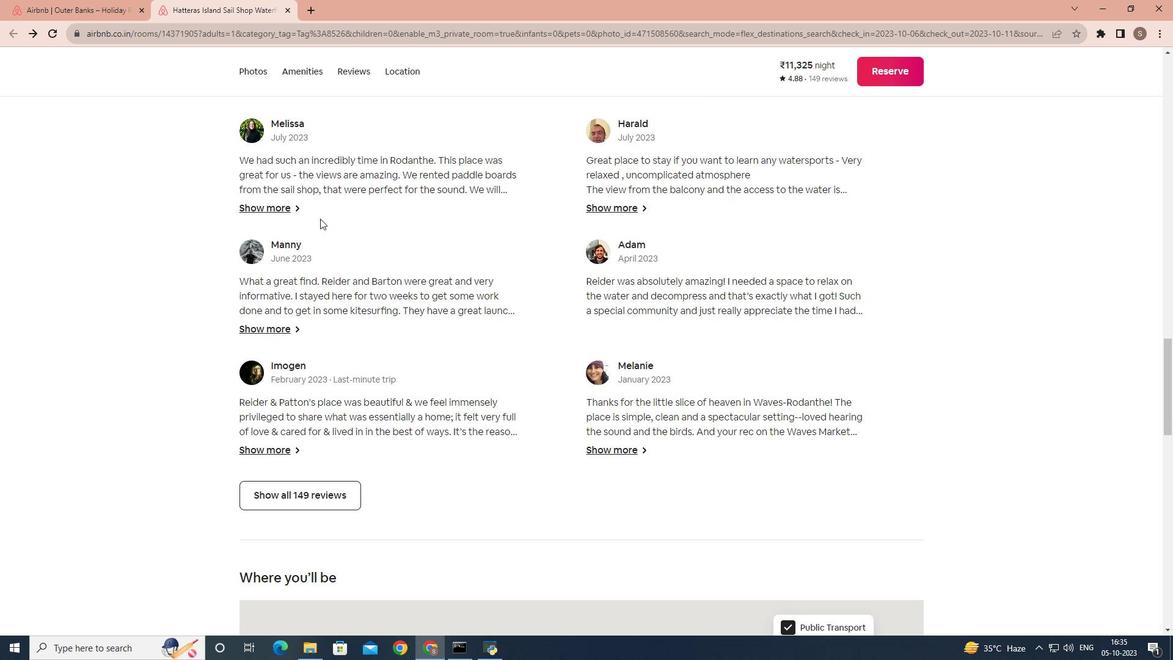 
Action: Mouse scrolled (320, 218) with delta (0, 0)
Screenshot: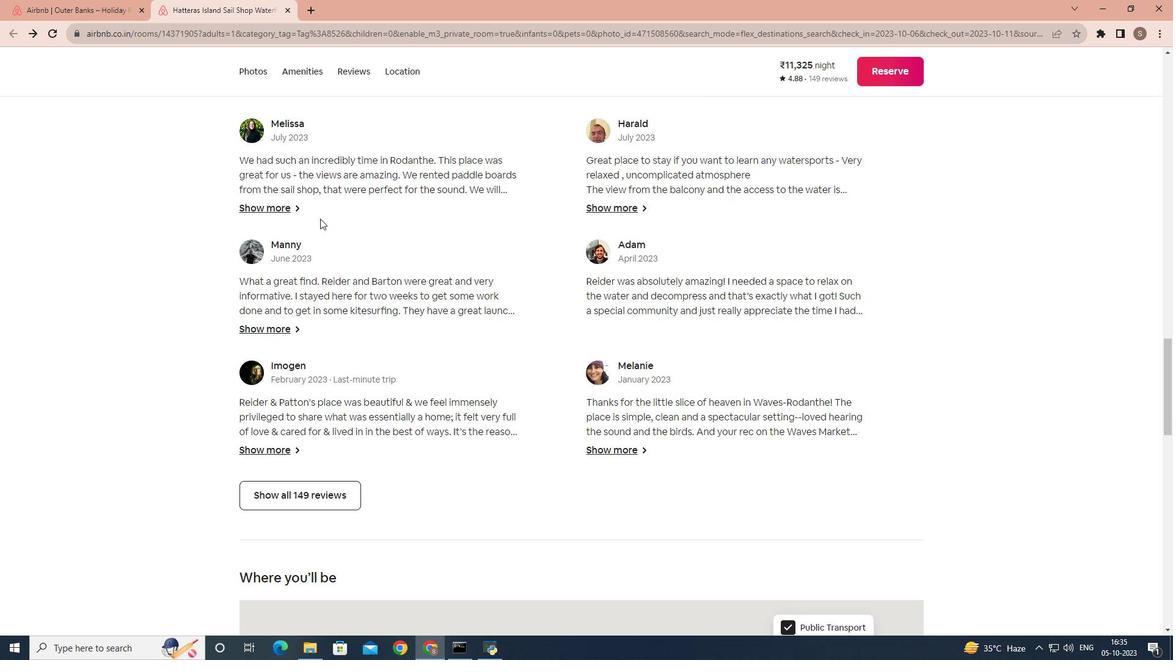 
Action: Mouse moved to (305, 385)
Screenshot: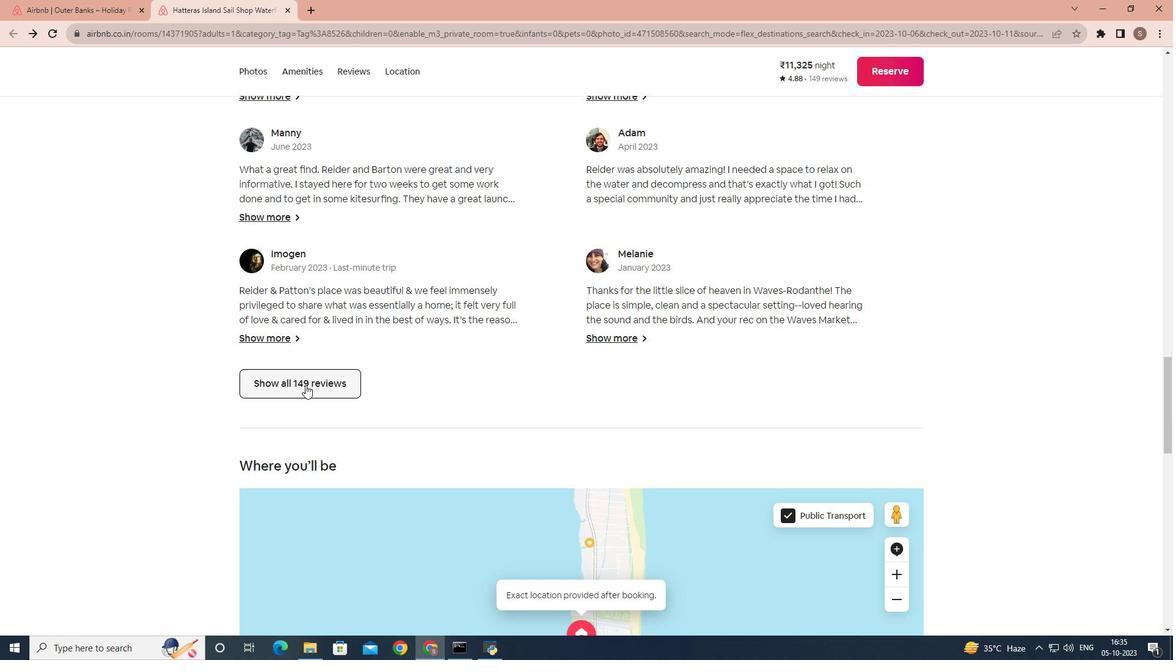 
Action: Mouse pressed left at (305, 385)
Screenshot: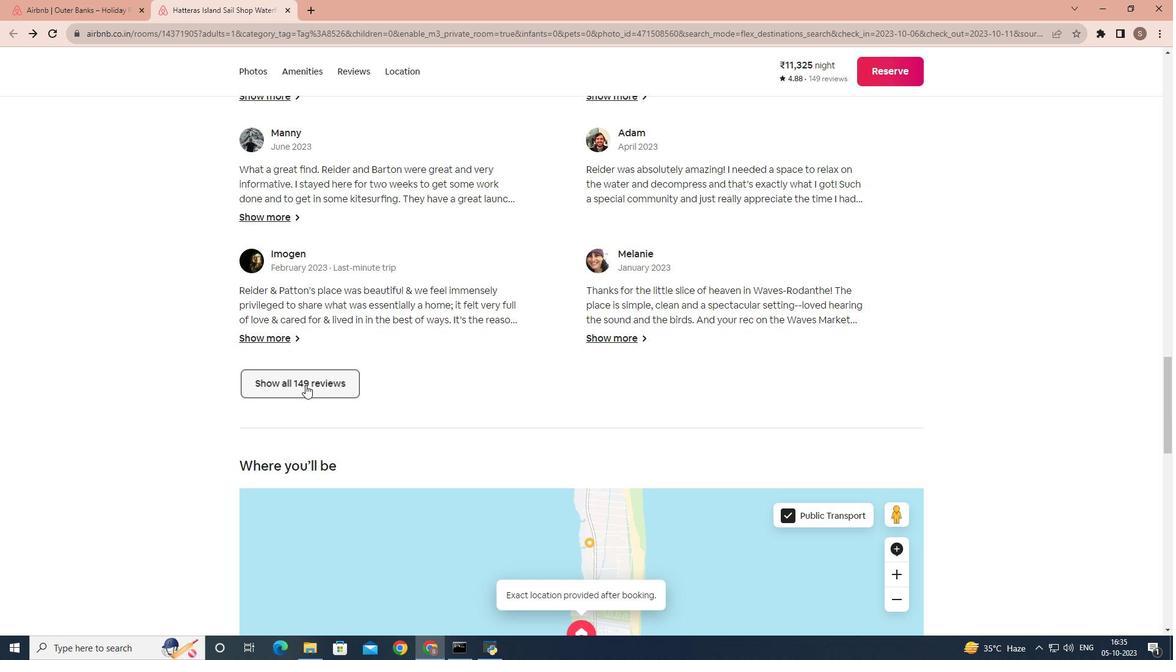 
Action: Mouse moved to (526, 339)
Screenshot: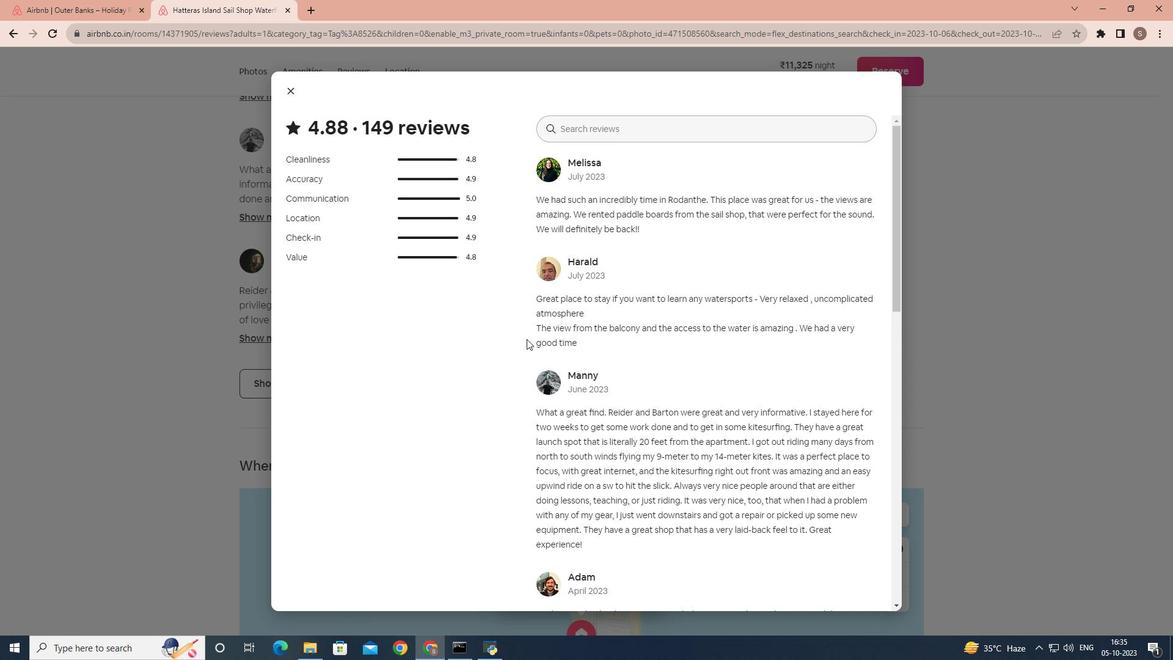 
Action: Mouse scrolled (526, 338) with delta (0, 0)
Screenshot: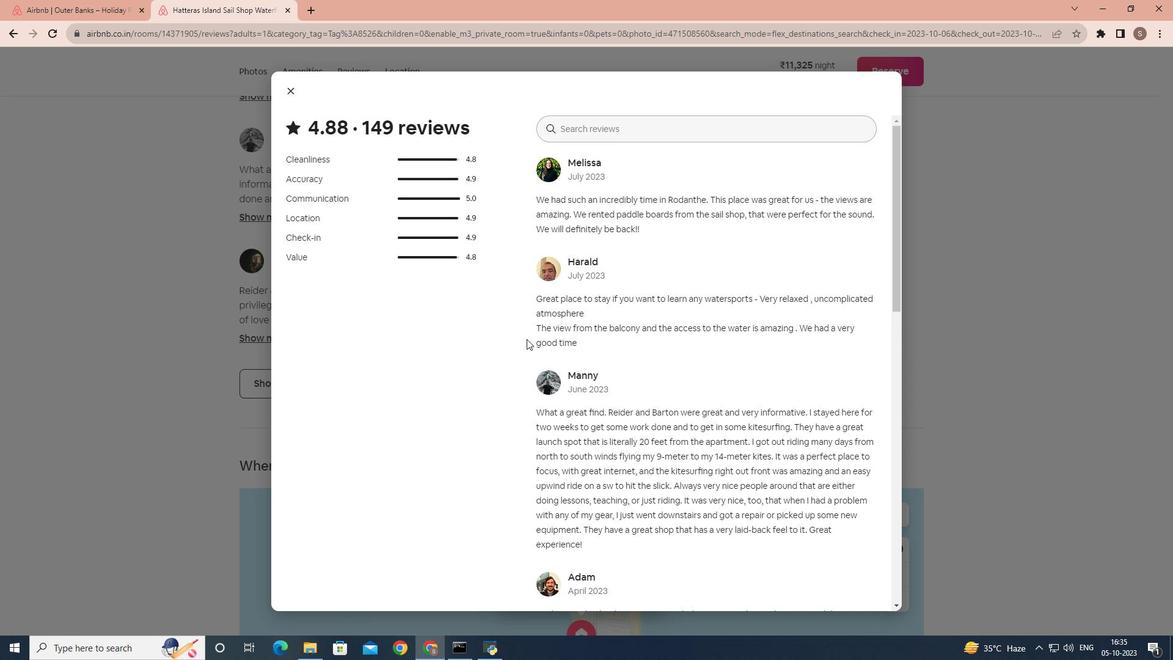 
Action: Mouse scrolled (526, 338) with delta (0, 0)
Screenshot: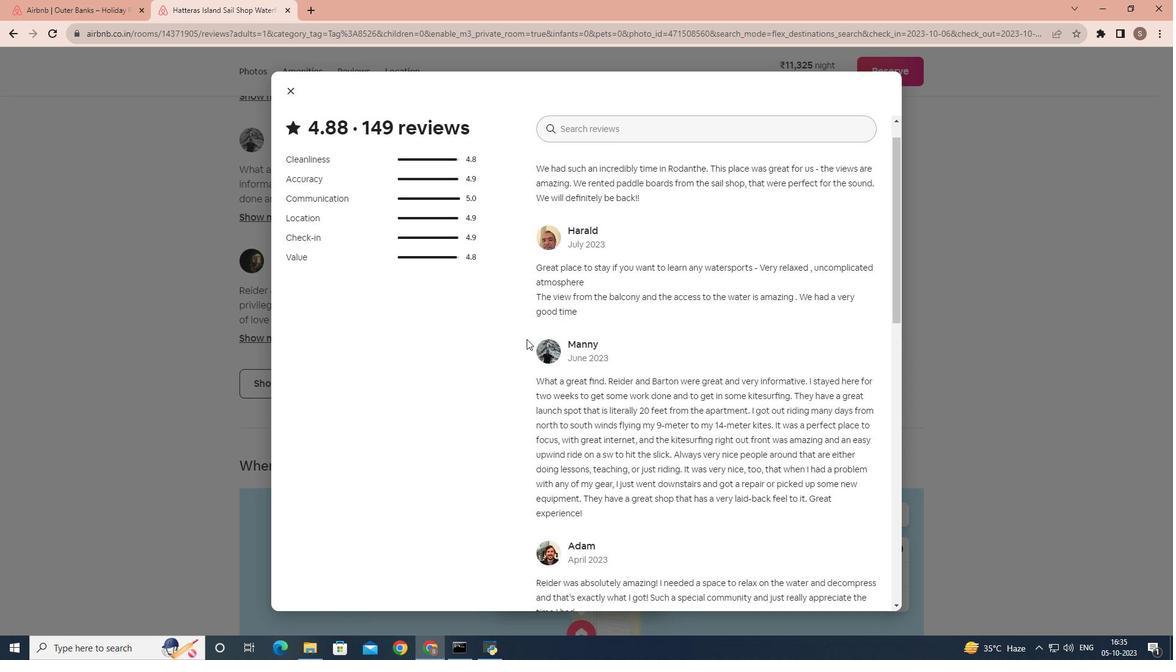 
Action: Mouse scrolled (526, 338) with delta (0, 0)
Screenshot: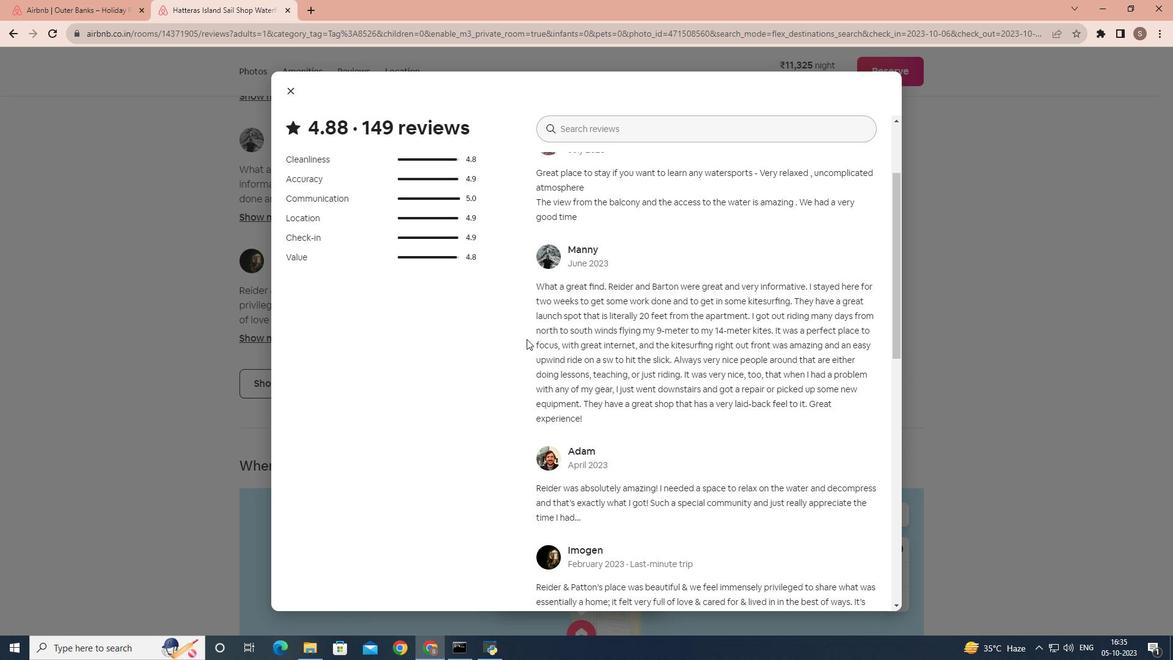 
Action: Mouse scrolled (526, 338) with delta (0, 0)
Screenshot: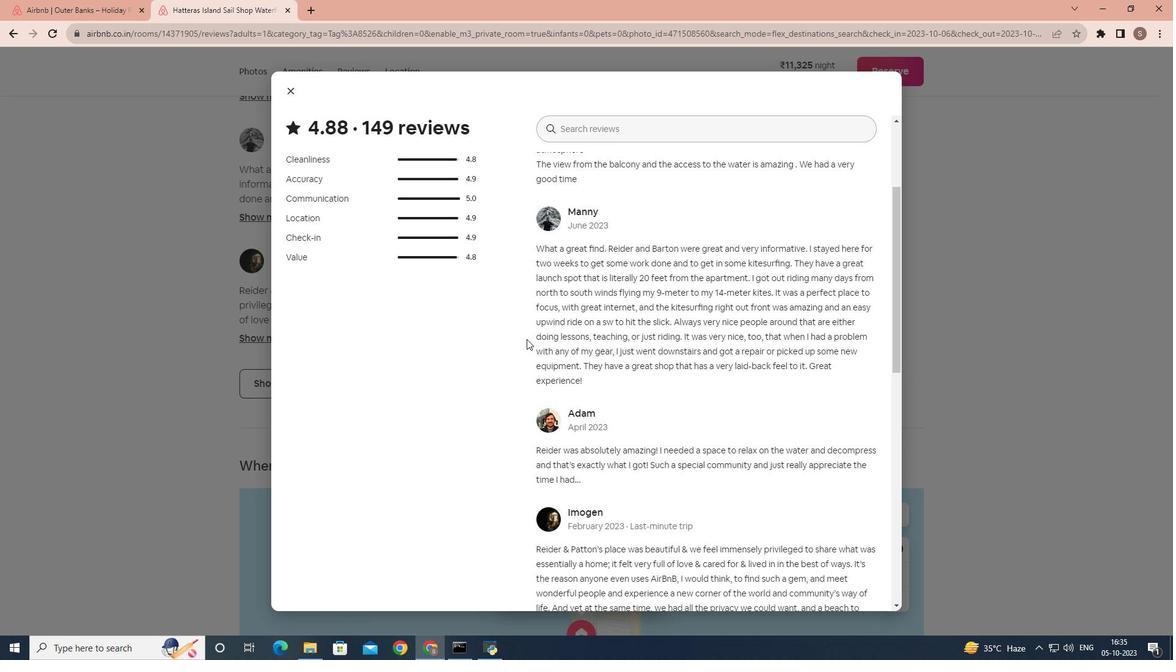 
Action: Mouse scrolled (526, 338) with delta (0, 0)
Screenshot: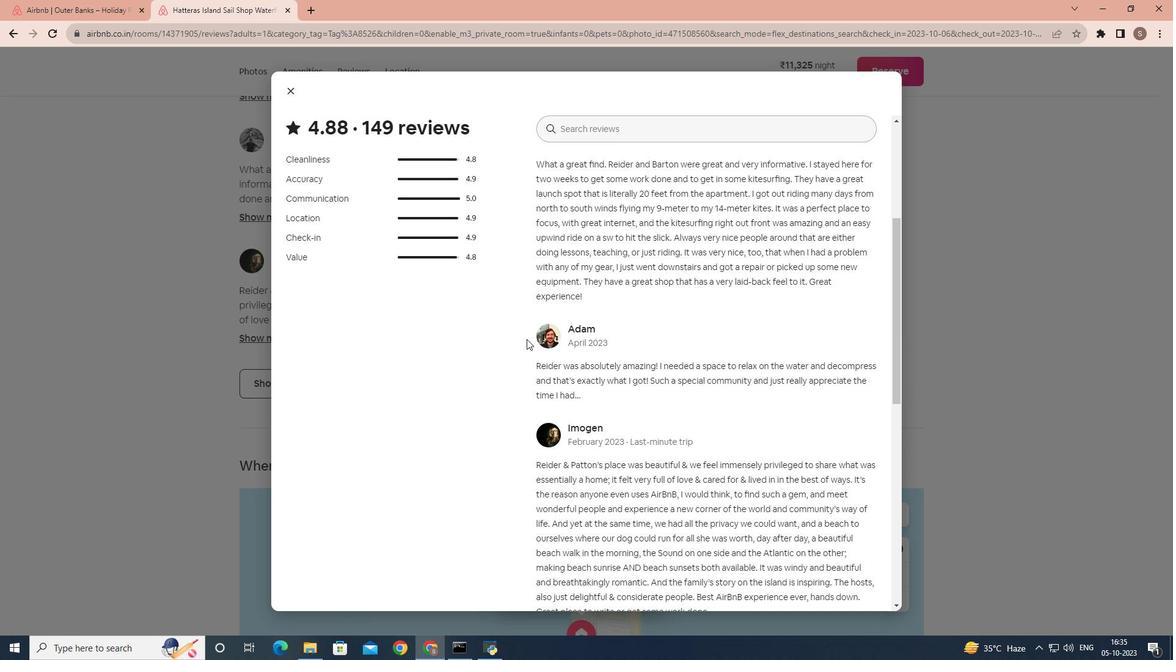 
Action: Mouse scrolled (526, 338) with delta (0, 0)
Screenshot: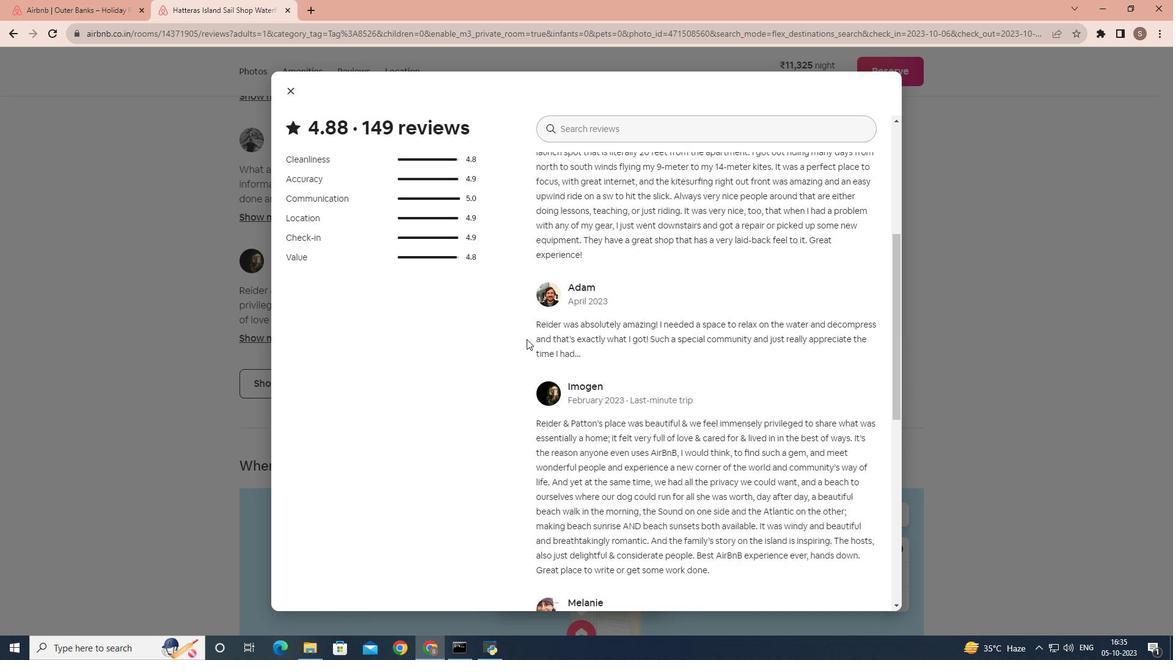 
Action: Mouse scrolled (526, 338) with delta (0, 0)
Screenshot: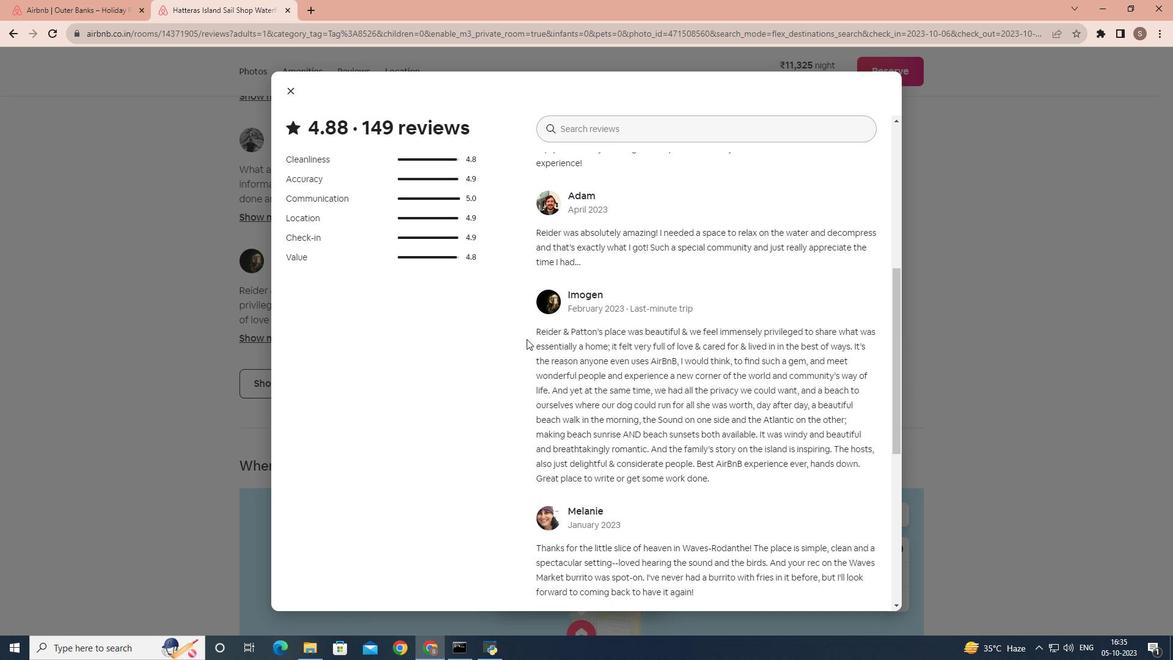 
Action: Mouse scrolled (526, 338) with delta (0, 0)
Screenshot: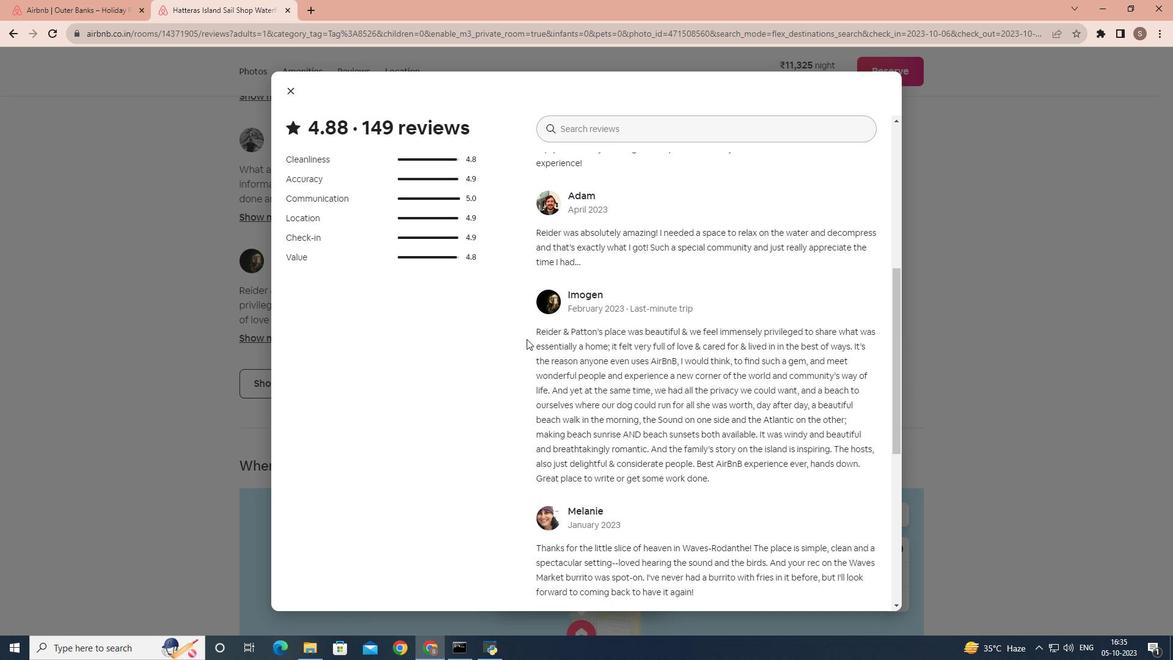 
Action: Mouse scrolled (526, 338) with delta (0, 0)
Screenshot: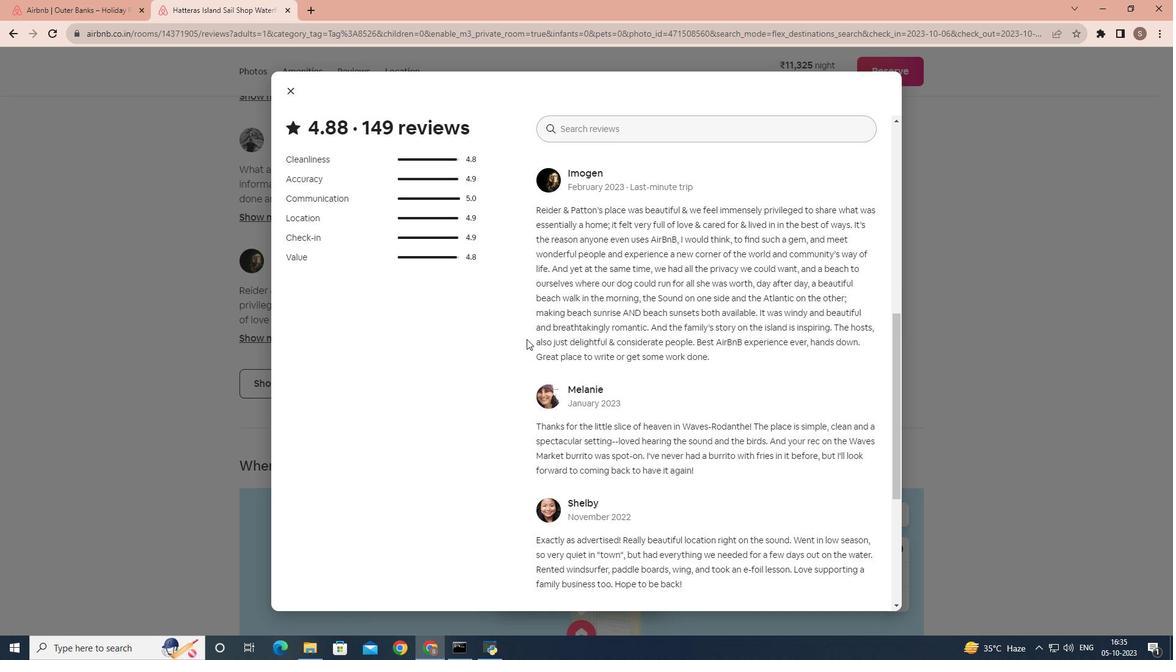 
Action: Mouse scrolled (526, 338) with delta (0, 0)
Screenshot: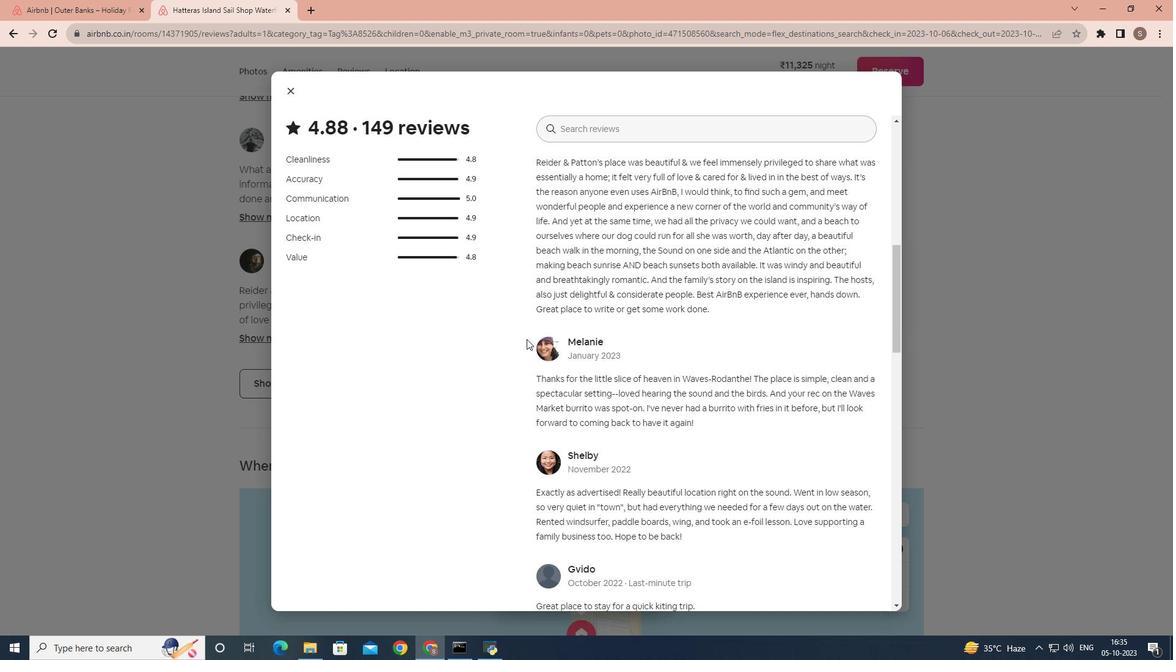 
Action: Mouse scrolled (526, 338) with delta (0, 0)
Screenshot: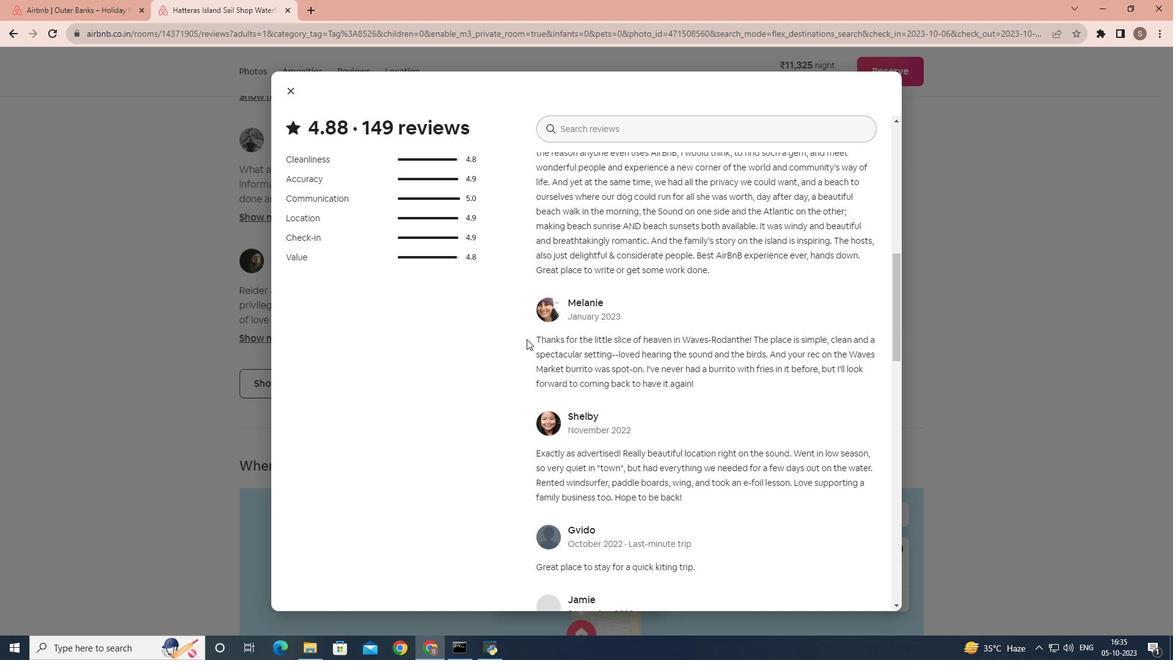 
Action: Mouse scrolled (526, 338) with delta (0, 0)
Screenshot: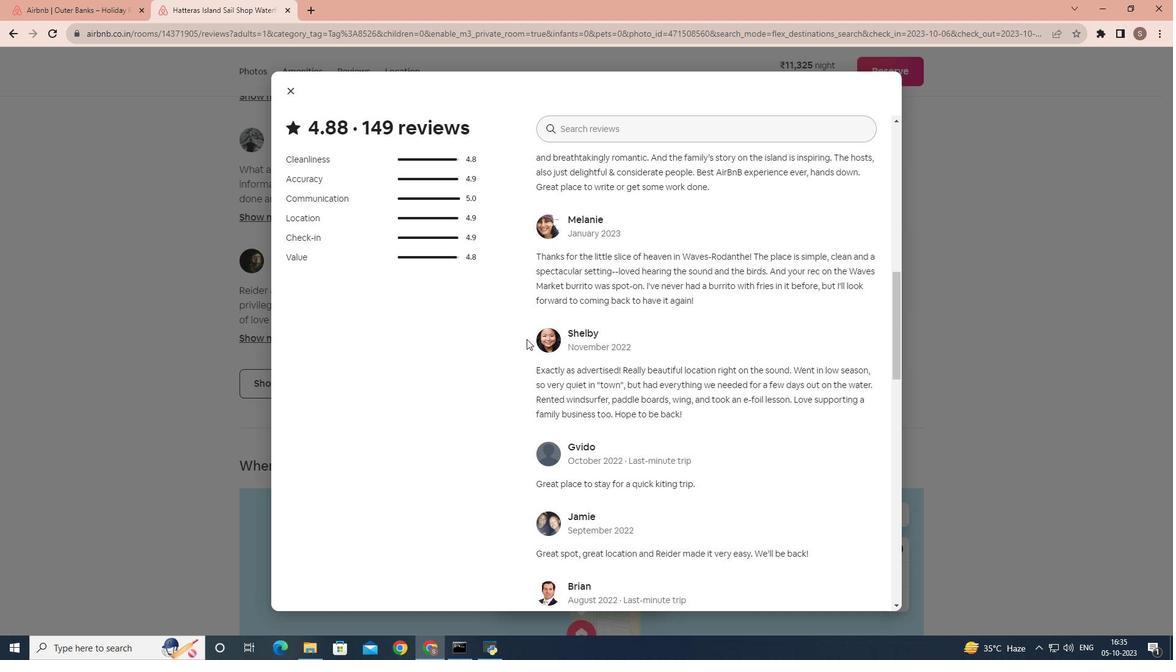 
Action: Mouse scrolled (526, 338) with delta (0, 0)
Screenshot: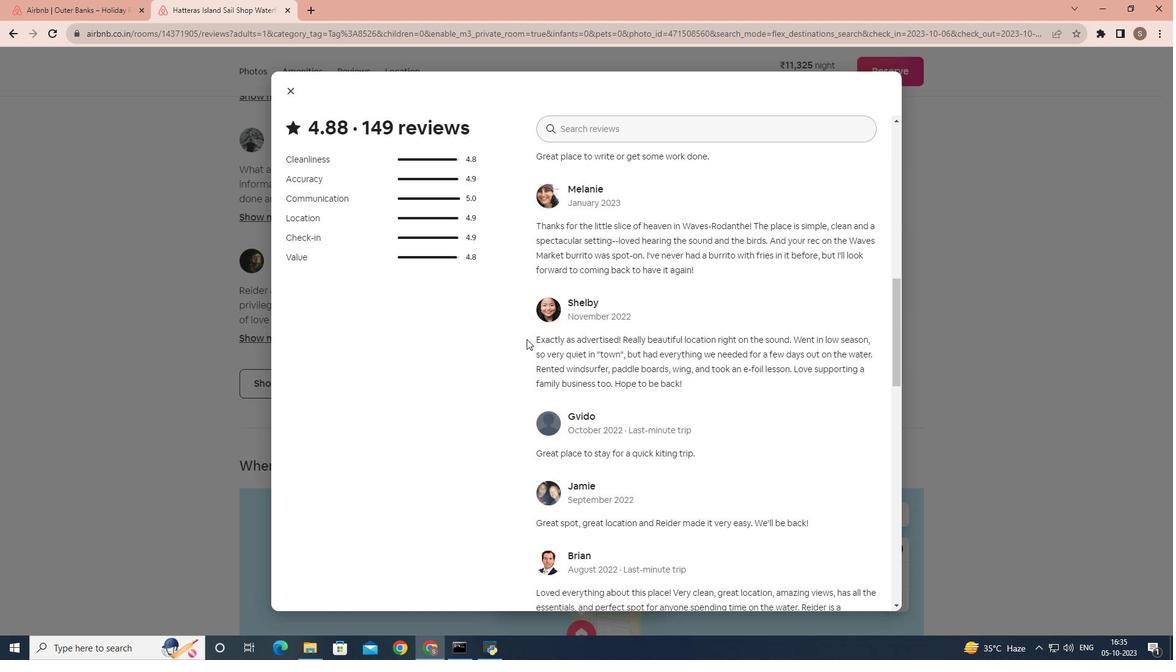 
Action: Mouse scrolled (526, 338) with delta (0, 0)
Screenshot: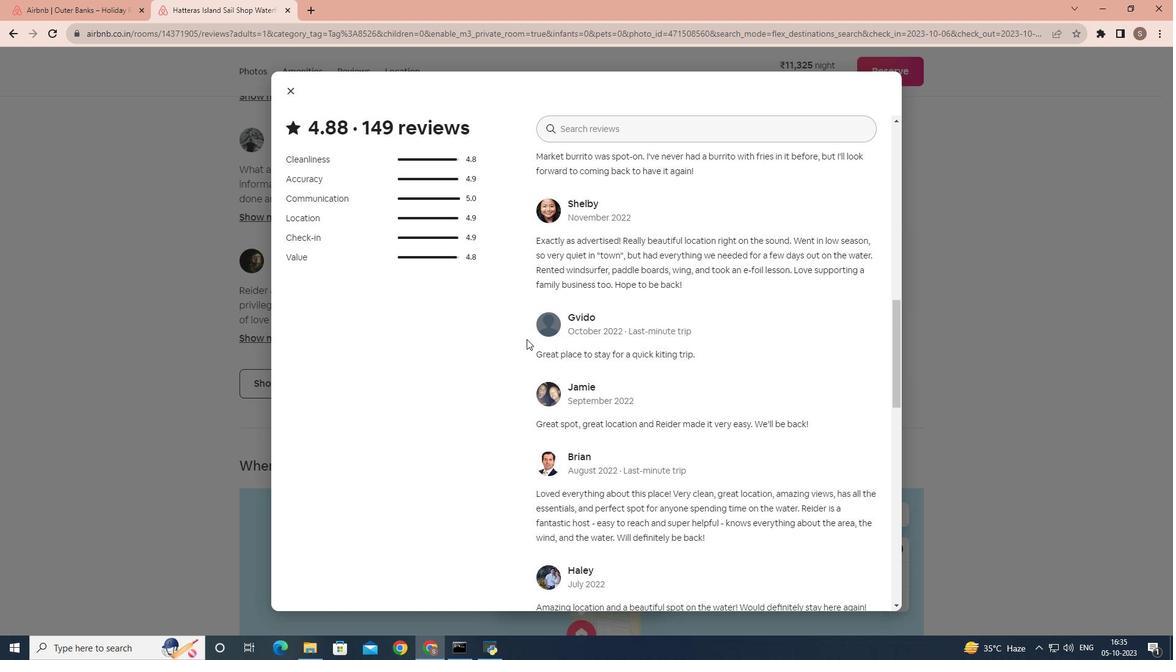 
Action: Mouse scrolled (526, 338) with delta (0, 0)
Screenshot: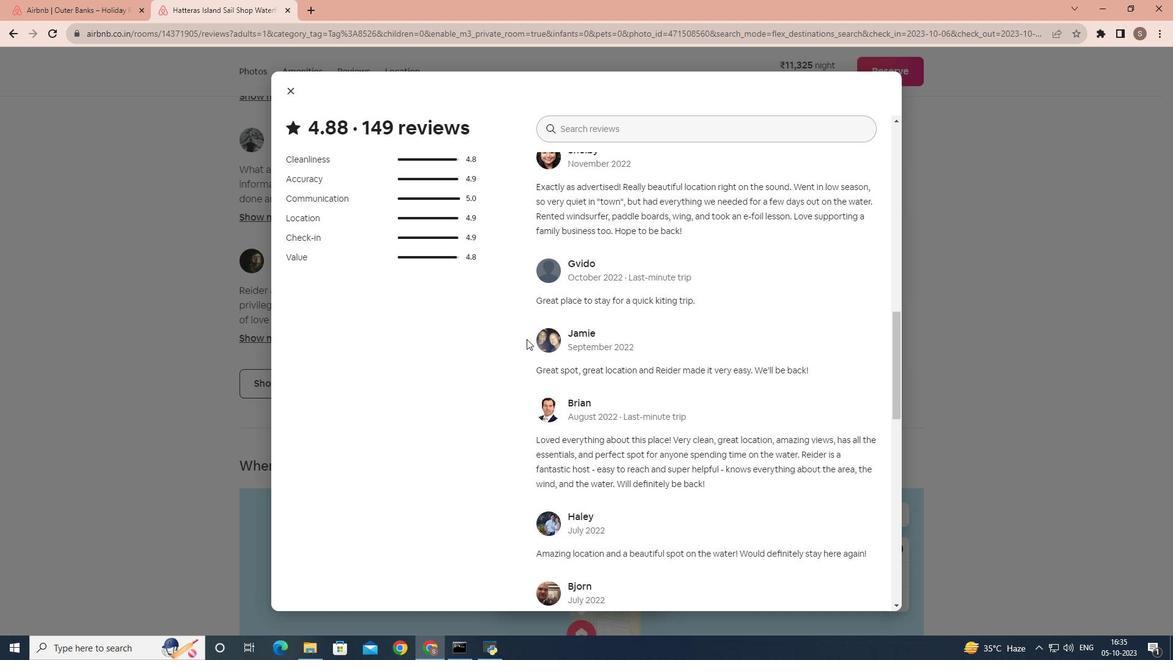 
Action: Mouse scrolled (526, 338) with delta (0, 0)
Screenshot: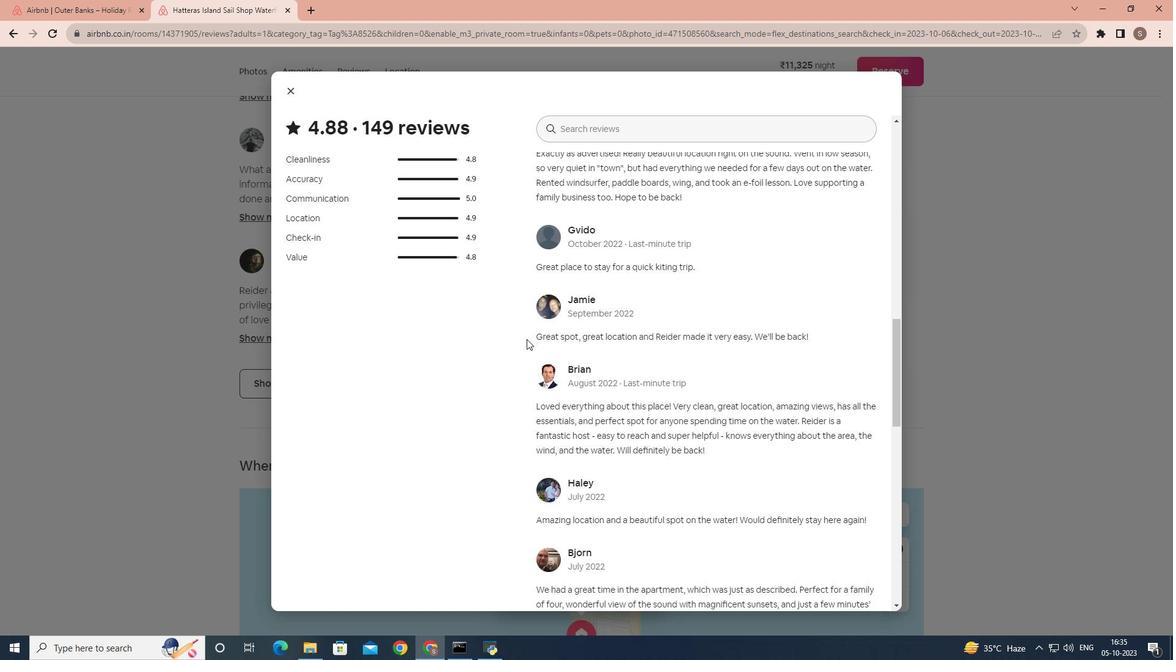 
Action: Mouse scrolled (526, 338) with delta (0, 0)
Screenshot: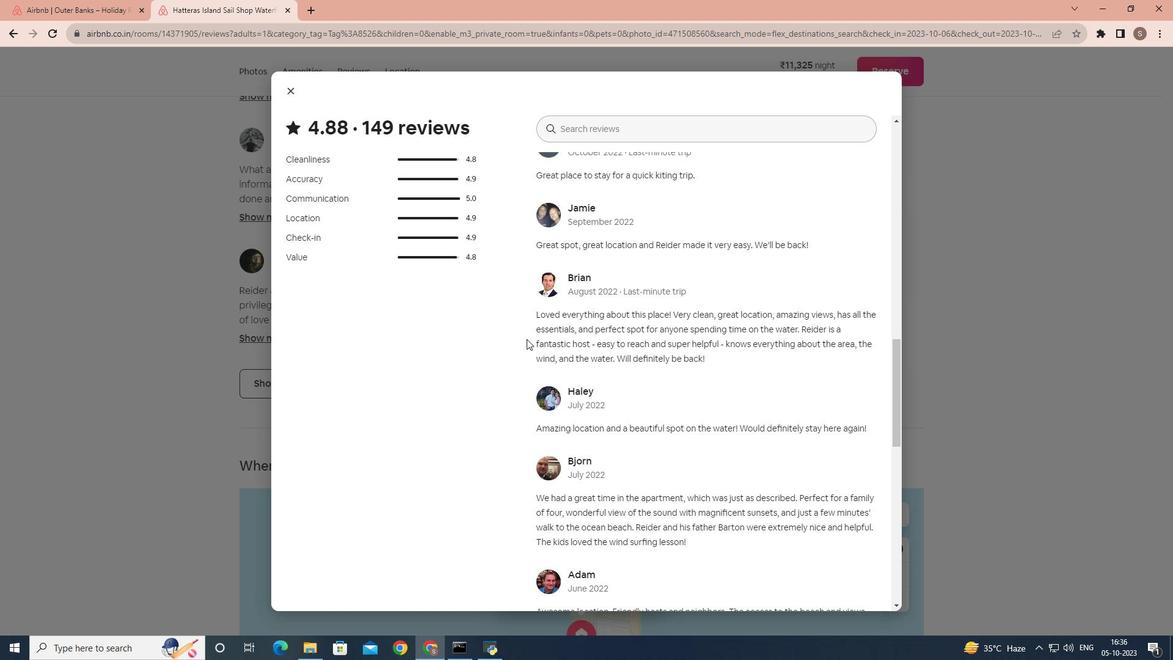 
Action: Mouse scrolled (526, 338) with delta (0, 0)
Screenshot: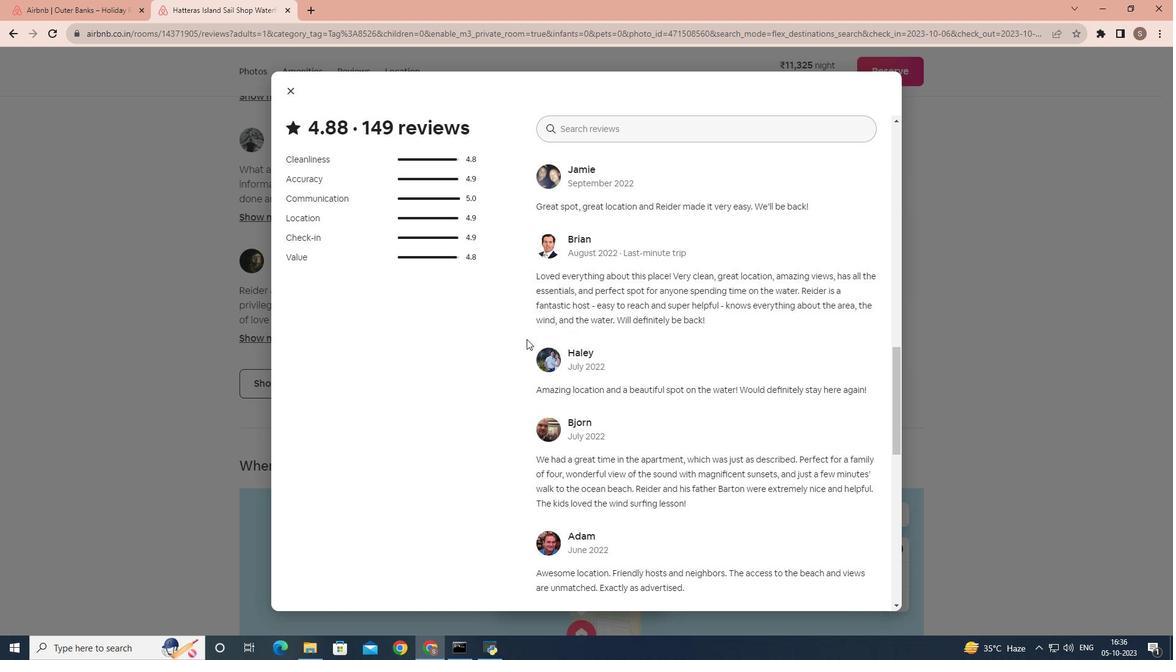 
Action: Mouse scrolled (526, 338) with delta (0, 0)
Screenshot: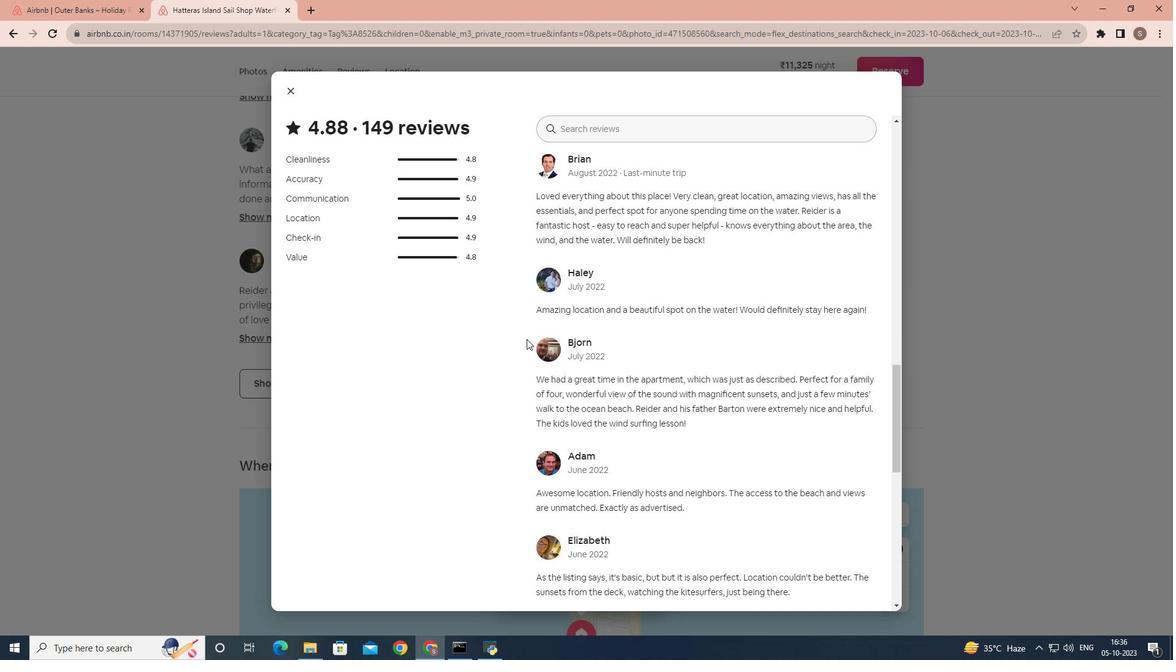 
Action: Mouse scrolled (526, 338) with delta (0, 0)
Screenshot: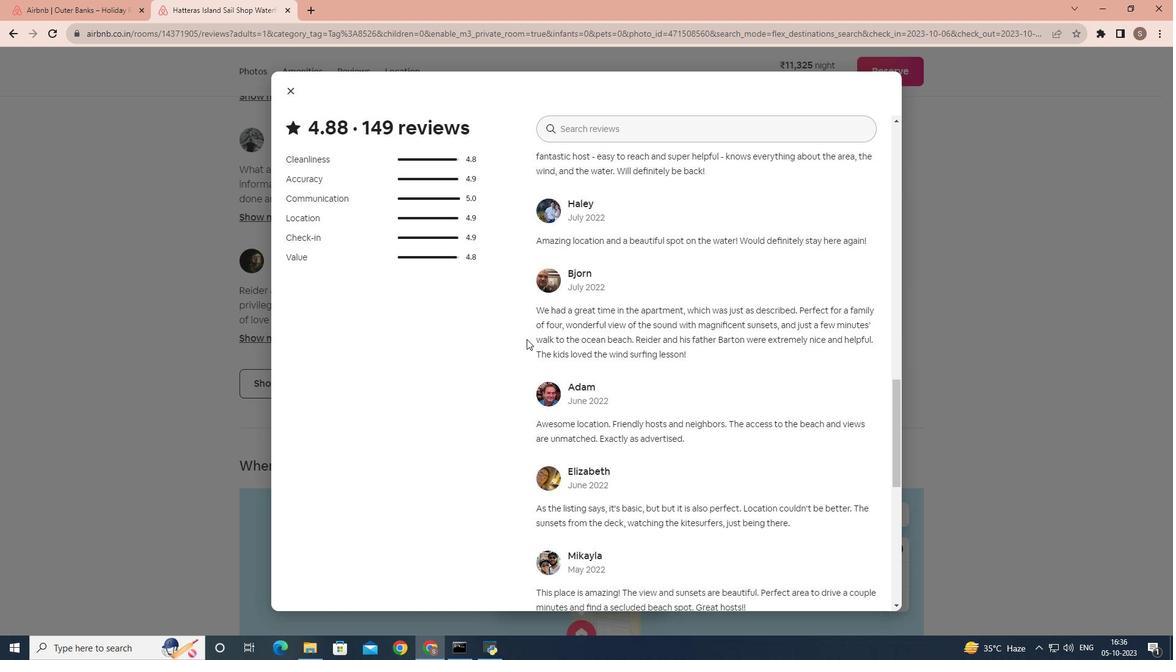 
Action: Mouse scrolled (526, 338) with delta (0, 0)
Screenshot: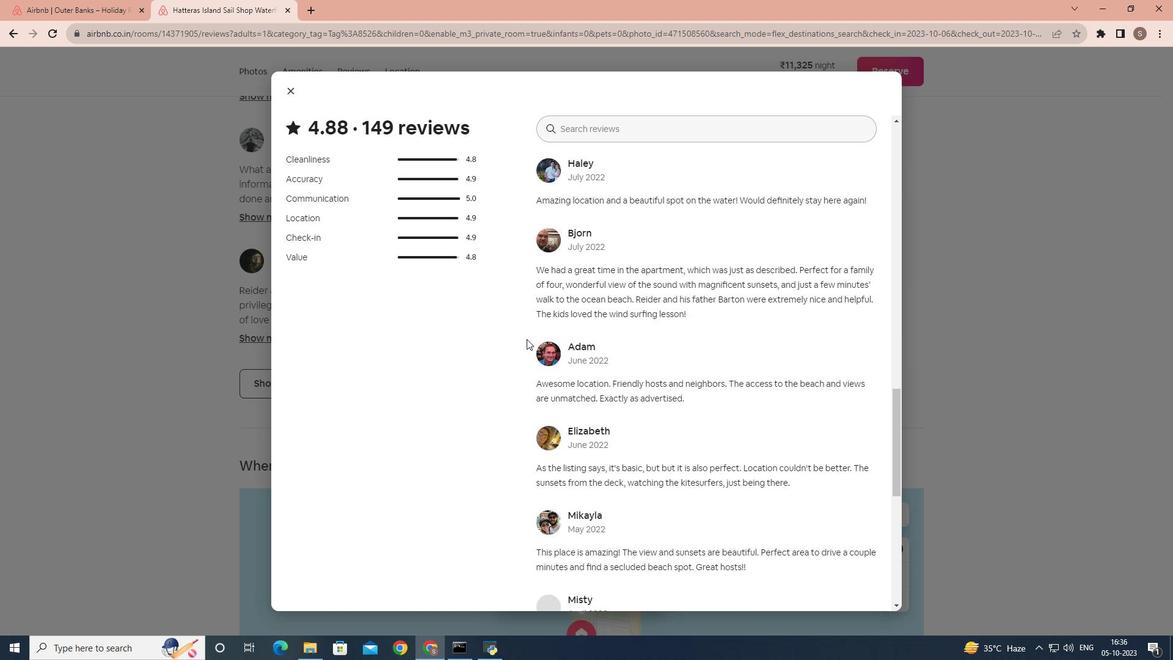 
Action: Mouse scrolled (526, 338) with delta (0, 0)
Screenshot: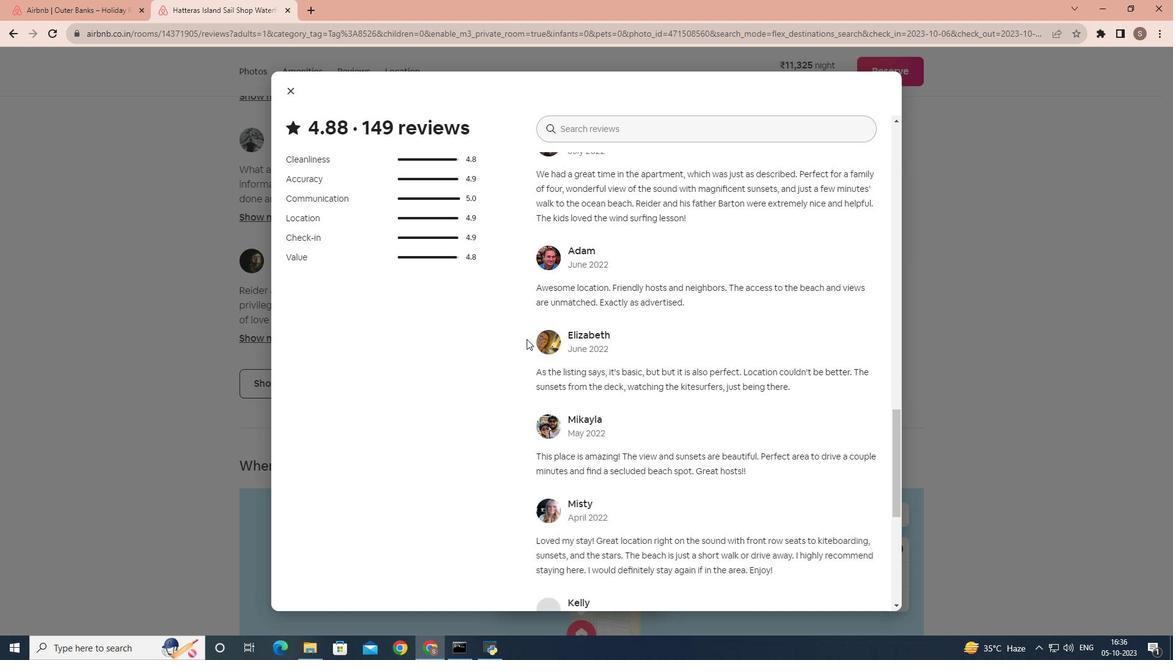 
Action: Mouse scrolled (526, 338) with delta (0, 0)
Screenshot: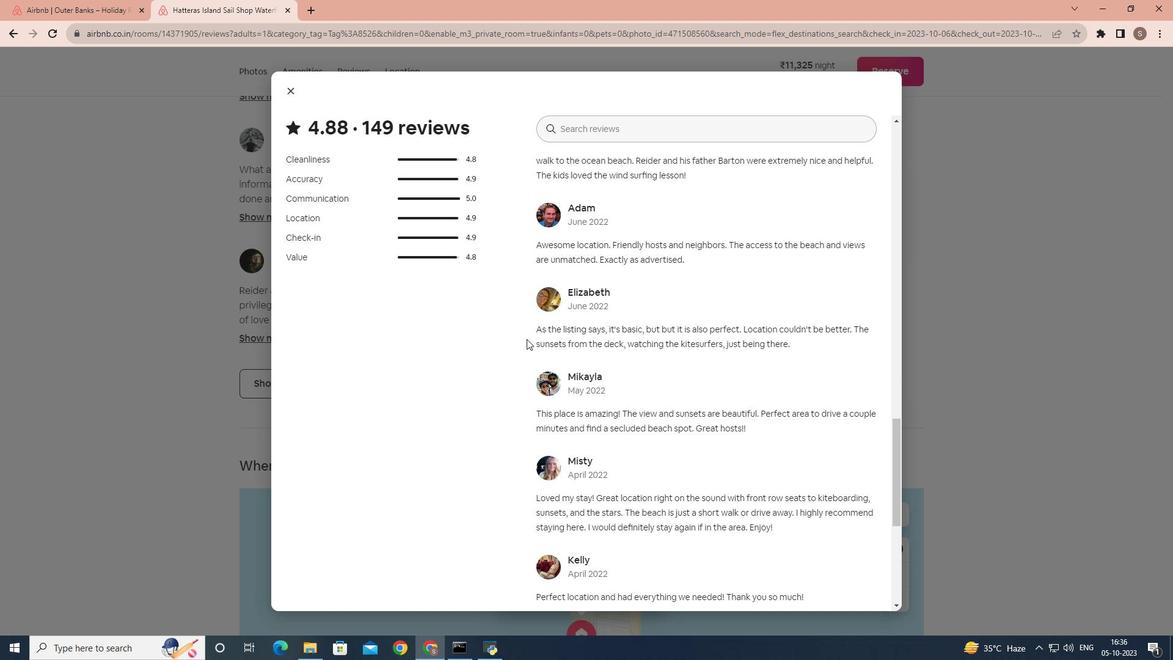 
Action: Mouse scrolled (526, 338) with delta (0, 0)
Screenshot: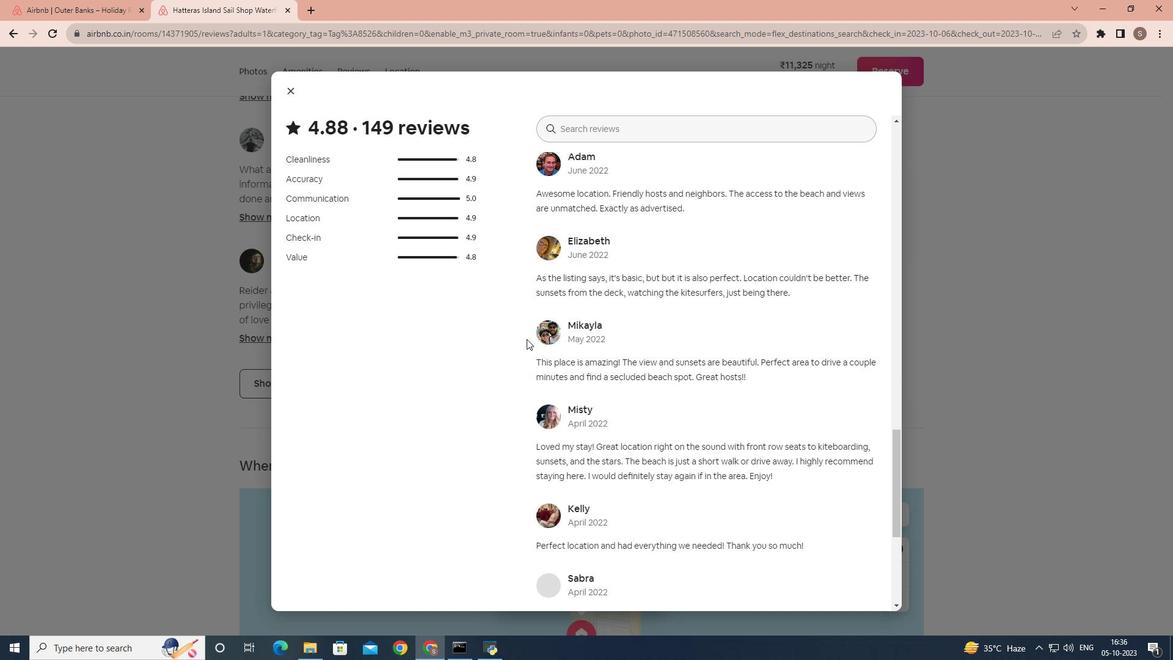 
Action: Mouse scrolled (526, 338) with delta (0, 0)
Screenshot: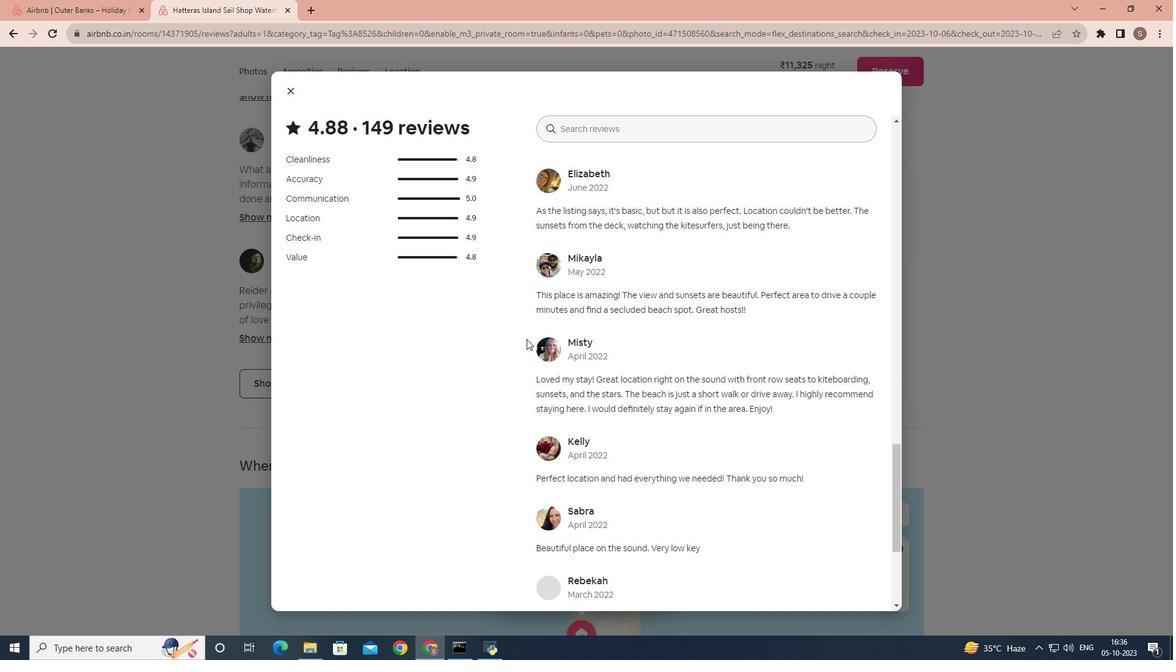 
Action: Mouse scrolled (526, 338) with delta (0, 0)
Screenshot: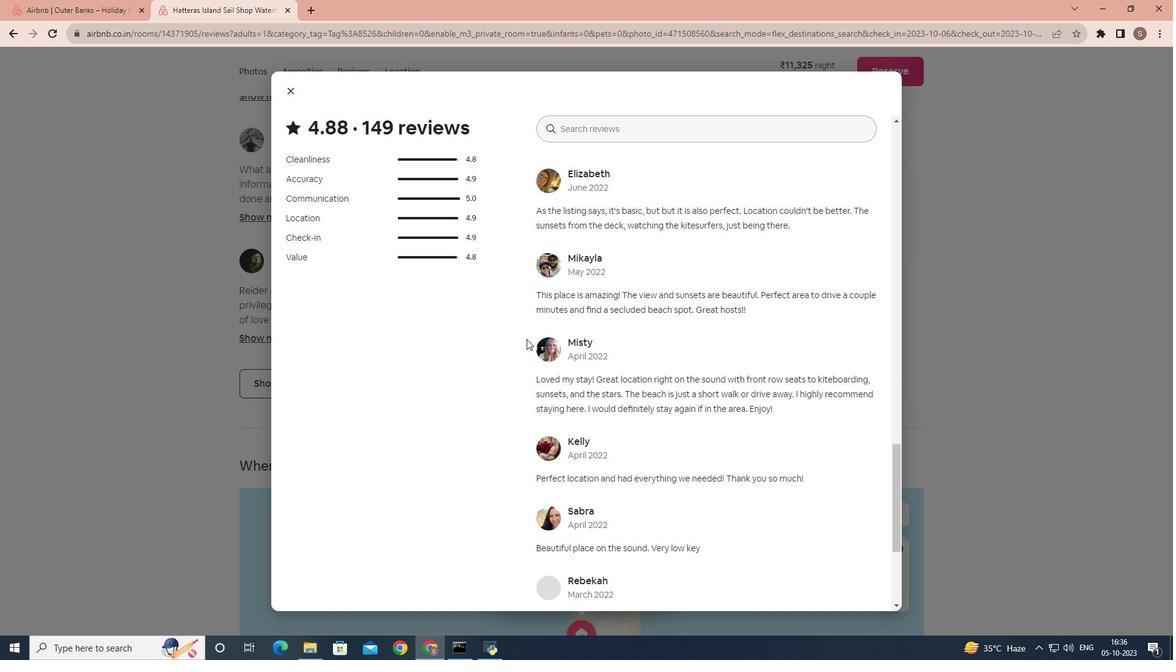 
Action: Mouse scrolled (526, 338) with delta (0, 0)
Screenshot: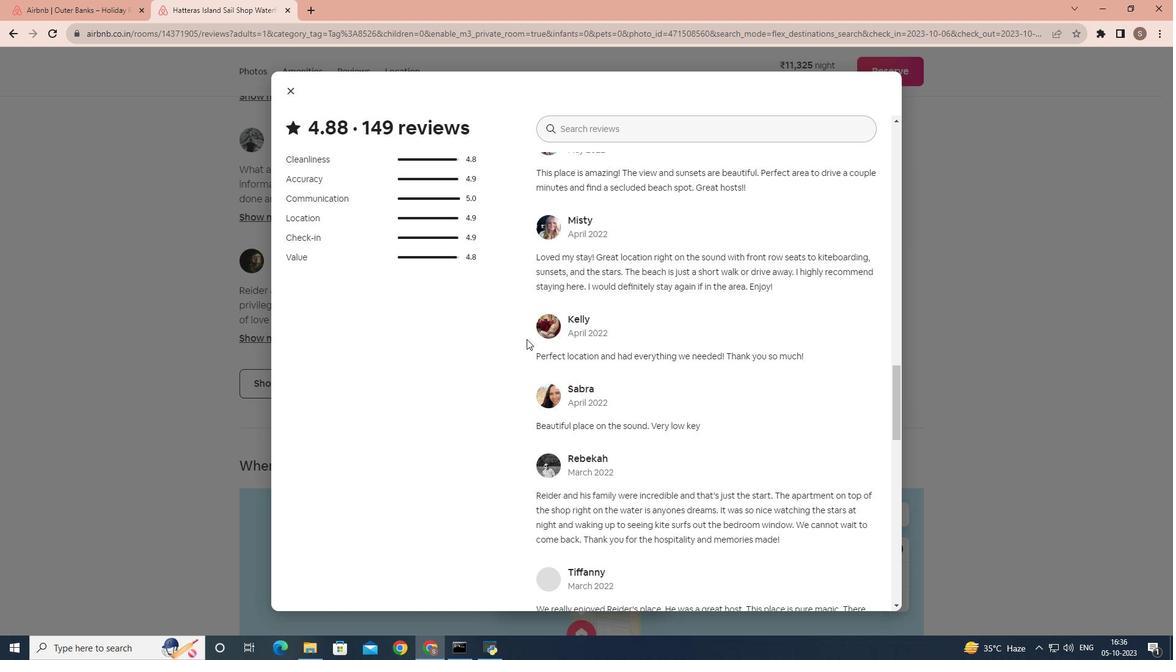 
Action: Mouse scrolled (526, 338) with delta (0, 0)
Screenshot: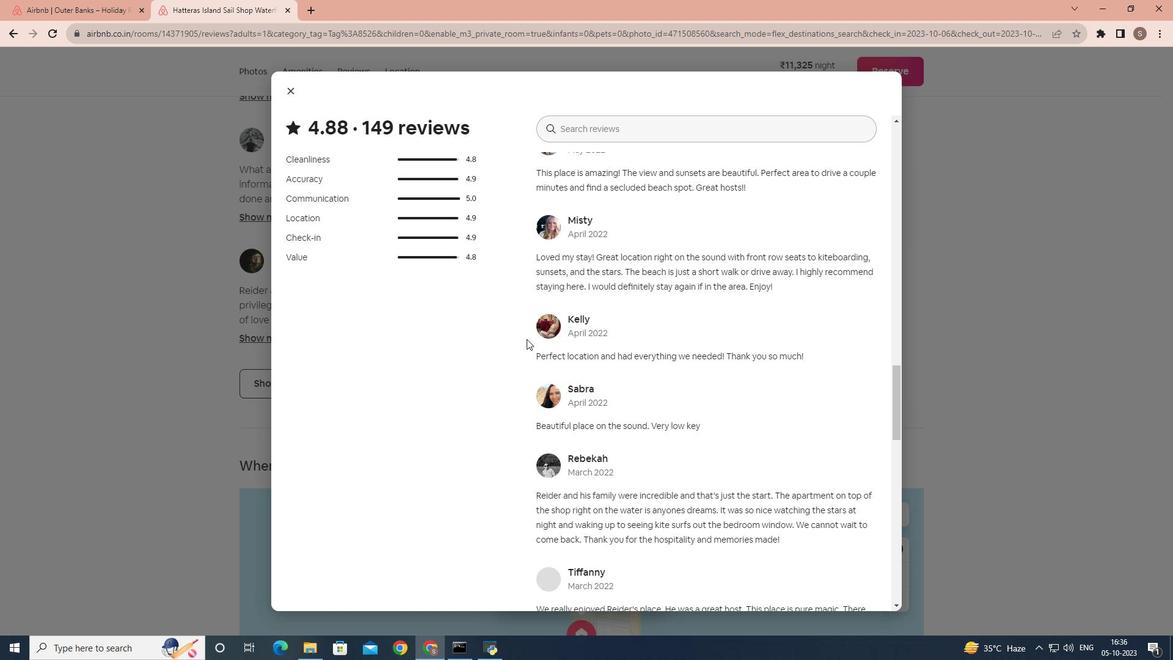 
Action: Mouse scrolled (526, 339) with delta (0, 0)
Screenshot: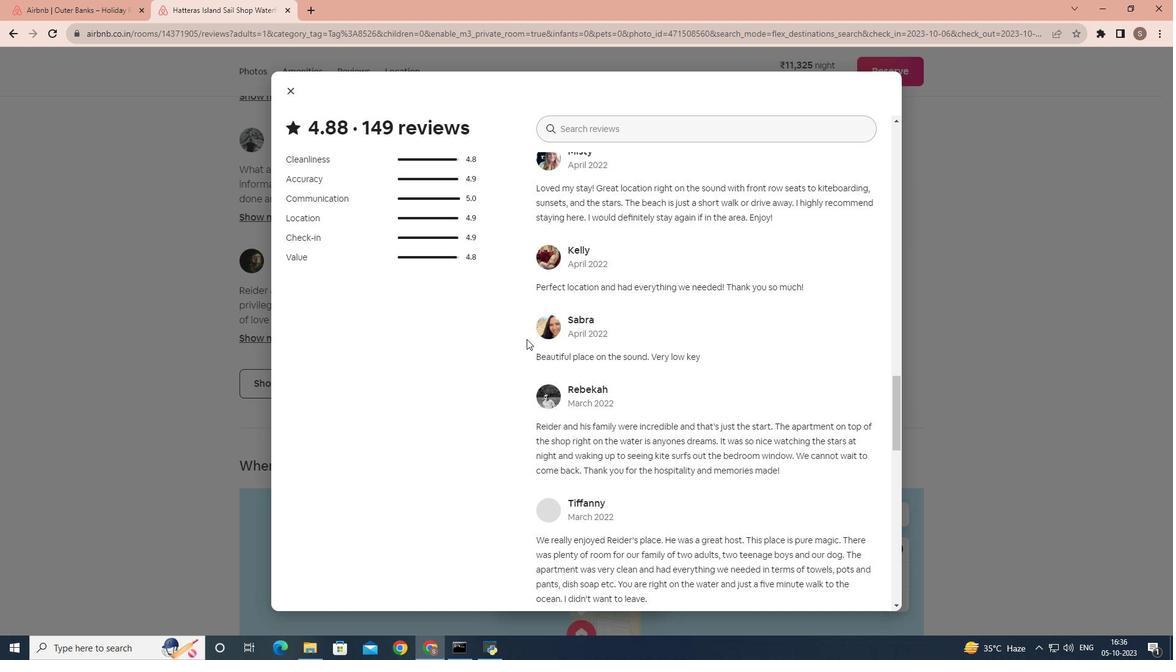 
Action: Mouse scrolled (526, 338) with delta (0, 0)
Screenshot: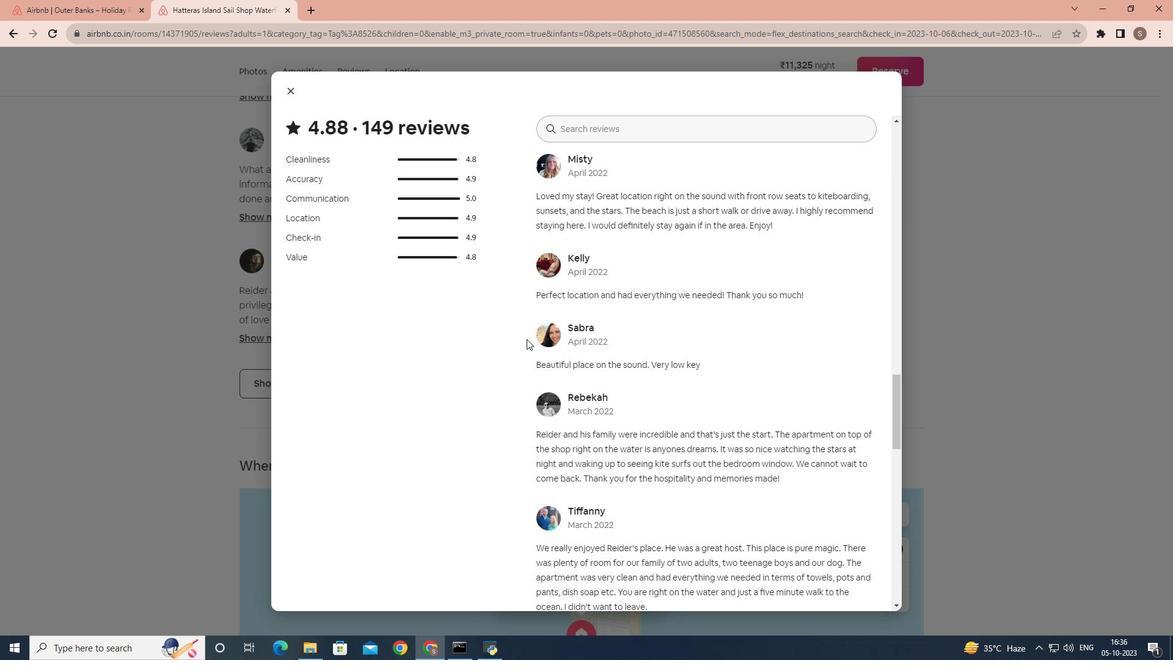 
Action: Mouse scrolled (526, 338) with delta (0, 0)
Screenshot: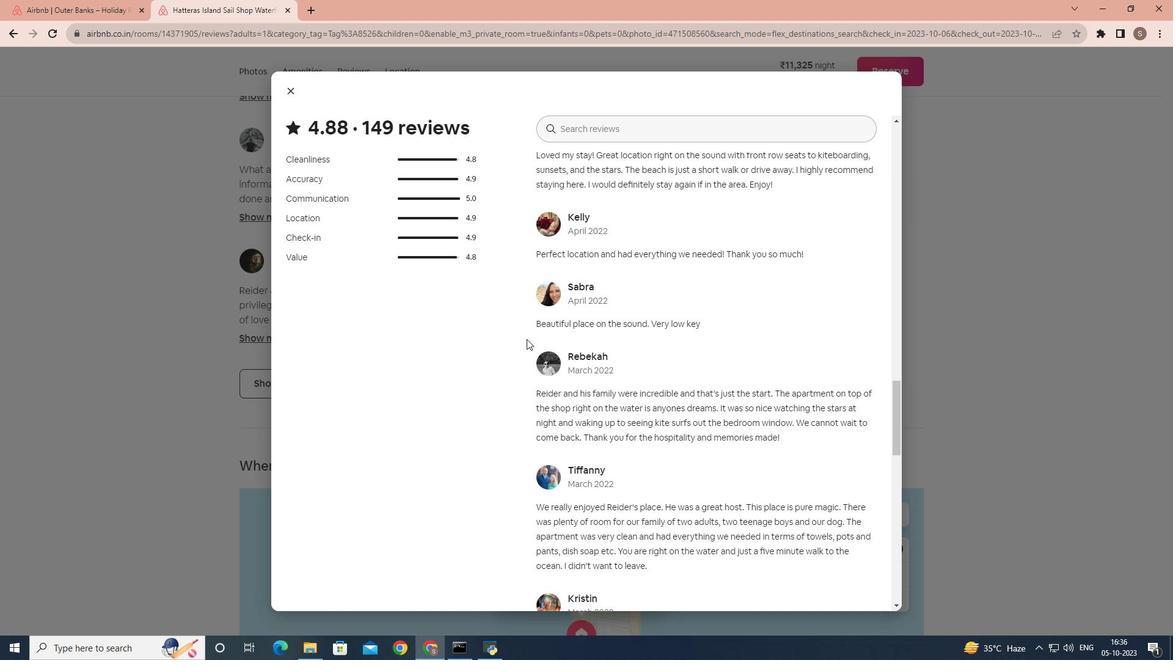 
Action: Mouse scrolled (526, 338) with delta (0, 0)
Screenshot: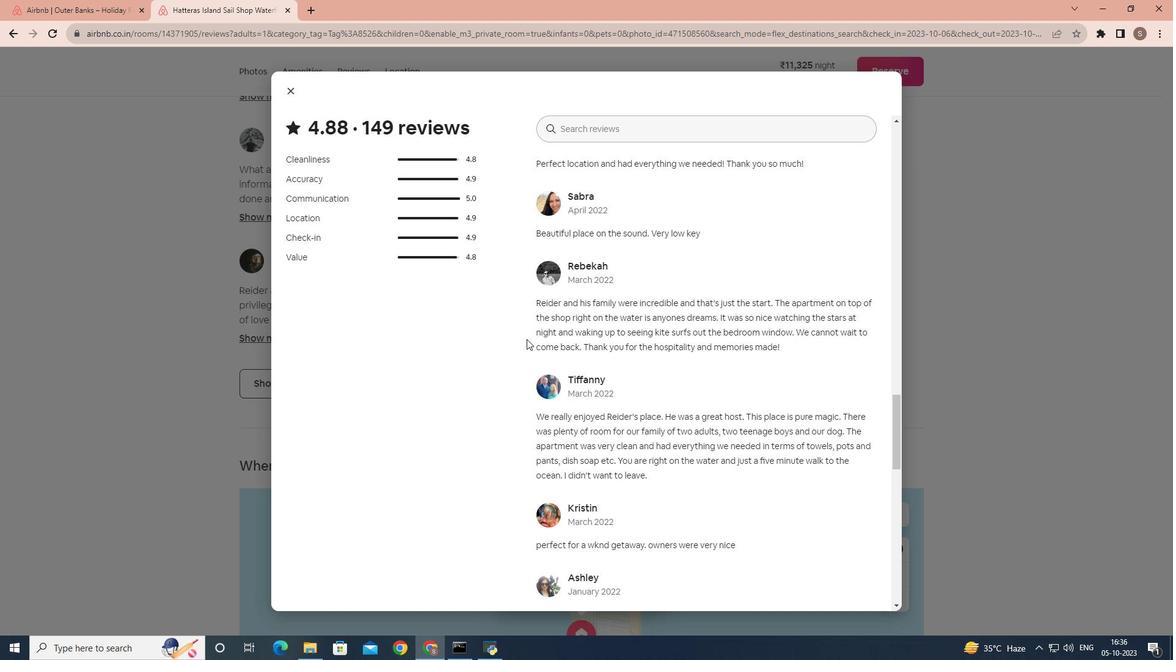
Action: Mouse scrolled (526, 338) with delta (0, 0)
Screenshot: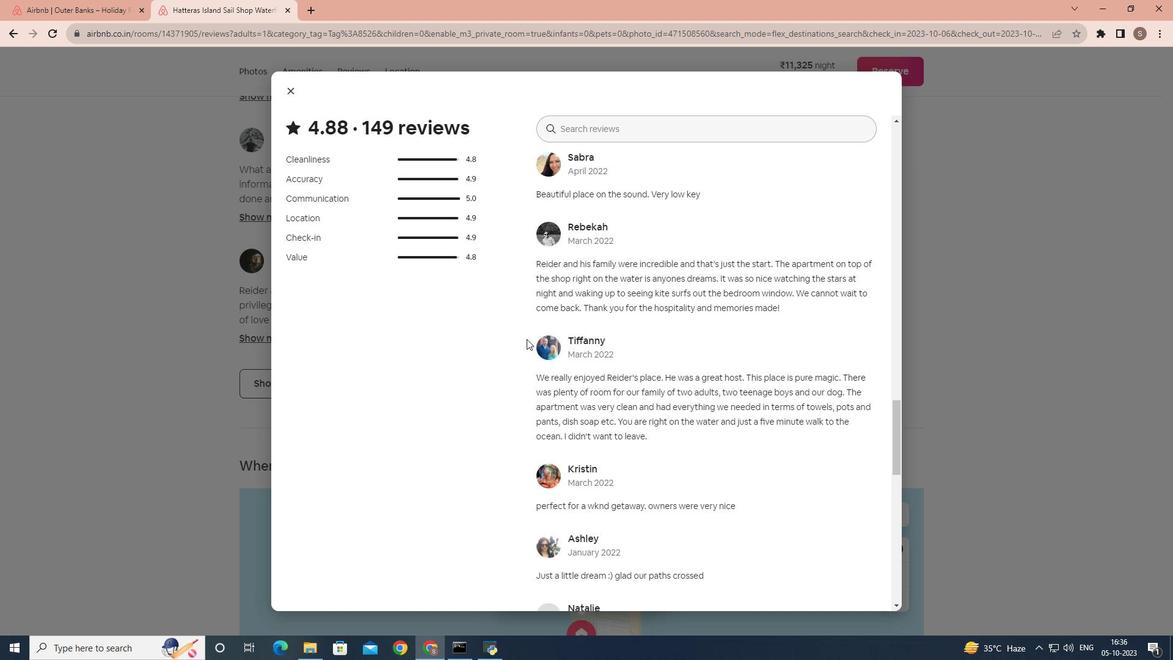 
Action: Mouse scrolled (526, 338) with delta (0, 0)
Screenshot: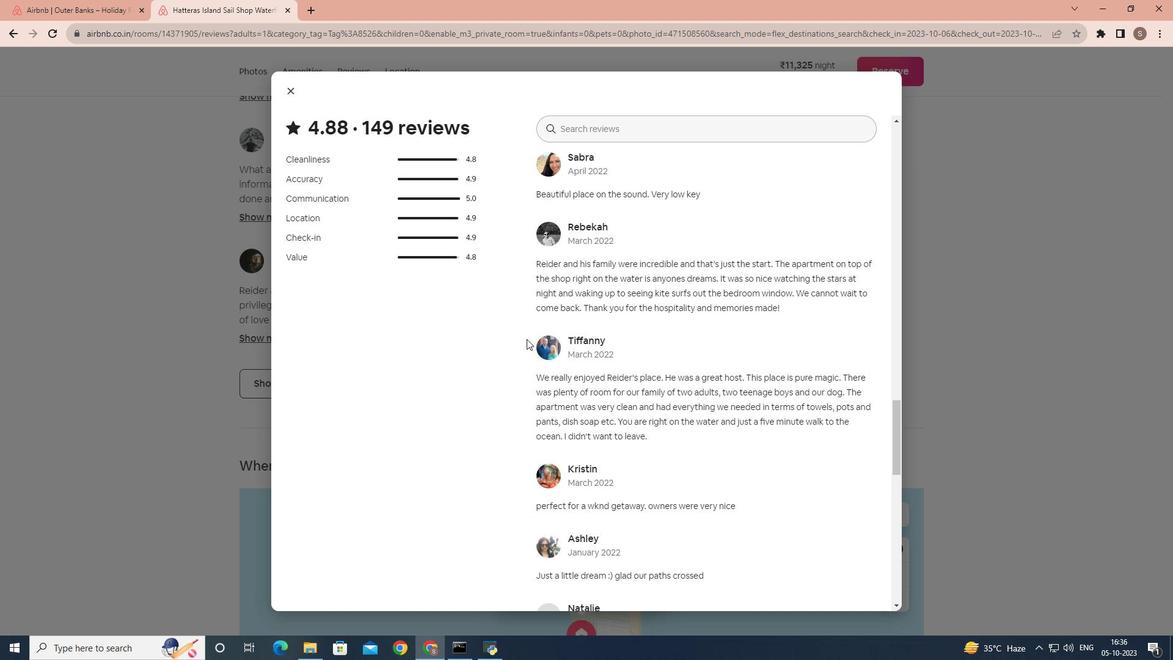 
Action: Mouse scrolled (526, 338) with delta (0, 0)
Screenshot: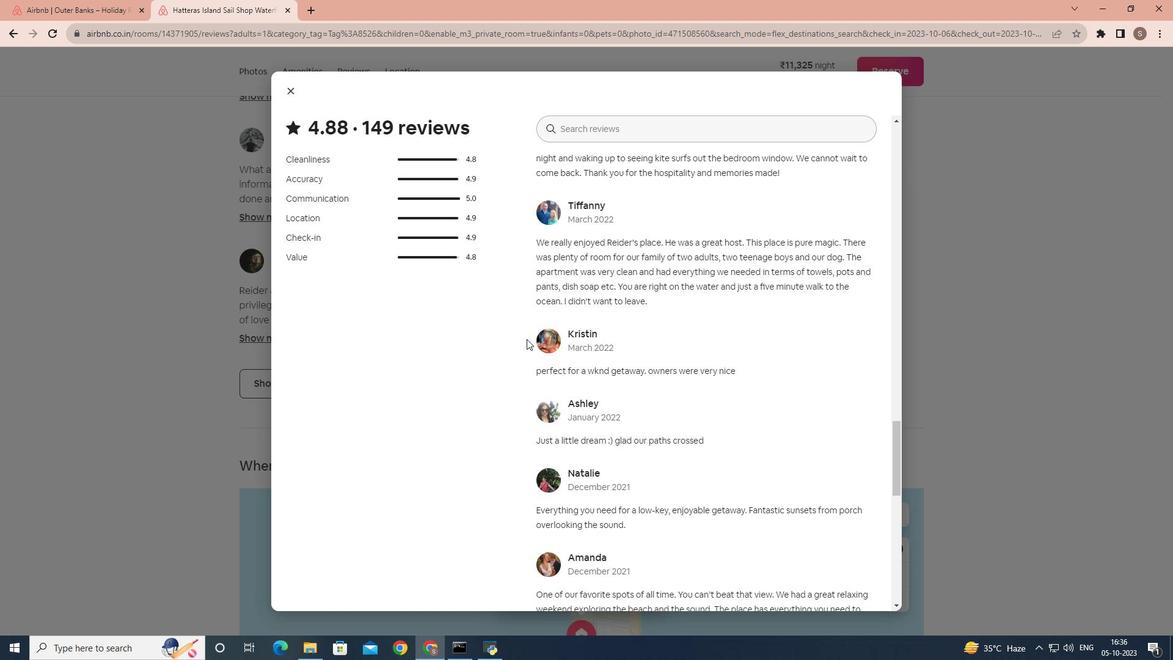 
Action: Mouse scrolled (526, 338) with delta (0, 0)
Screenshot: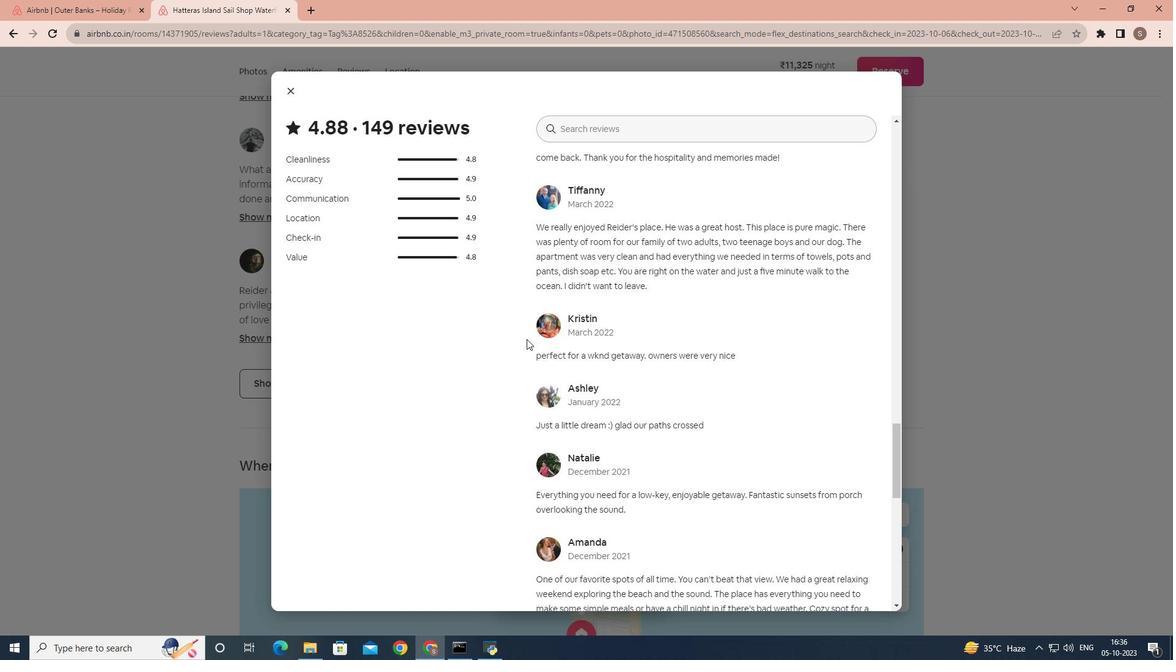 
Action: Mouse scrolled (526, 338) with delta (0, 0)
Screenshot: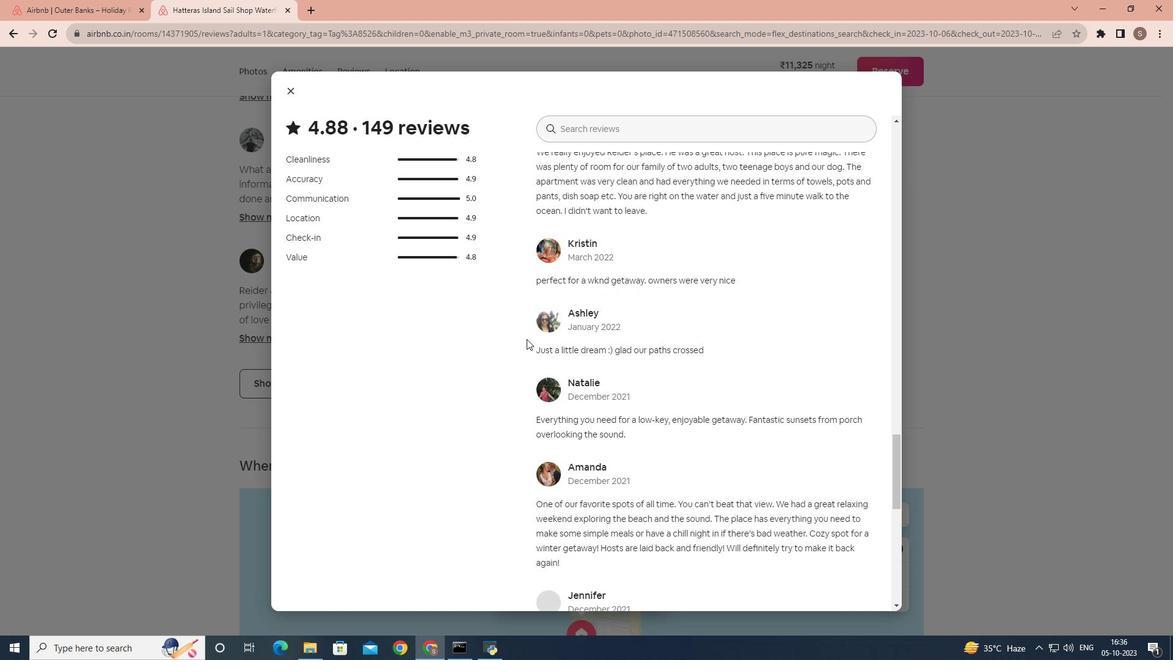 
Action: Mouse scrolled (526, 338) with delta (0, 0)
Screenshot: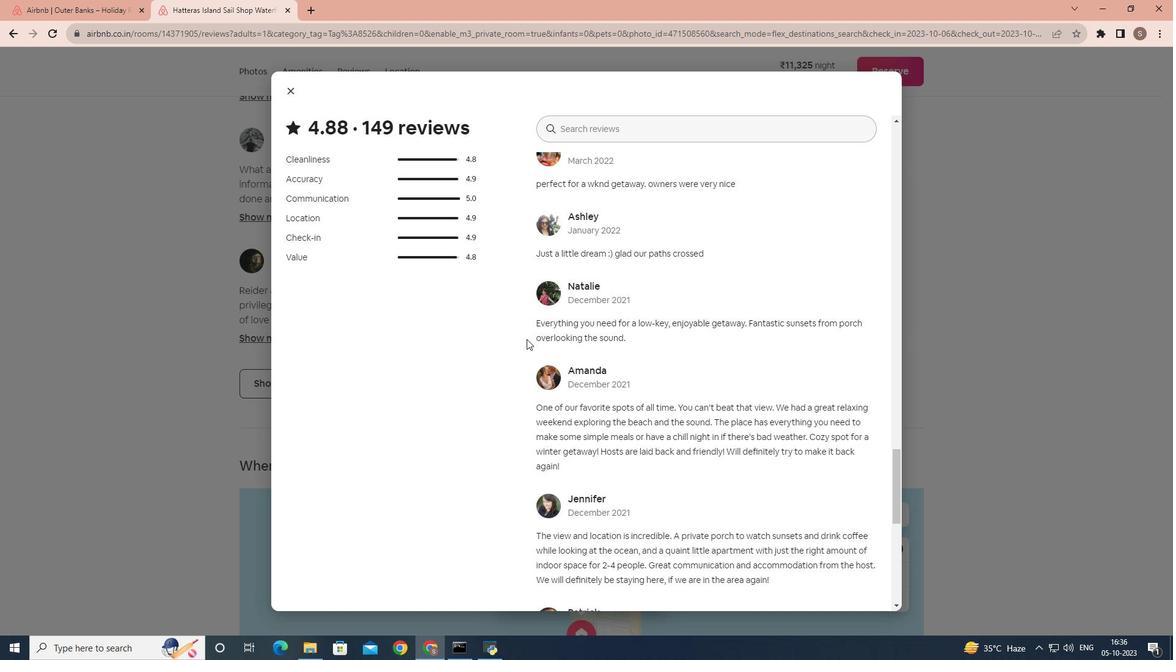 
Action: Mouse scrolled (526, 338) with delta (0, 0)
Screenshot: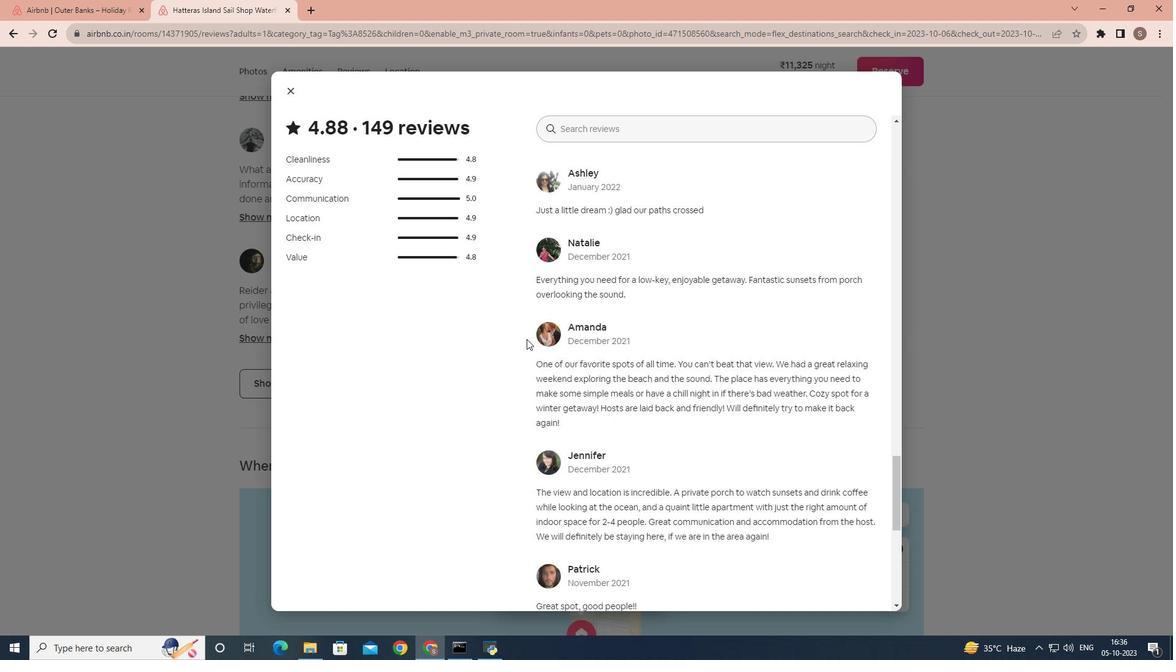 
Action: Mouse scrolled (526, 338) with delta (0, 0)
Screenshot: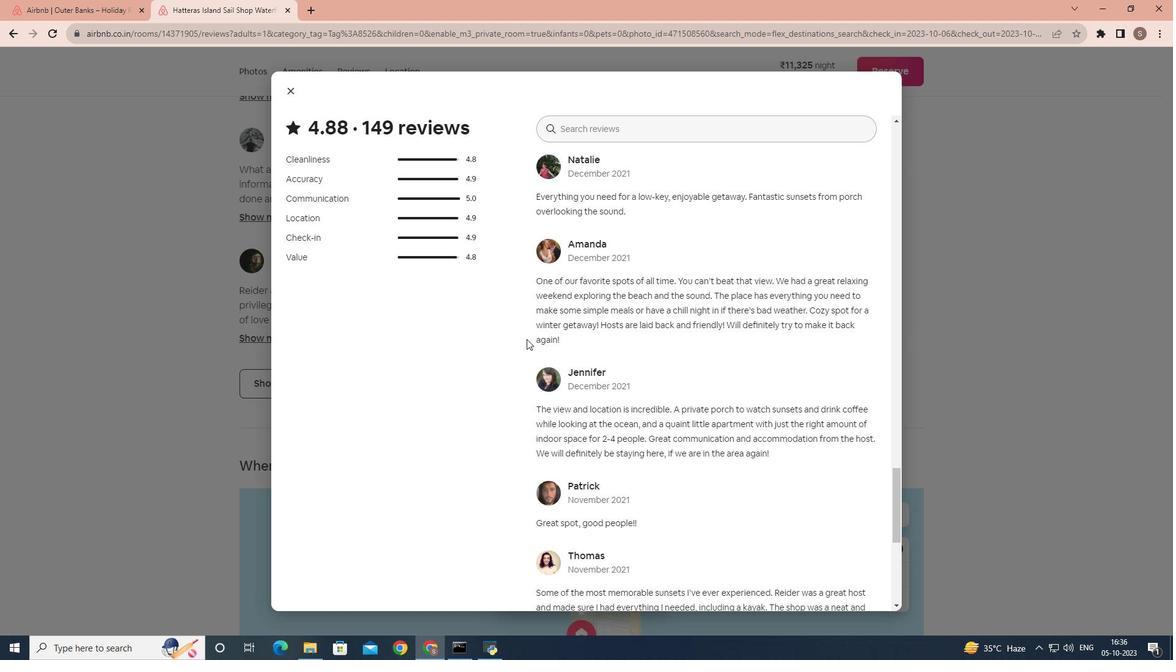 
Action: Mouse scrolled (526, 338) with delta (0, 0)
Screenshot: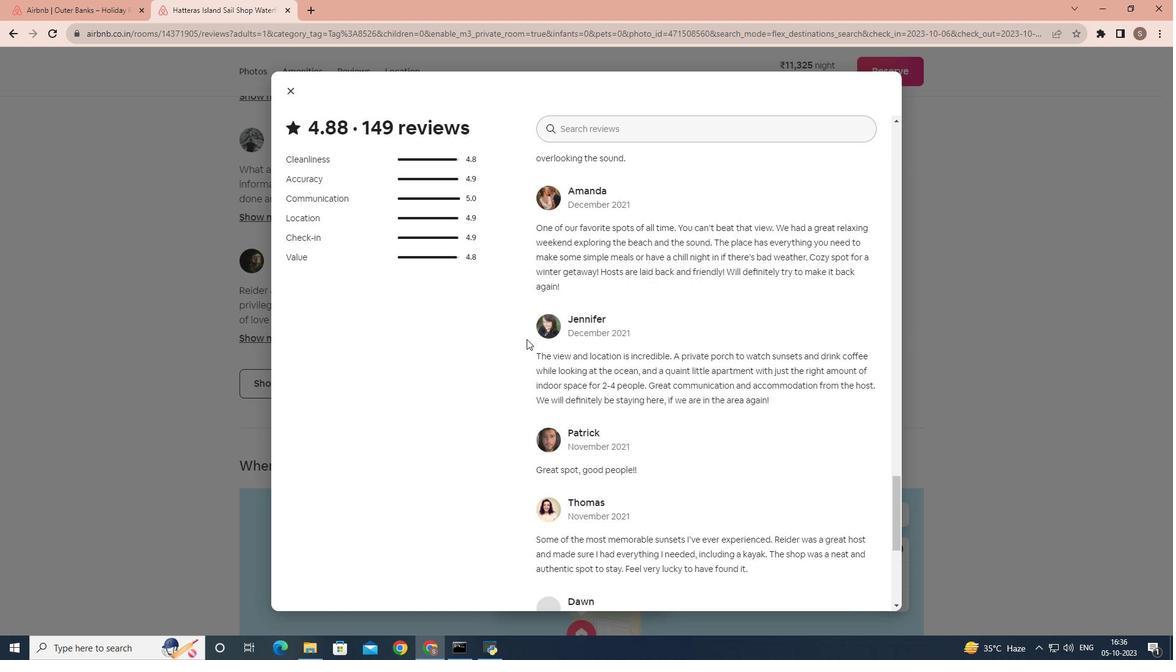 
Action: Mouse scrolled (526, 338) with delta (0, 0)
Screenshot: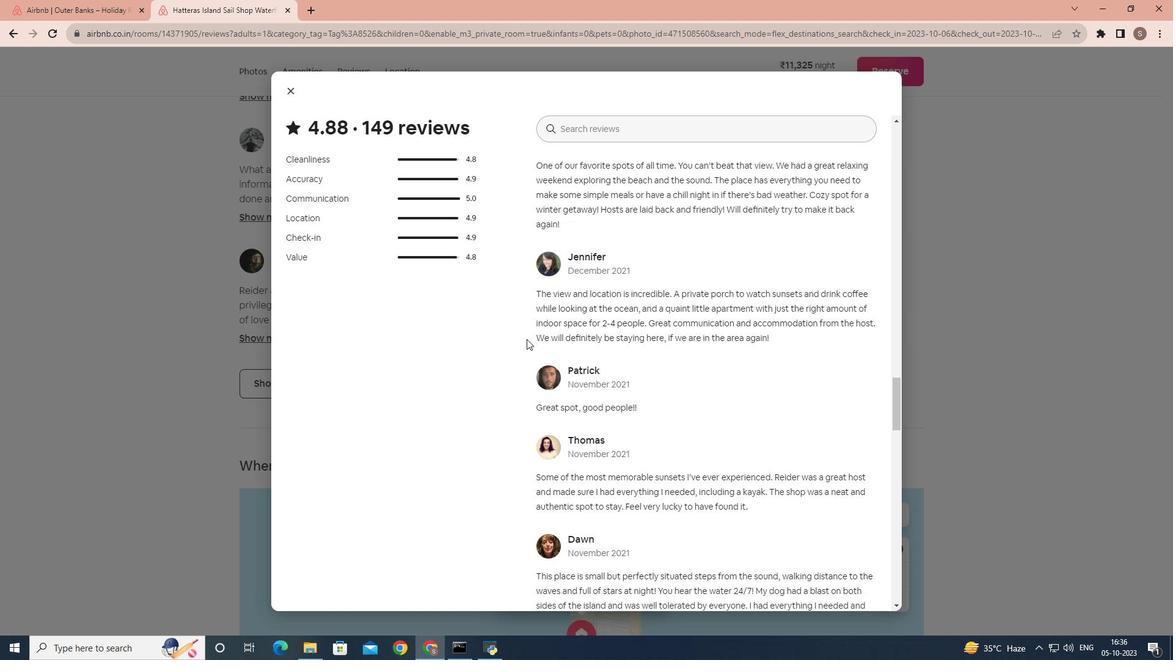 
Action: Mouse scrolled (526, 338) with delta (0, 0)
Screenshot: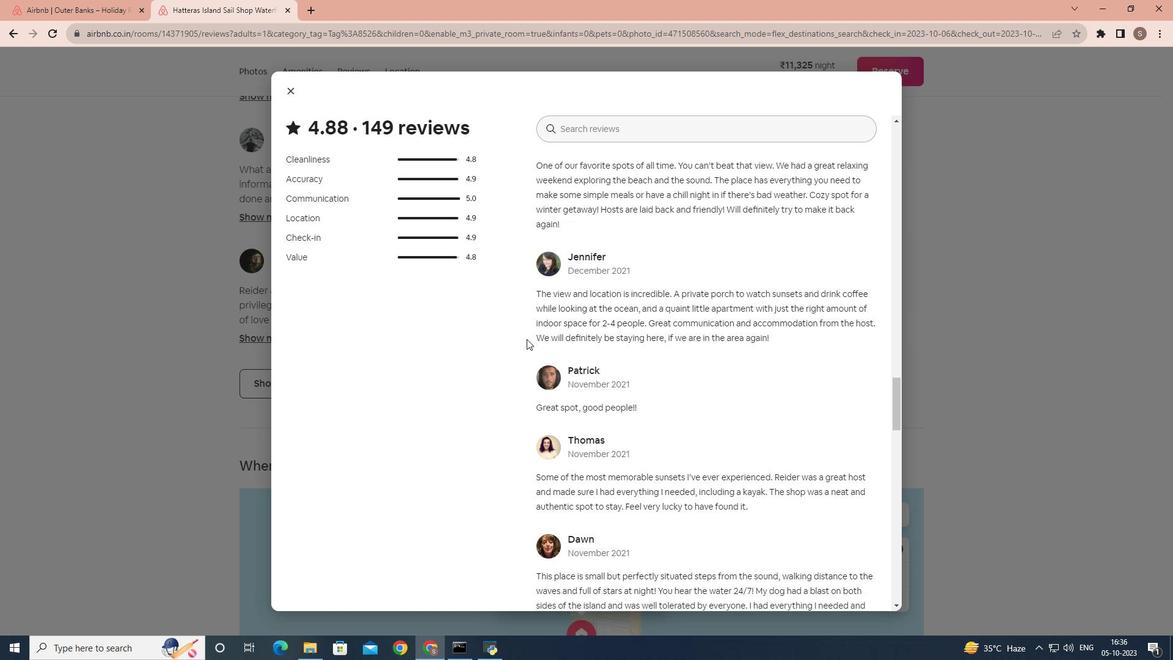 
Action: Mouse scrolled (526, 338) with delta (0, 0)
Screenshot: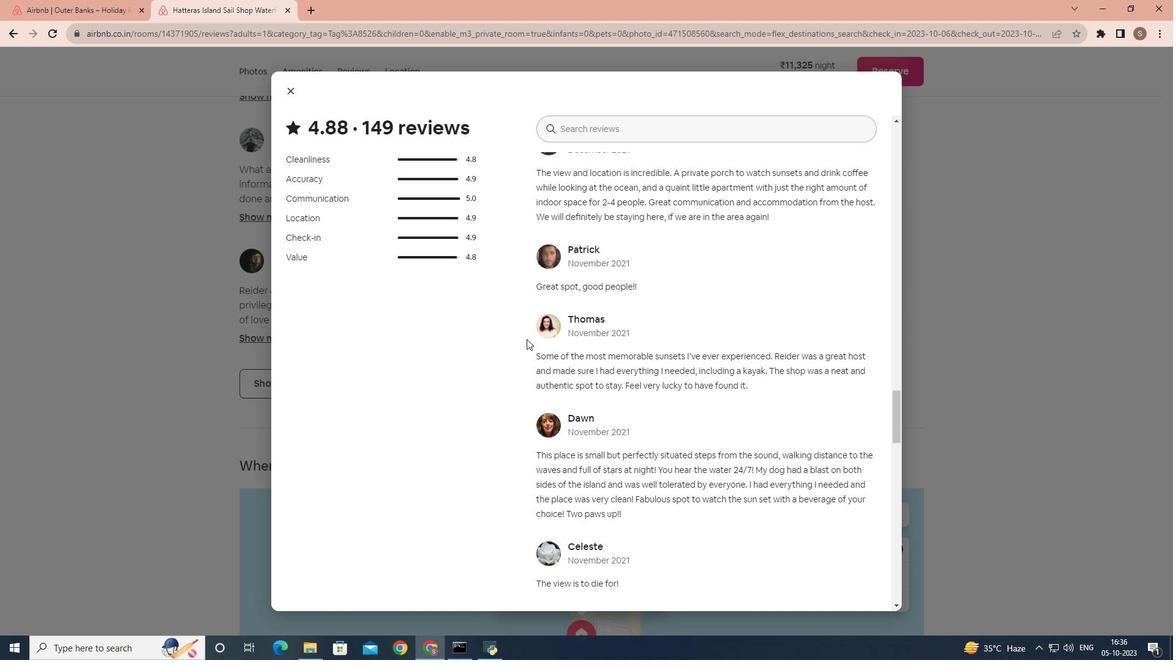 
Action: Mouse scrolled (526, 338) with delta (0, 0)
Screenshot: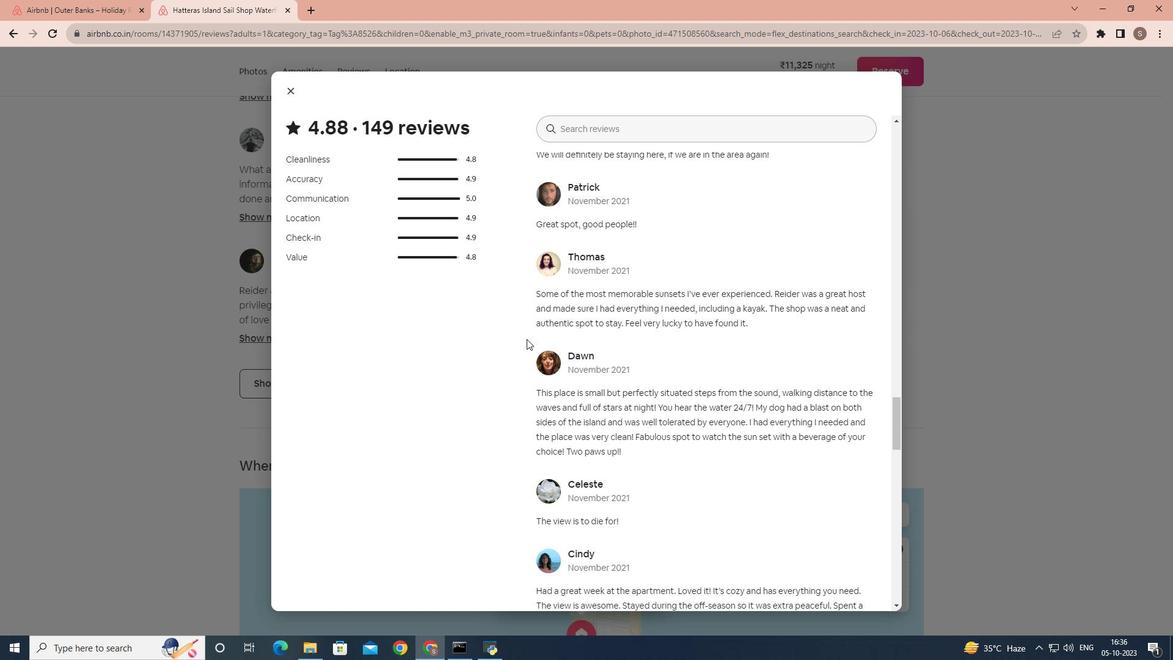 
Action: Mouse scrolled (526, 338) with delta (0, 0)
Screenshot: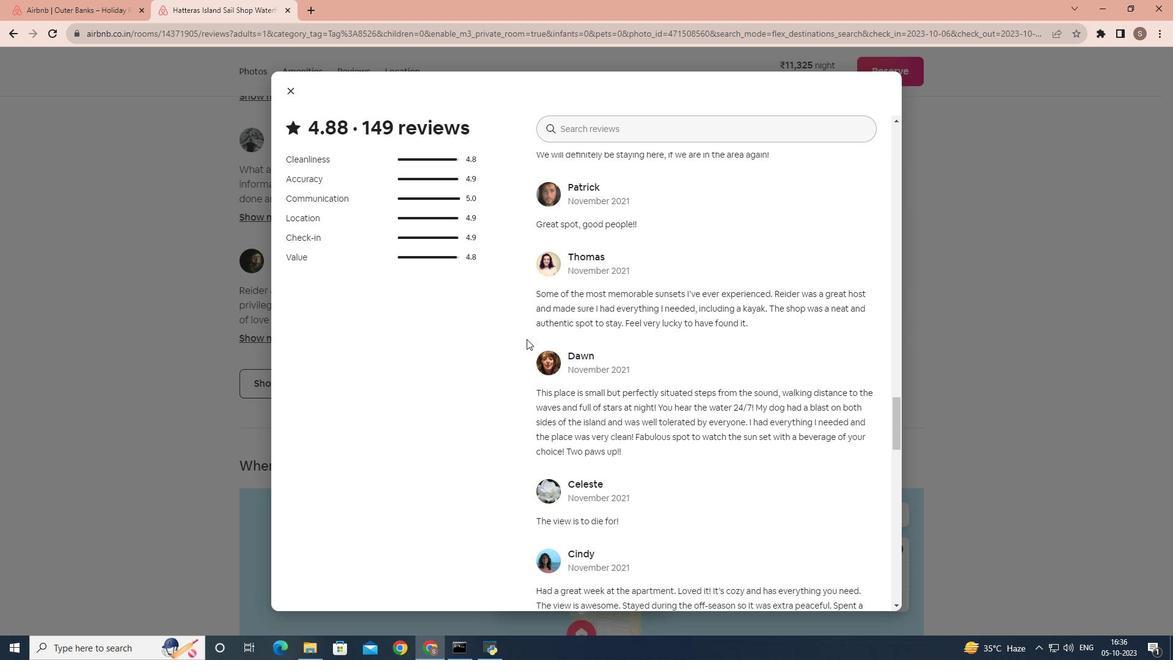 
Action: Mouse scrolled (526, 338) with delta (0, 0)
Screenshot: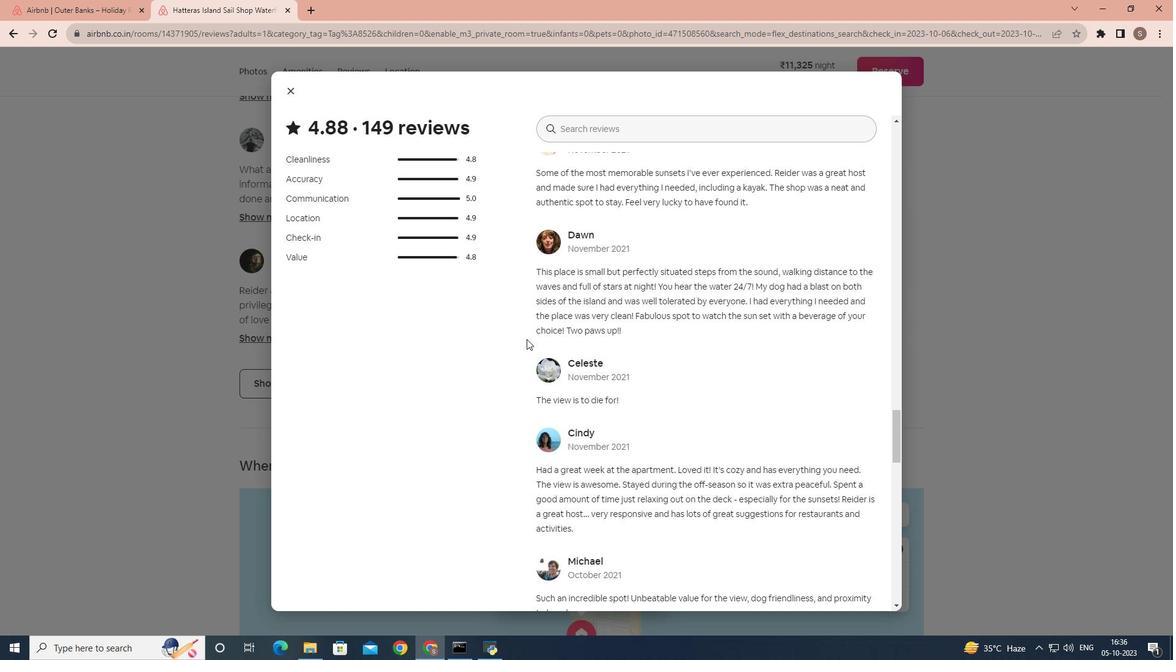 
Action: Mouse scrolled (526, 338) with delta (0, 0)
Screenshot: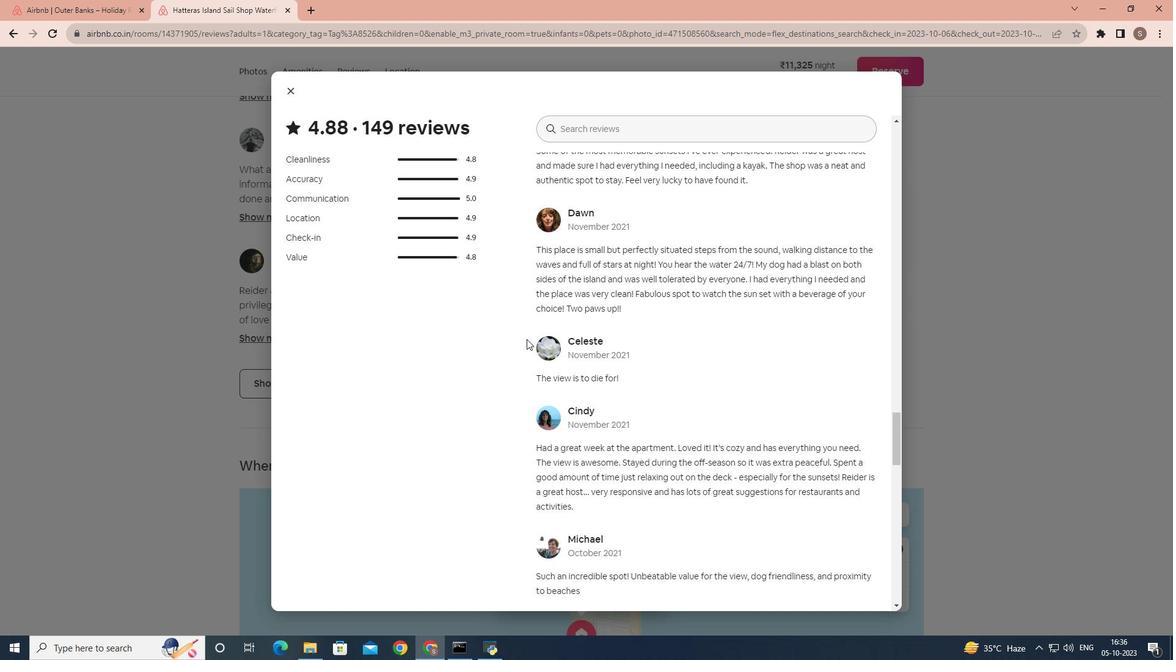 
Action: Mouse scrolled (526, 338) with delta (0, 0)
Screenshot: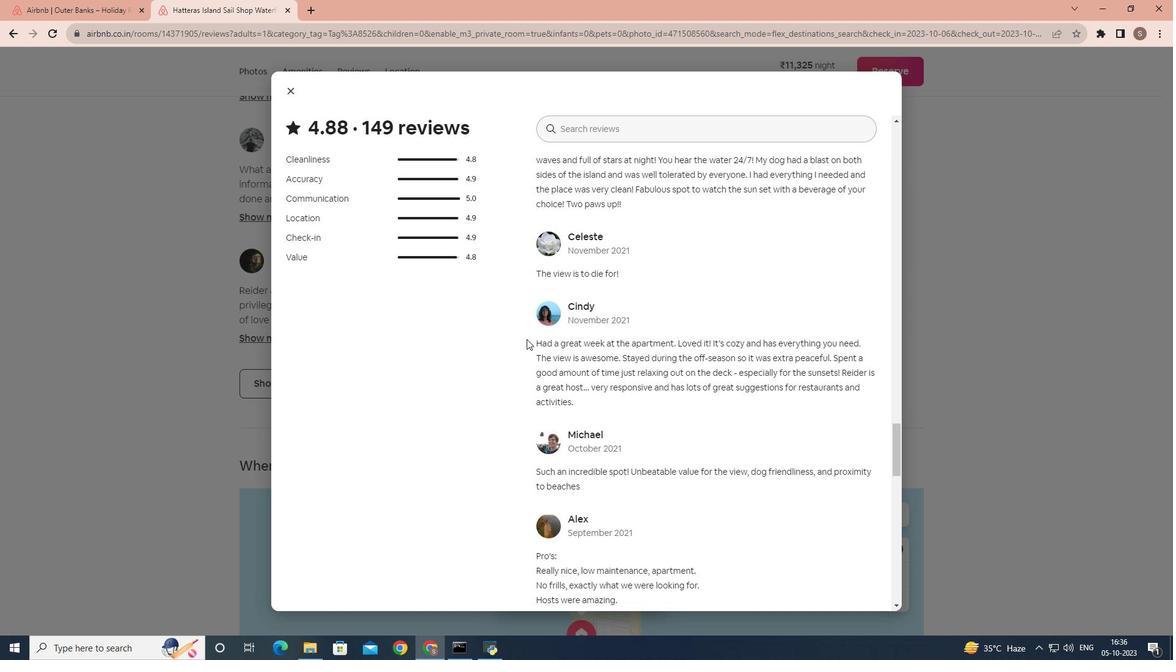 
Action: Mouse scrolled (526, 338) with delta (0, 0)
Screenshot: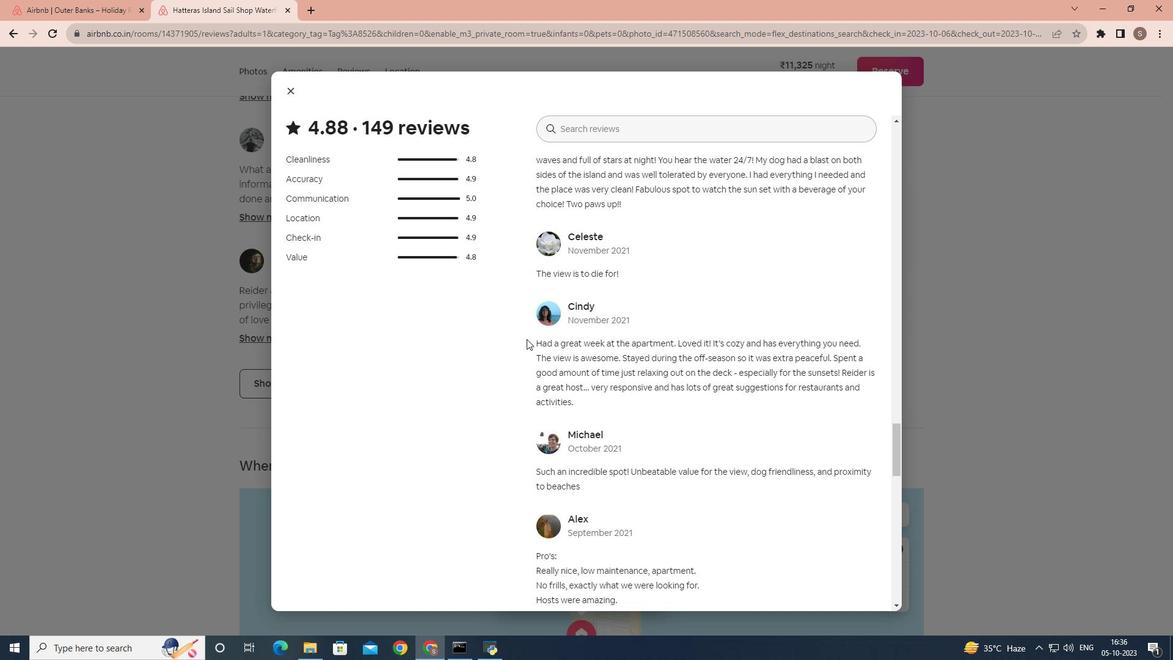 
Action: Mouse scrolled (526, 338) with delta (0, 0)
Screenshot: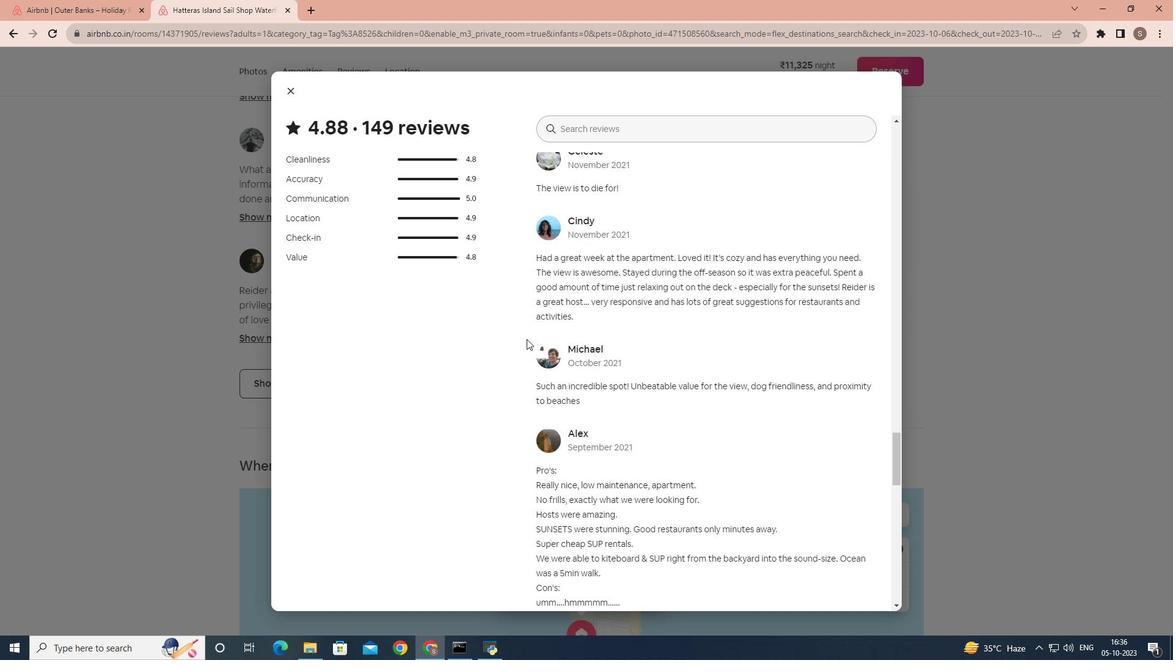 
Action: Mouse scrolled (526, 338) with delta (0, 0)
Screenshot: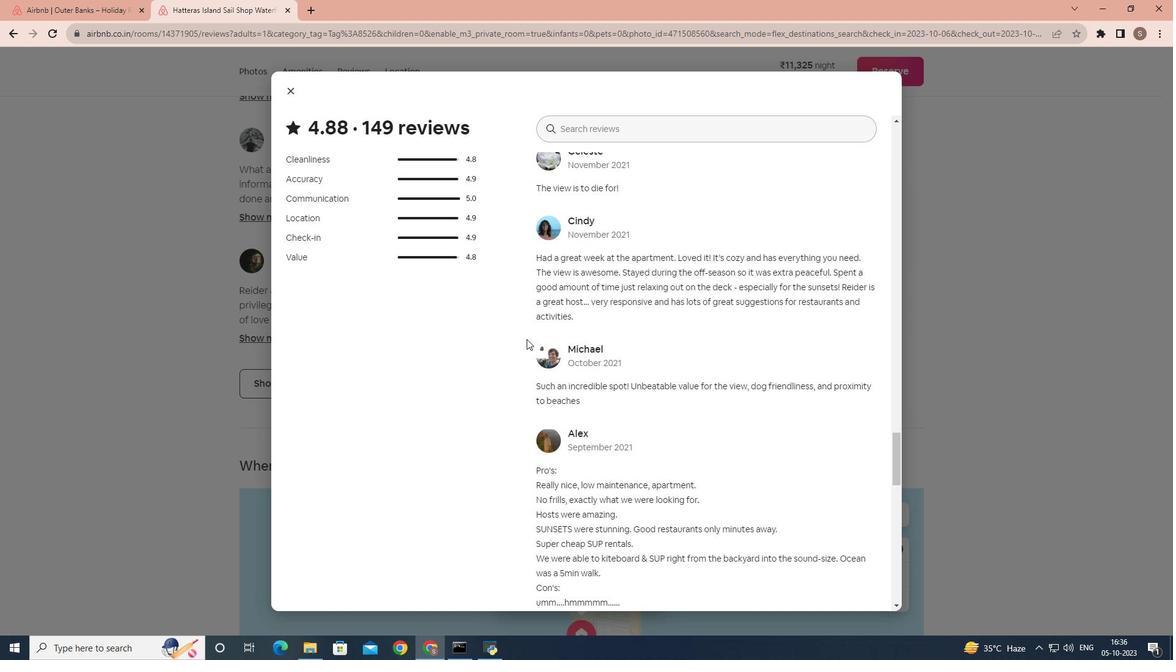 
Action: Mouse scrolled (526, 338) with delta (0, 0)
Screenshot: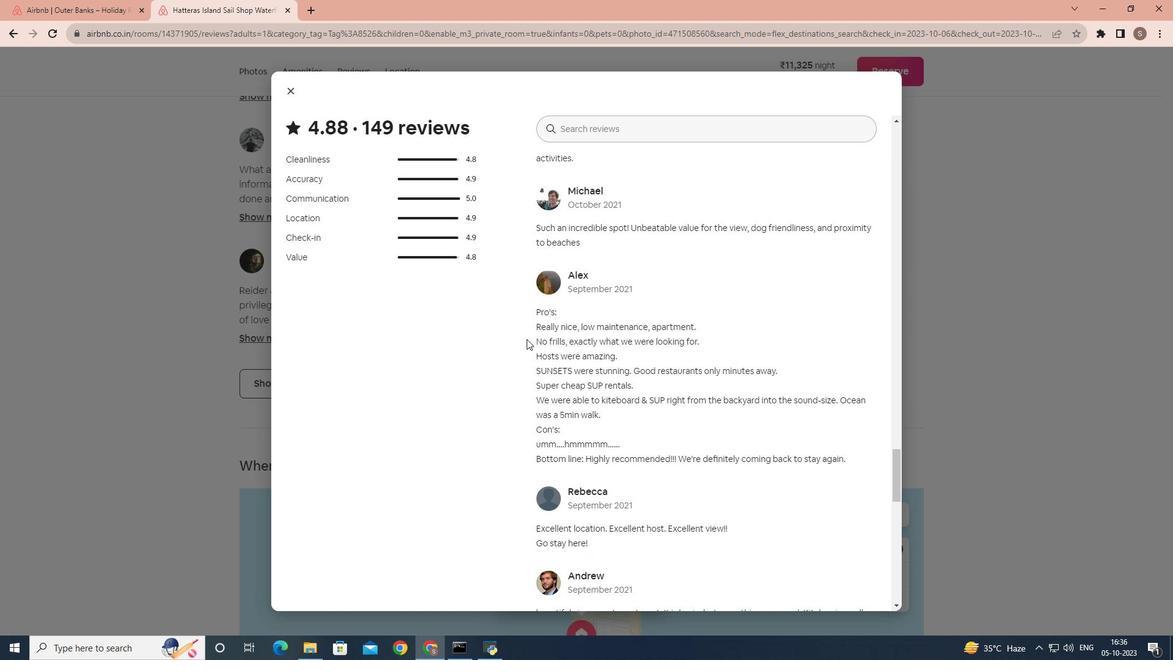 
Action: Mouse scrolled (526, 338) with delta (0, 0)
Screenshot: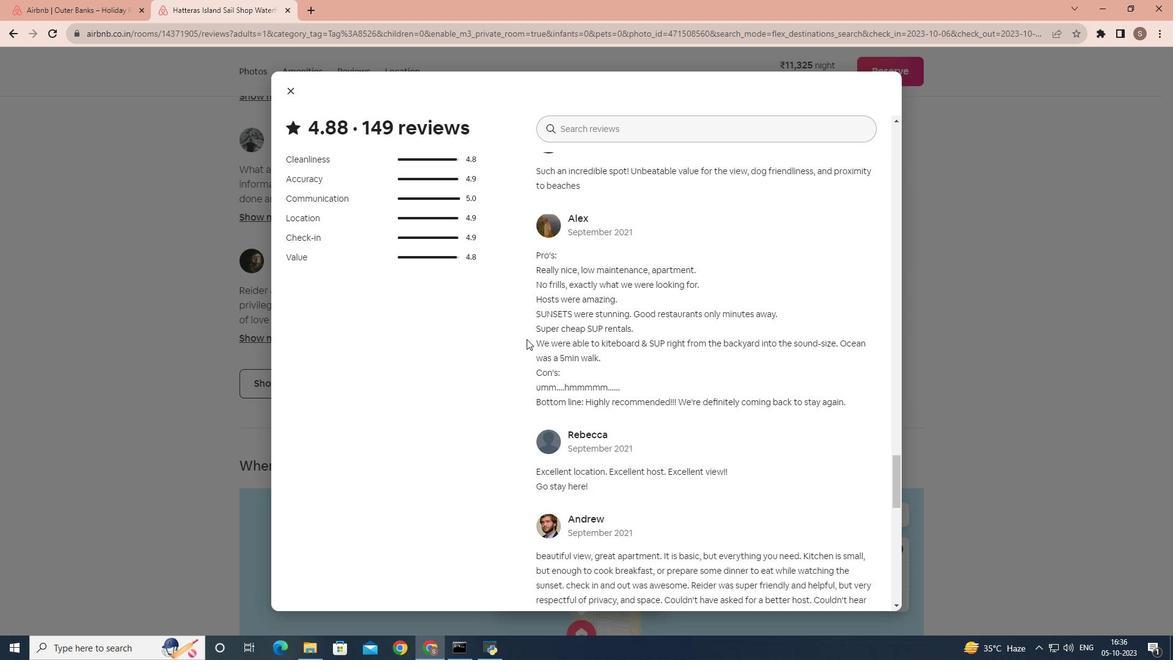 
Action: Mouse scrolled (526, 338) with delta (0, 0)
Screenshot: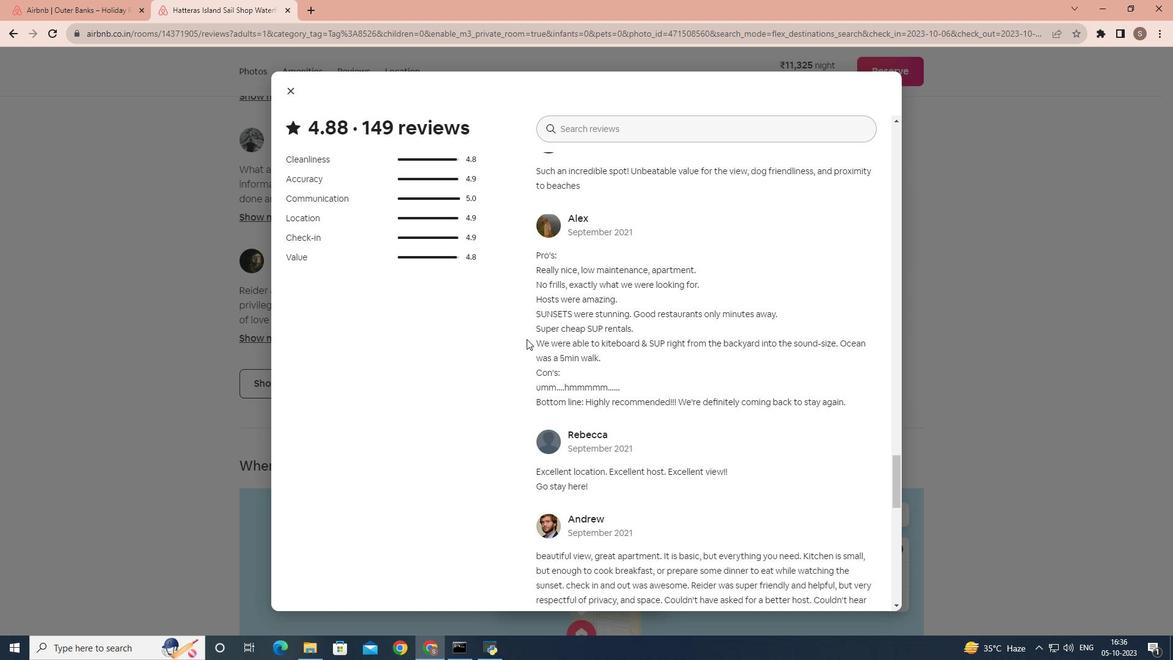 
Action: Mouse scrolled (526, 338) with delta (0, 0)
Screenshot: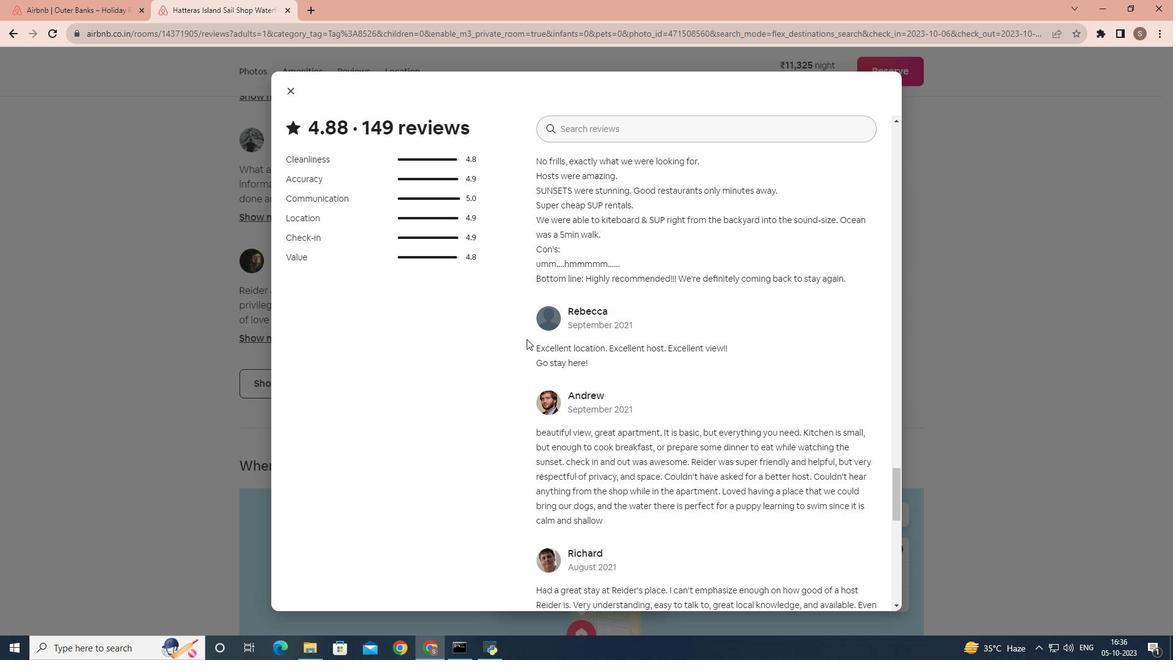 
Action: Mouse scrolled (526, 338) with delta (0, 0)
Screenshot: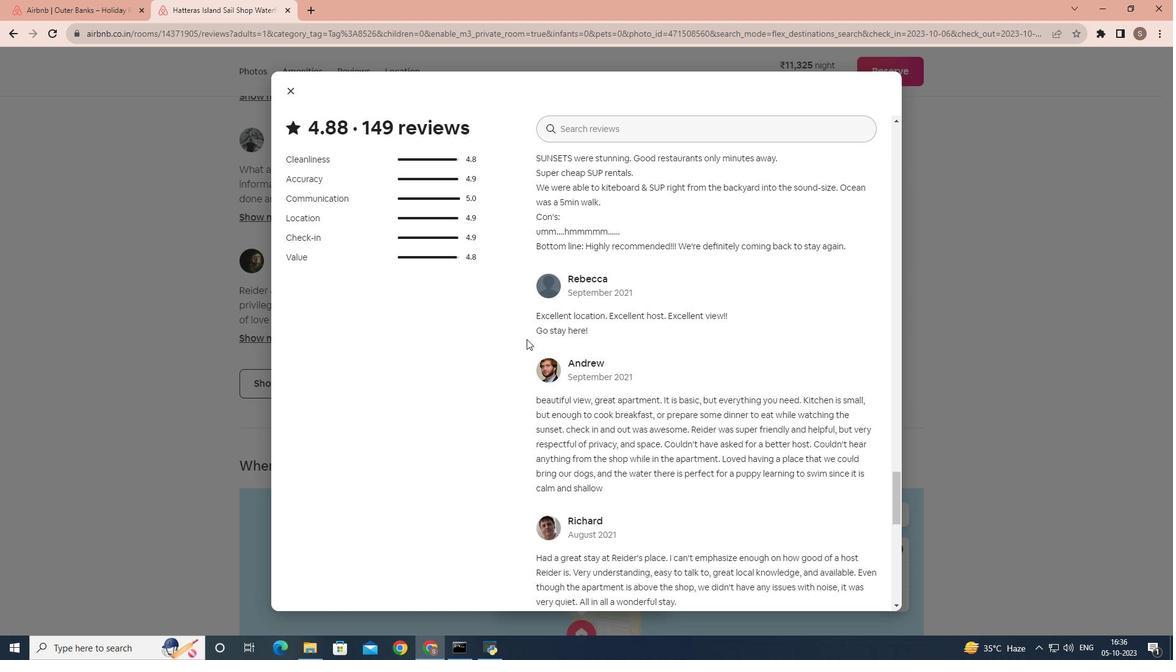
Action: Mouse scrolled (526, 338) with delta (0, 0)
